 Task: Create a marketing banner template design.
Action: Mouse pressed left at (697, 361)
Screenshot: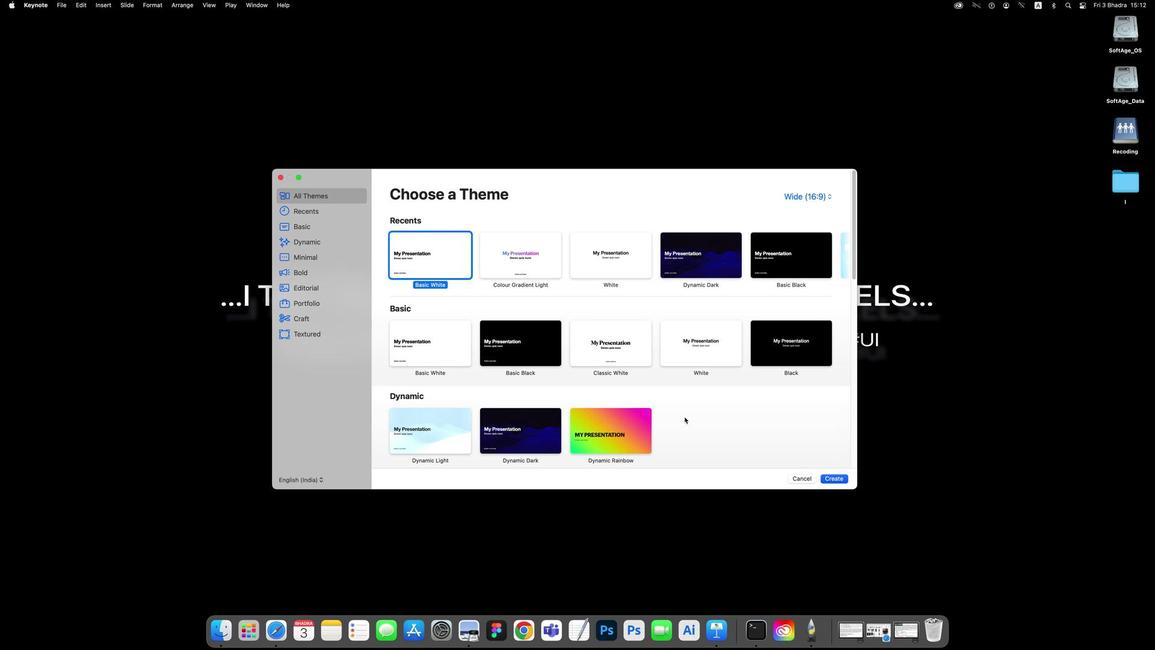 
Action: Mouse moved to (605, 237)
Screenshot: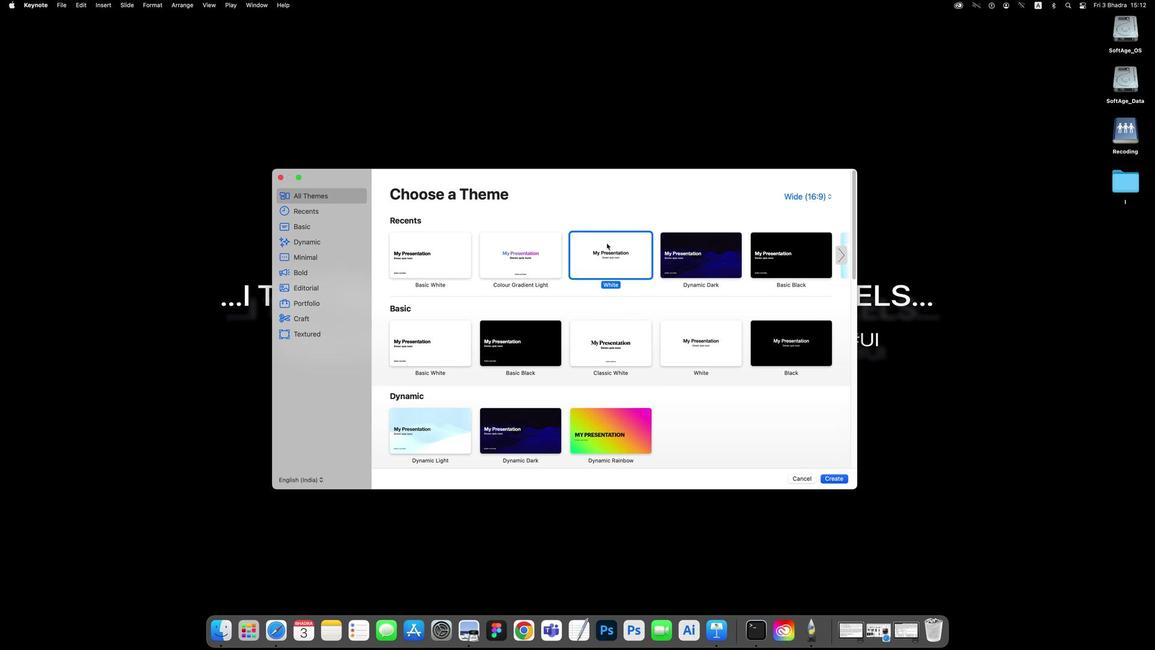 
Action: Mouse pressed left at (605, 237)
Screenshot: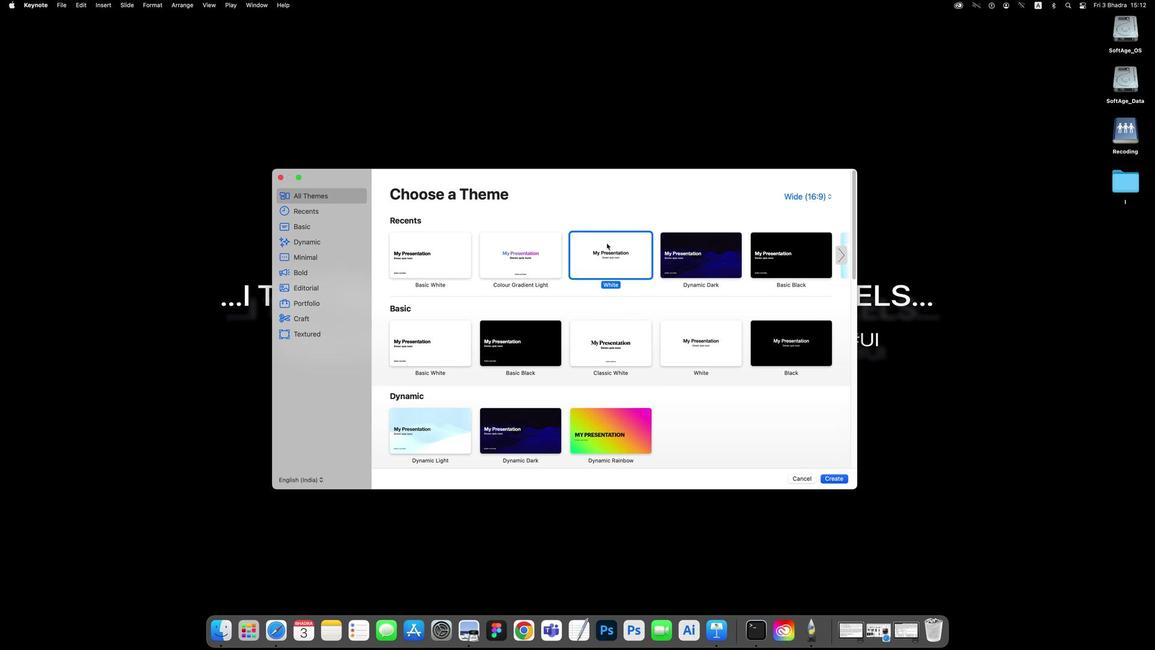 
Action: Mouse moved to (827, 424)
Screenshot: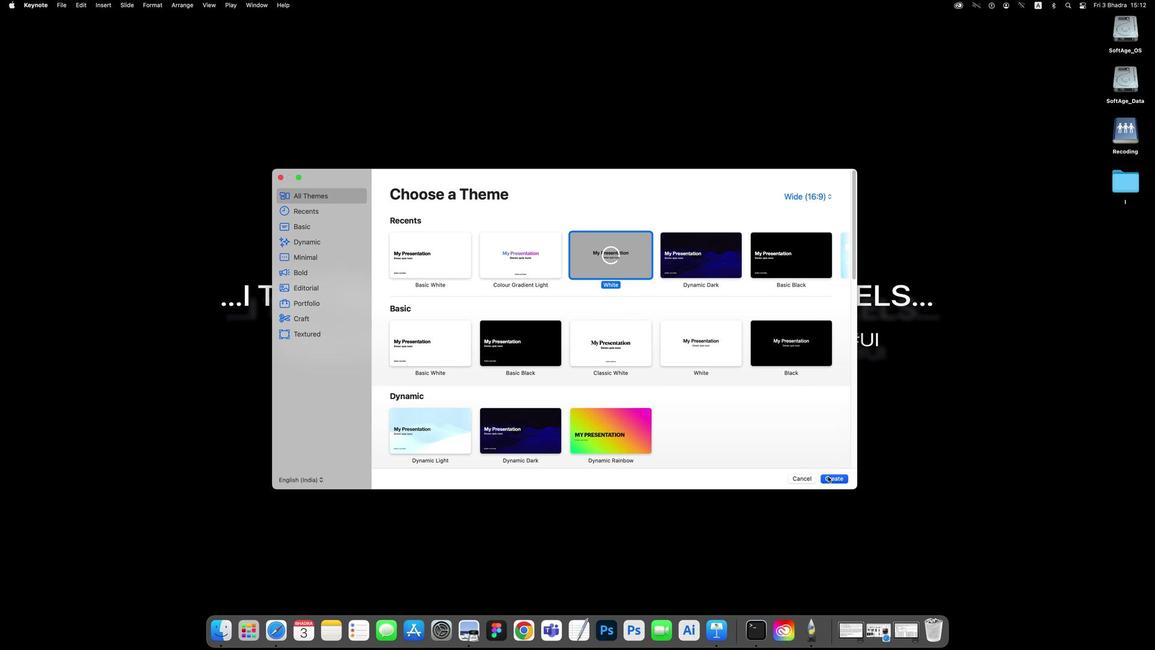 
Action: Mouse pressed left at (827, 424)
Screenshot: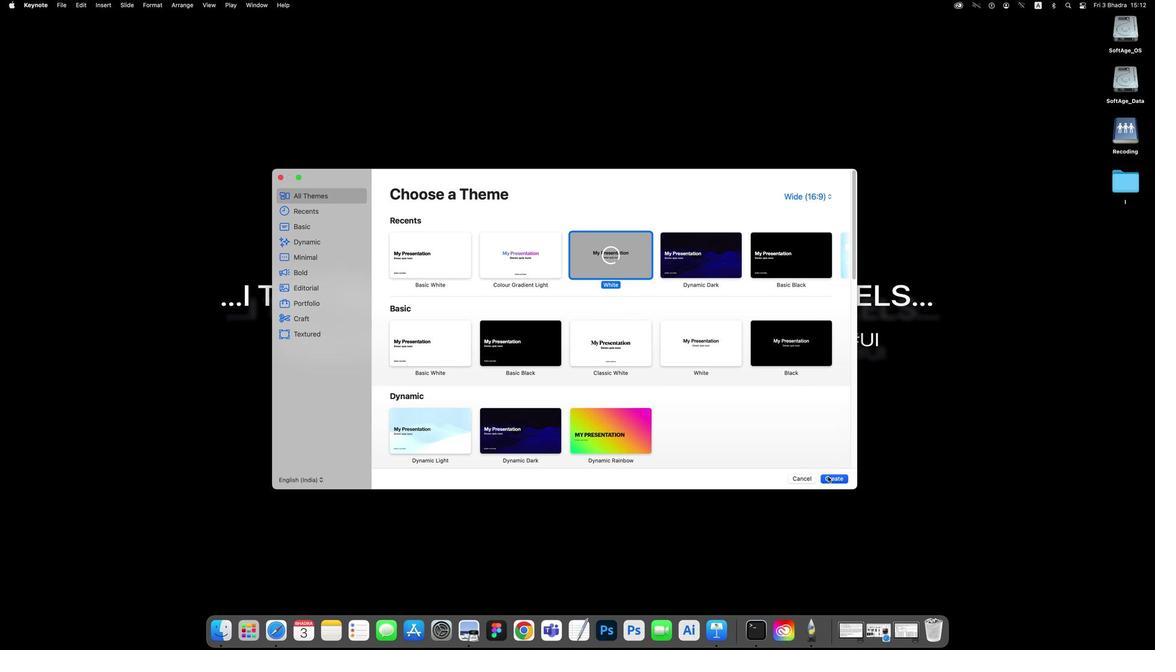 
Action: Mouse moved to (524, 127)
Screenshot: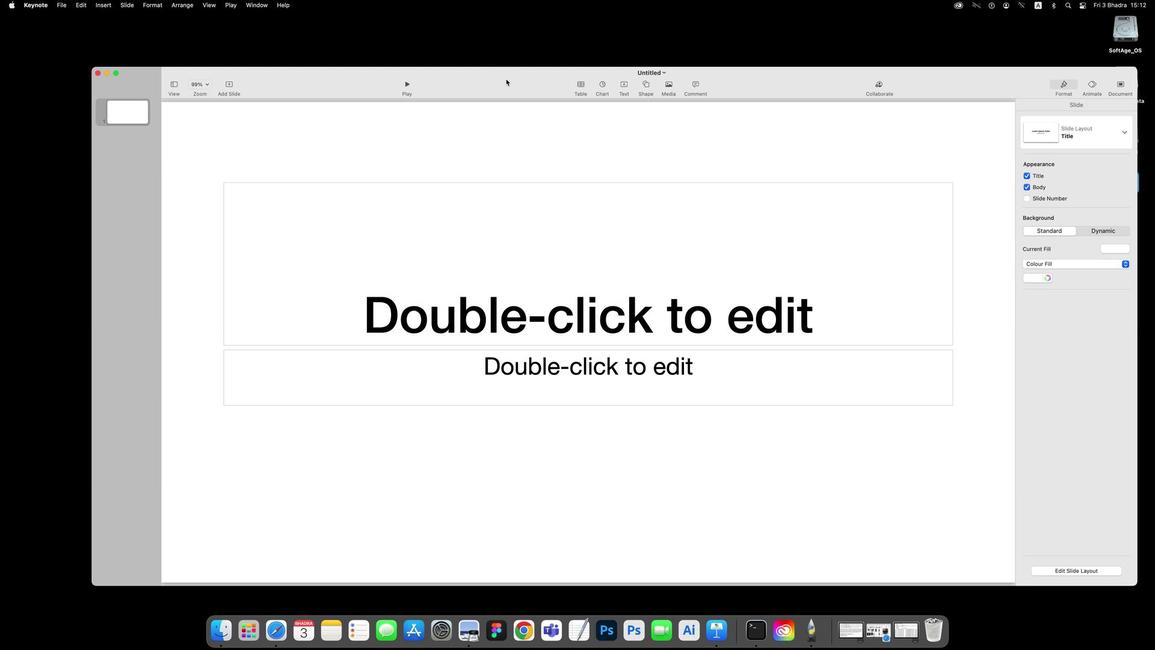
Action: Mouse pressed left at (524, 127)
Screenshot: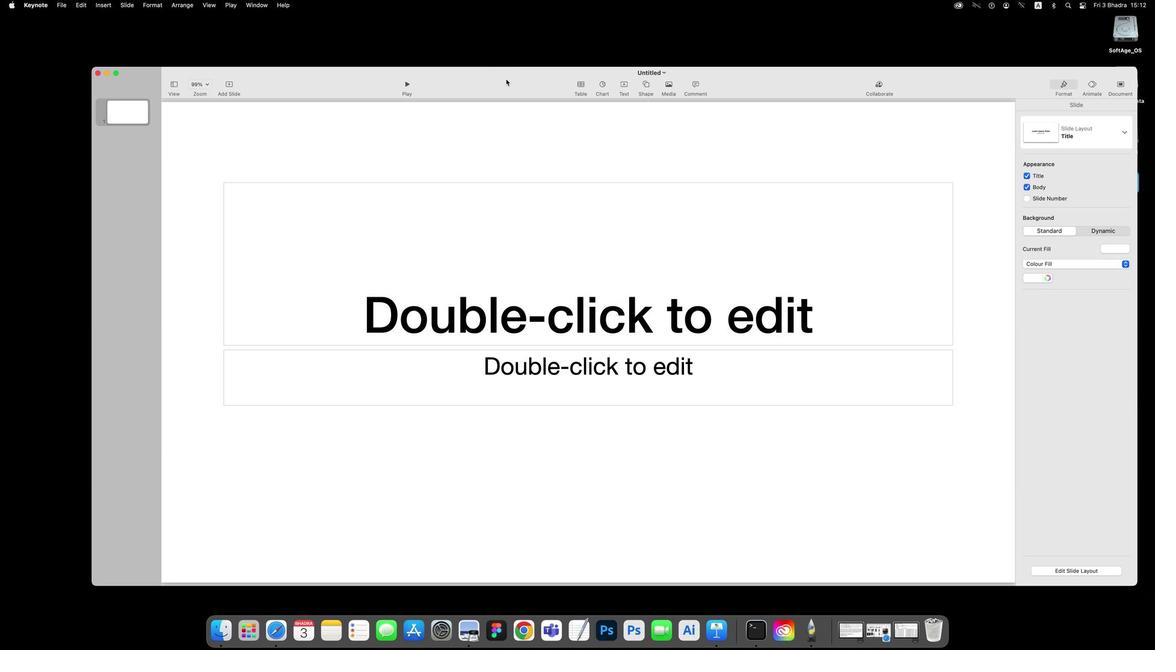 
Action: Mouse moved to (92, 97)
Screenshot: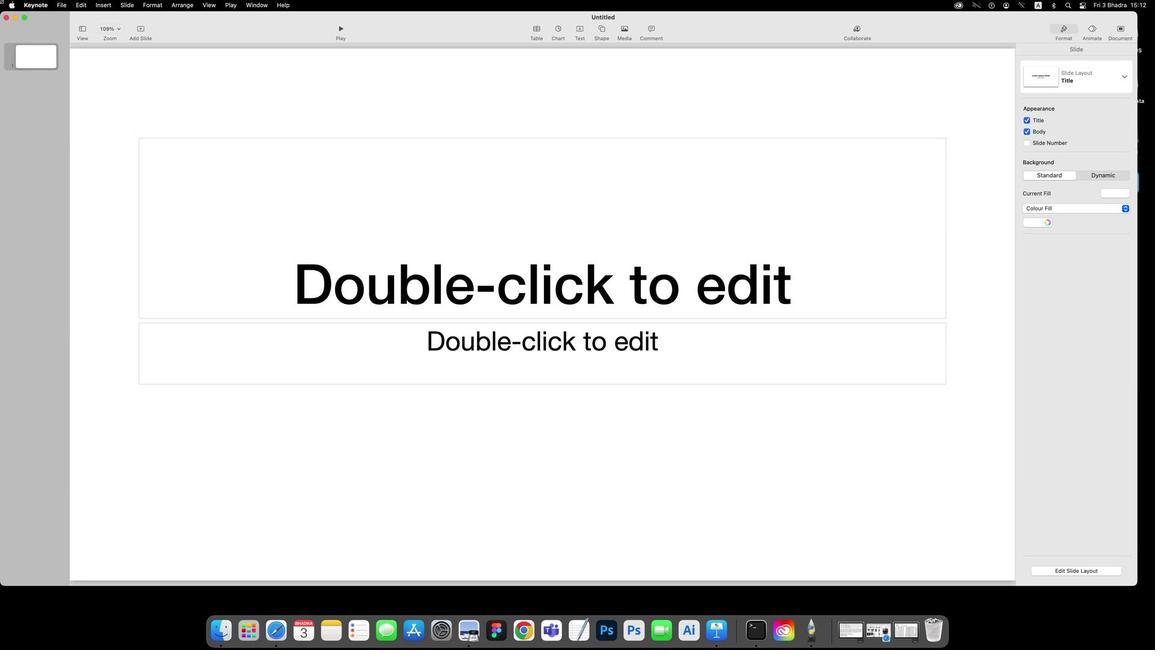 
Action: Mouse pressed left at (92, 97)
Screenshot: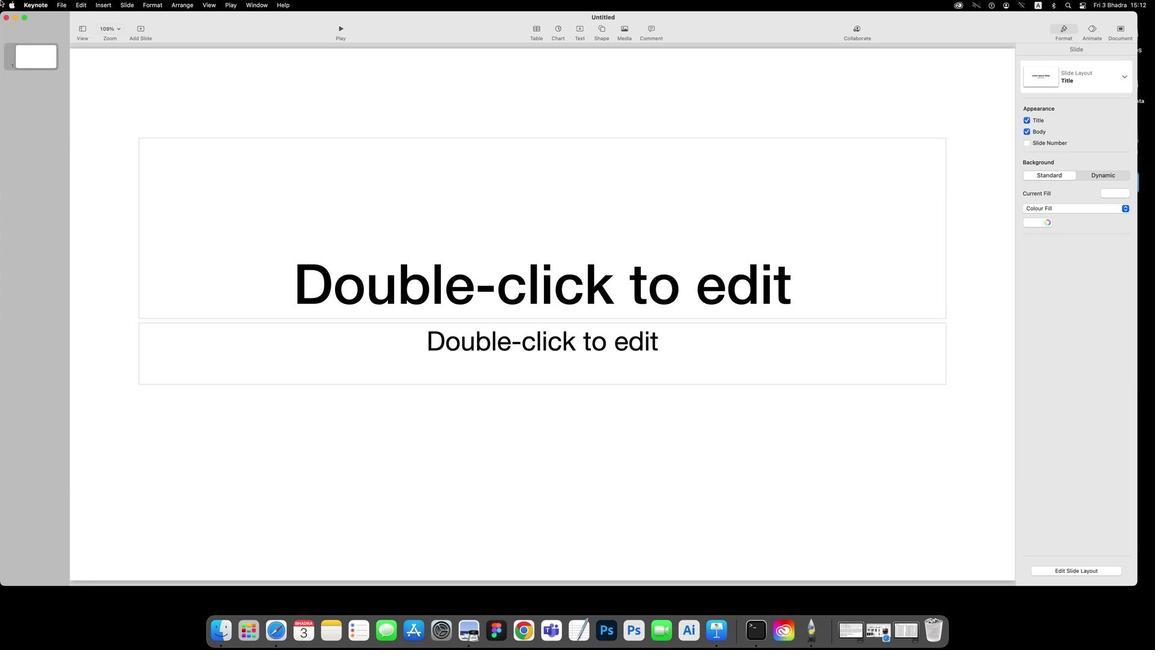 
Action: Mouse moved to (1132, 512)
Screenshot: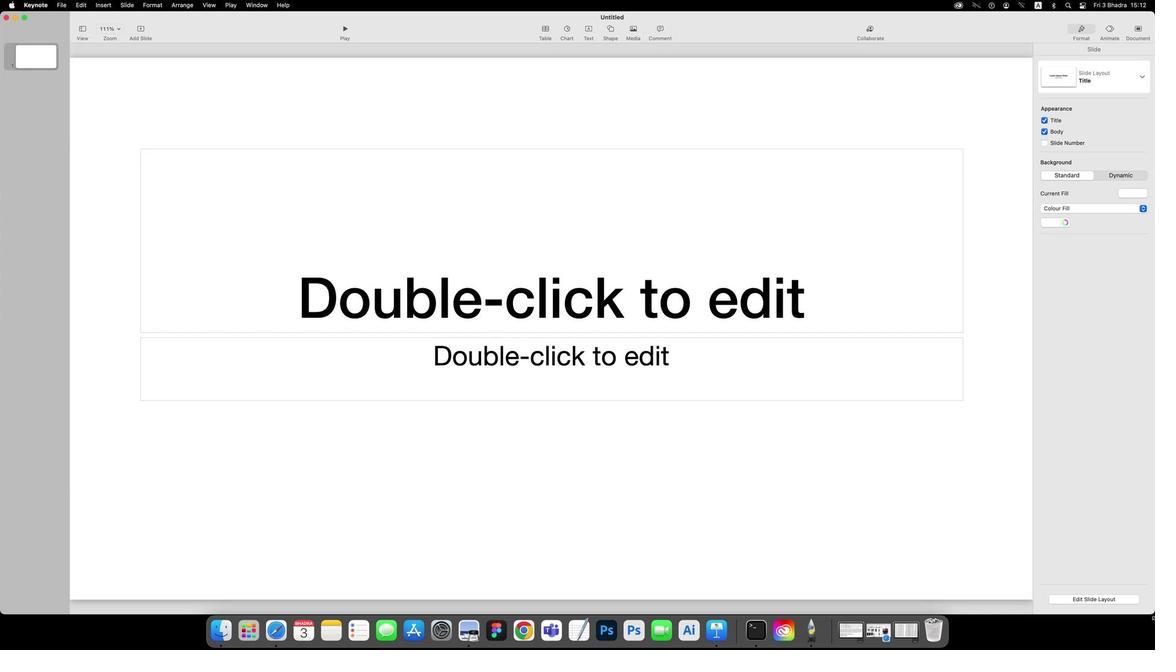 
Action: Mouse pressed left at (1132, 512)
Screenshot: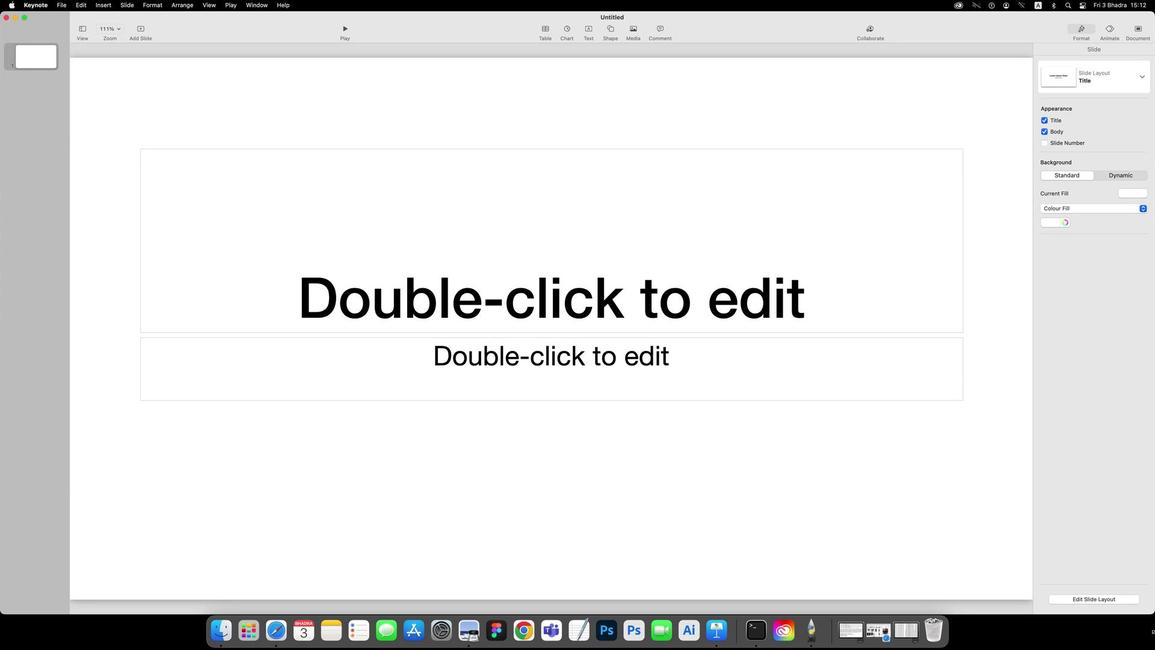
Action: Mouse moved to (710, 374)
Screenshot: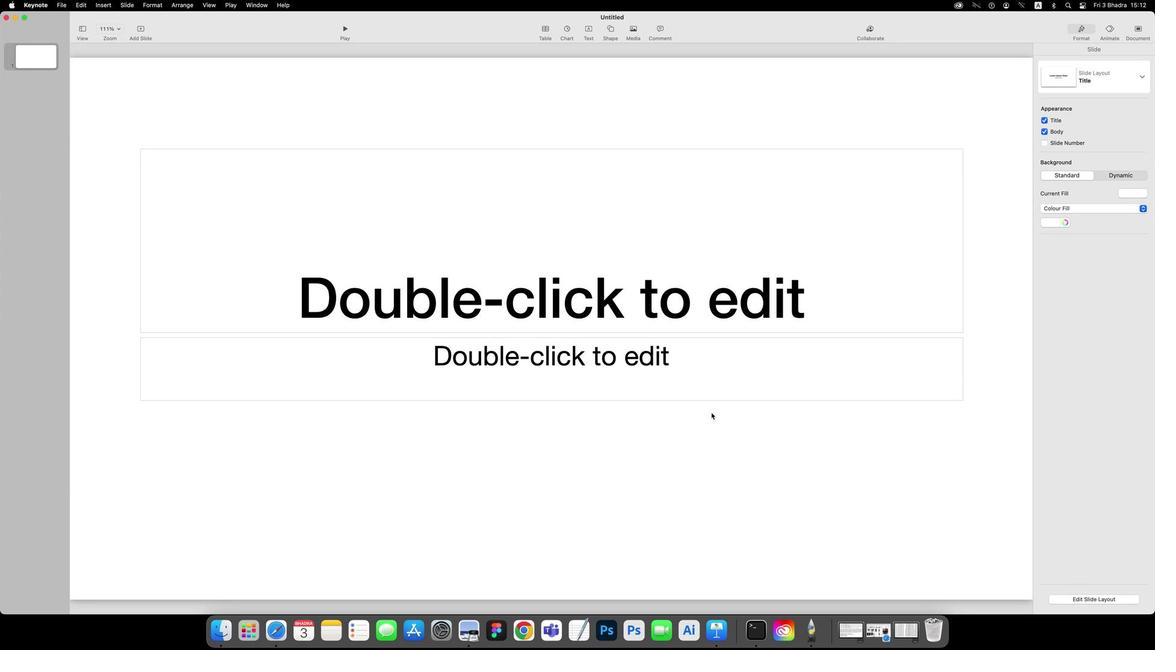 
Action: Mouse pressed left at (710, 374)
Screenshot: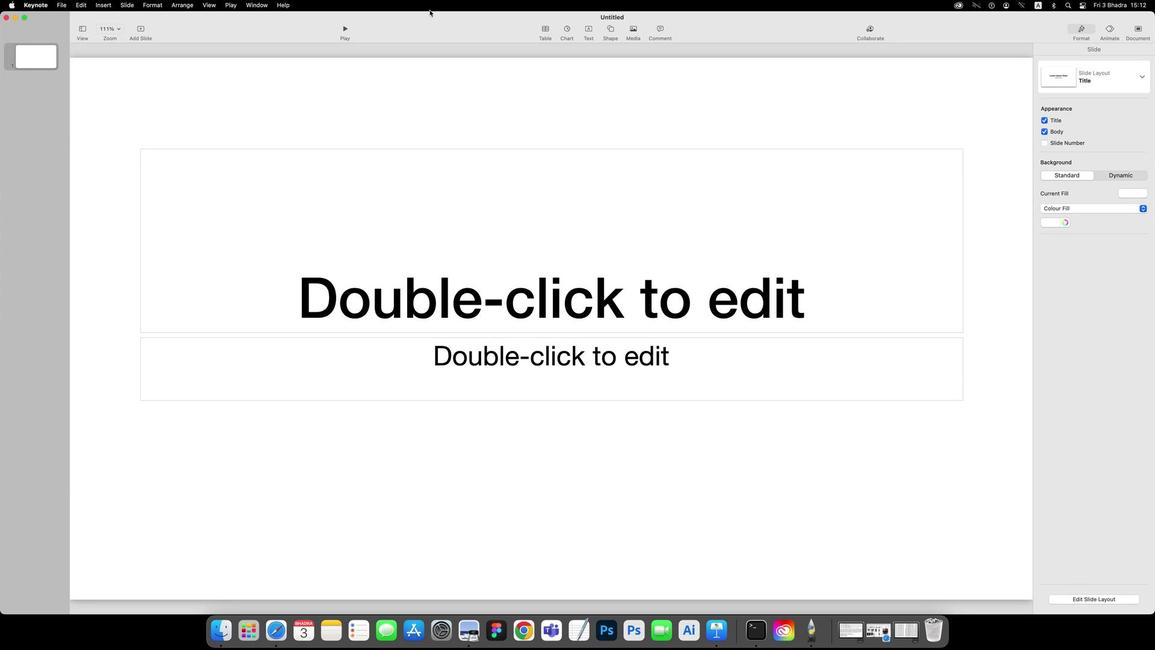 
Action: Mouse moved to (439, 120)
Screenshot: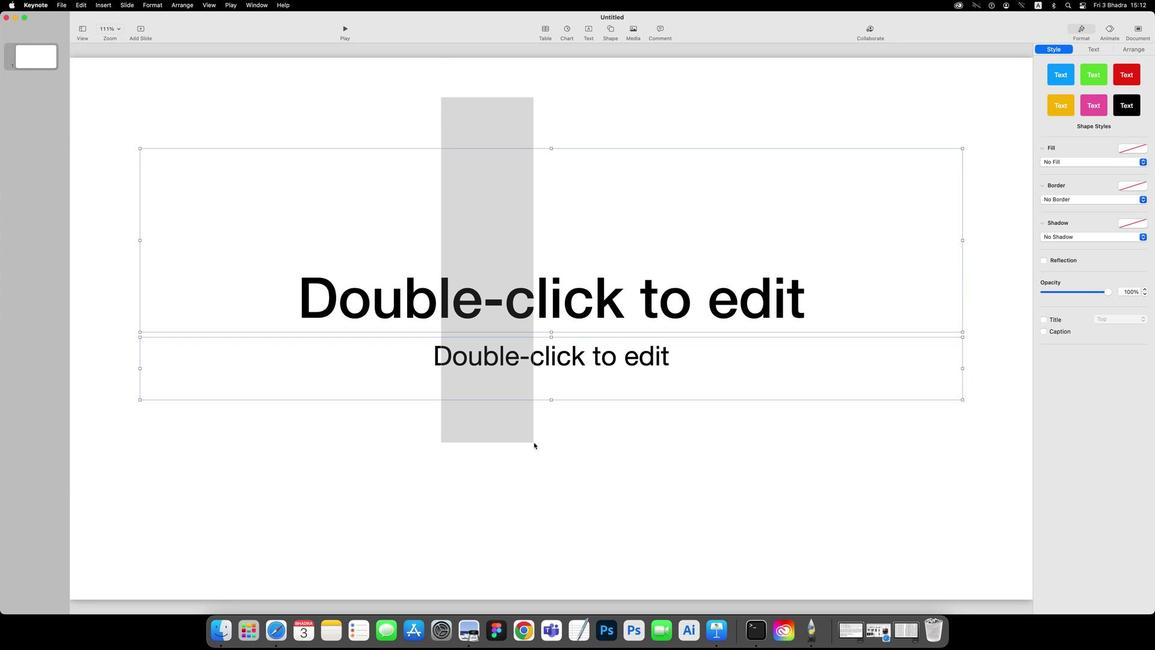 
Action: Mouse pressed left at (439, 120)
Screenshot: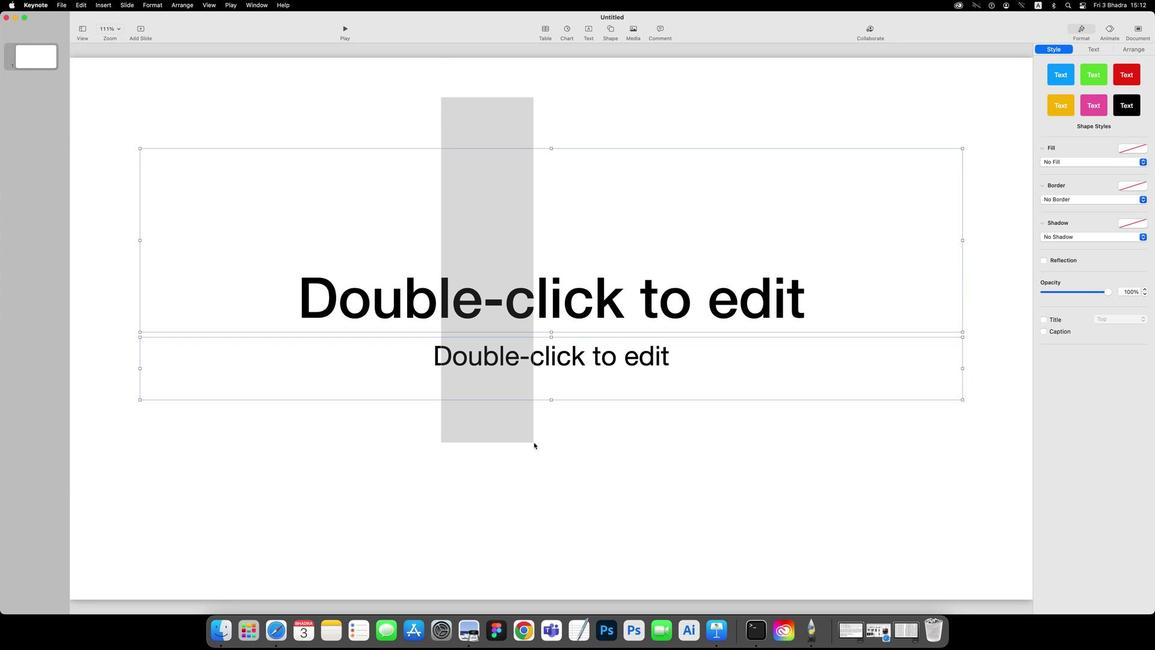 
Action: Mouse moved to (532, 397)
Screenshot: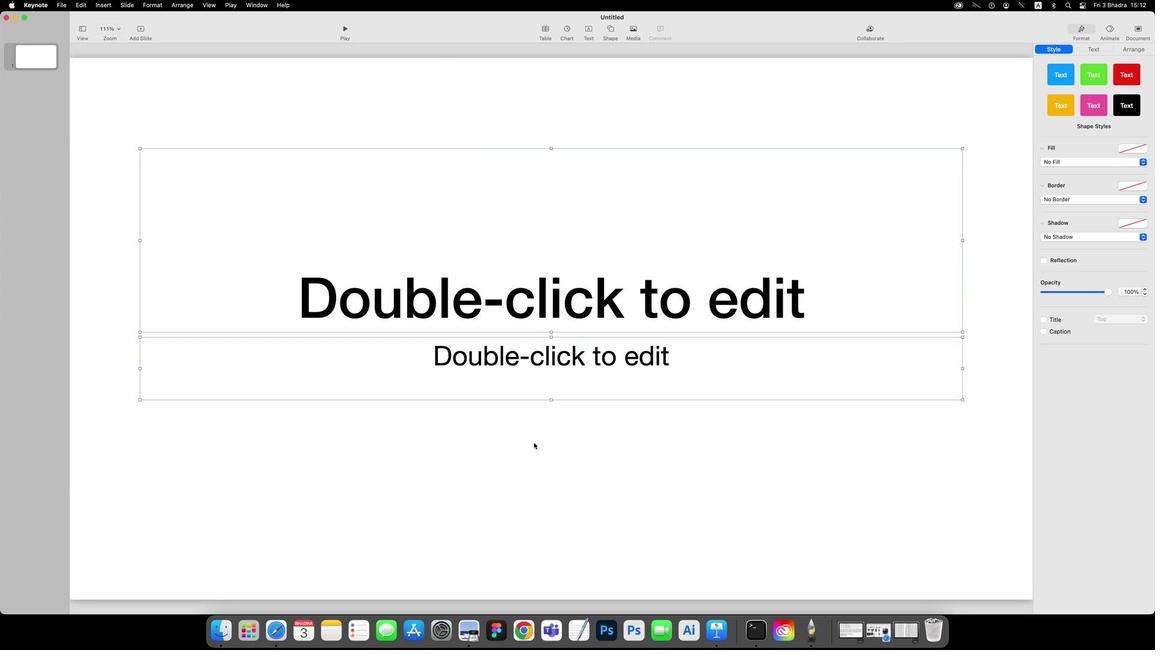 
Action: Key pressed Key.backspace
Screenshot: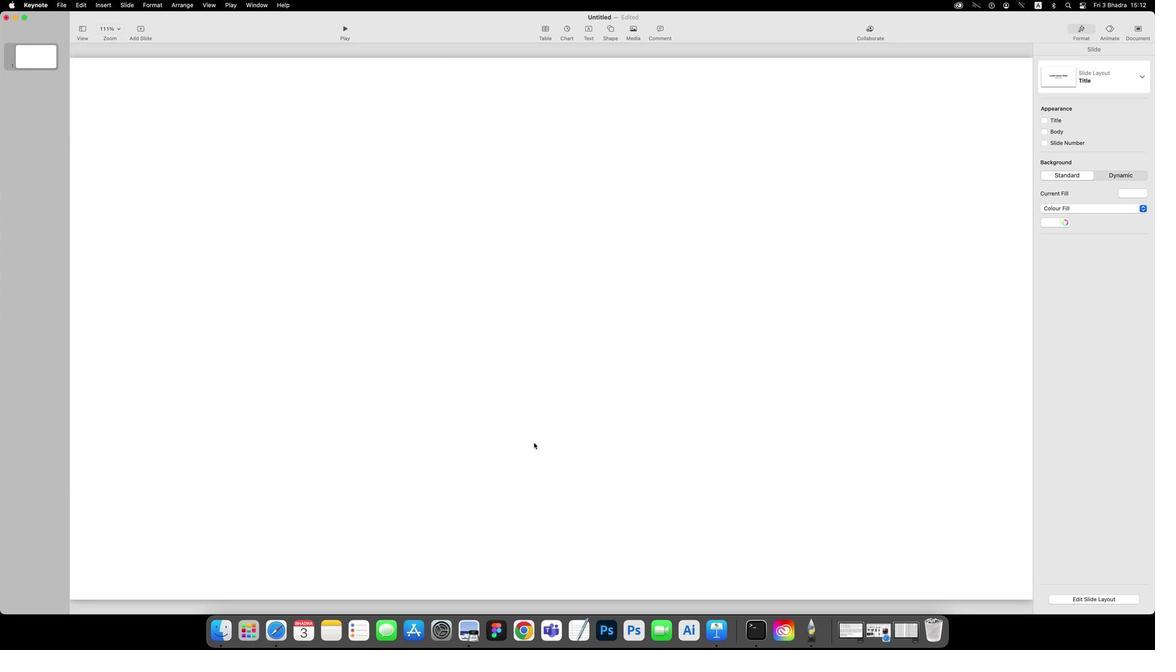 
Action: Mouse moved to (433, 294)
Screenshot: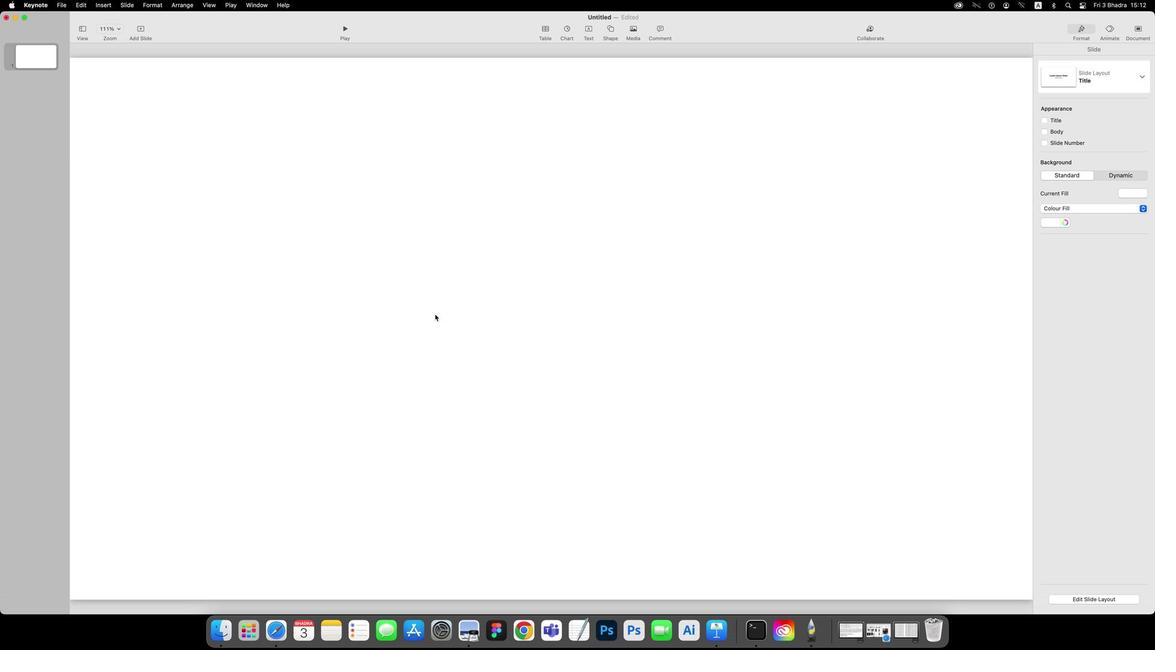 
Action: Mouse pressed left at (433, 294)
Screenshot: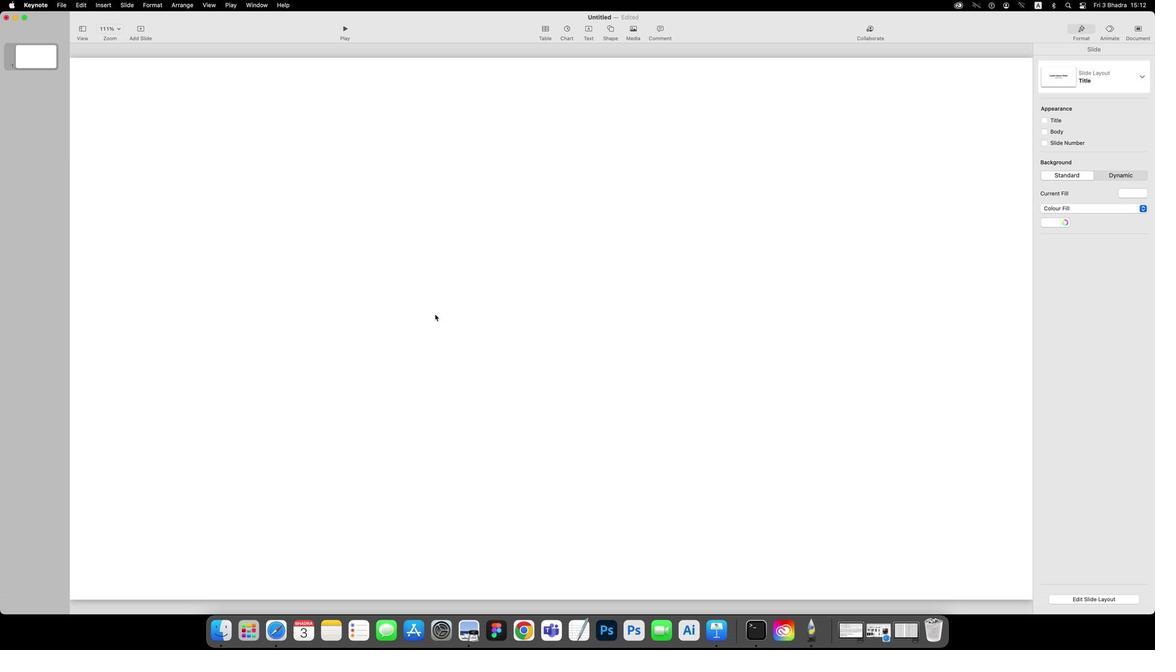 
Action: Mouse moved to (228, 191)
Screenshot: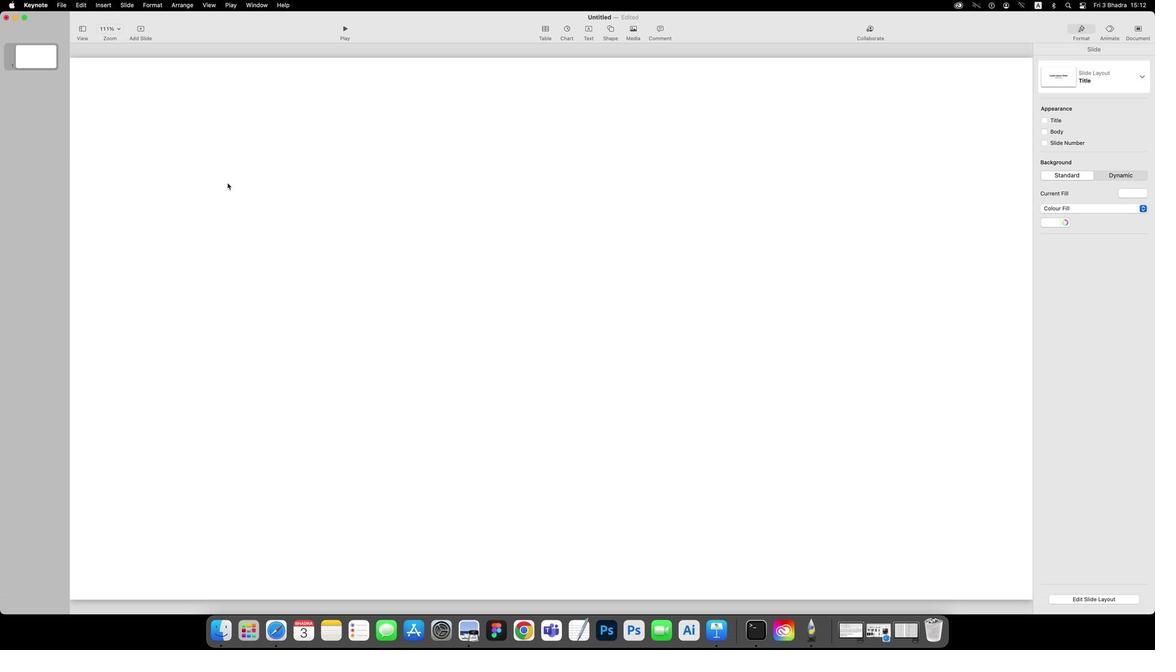 
Action: Mouse pressed left at (228, 191)
Screenshot: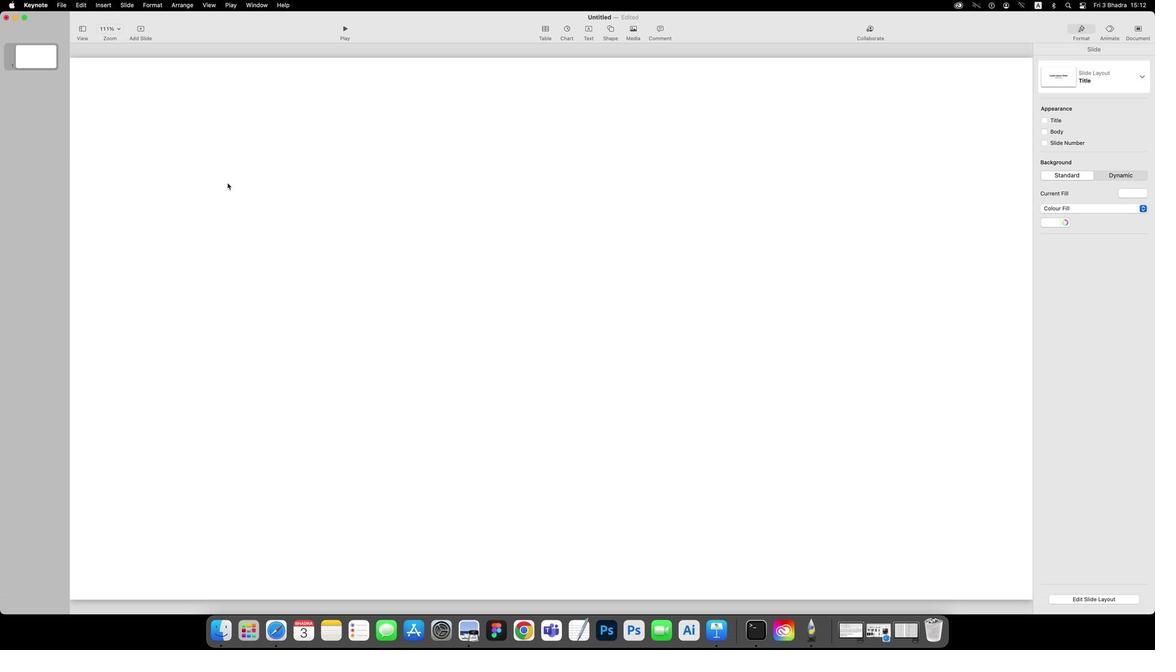 
Action: Mouse moved to (111, 64)
Screenshot: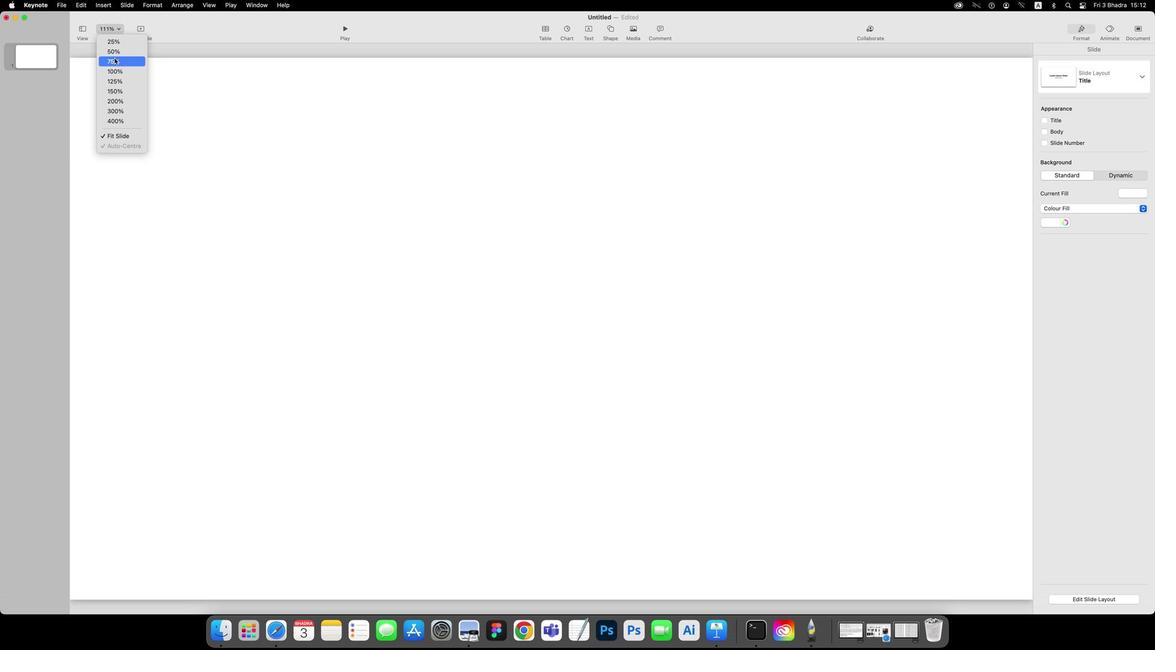 
Action: Mouse pressed left at (111, 64)
Screenshot: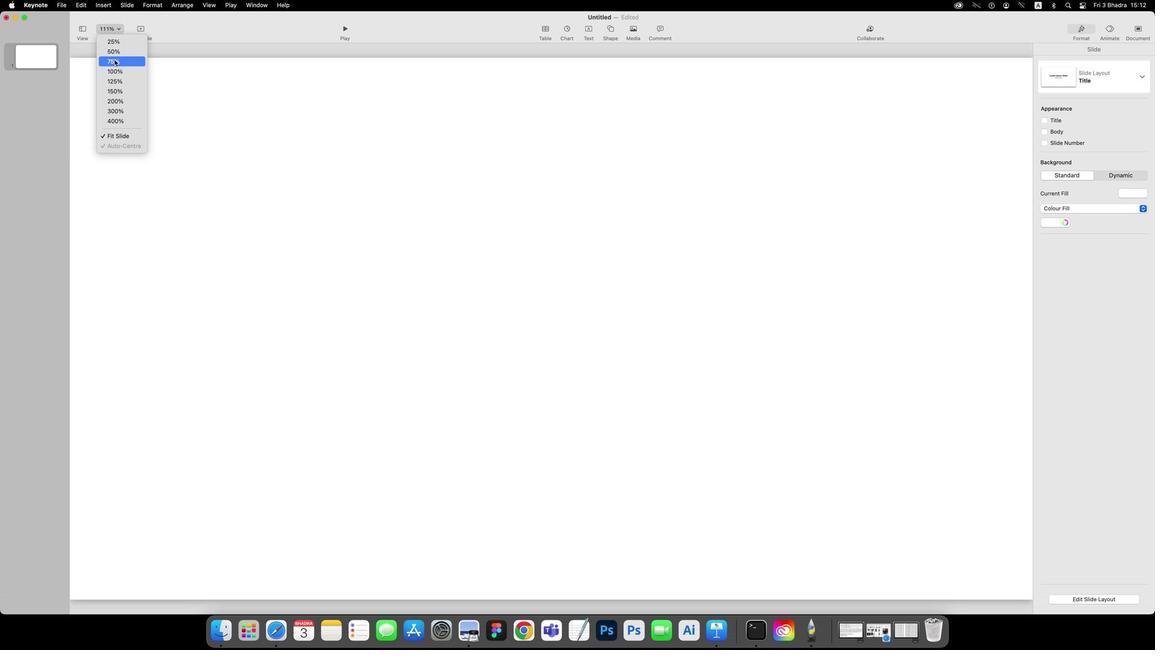 
Action: Mouse moved to (111, 90)
Screenshot: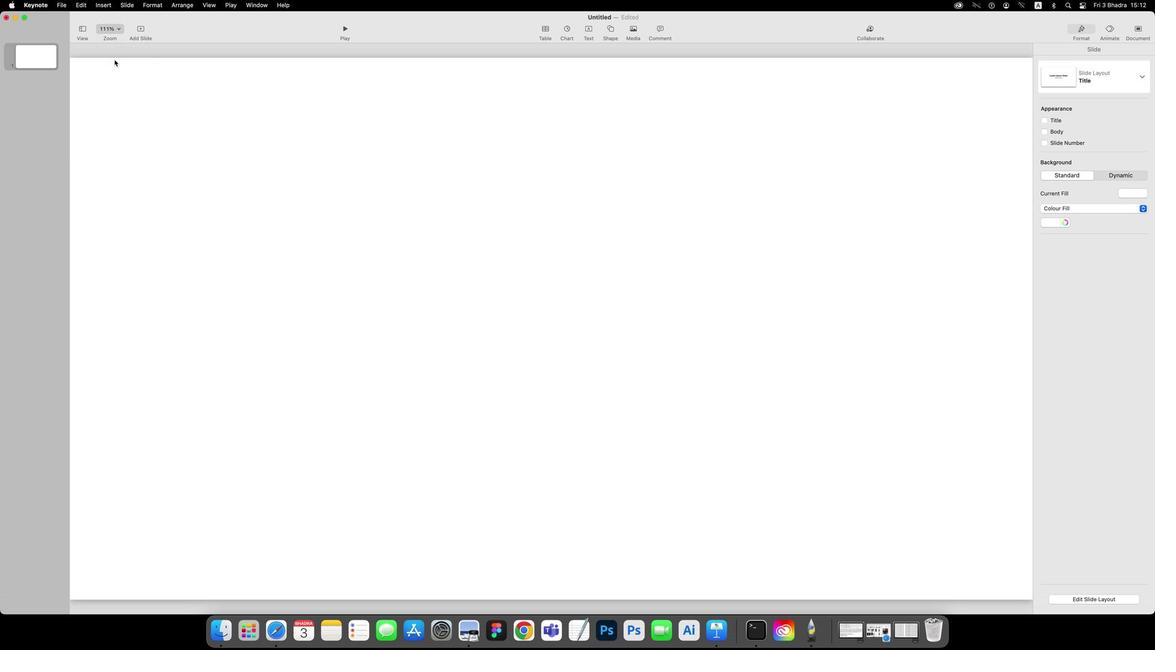 
Action: Mouse pressed left at (111, 90)
Screenshot: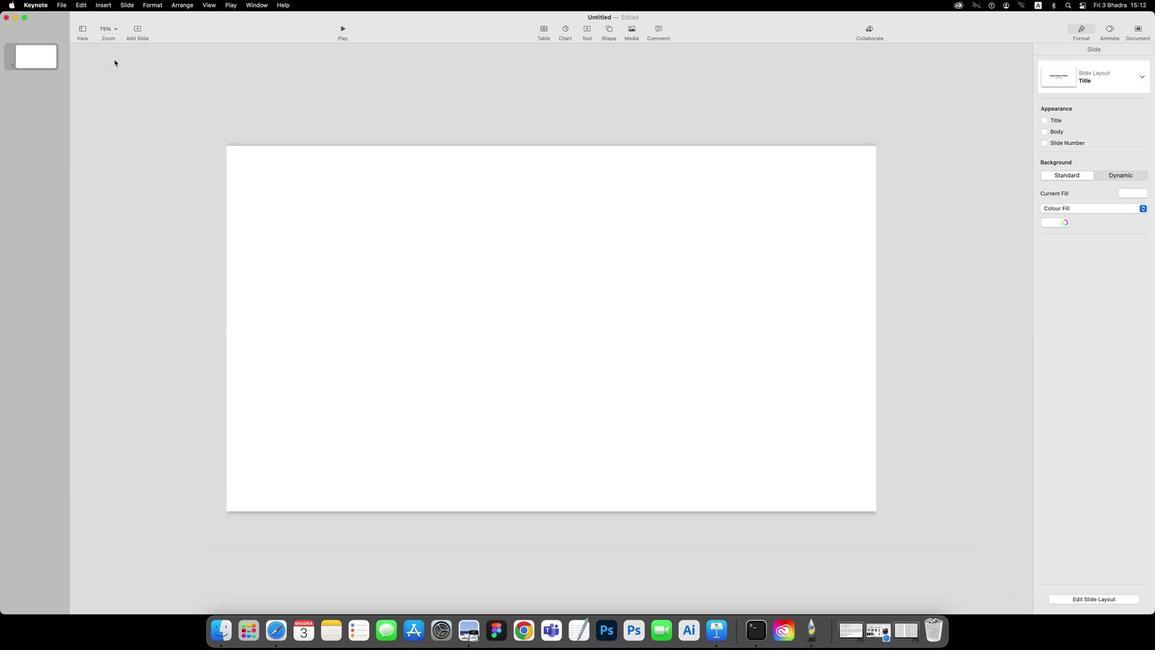 
Action: Mouse moved to (366, 204)
Screenshot: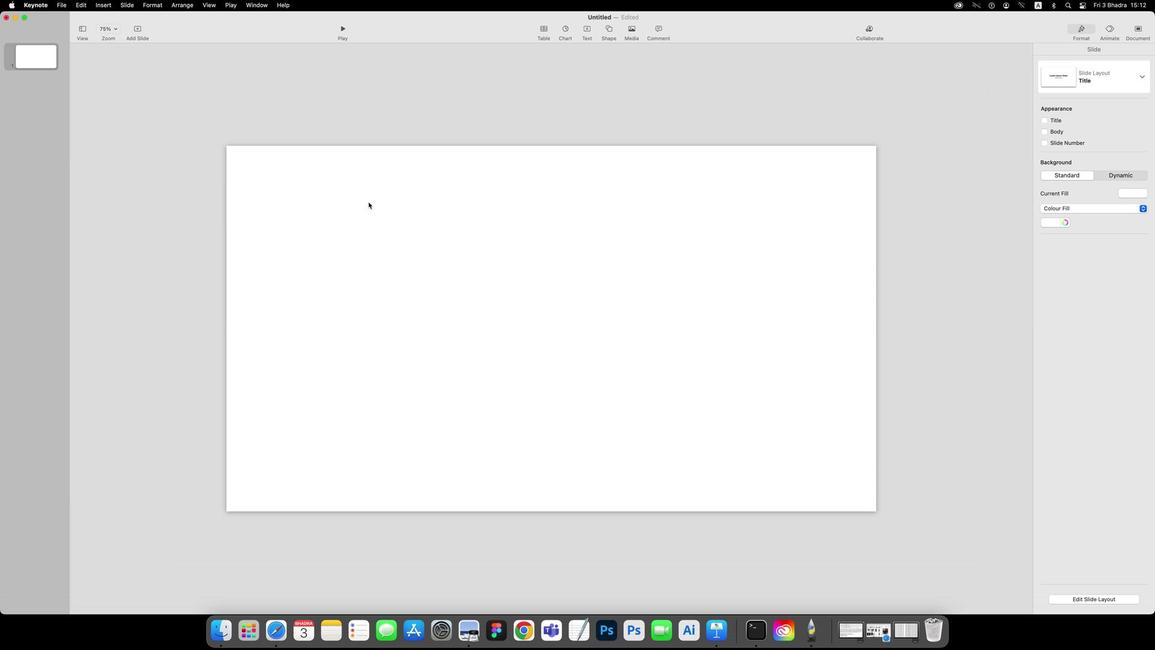 
Action: Mouse pressed left at (366, 204)
Screenshot: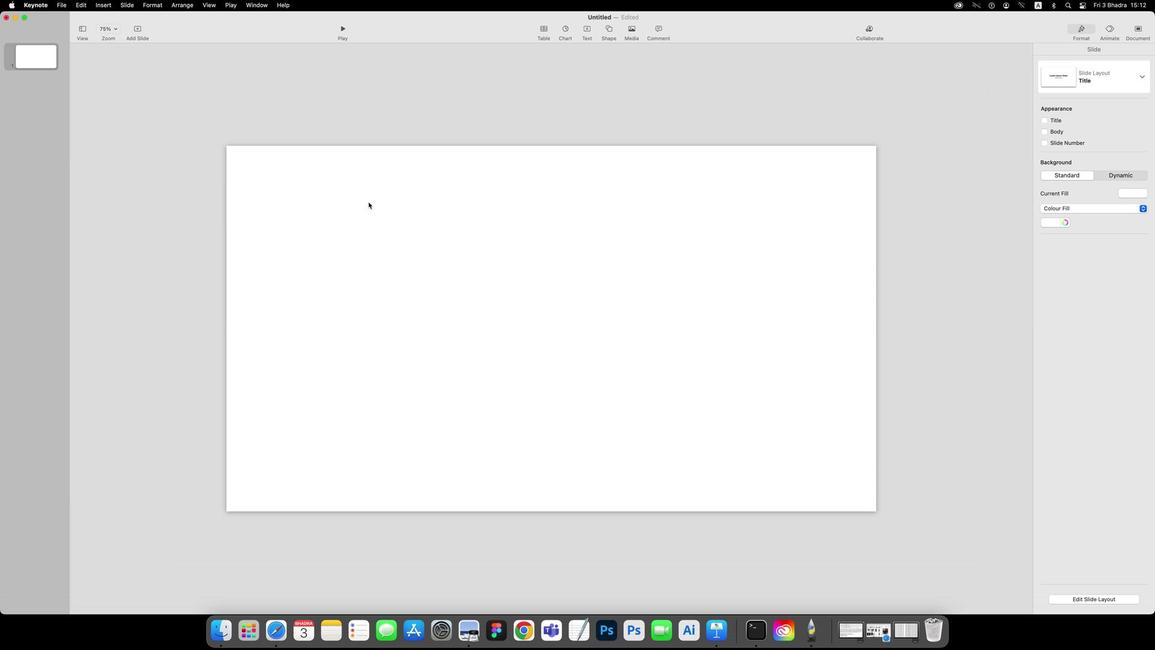 
Action: Mouse moved to (583, 65)
Screenshot: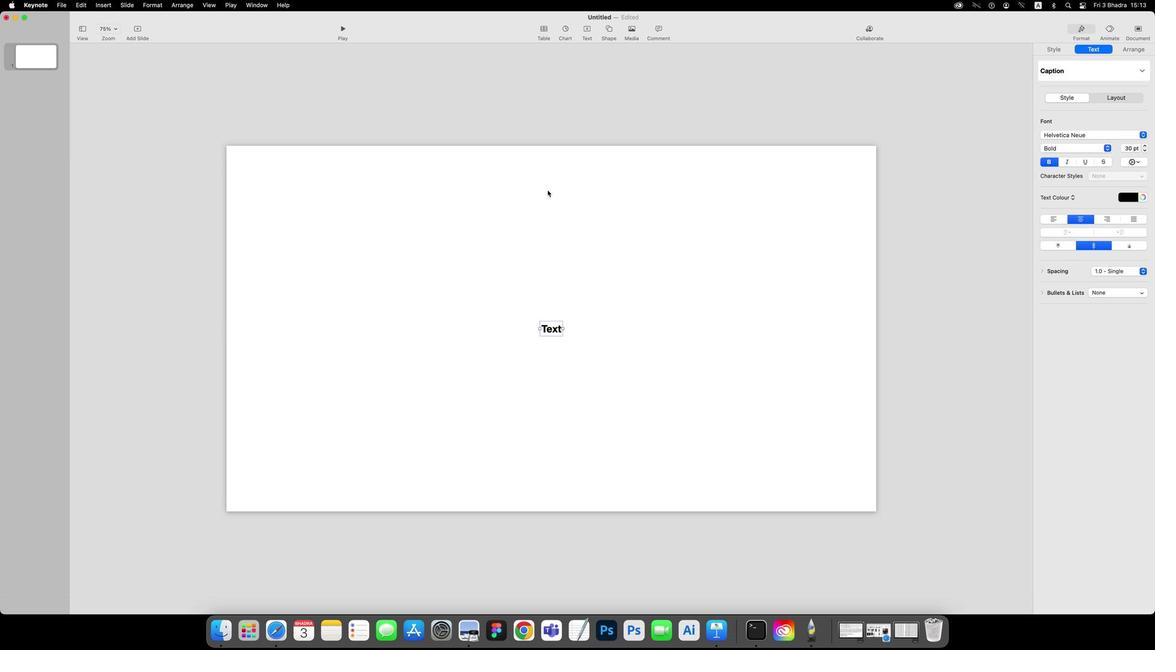 
Action: Mouse pressed left at (583, 65)
Screenshot: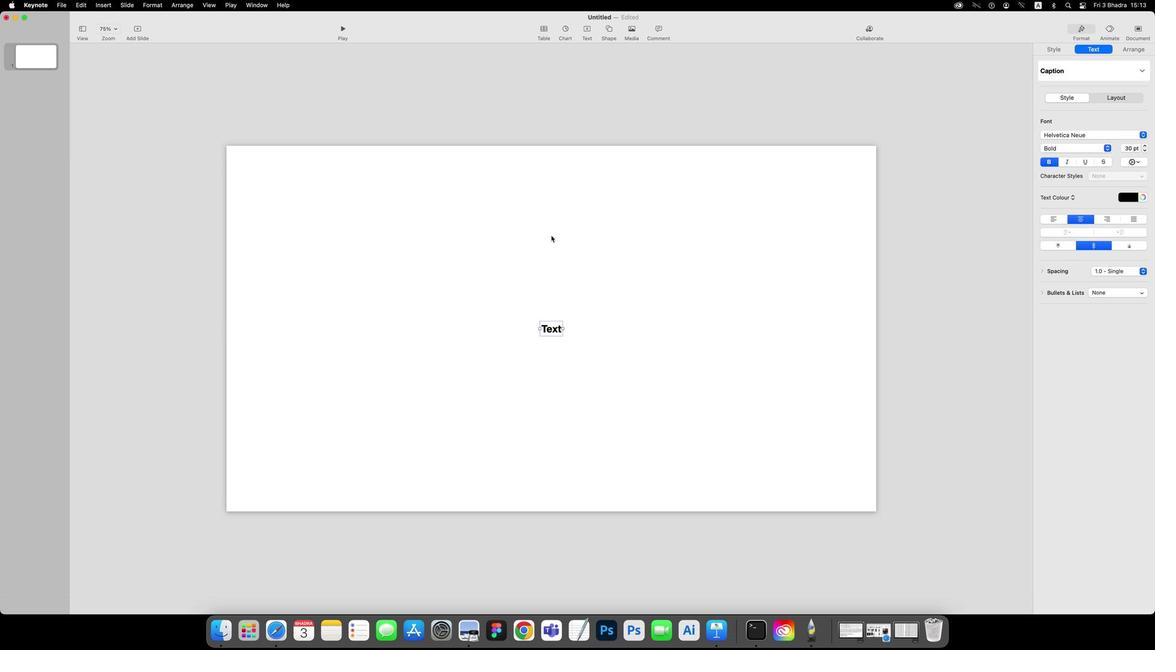
Action: Mouse moved to (553, 302)
Screenshot: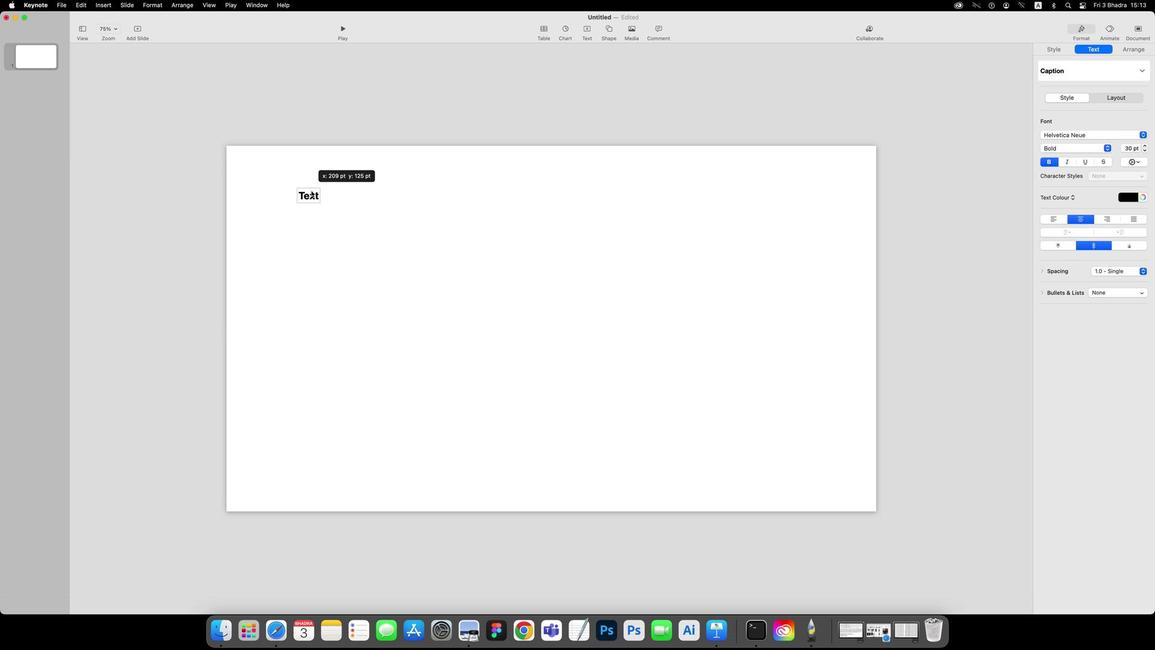 
Action: Mouse pressed left at (553, 302)
Screenshot: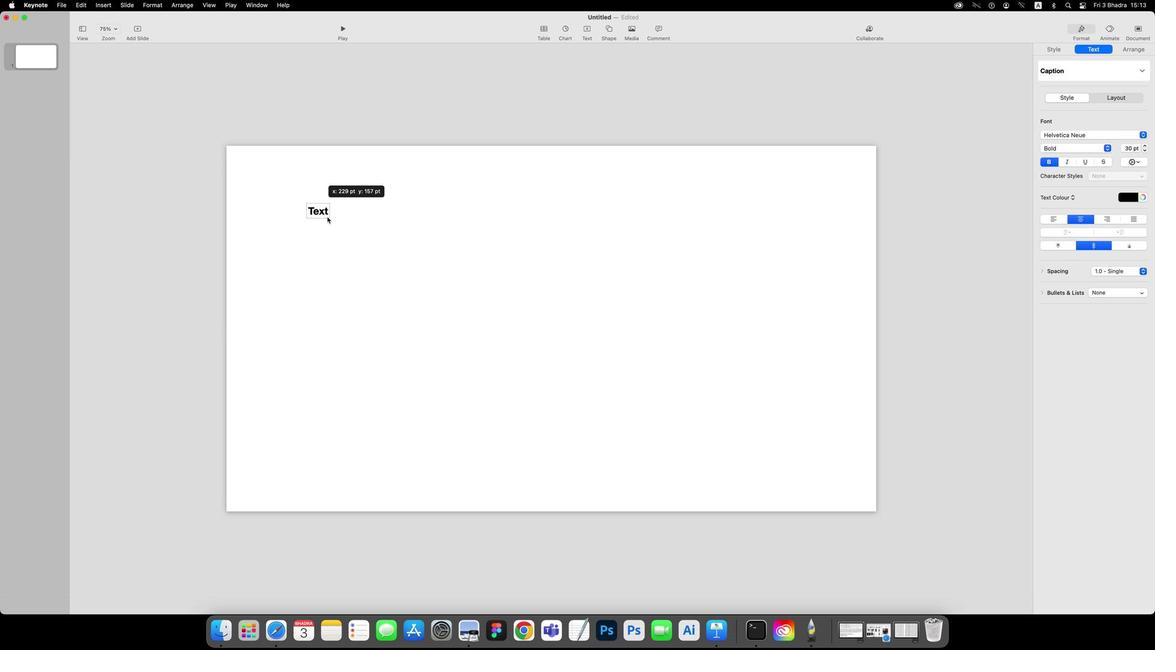 
Action: Mouse moved to (328, 228)
Screenshot: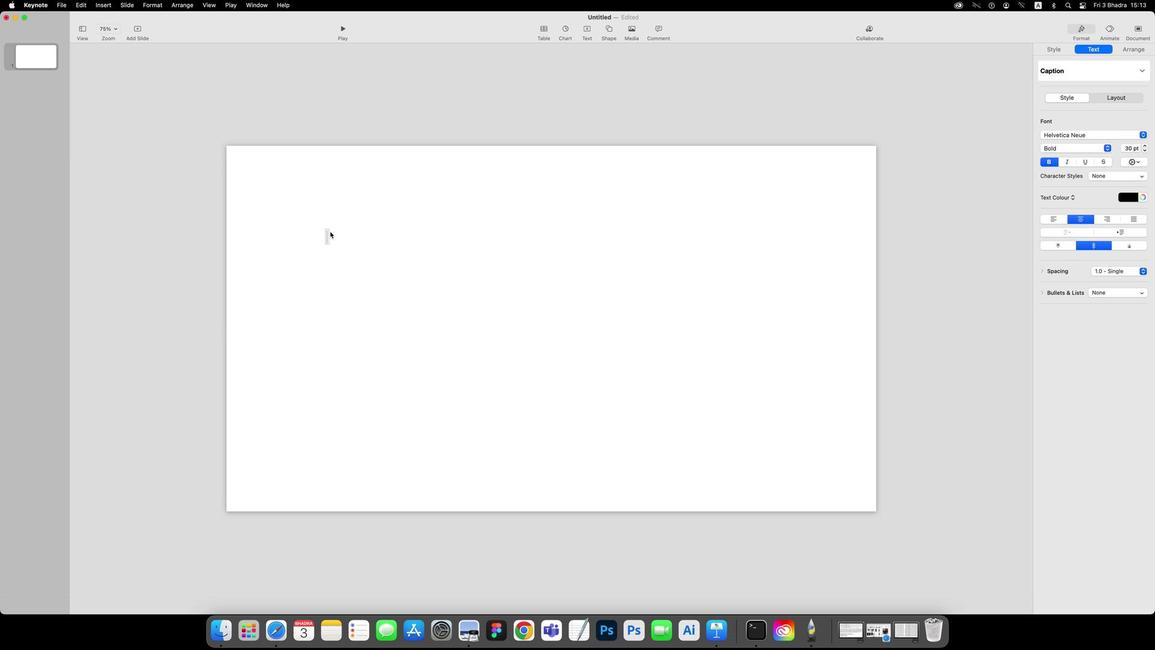 
Action: Mouse pressed left at (328, 228)
Screenshot: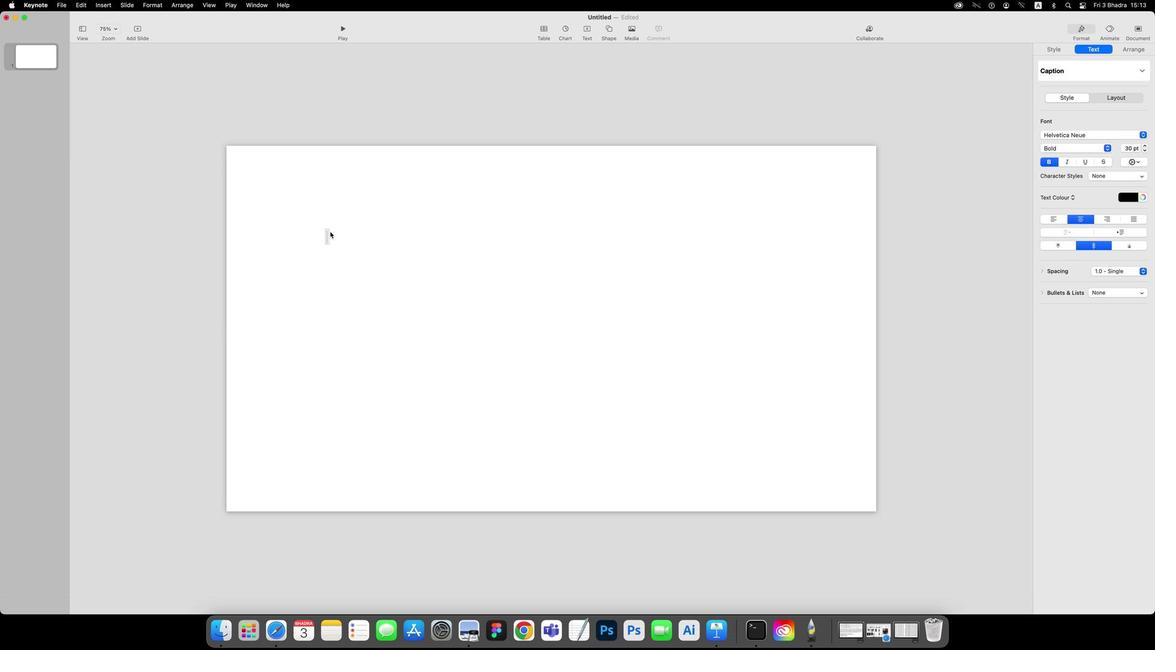 
Action: Key pressed 'W''E'Key.backspaceKey.caps_lockKey.spaceKey.caps_lock'A'Key.caps_lock'r''e'Key.esc
Screenshot: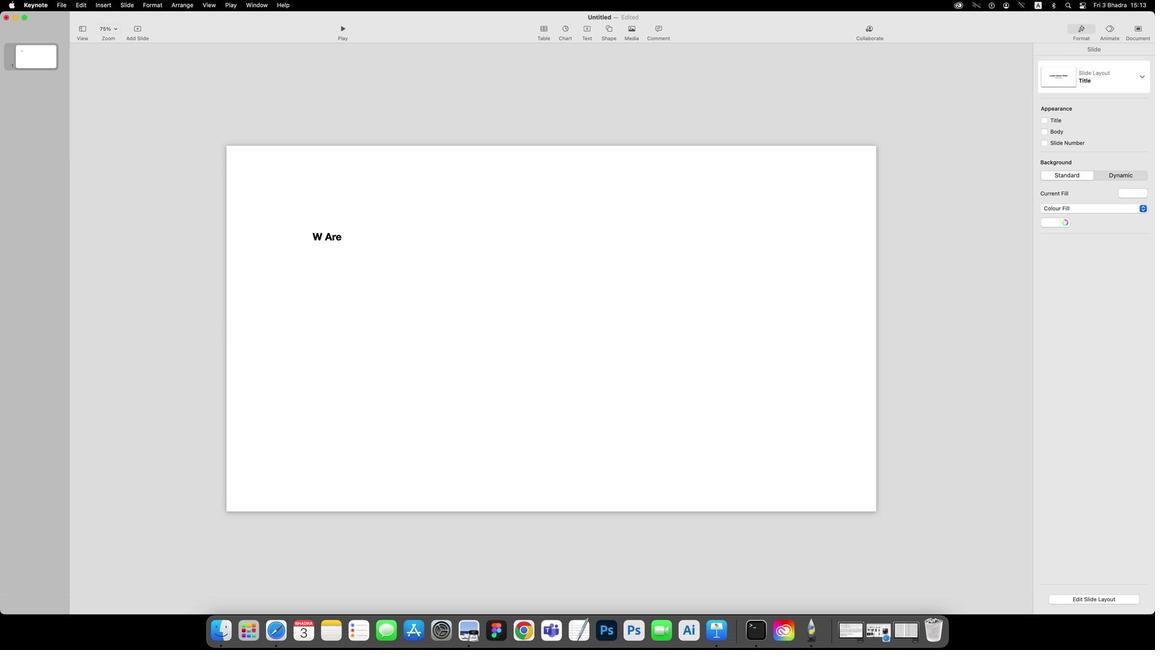 
Action: Mouse moved to (320, 231)
Screenshot: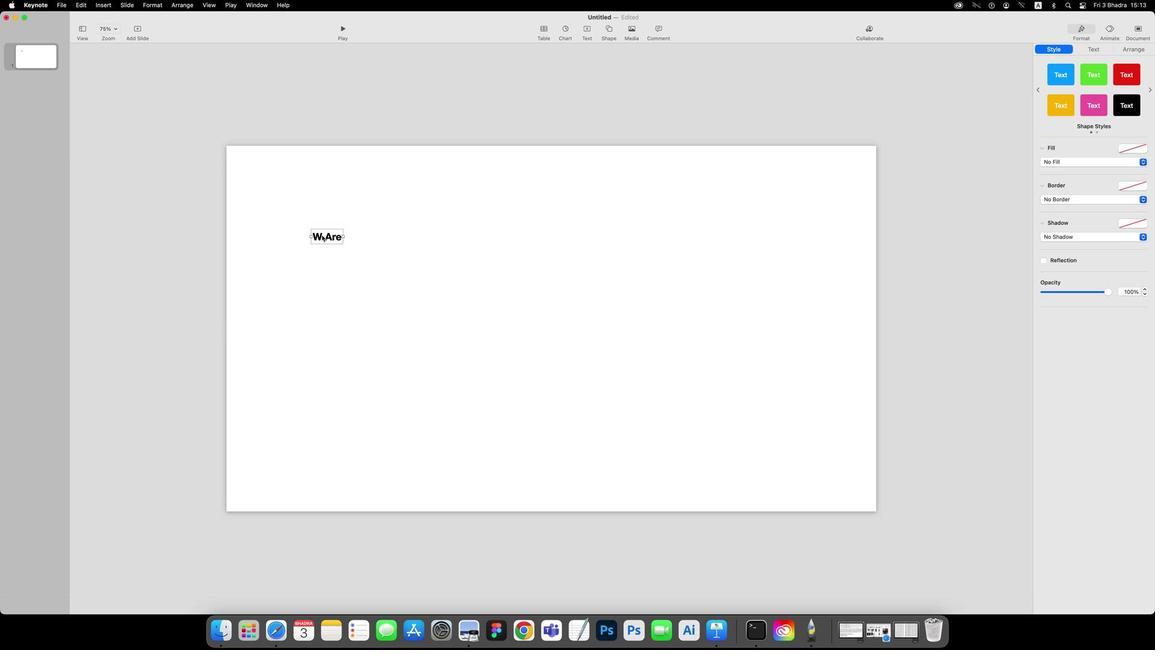 
Action: Mouse pressed left at (320, 231)
Screenshot: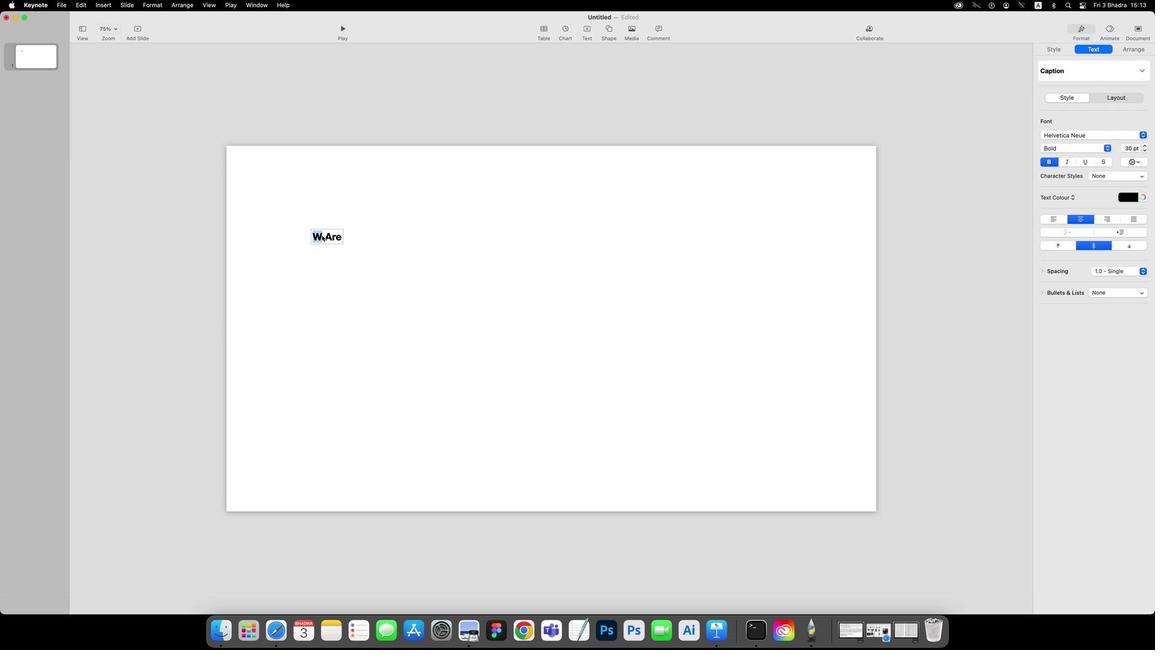 
Action: Mouse pressed left at (320, 231)
Screenshot: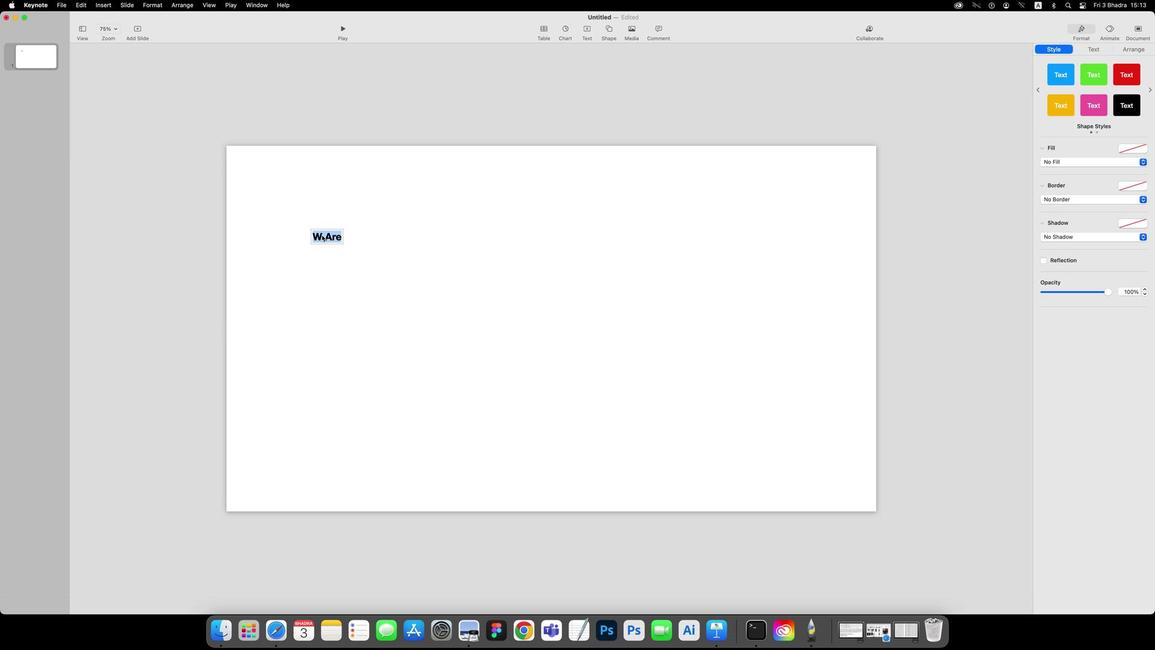 
Action: Mouse pressed left at (320, 231)
Screenshot: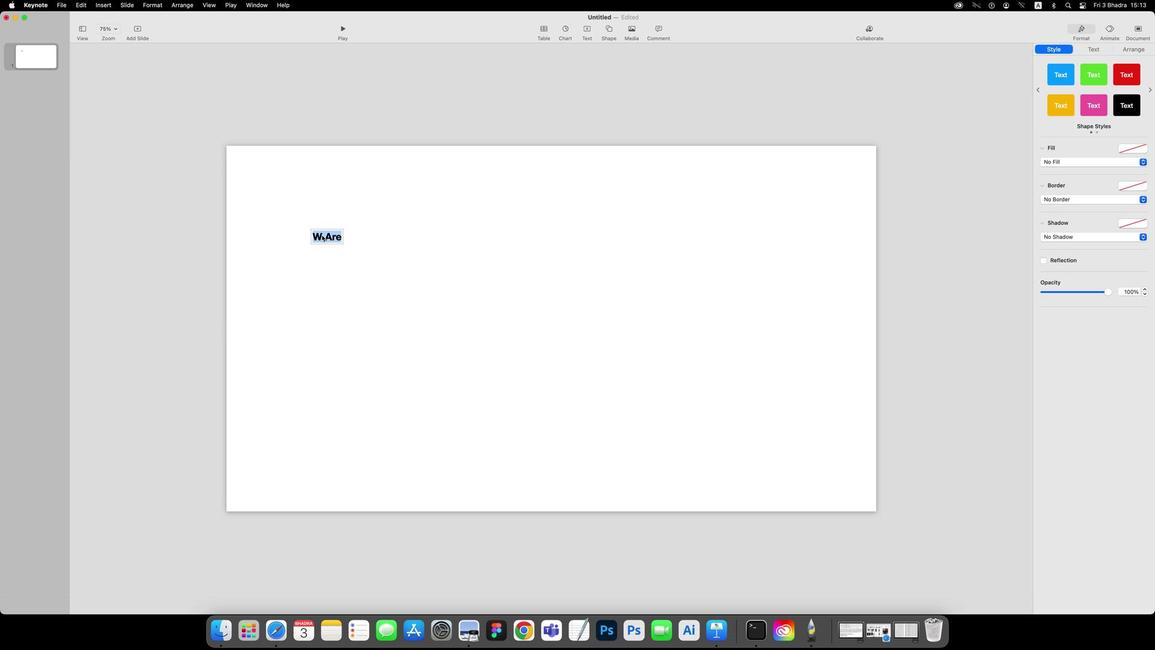 
Action: Key pressed Key.leftKey.right'e'Key.esc
Screenshot: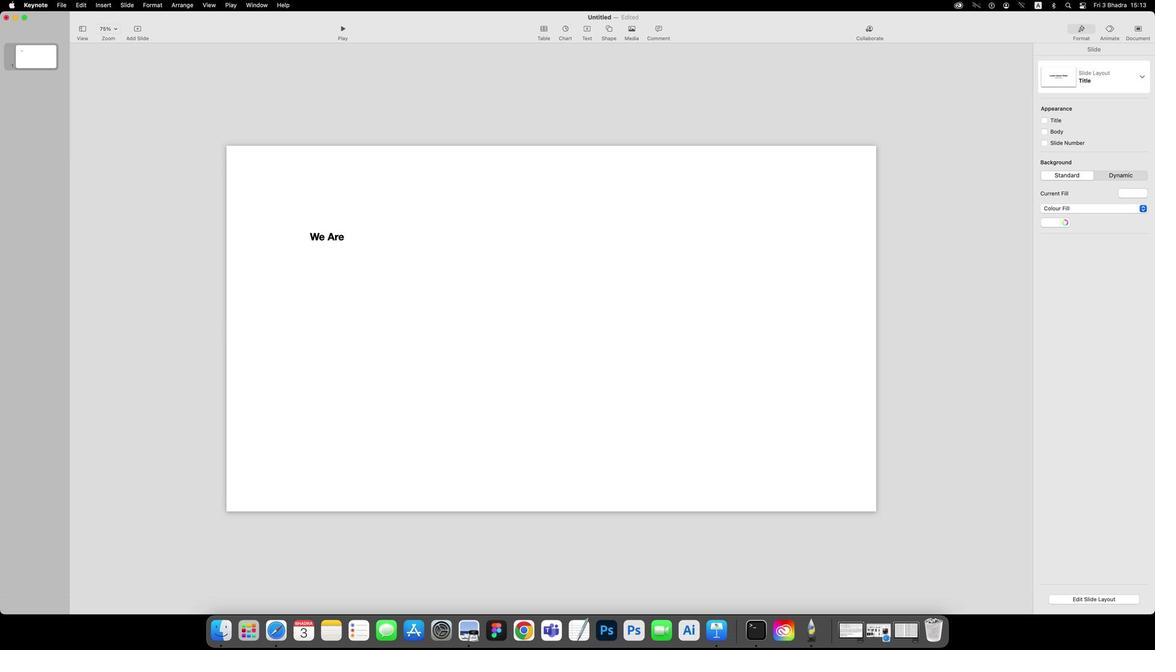 
Action: Mouse moved to (323, 230)
Screenshot: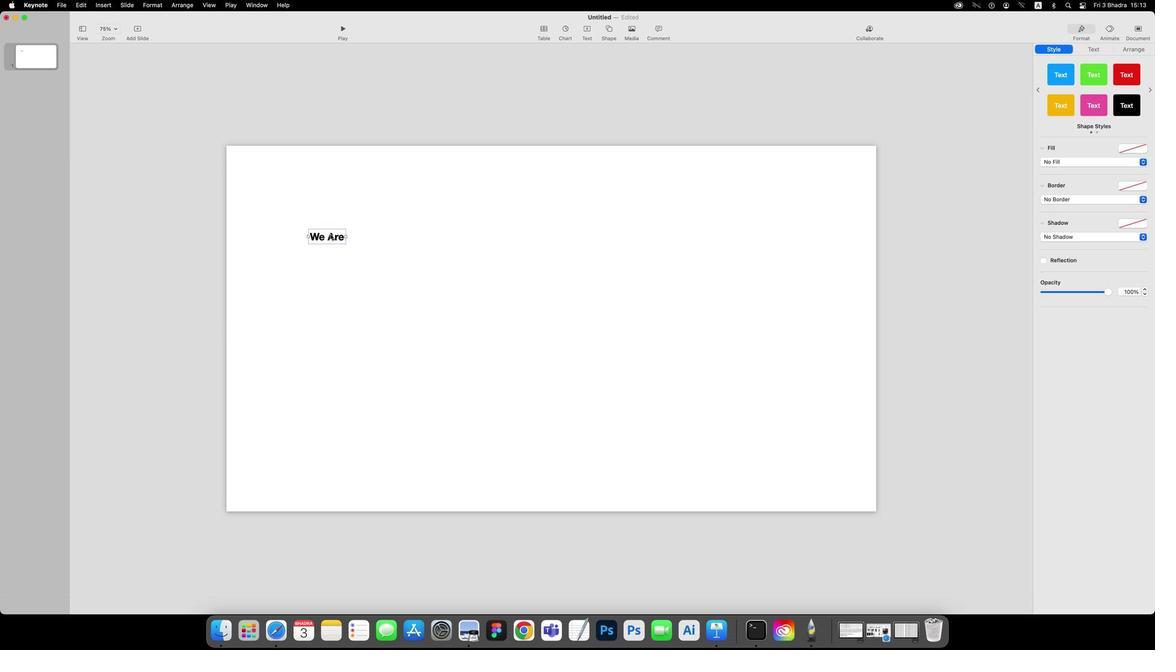 
Action: Mouse pressed left at (323, 230)
Screenshot: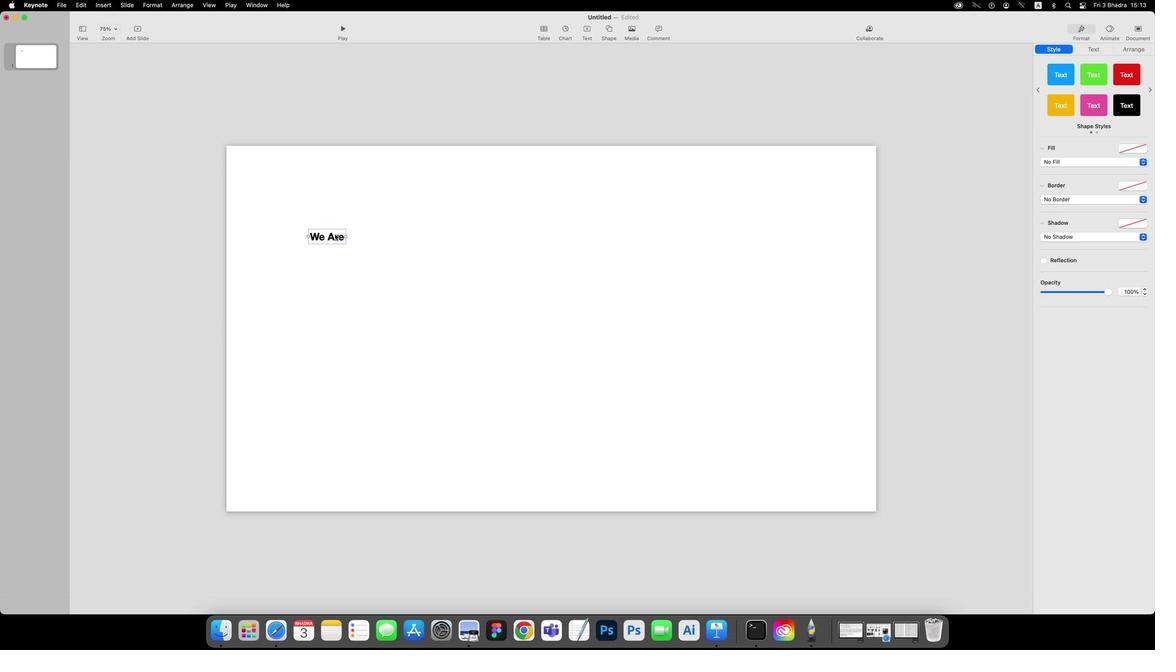 
Action: Mouse moved to (1081, 83)
Screenshot: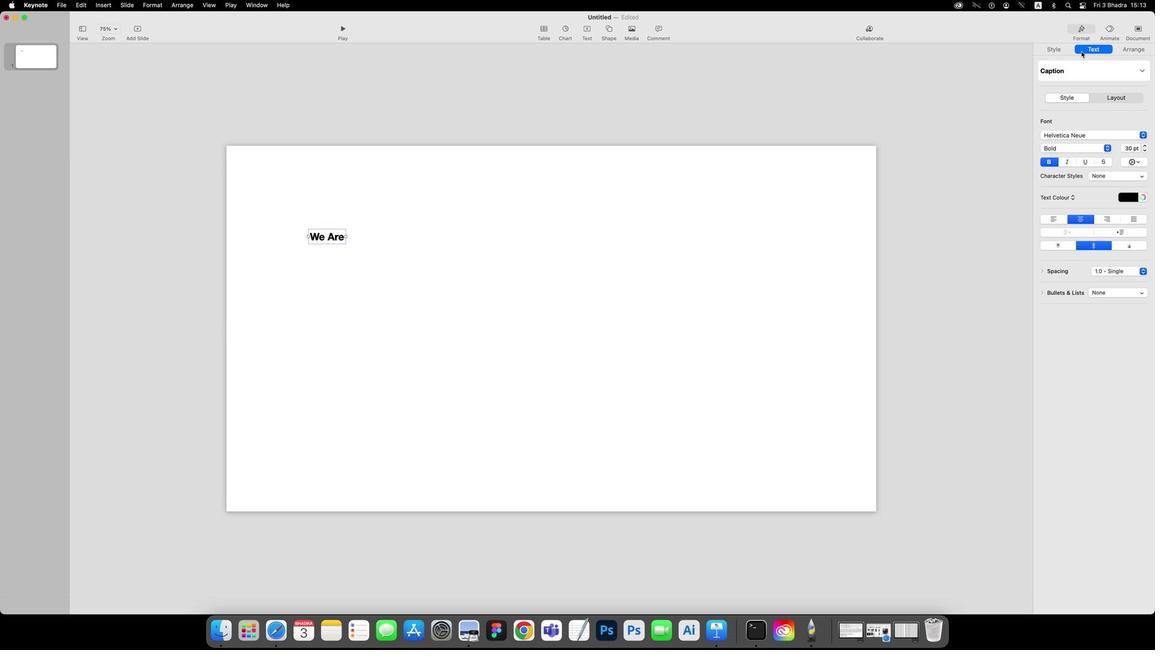 
Action: Mouse pressed left at (1081, 83)
Screenshot: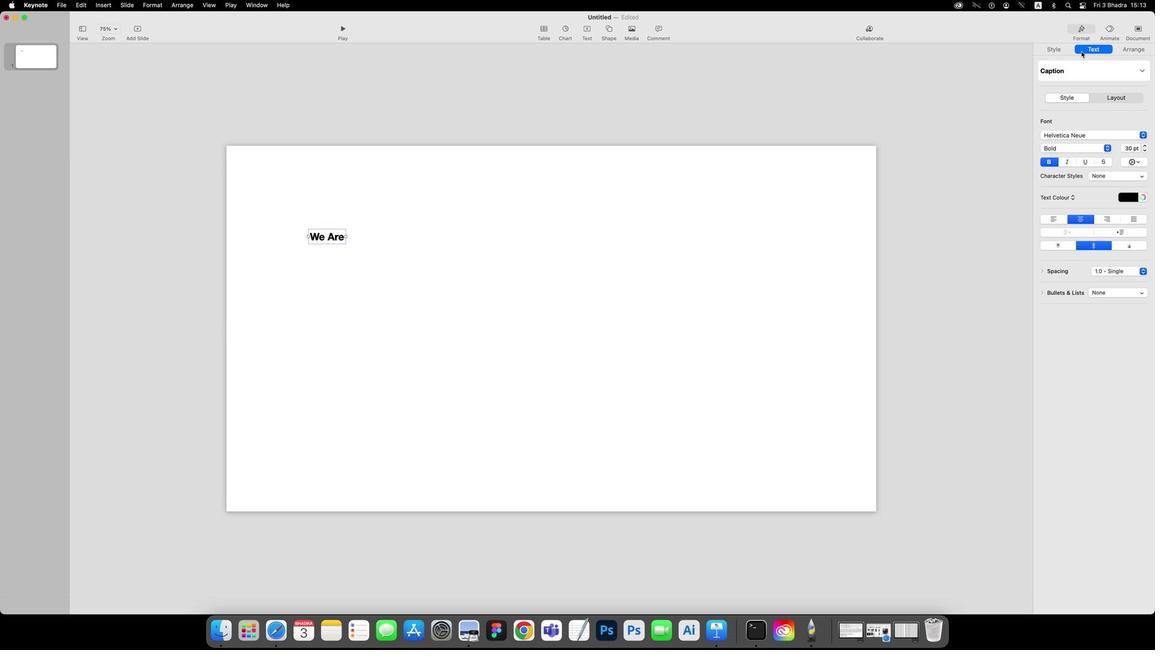 
Action: Mouse moved to (1067, 146)
Screenshot: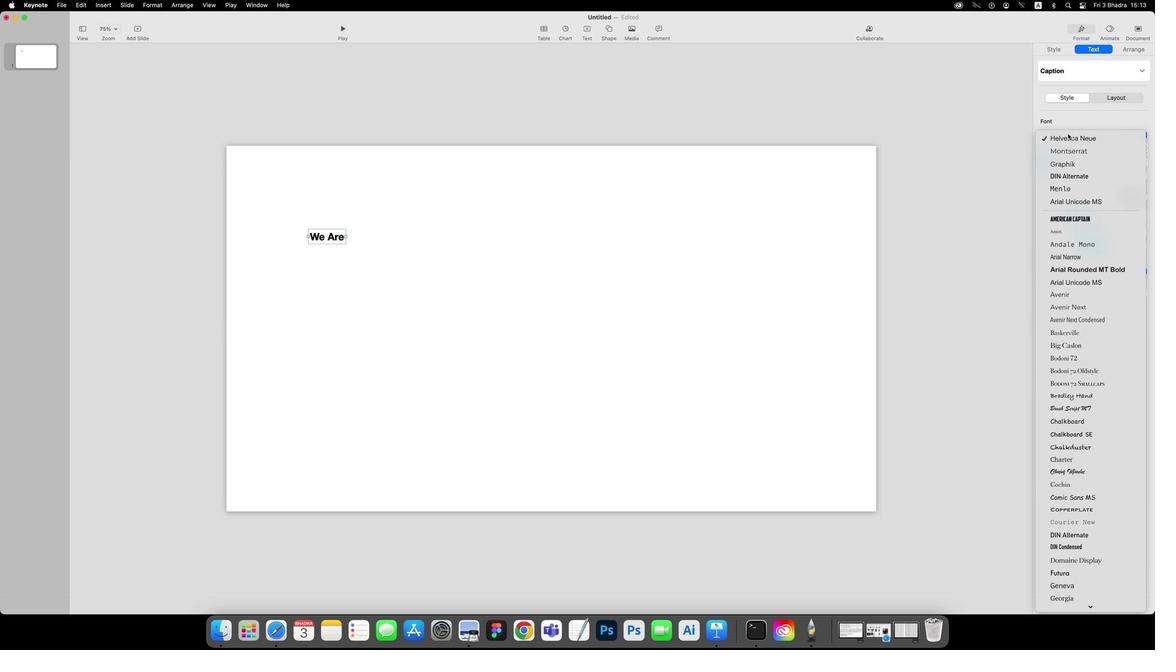 
Action: Mouse pressed left at (1067, 146)
Screenshot: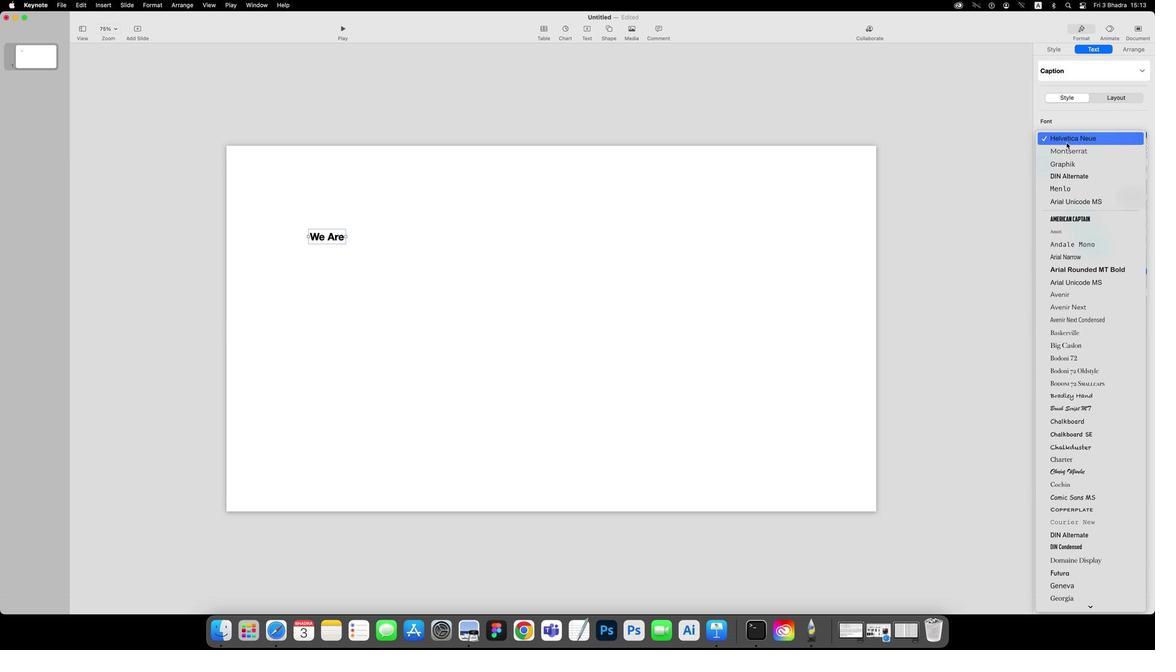 
Action: Mouse moved to (1064, 165)
Screenshot: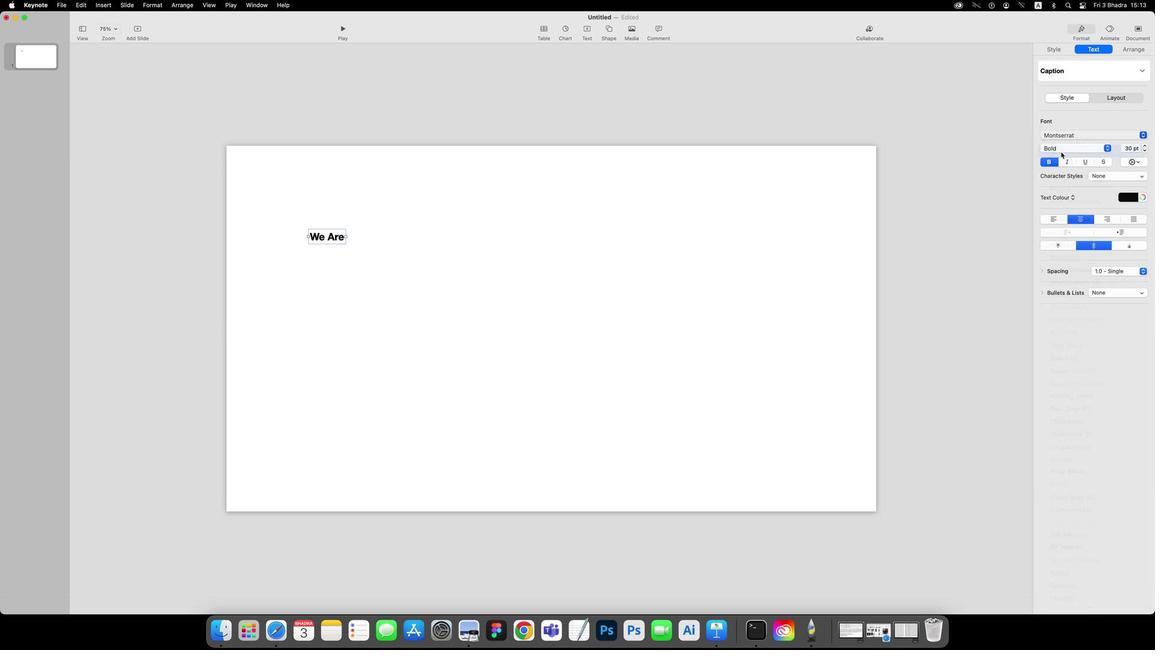 
Action: Mouse pressed left at (1064, 165)
Screenshot: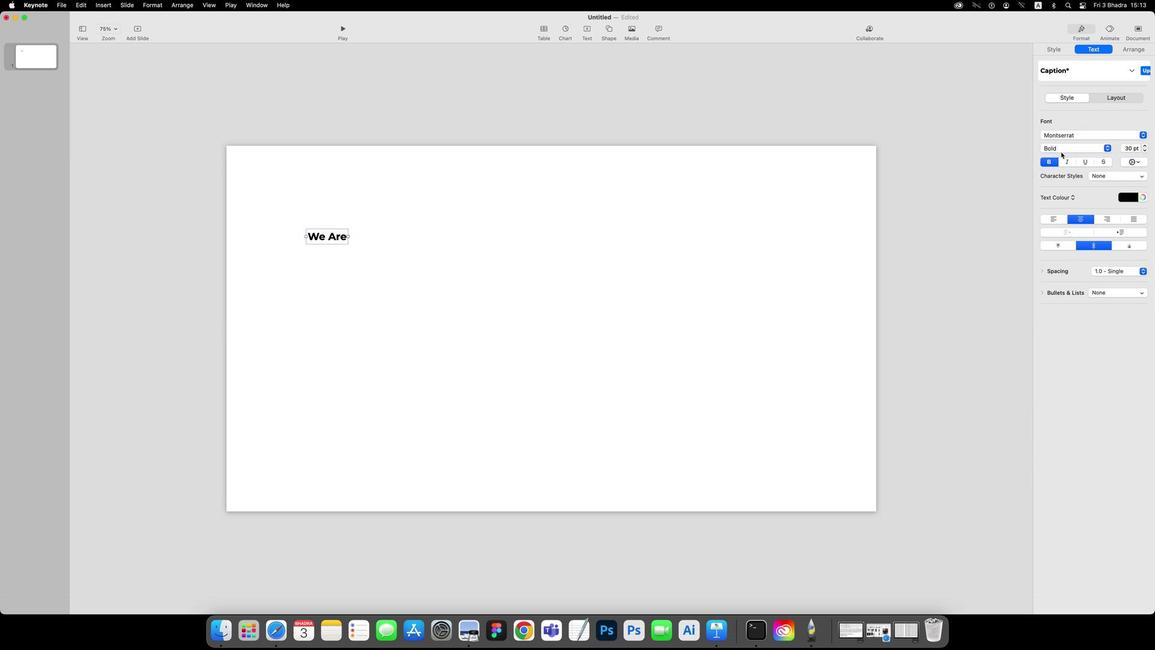 
Action: Mouse moved to (1075, 161)
Screenshot: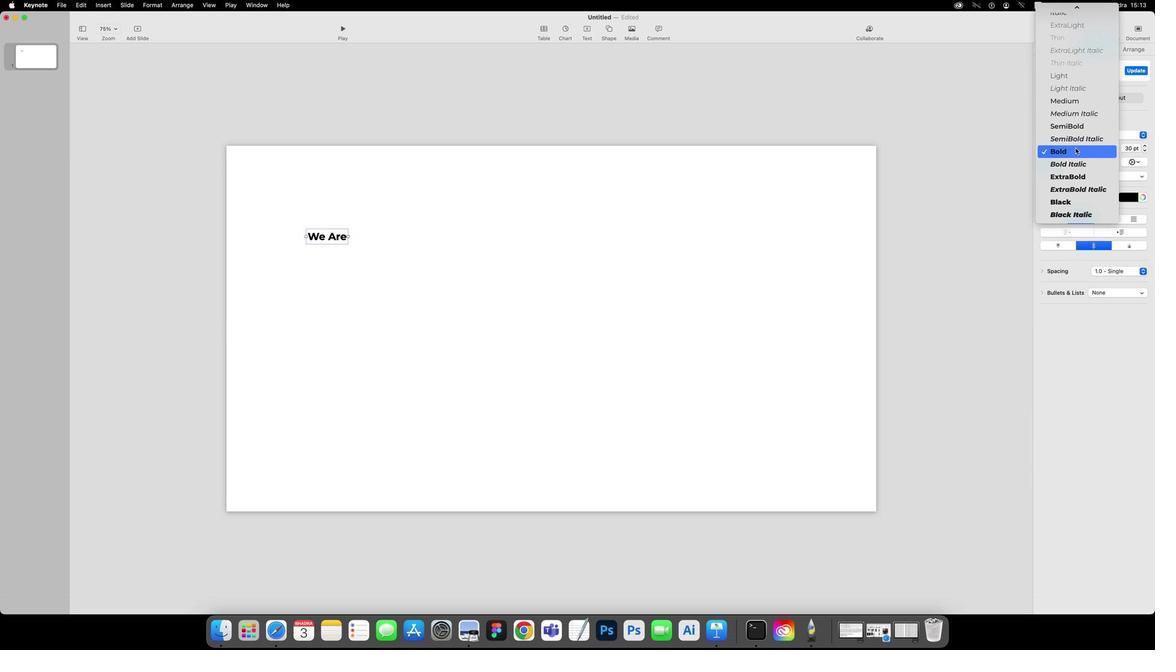 
Action: Mouse pressed left at (1075, 161)
Screenshot: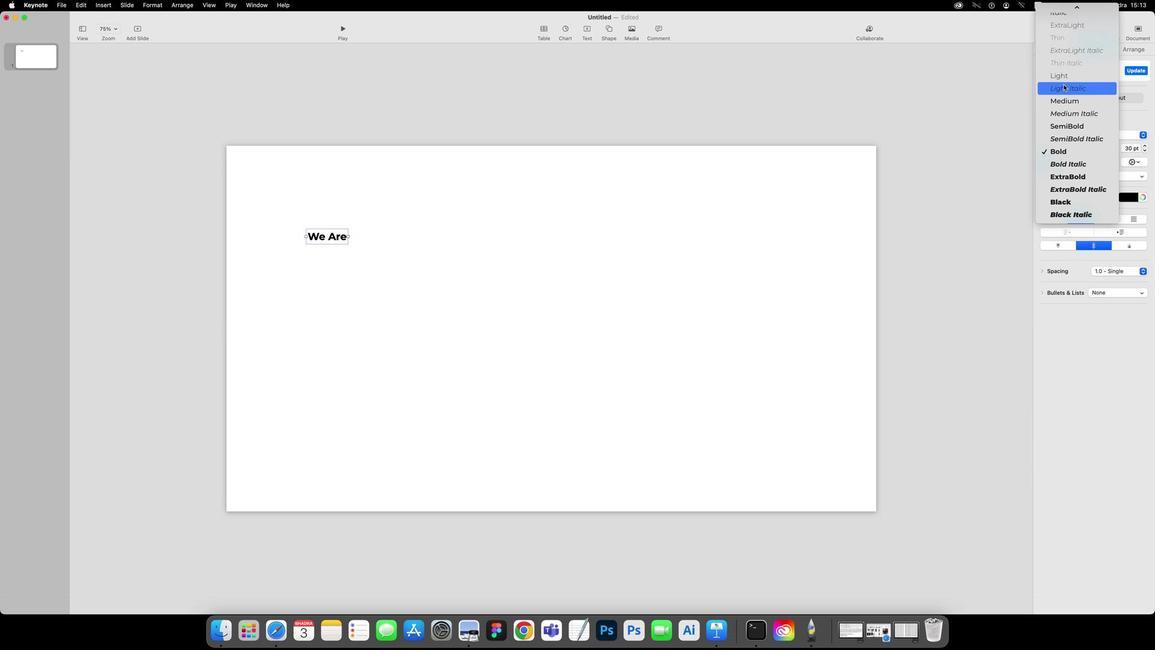 
Action: Mouse moved to (1063, 108)
Screenshot: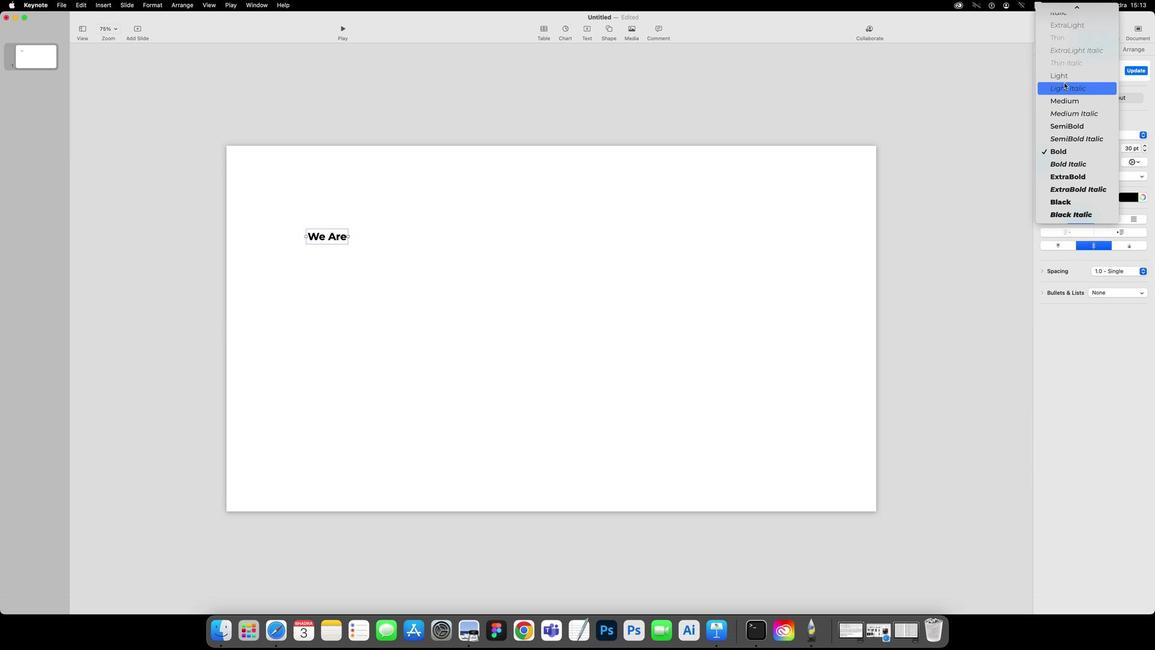 
Action: Mouse scrolled (1063, 108) with delta (-1, 42)
Screenshot: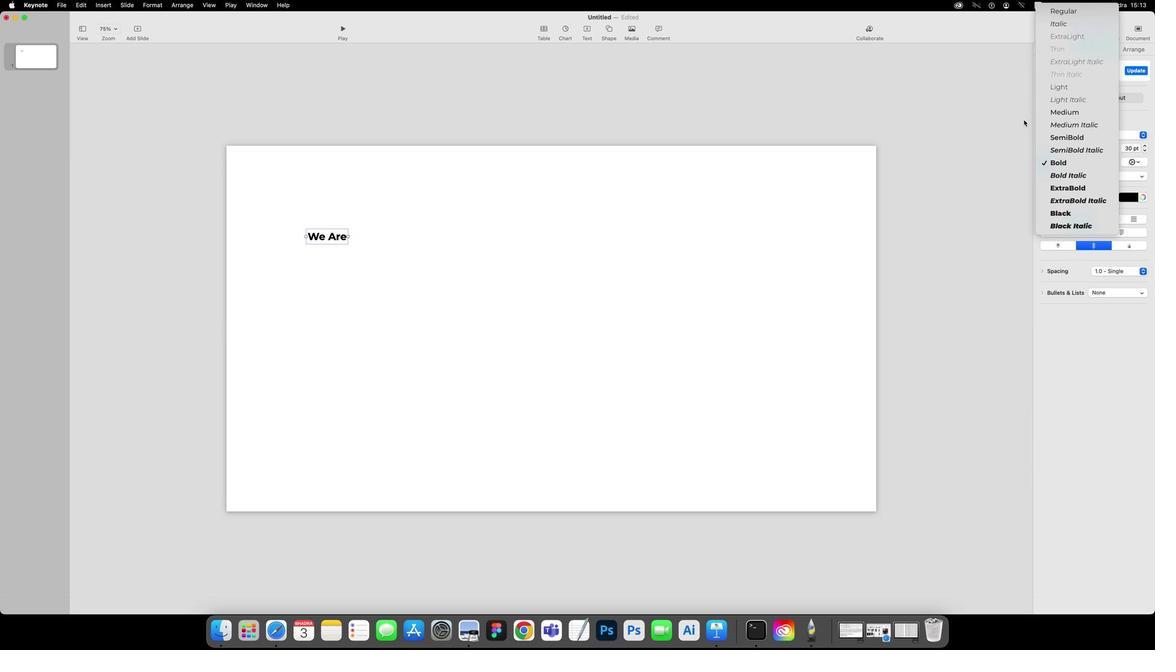 
Action: Mouse scrolled (1063, 108) with delta (-1, 42)
Screenshot: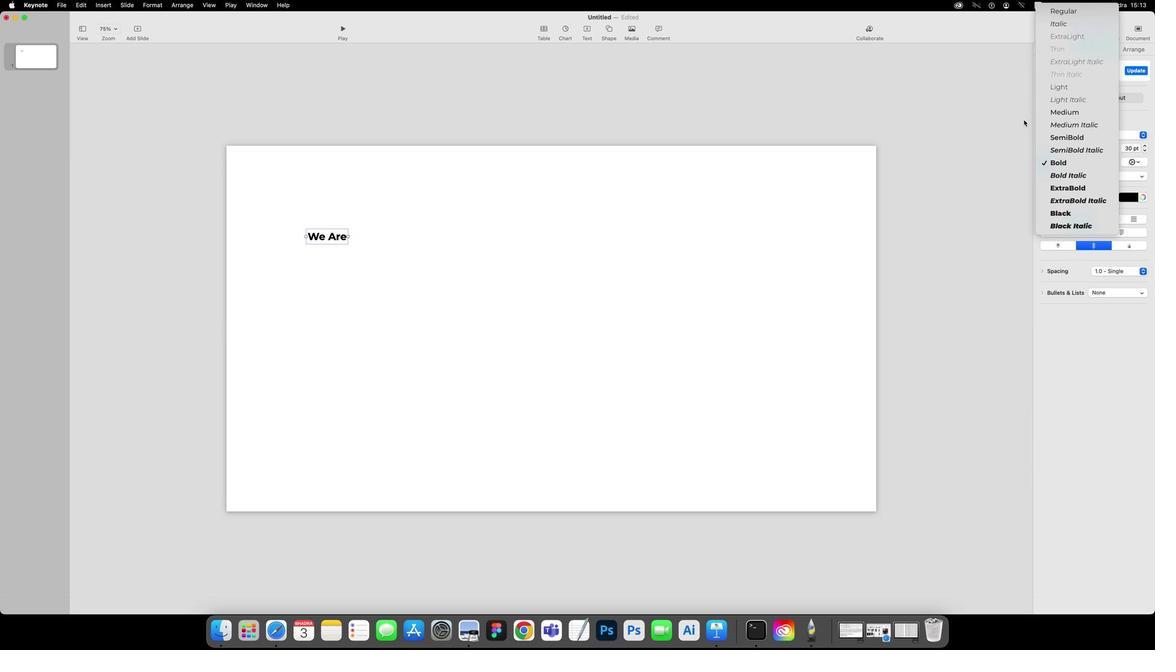 
Action: Mouse scrolled (1063, 108) with delta (-1, 45)
Screenshot: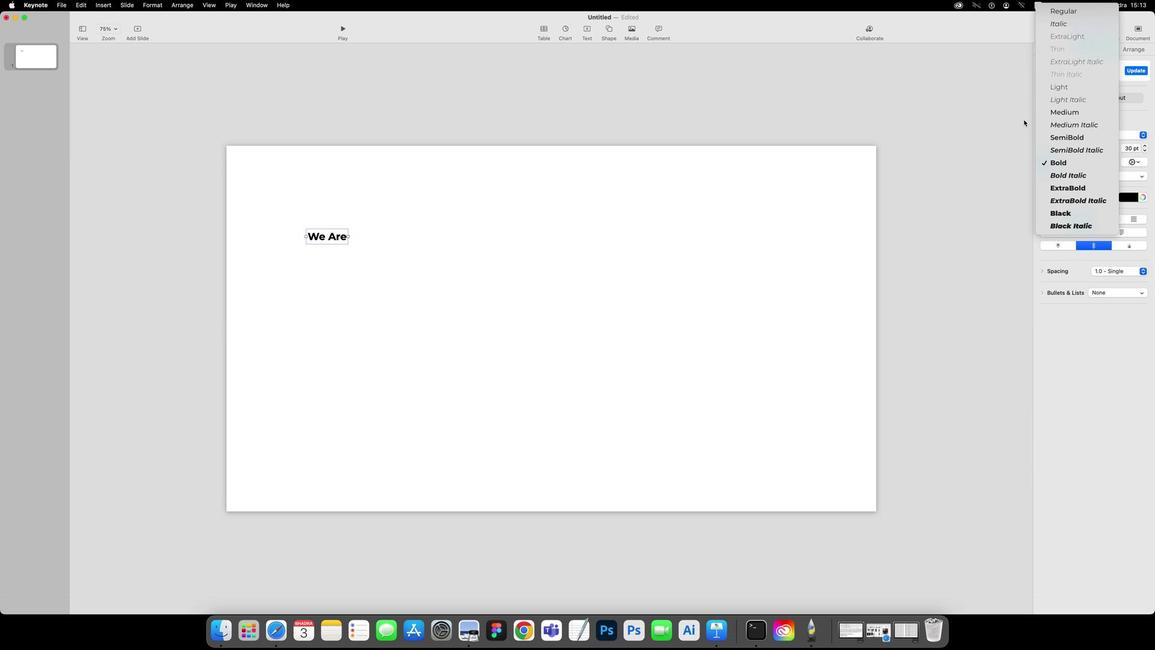 
Action: Mouse scrolled (1063, 108) with delta (-1, 46)
Screenshot: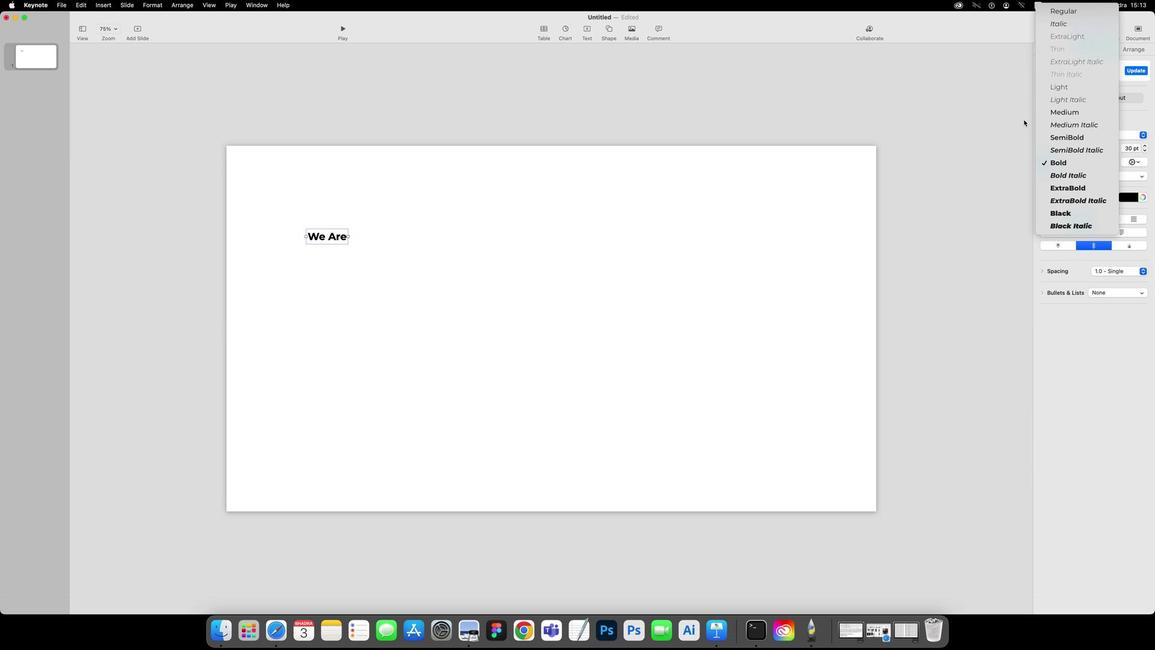 
Action: Mouse moved to (1064, 115)
Screenshot: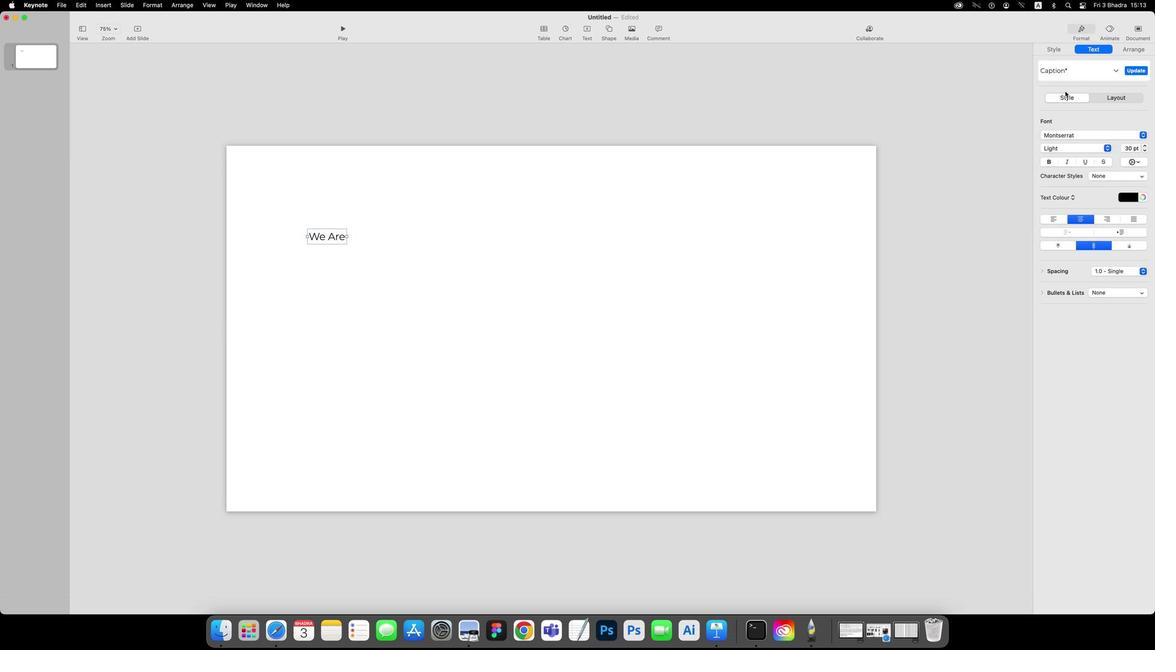 
Action: Mouse pressed left at (1064, 115)
Screenshot: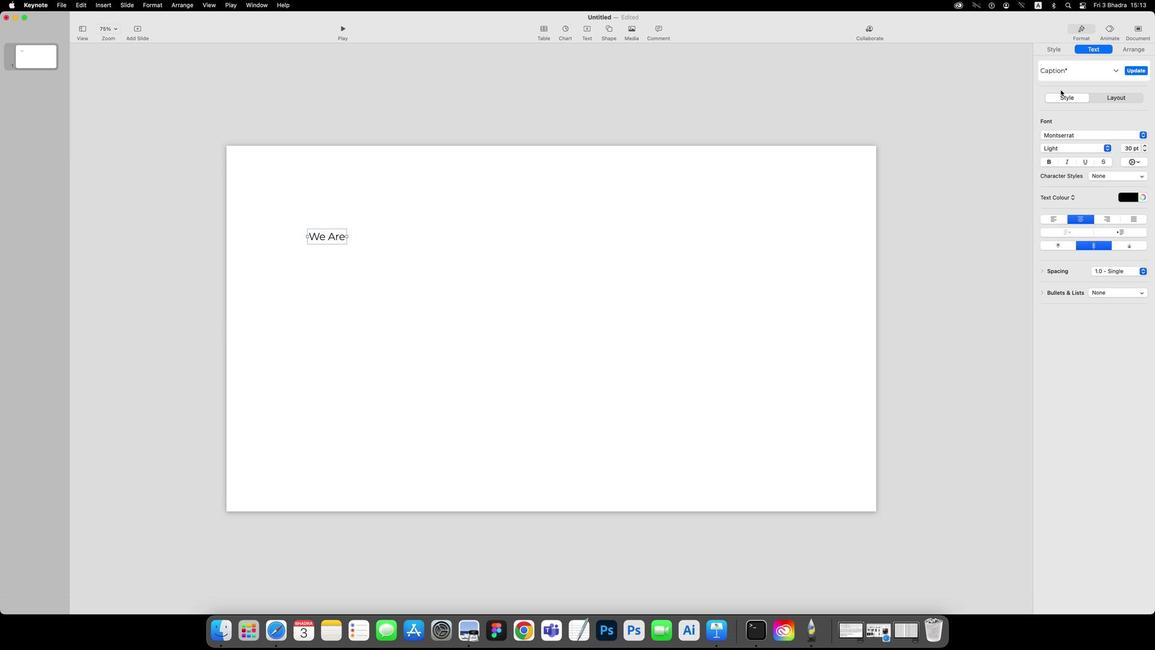 
Action: Mouse moved to (1141, 158)
Screenshot: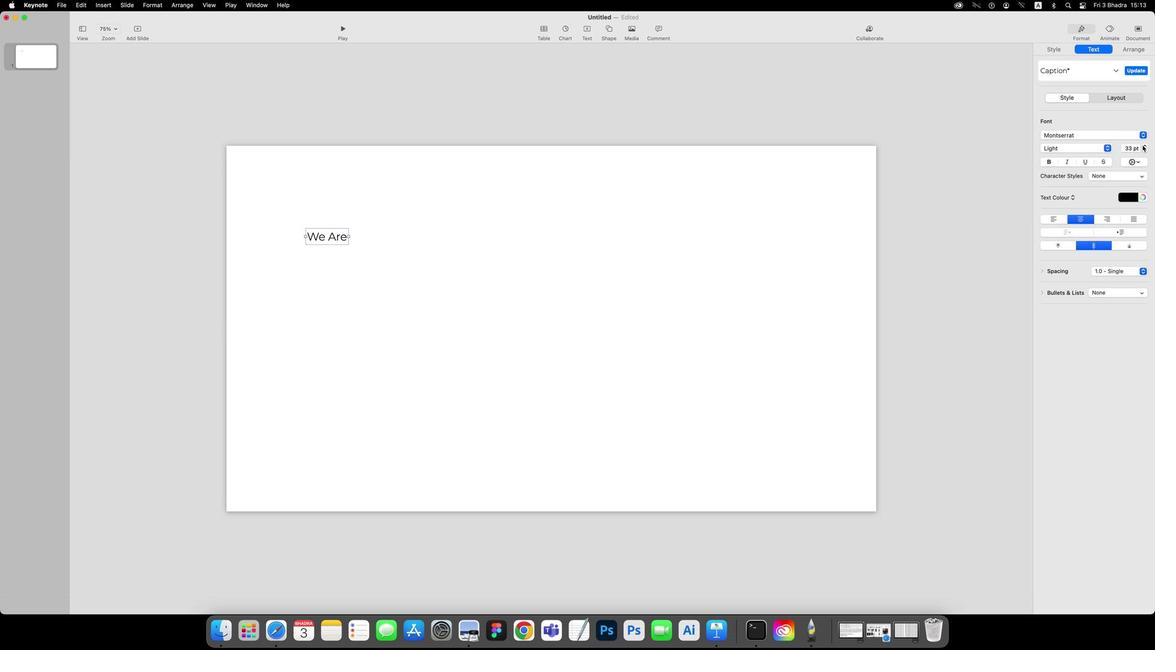 
Action: Mouse pressed left at (1141, 158)
Screenshot: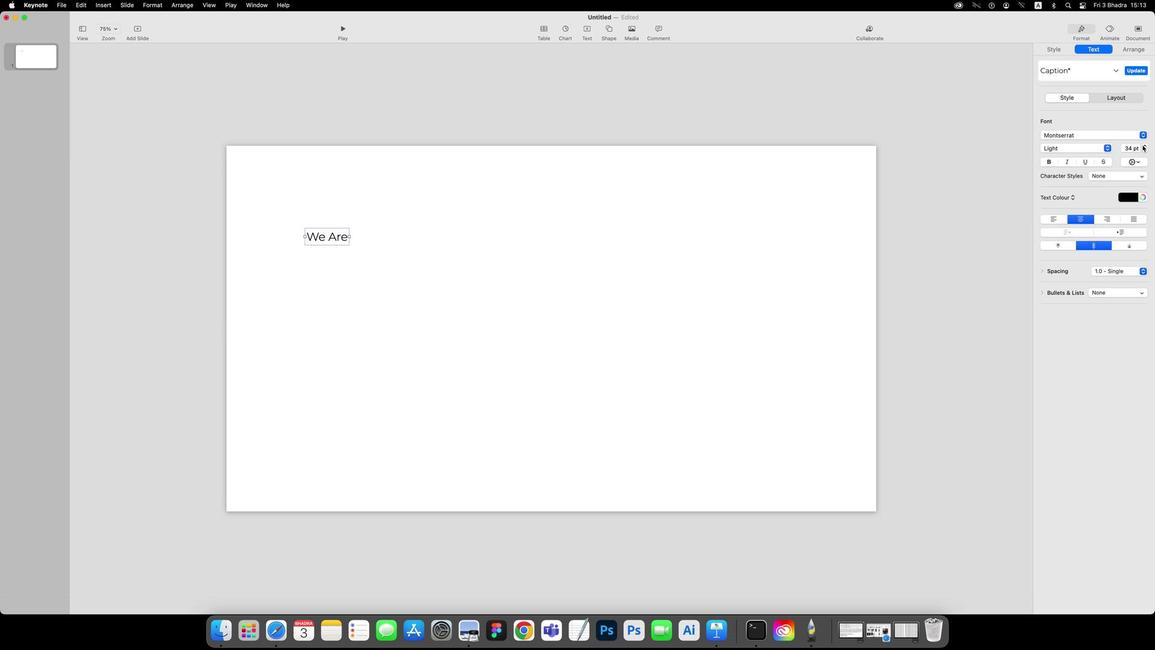 
Action: Mouse pressed left at (1141, 158)
Screenshot: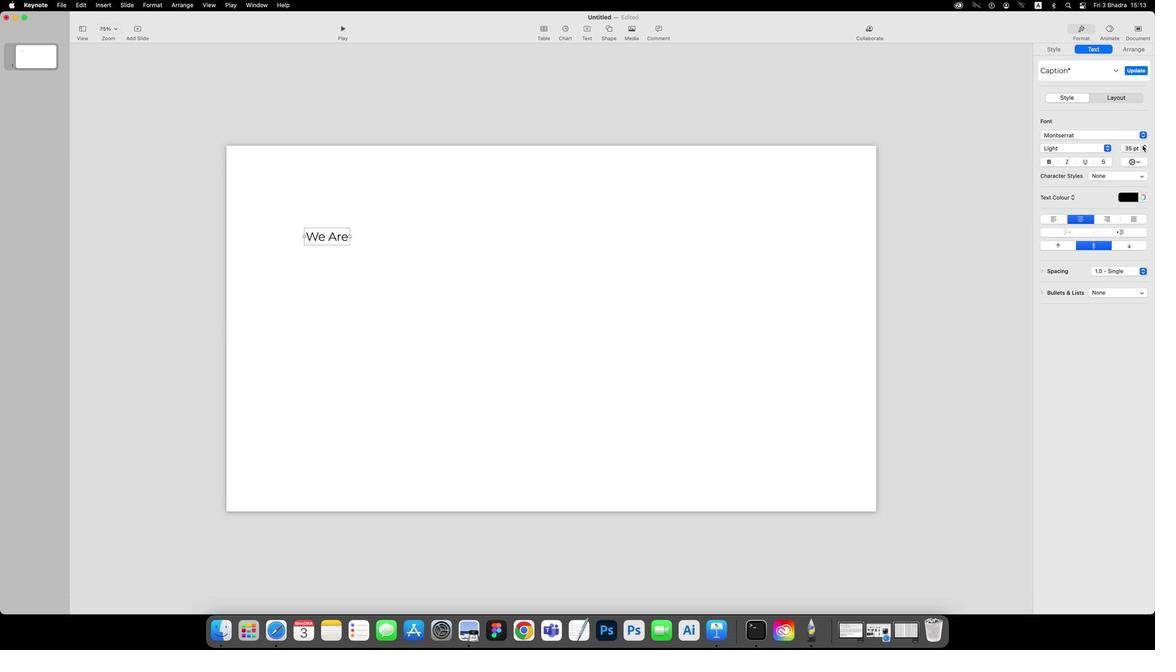 
Action: Mouse pressed left at (1141, 158)
Screenshot: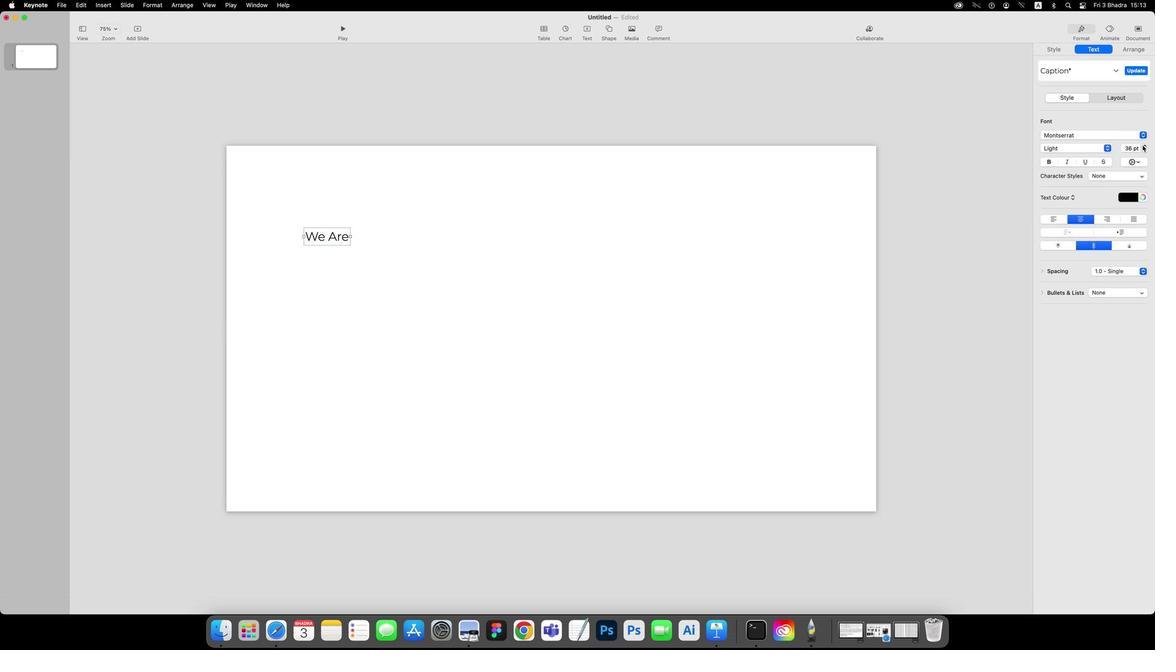 
Action: Mouse moved to (1142, 158)
Screenshot: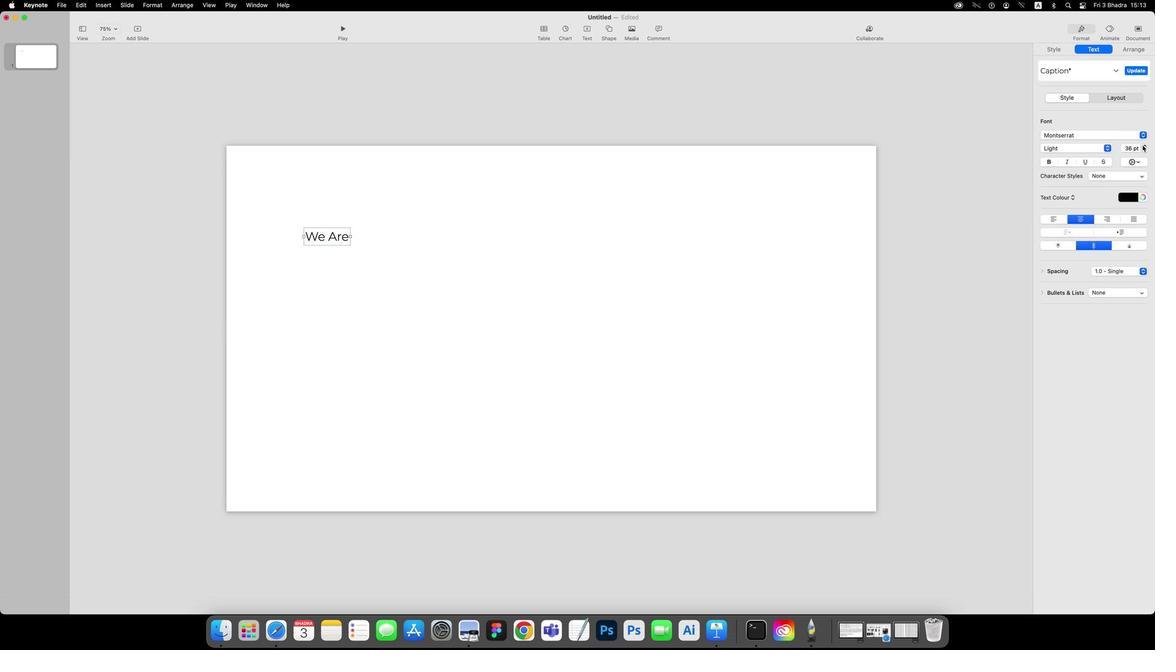 
Action: Mouse pressed left at (1142, 158)
Screenshot: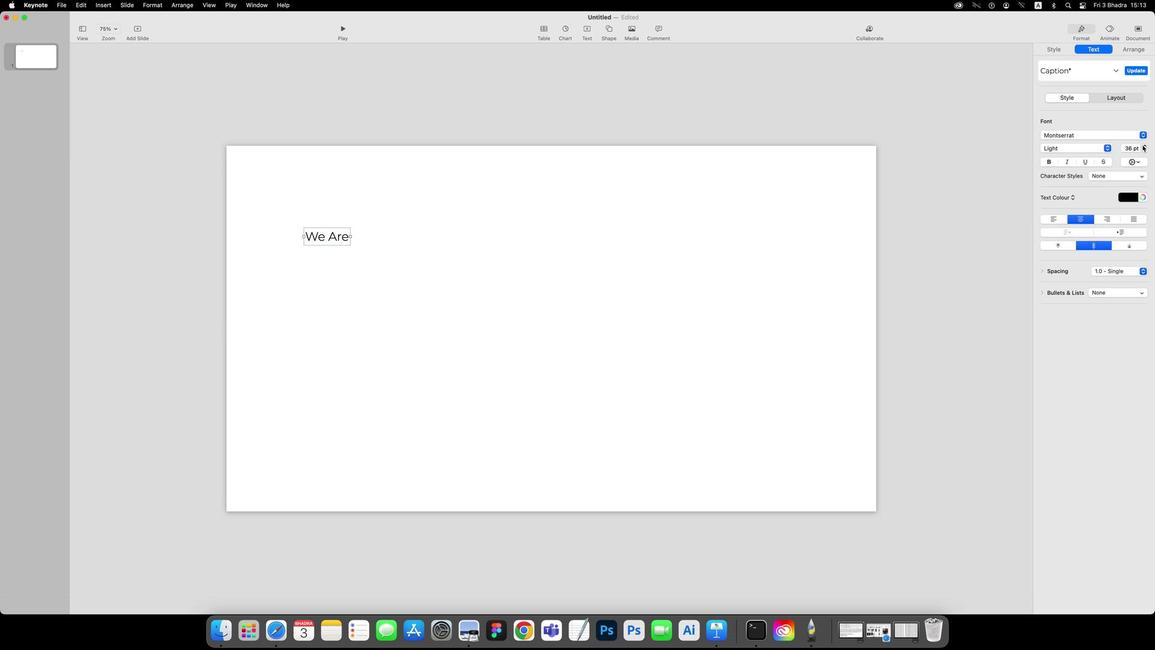 
Action: Mouse pressed left at (1142, 158)
Screenshot: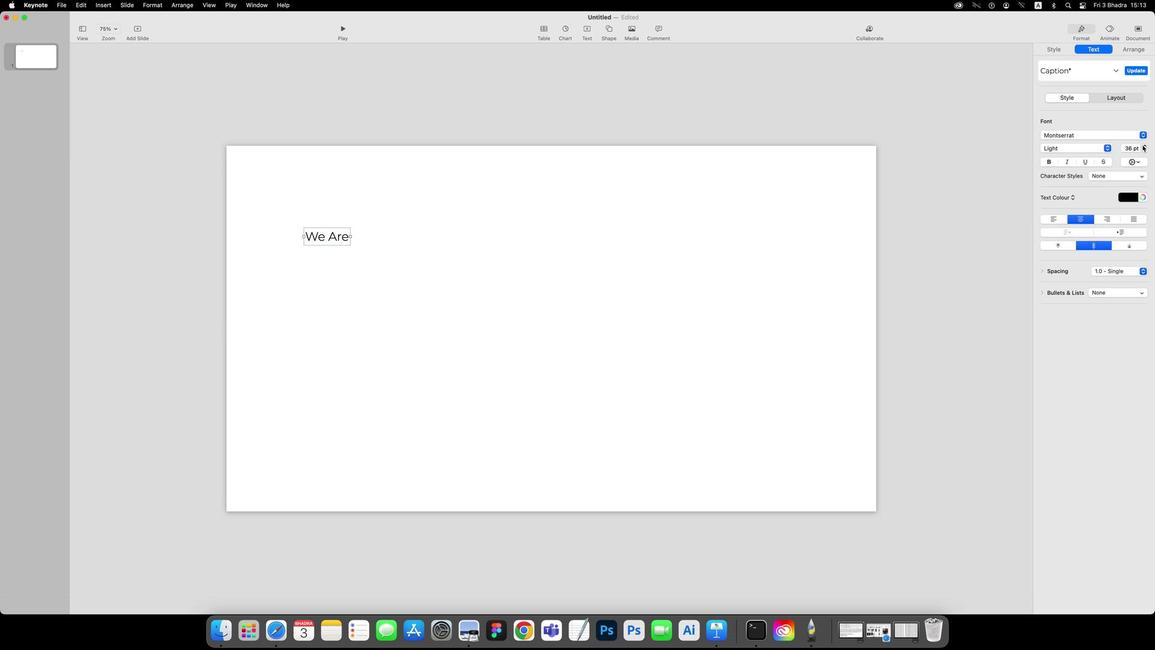 
Action: Mouse pressed left at (1142, 158)
Screenshot: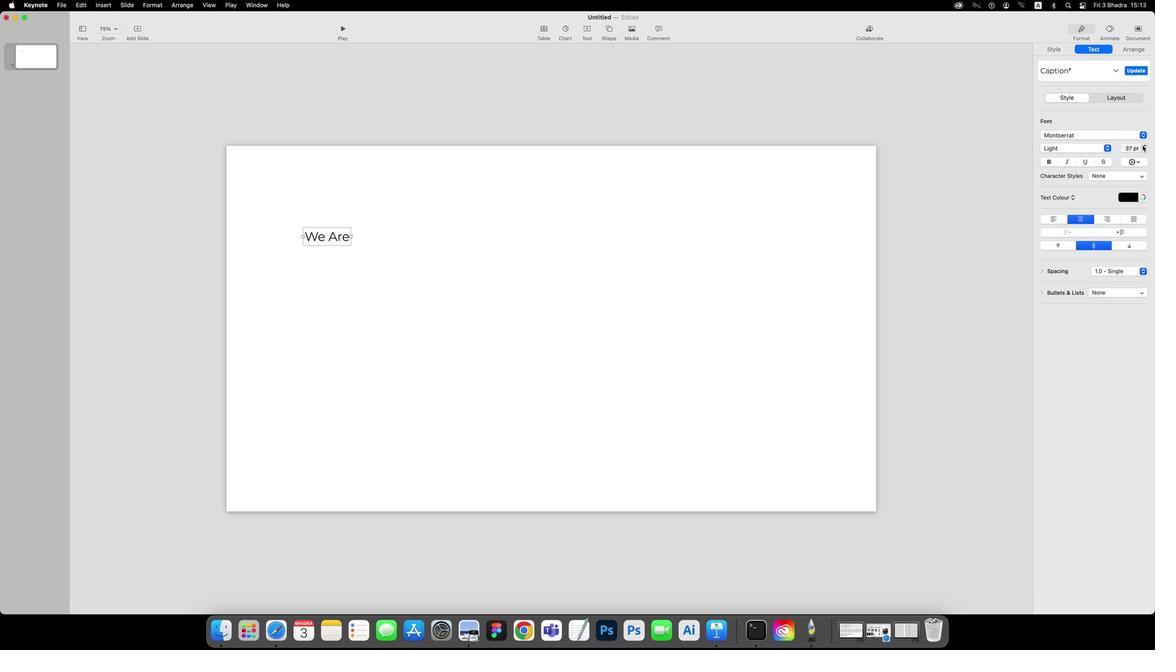 
Action: Mouse moved to (618, 246)
Screenshot: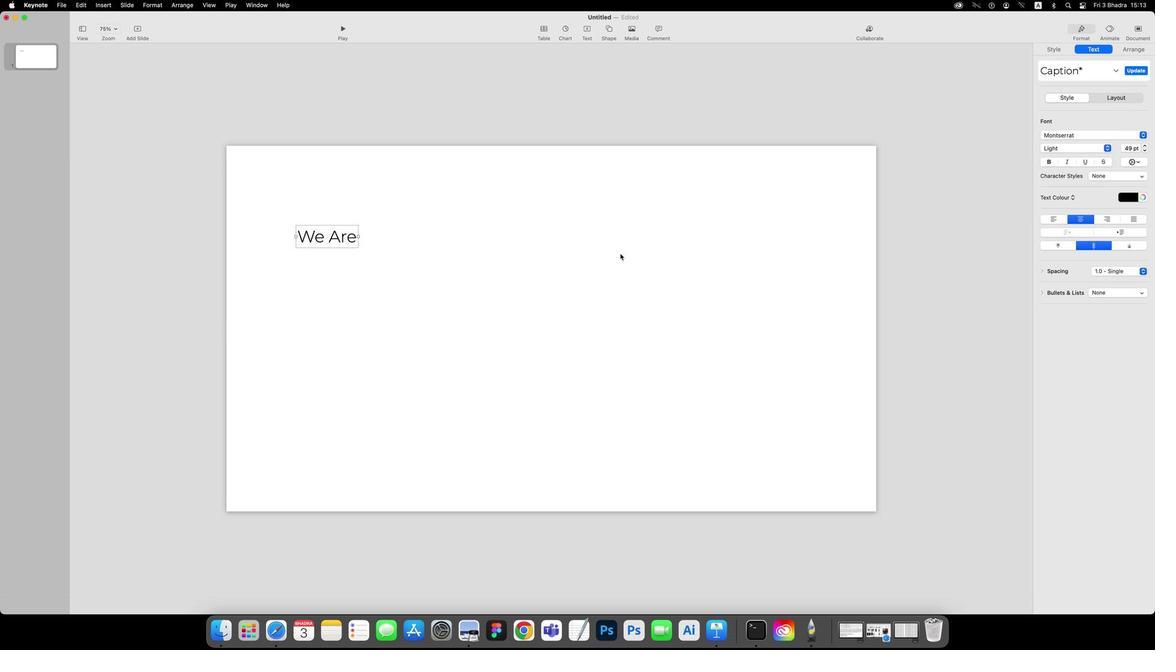 
Action: Mouse pressed left at (618, 246)
Screenshot: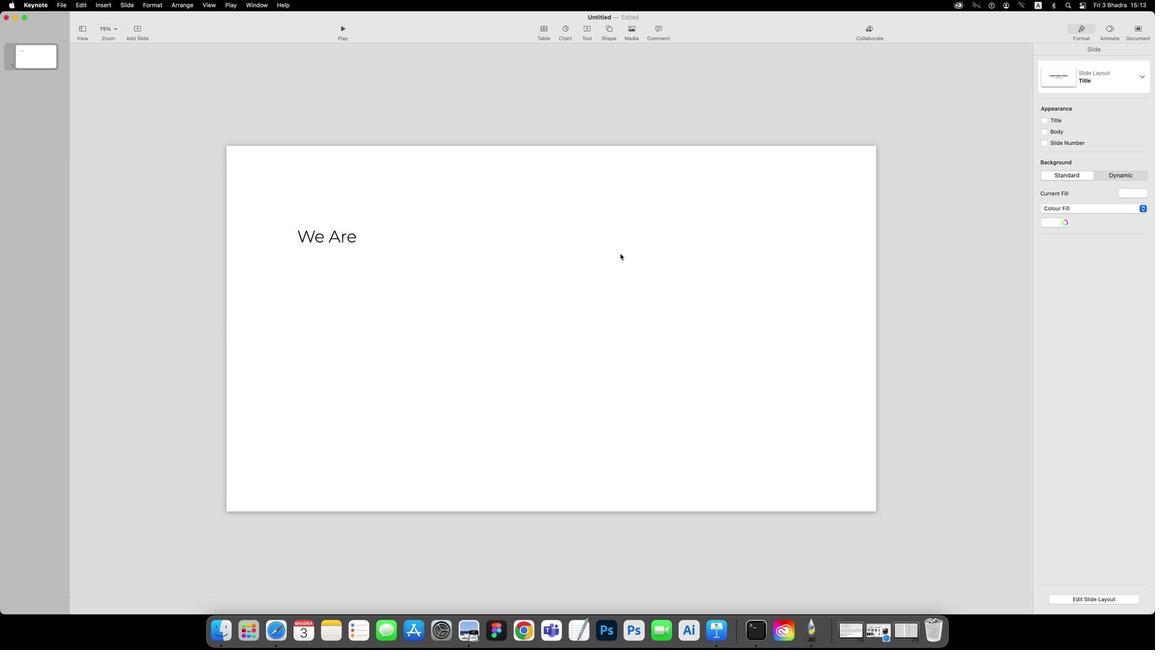 
Action: Mouse moved to (275, 311)
Screenshot: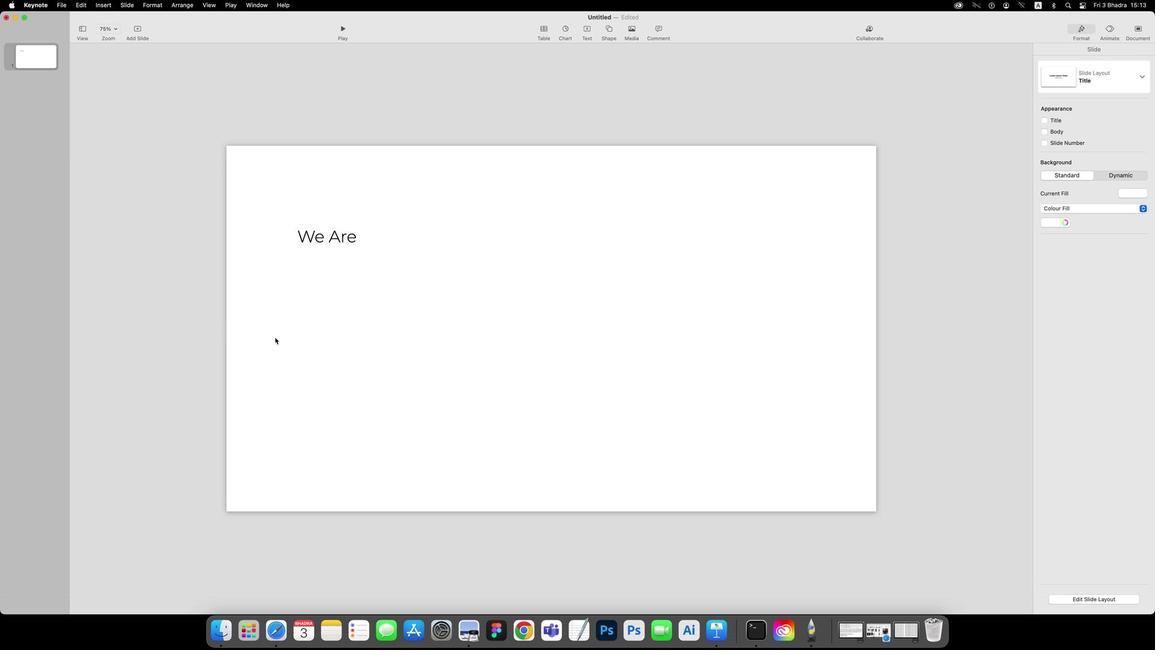 
Action: Mouse pressed left at (275, 311)
Screenshot: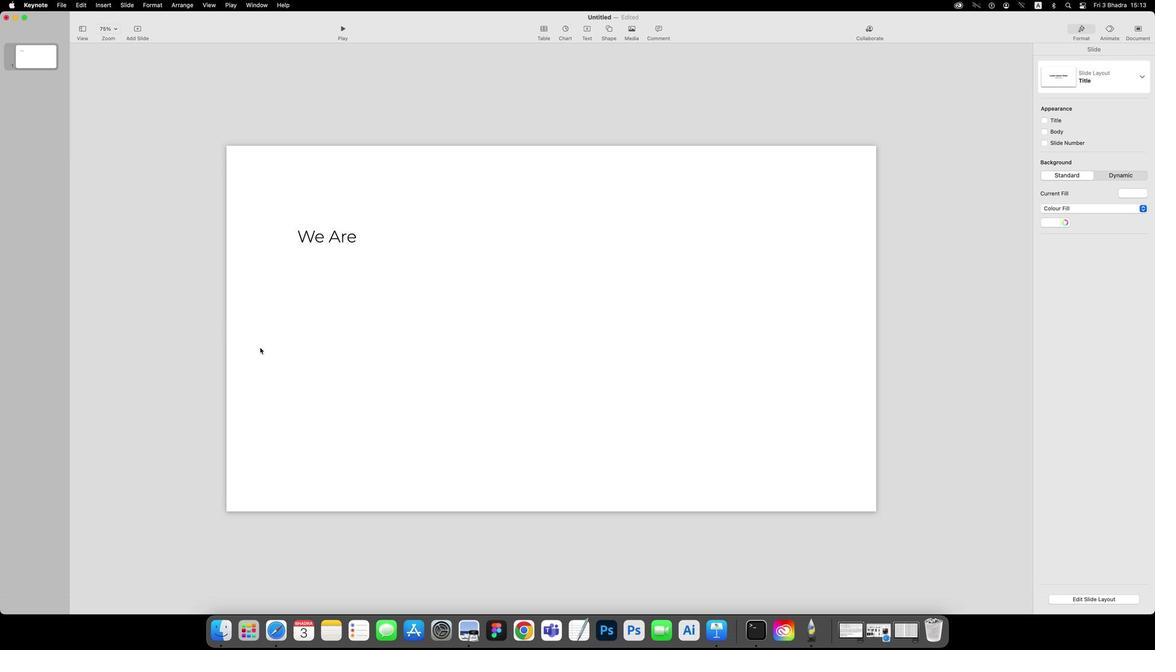 
Action: Mouse moved to (584, 65)
Screenshot: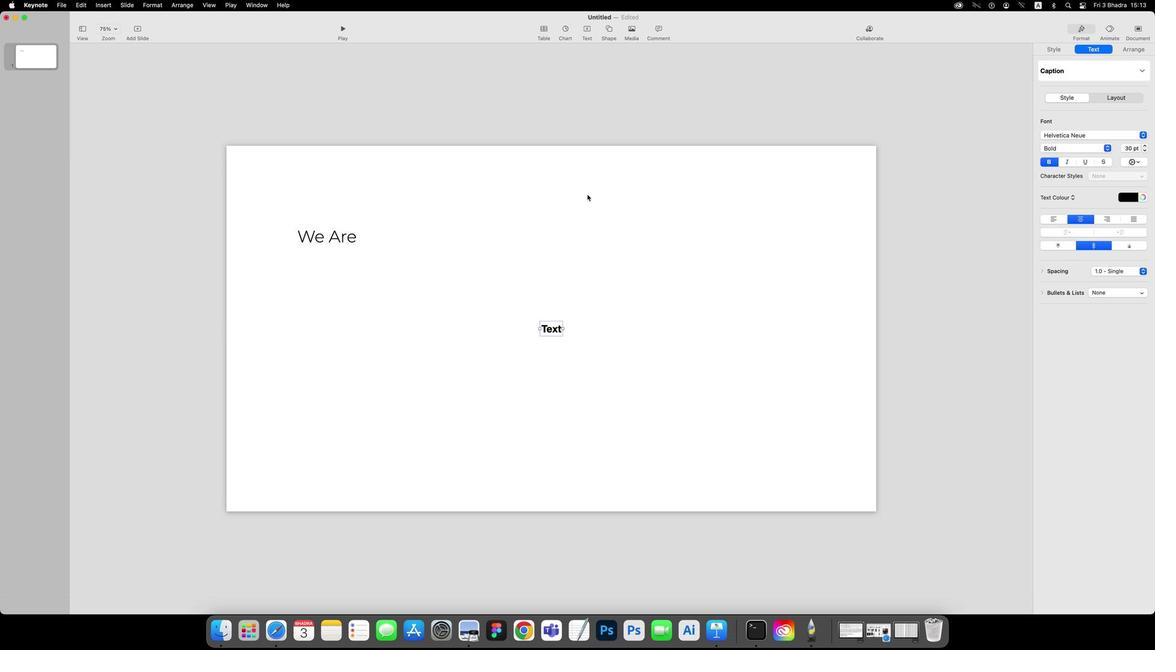 
Action: Mouse pressed left at (584, 65)
Screenshot: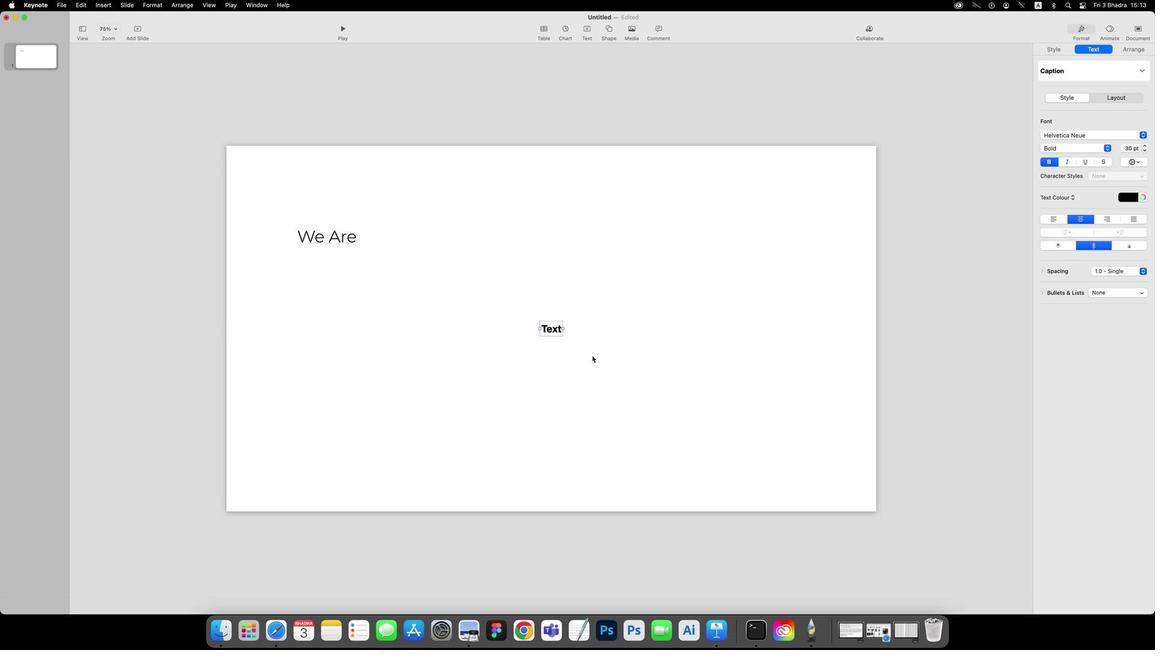 
Action: Mouse moved to (549, 305)
Screenshot: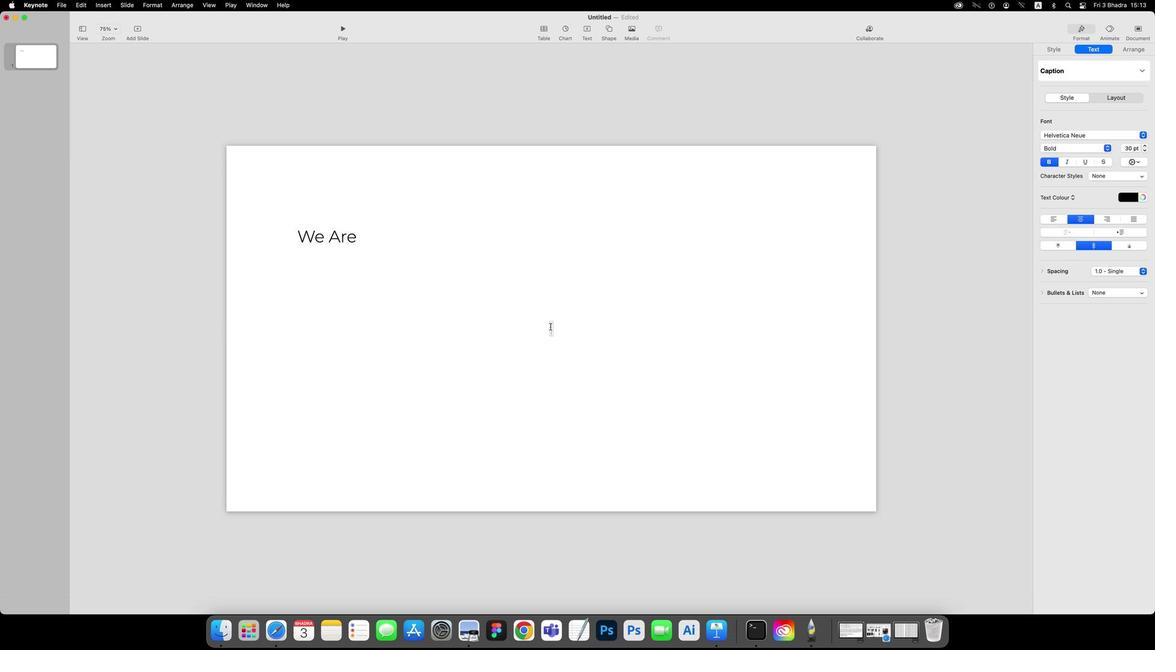 
Action: Mouse pressed left at (549, 305)
Screenshot: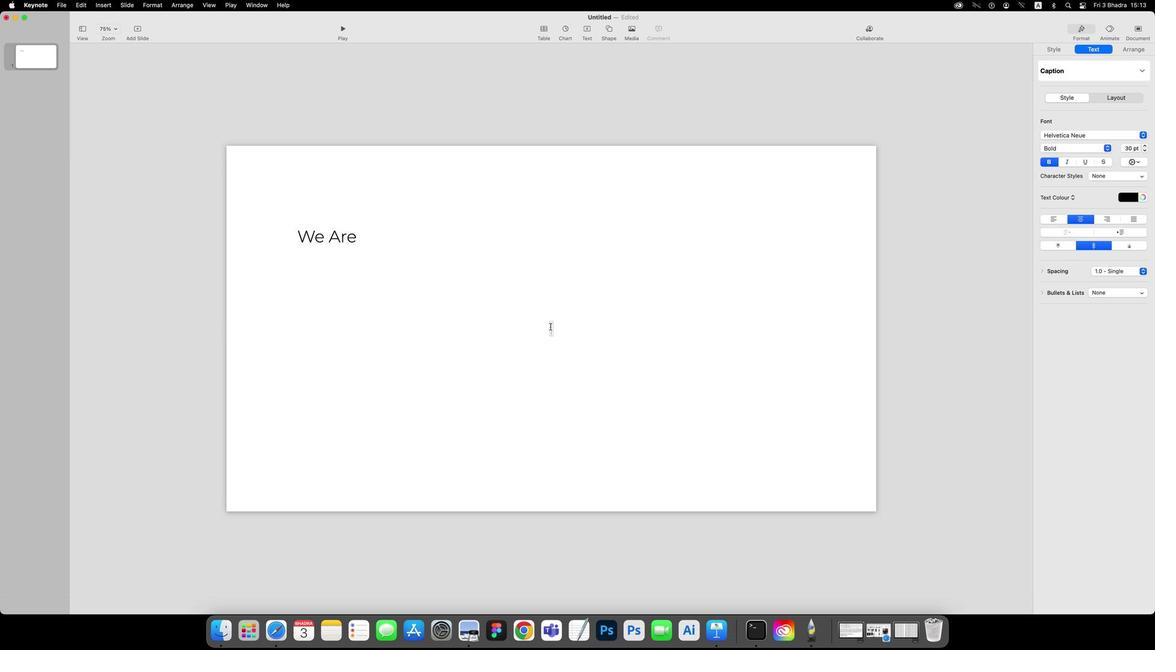 
Action: Key pressed Key.caps_lock'D'Key.caps_lock'i''g''i''t''a''l'Key.esc
Screenshot: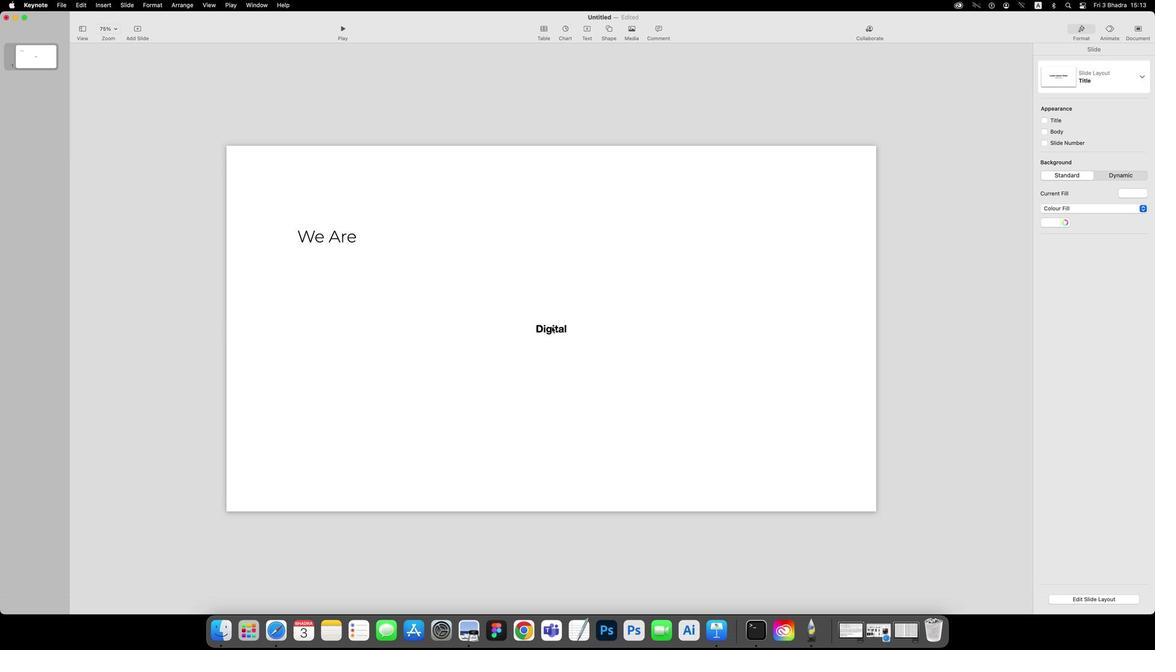 
Action: Mouse moved to (553, 311)
Screenshot: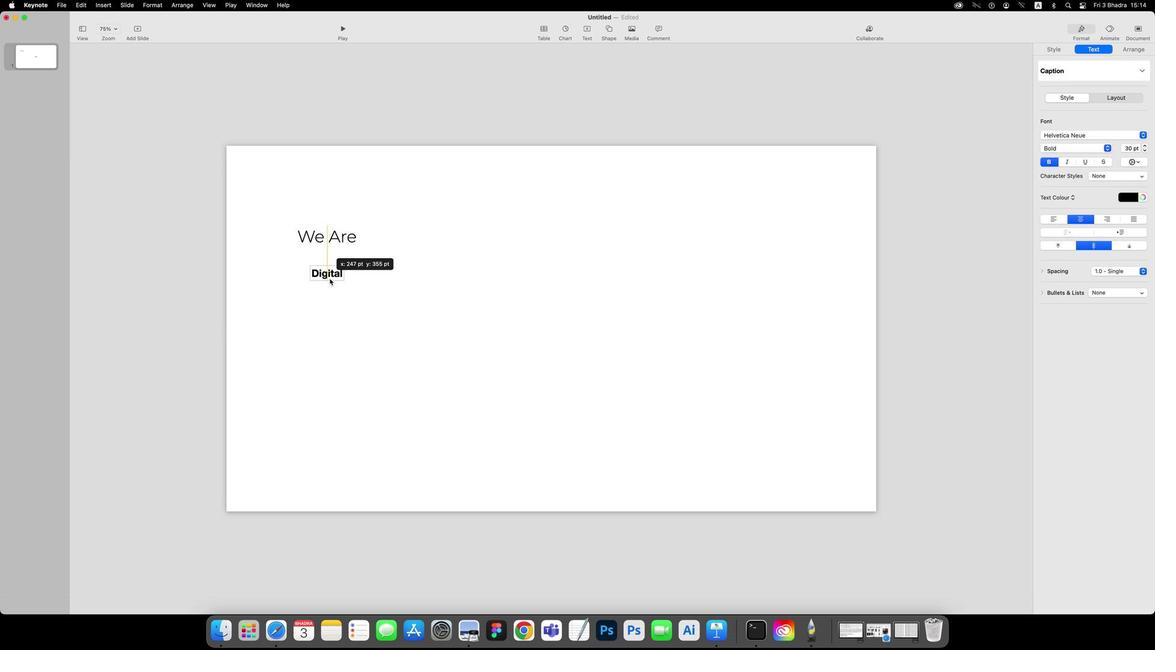 
Action: Mouse pressed left at (553, 311)
Screenshot: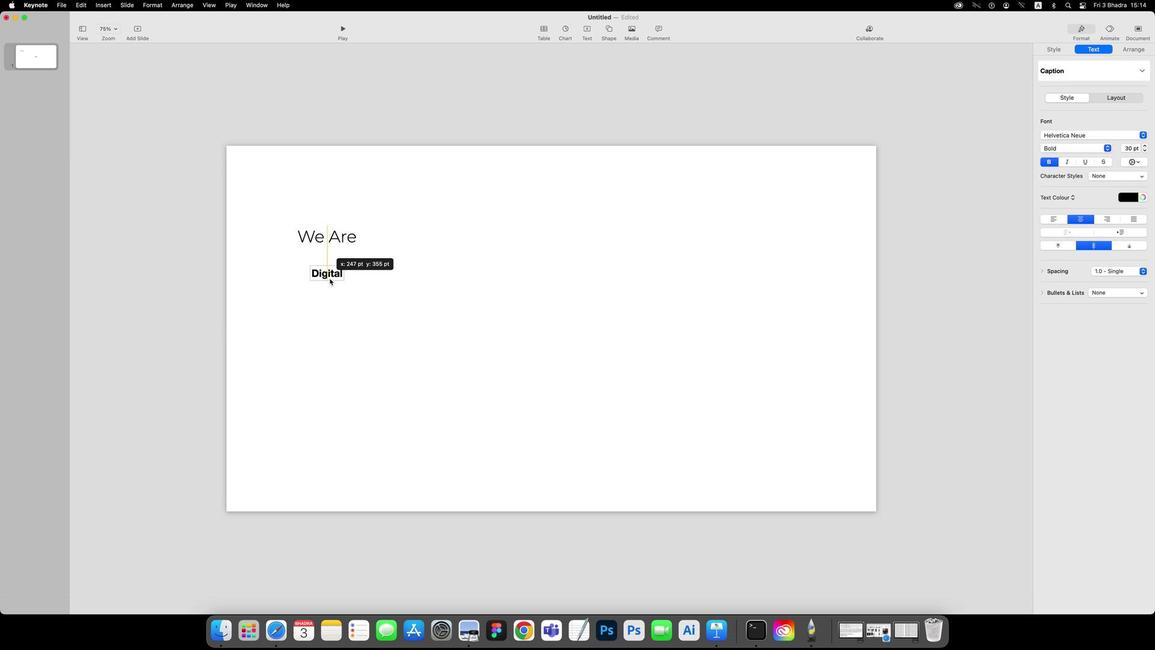 
Action: Mouse moved to (1127, 151)
Screenshot: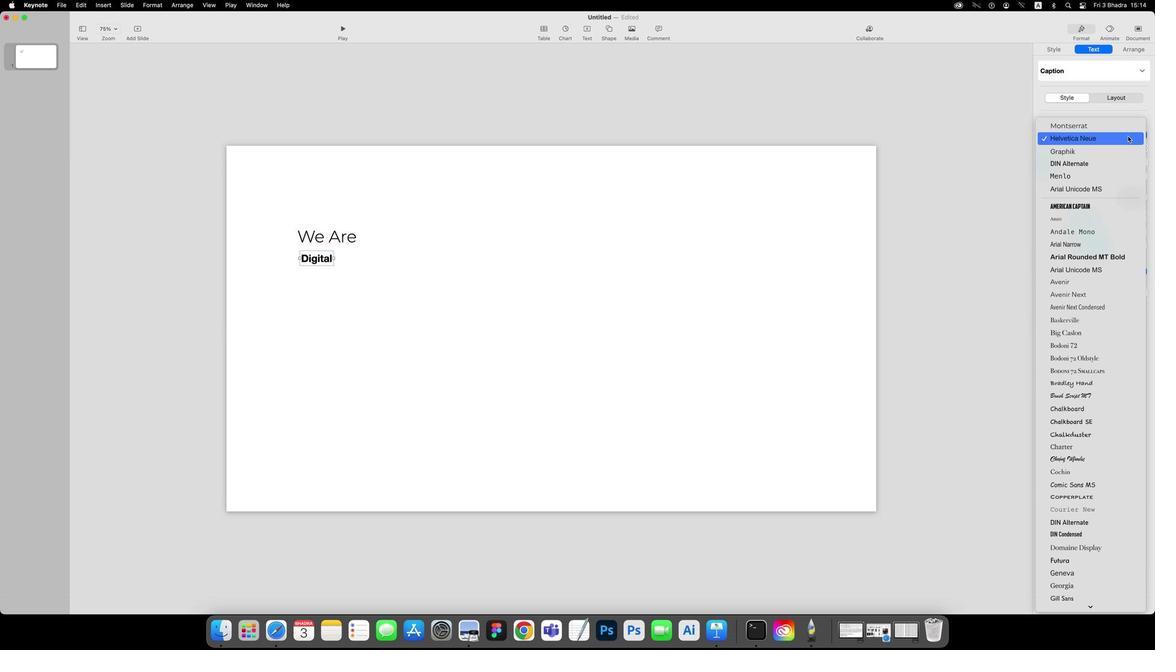 
Action: Mouse pressed left at (1127, 151)
Screenshot: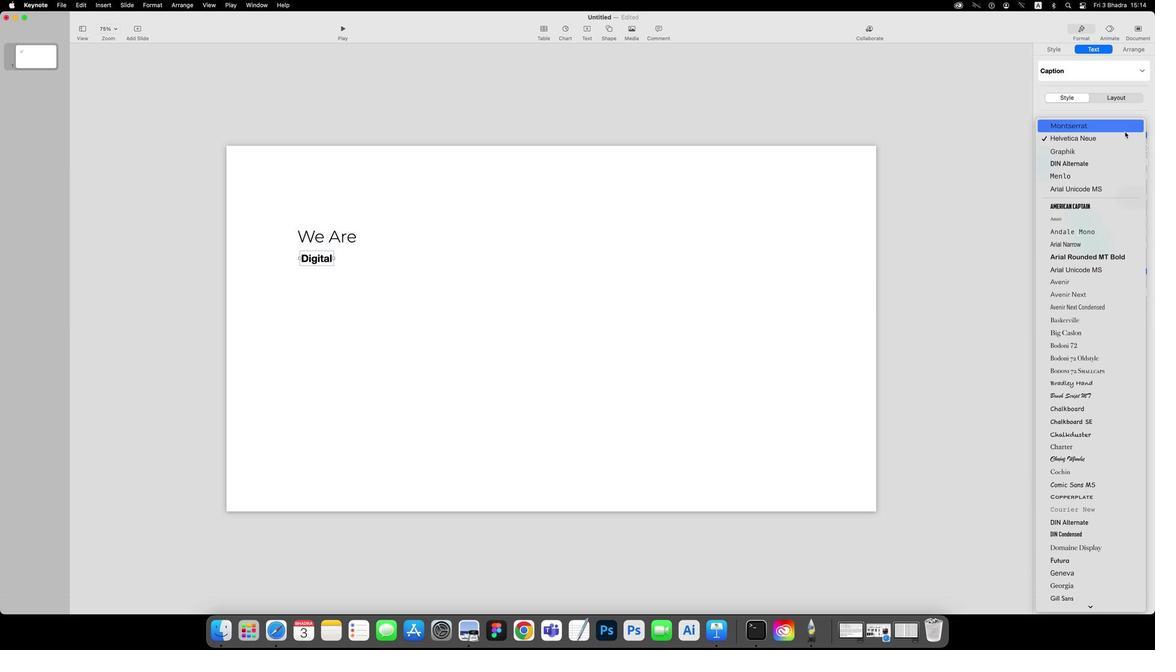 
Action: Mouse moved to (1125, 148)
Screenshot: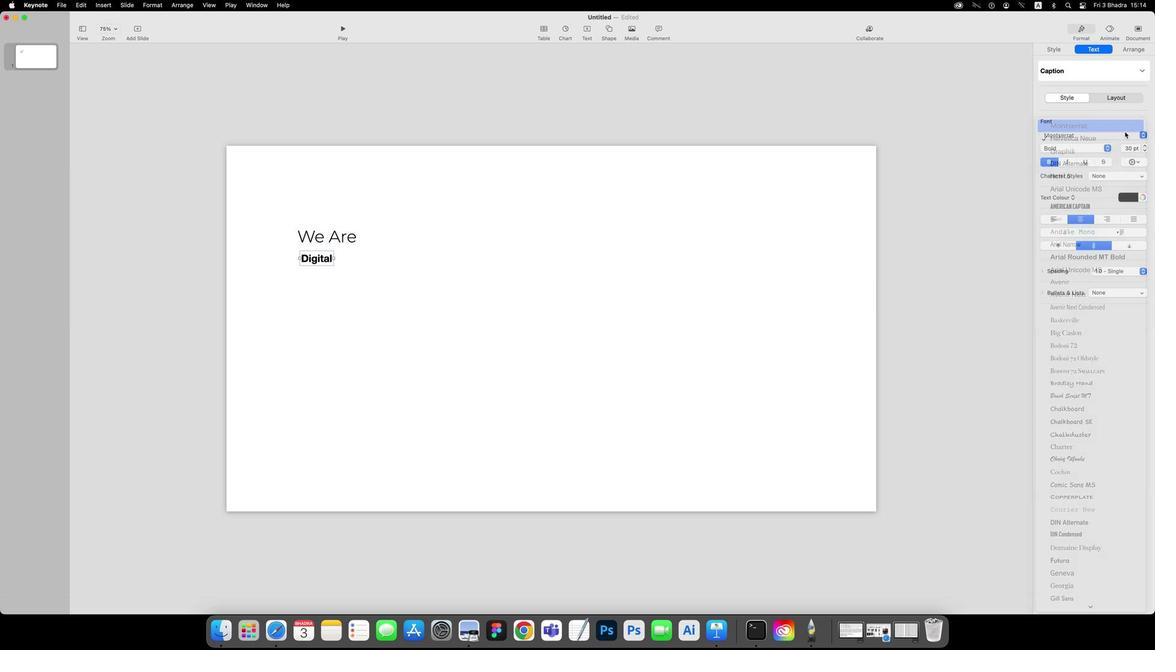 
Action: Mouse pressed left at (1125, 148)
Screenshot: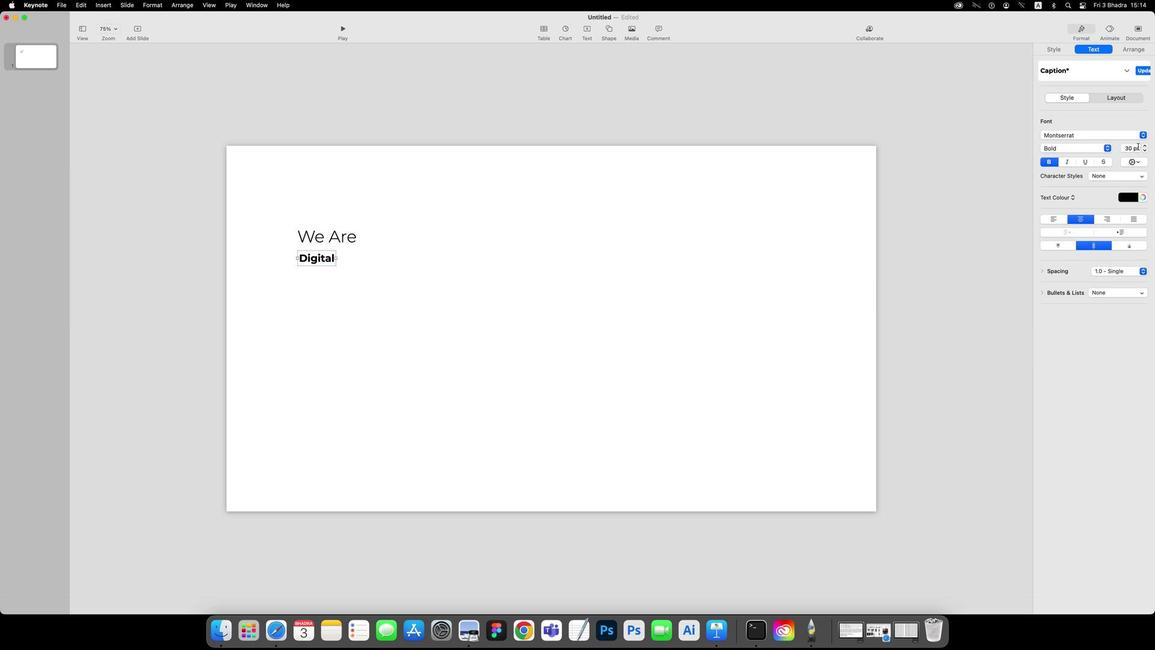 
Action: Mouse moved to (1144, 160)
Screenshot: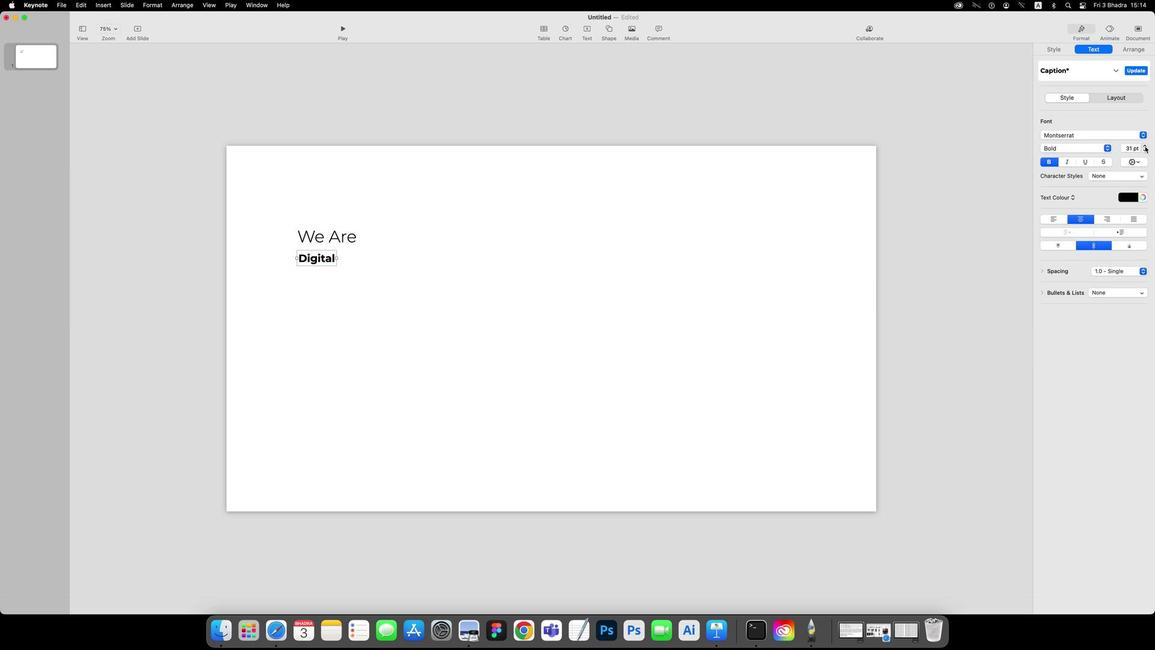 
Action: Mouse pressed left at (1144, 160)
Screenshot: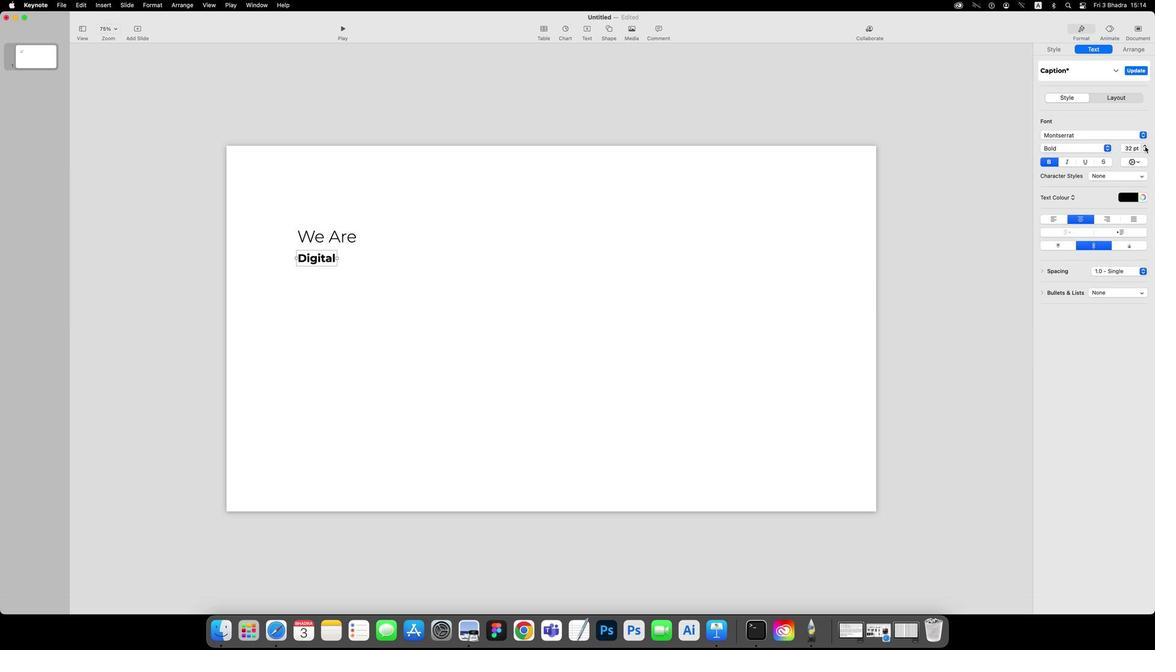 
Action: Mouse moved to (1144, 160)
Screenshot: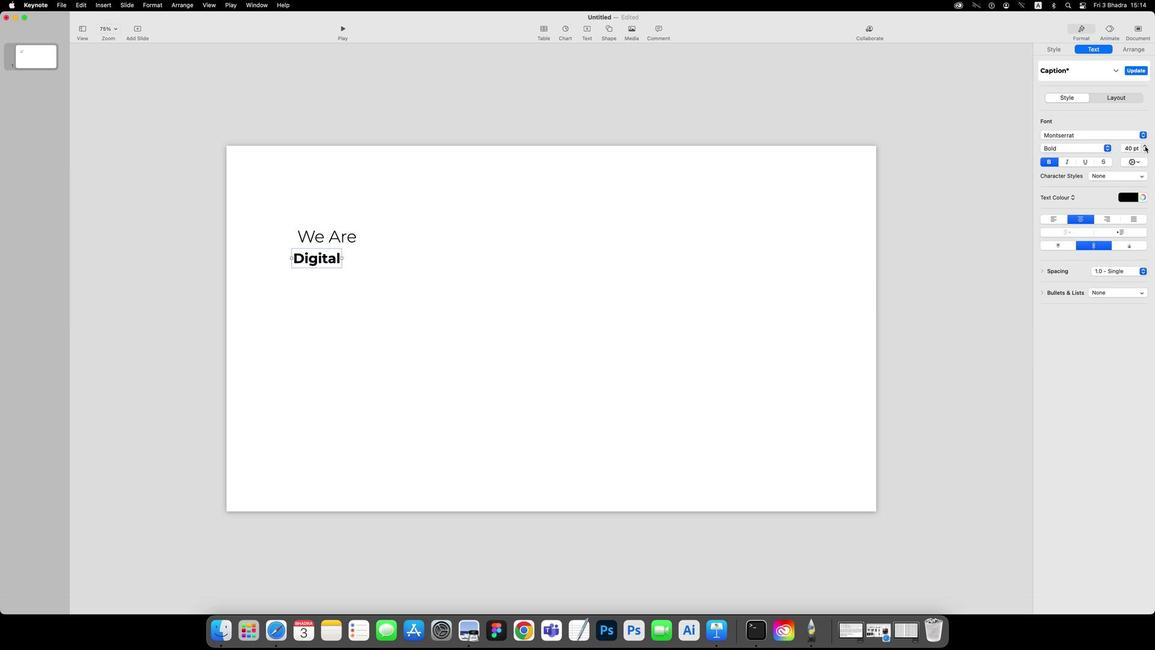 
Action: Mouse pressed left at (1144, 160)
Screenshot: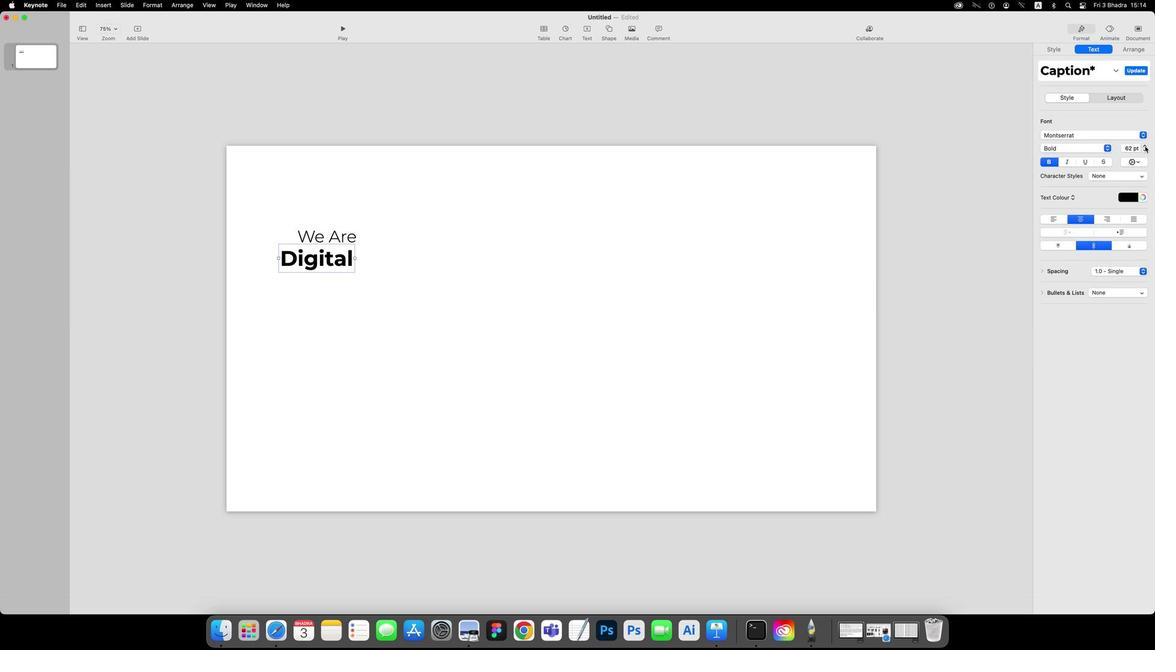 
Action: Mouse pressed left at (1144, 160)
Screenshot: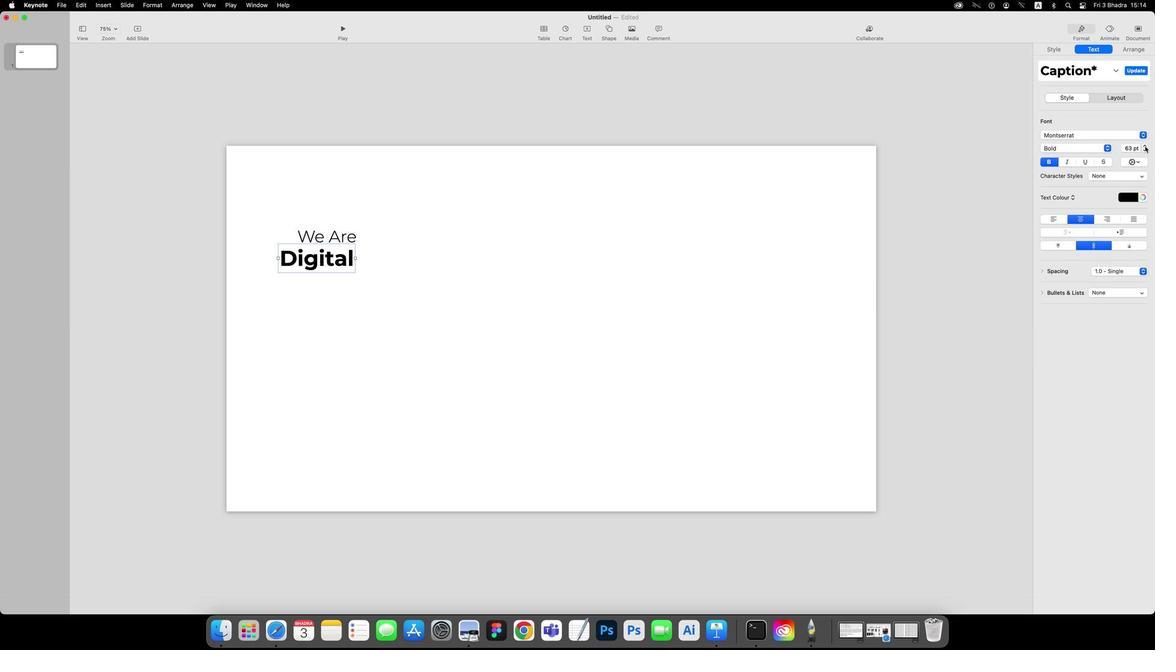 
Action: Mouse pressed left at (1144, 160)
Screenshot: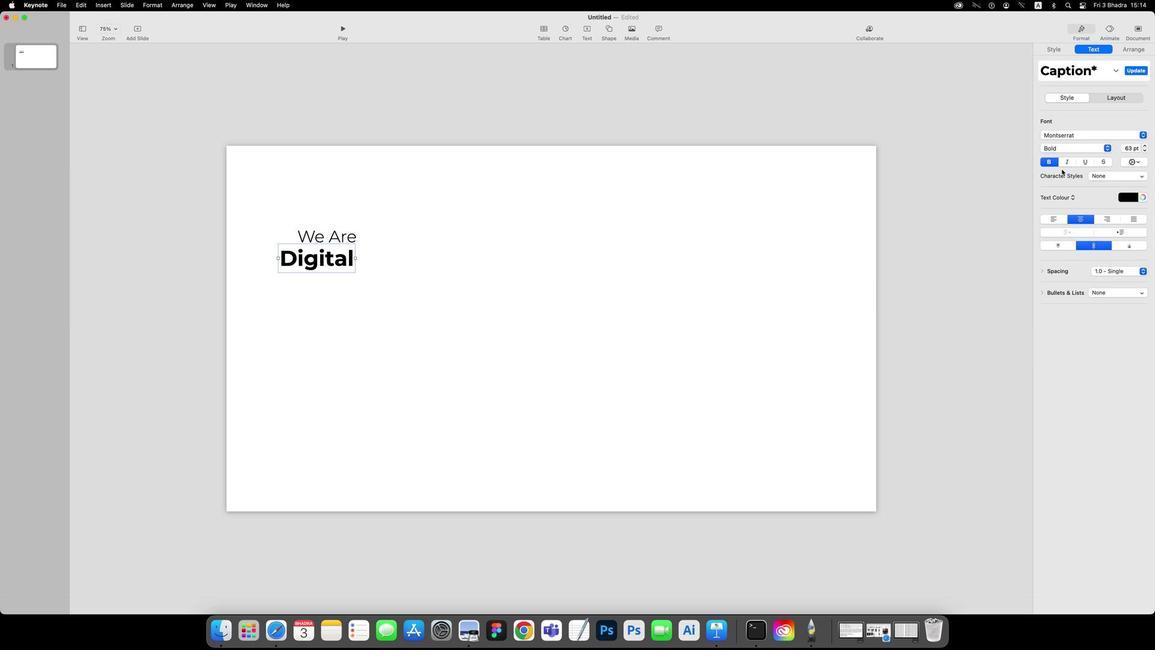 
Action: Mouse pressed left at (1144, 160)
Screenshot: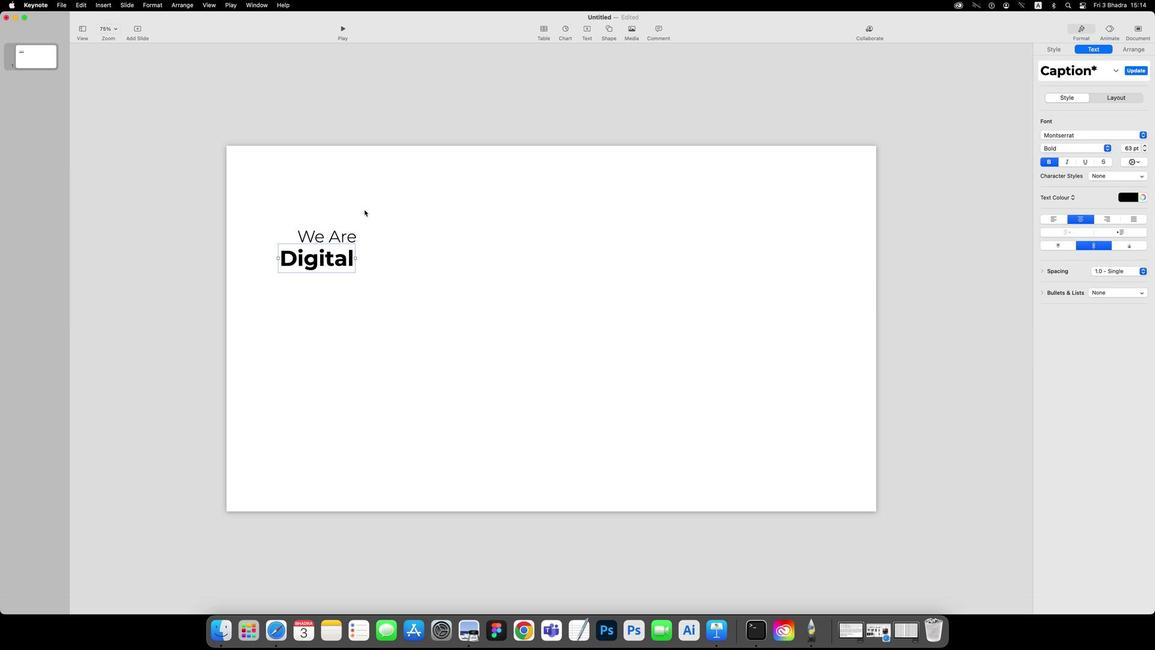
Action: Mouse moved to (334, 246)
Screenshot: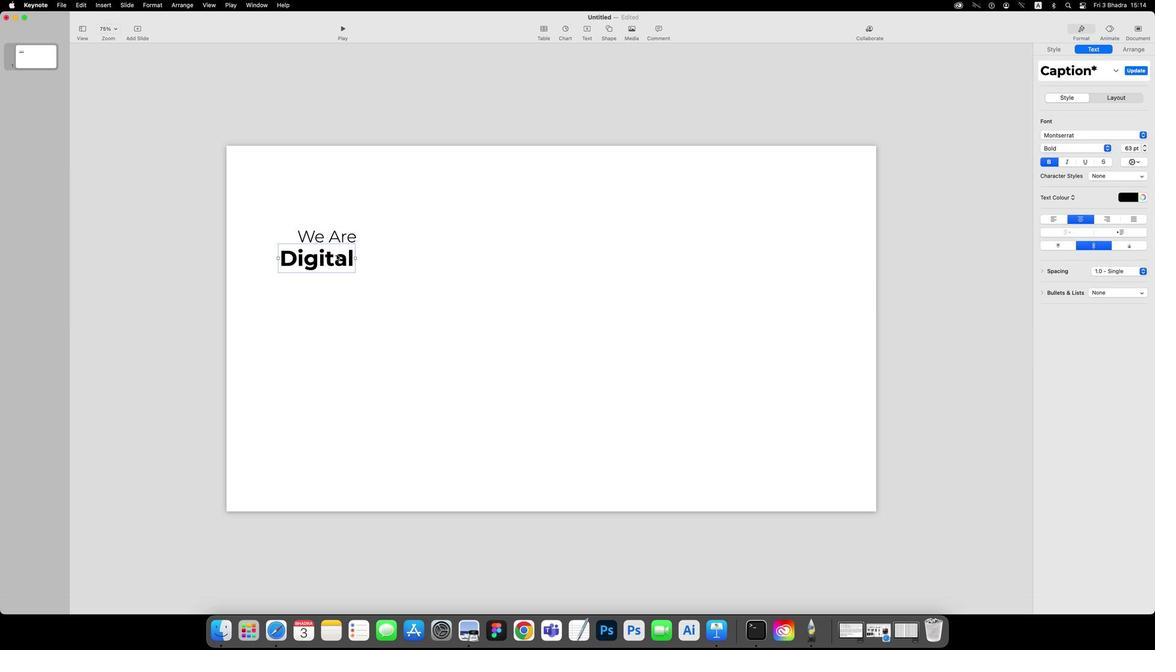 
Action: Mouse pressed left at (334, 246)
Screenshot: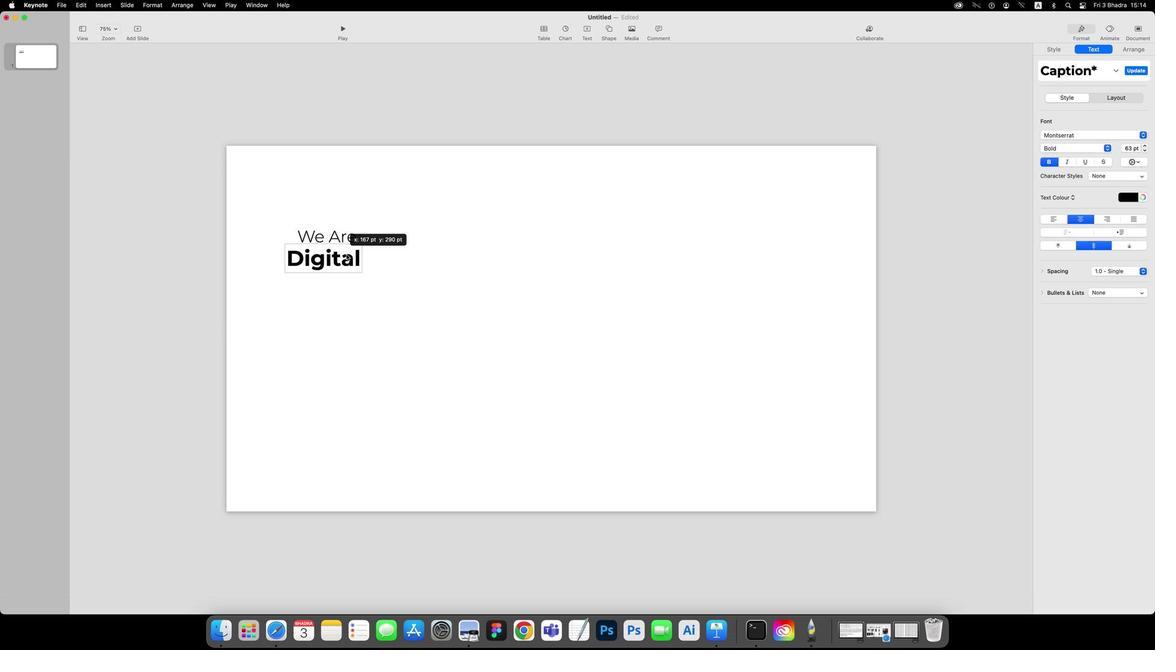 
Action: Mouse moved to (349, 249)
Screenshot: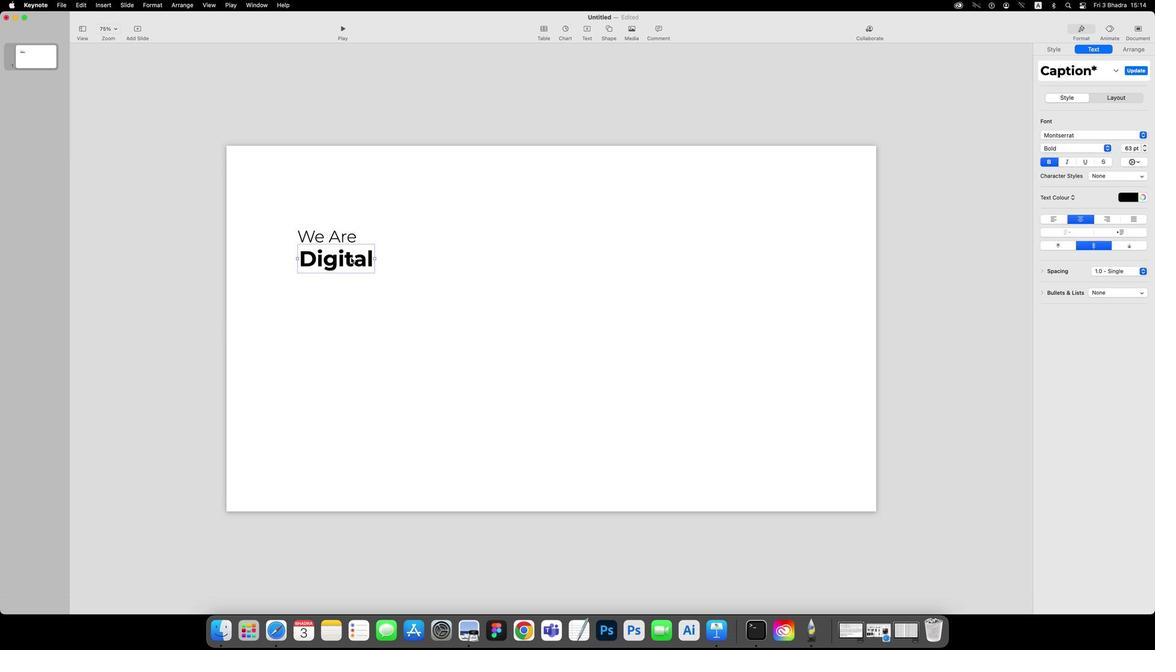 
Action: Mouse pressed left at (349, 249)
Screenshot: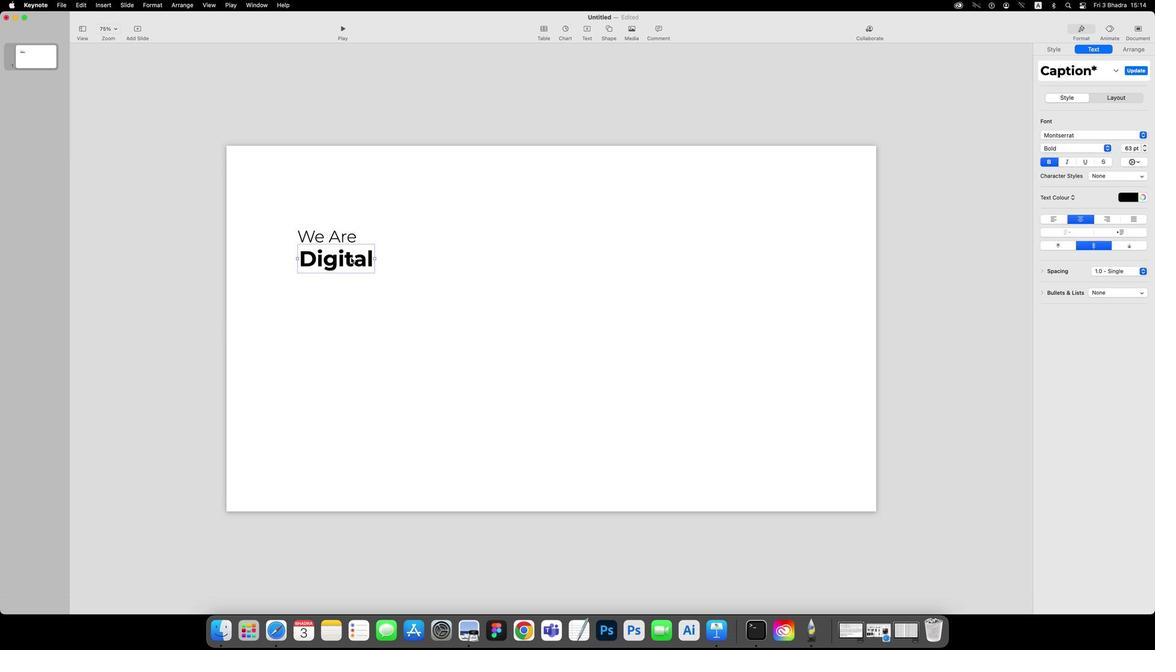 
Action: Mouse moved to (345, 249)
Screenshot: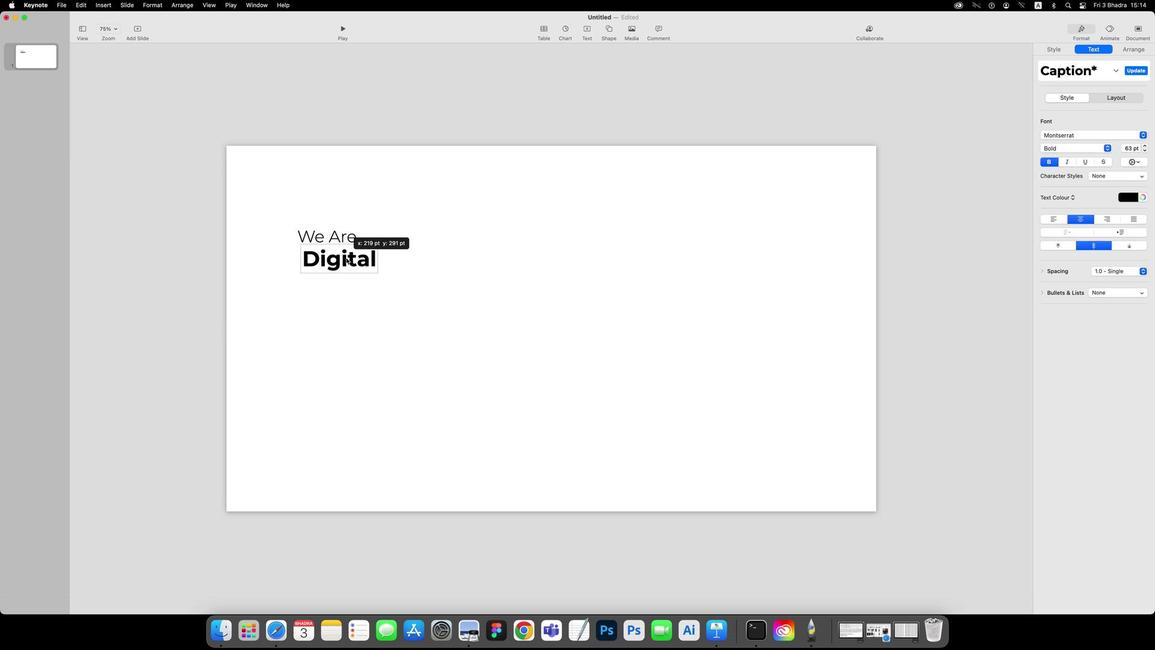 
Action: Mouse pressed left at (345, 249)
Screenshot: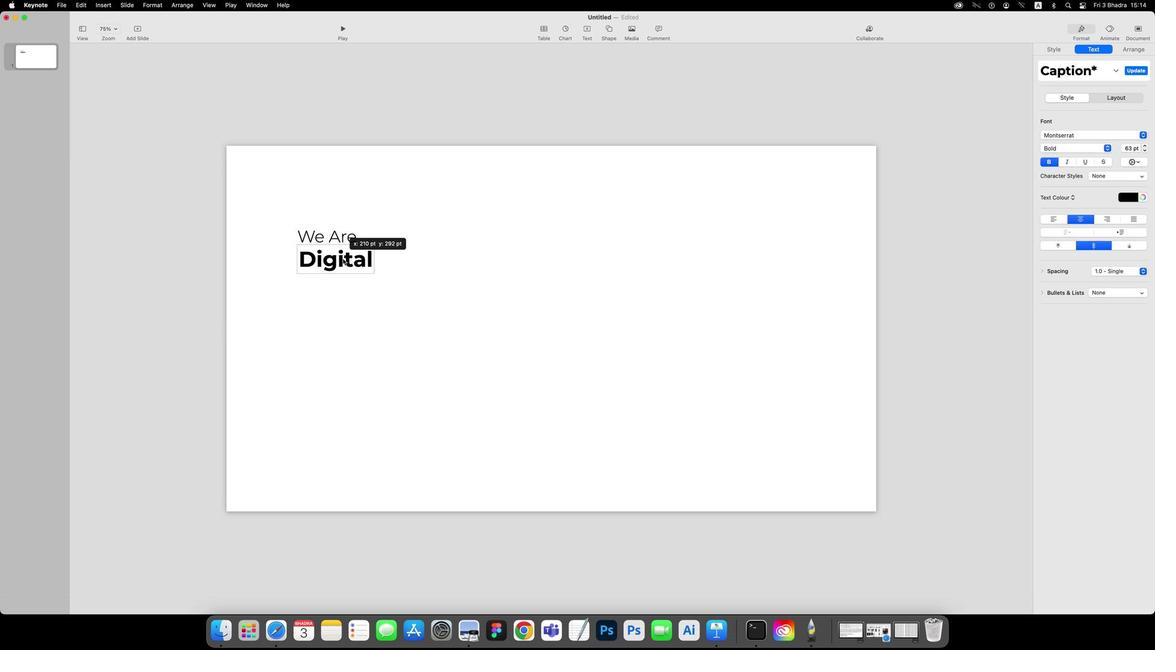 
Action: Mouse moved to (338, 274)
Screenshot: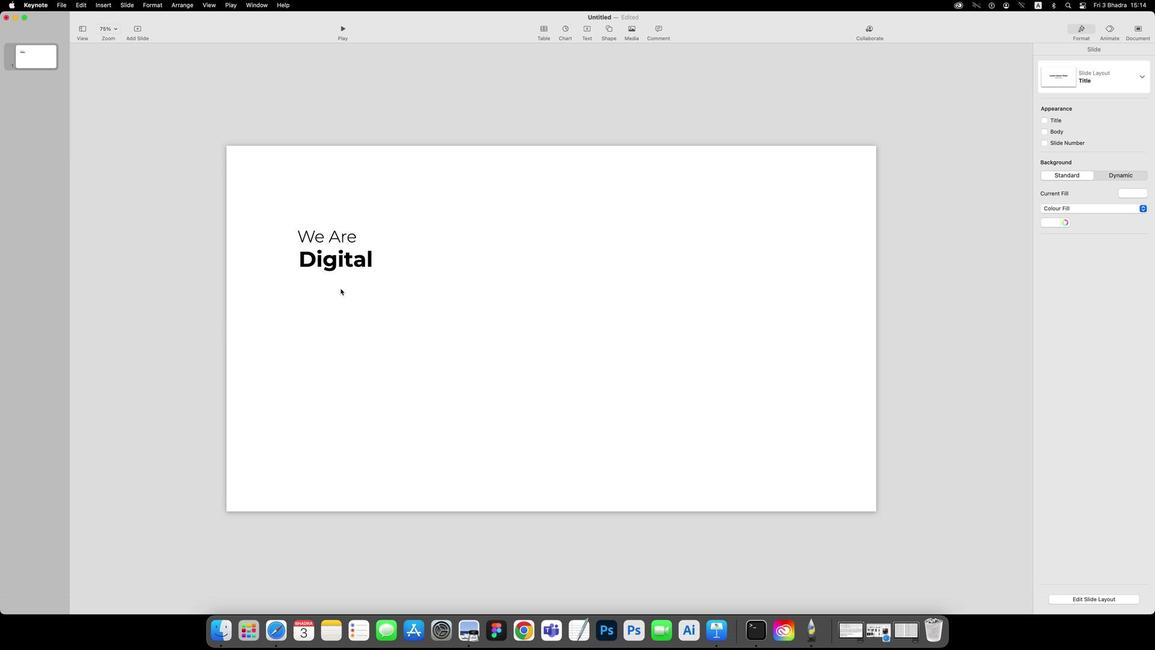 
Action: Mouse pressed left at (338, 274)
Screenshot: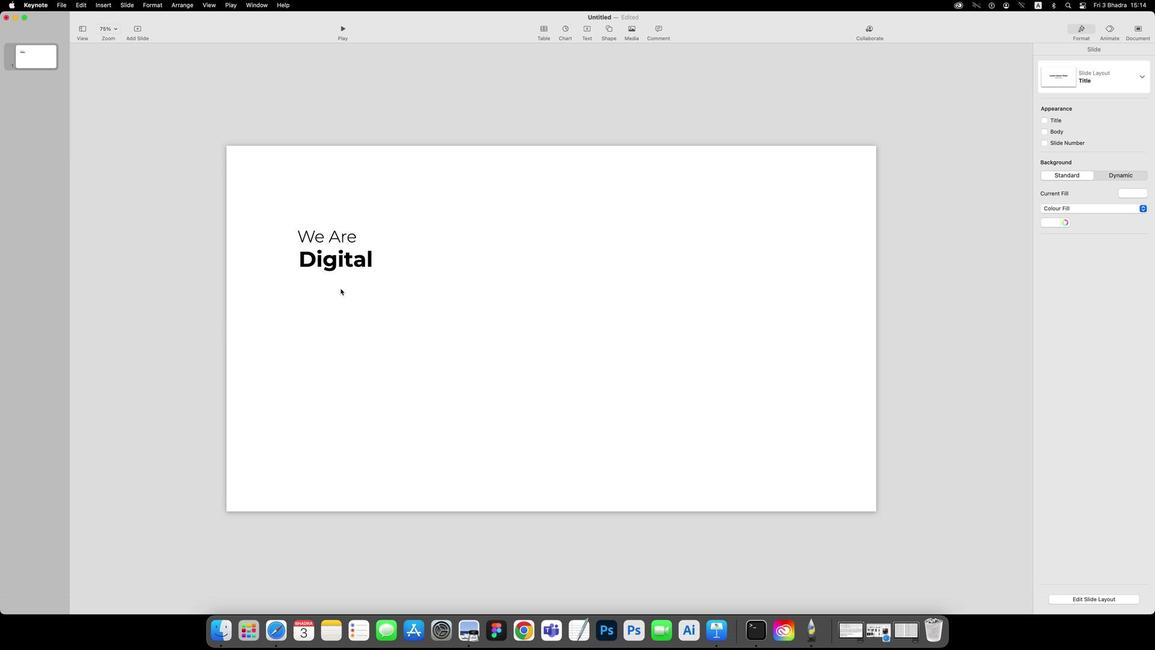 
Action: Mouse moved to (338, 281)
Screenshot: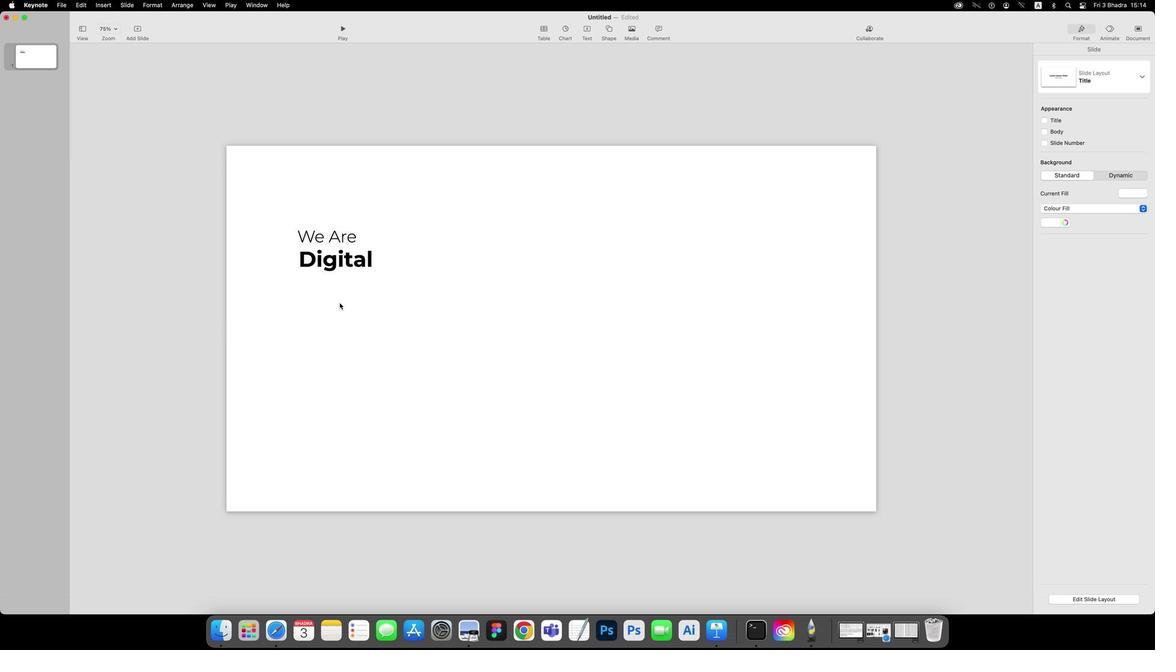 
Action: Mouse pressed left at (338, 281)
Screenshot: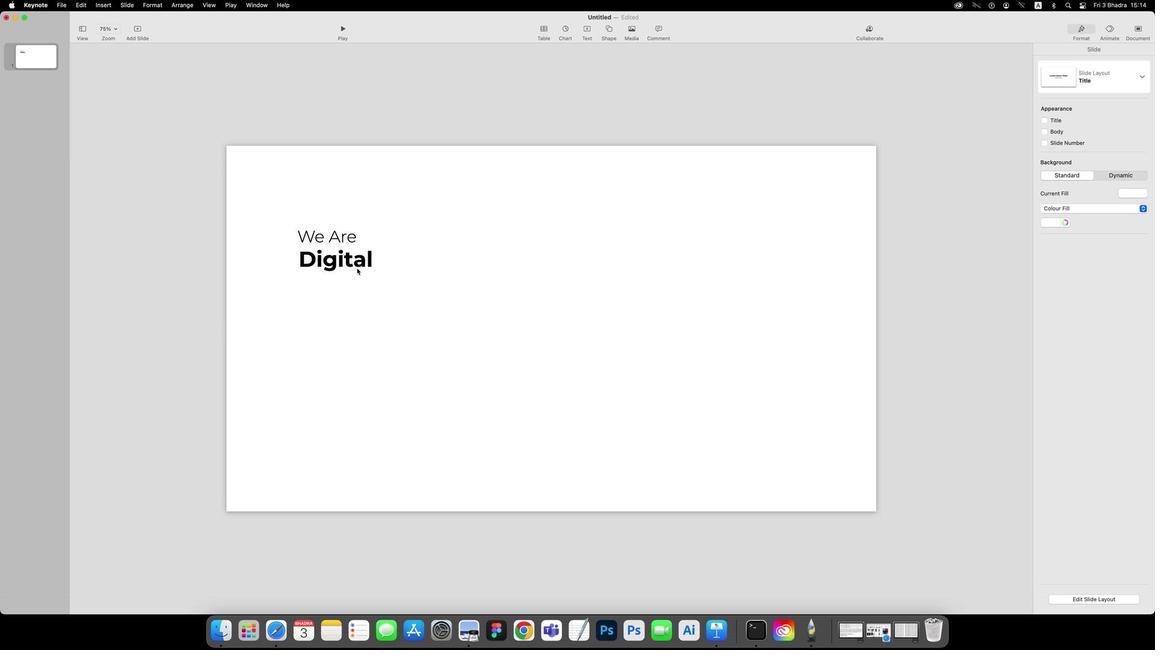 
Action: Mouse moved to (359, 244)
Screenshot: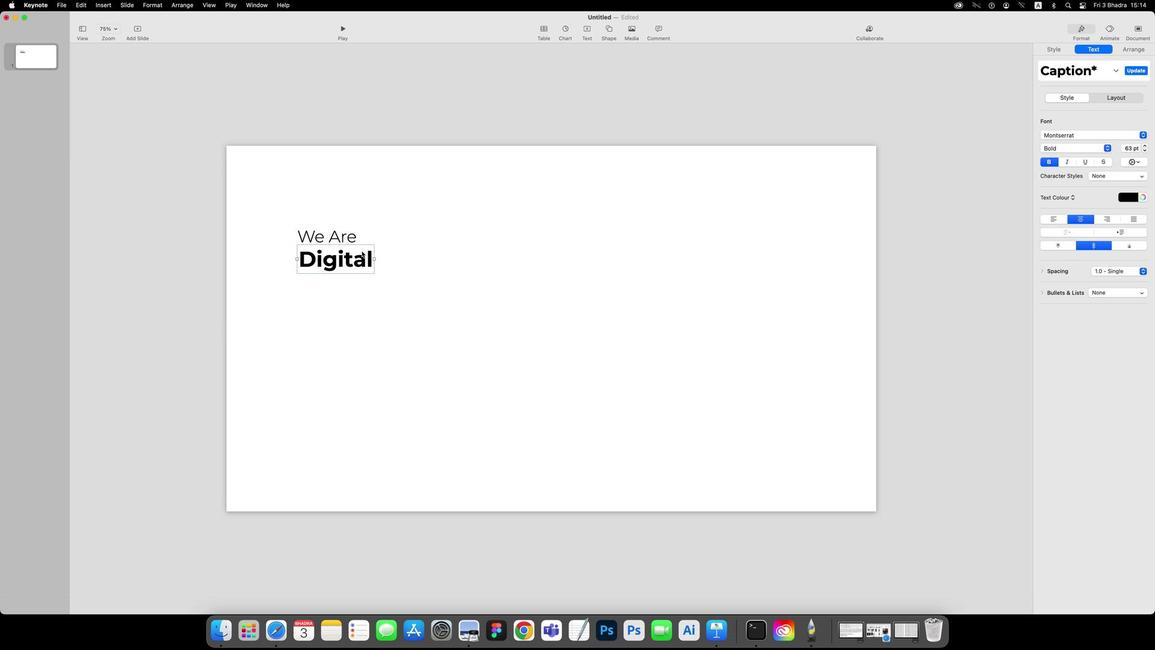 
Action: Mouse pressed left at (359, 244)
Screenshot: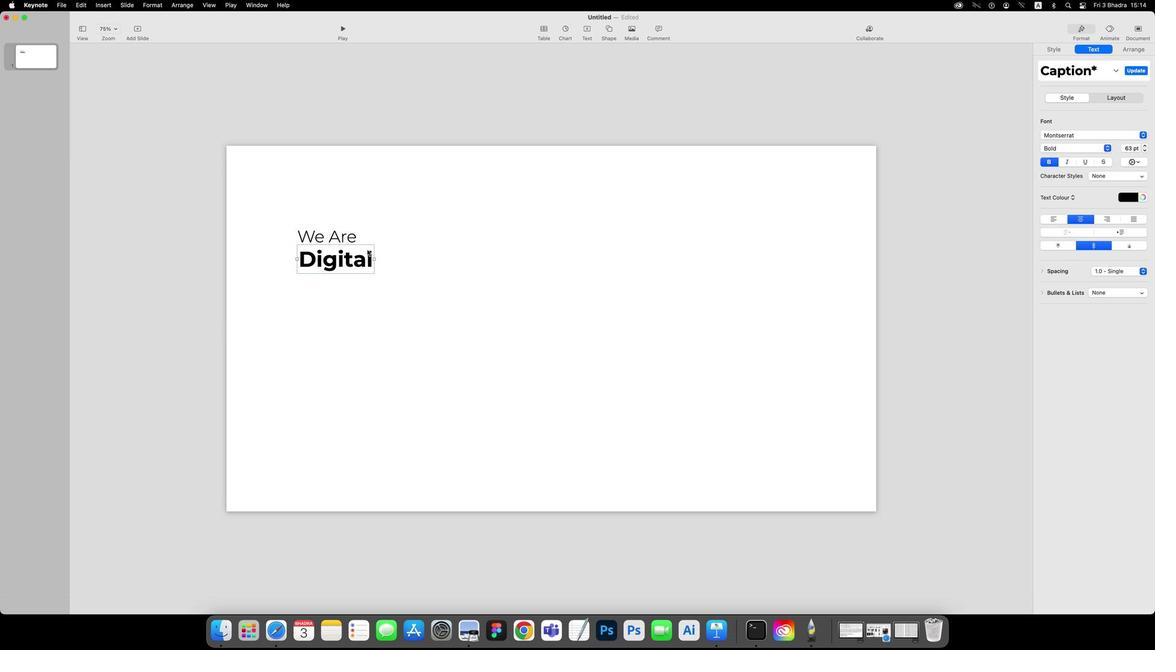 
Action: Mouse moved to (714, 235)
Screenshot: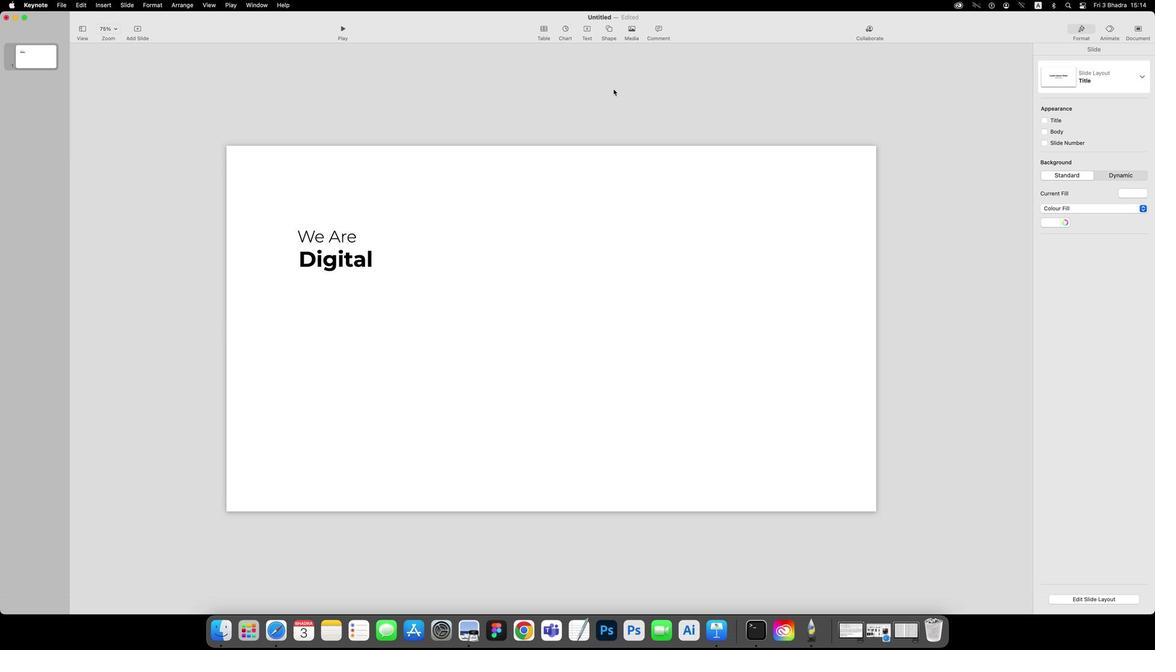 
Action: Mouse pressed left at (714, 235)
Screenshot: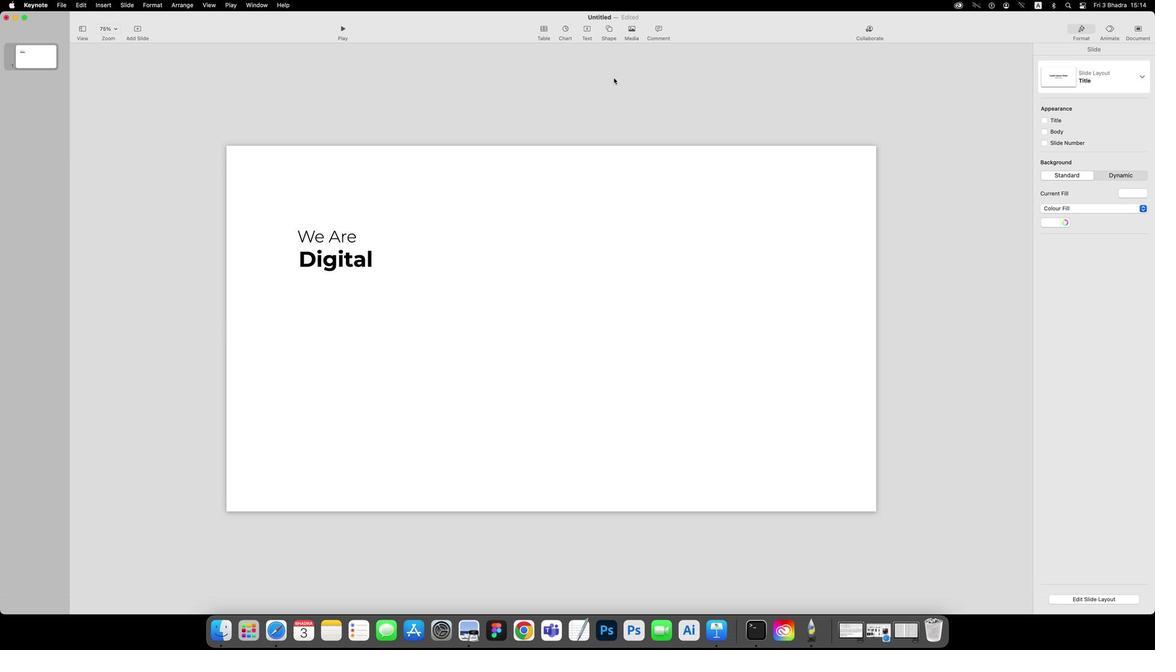 
Action: Mouse moved to (585, 62)
Screenshot: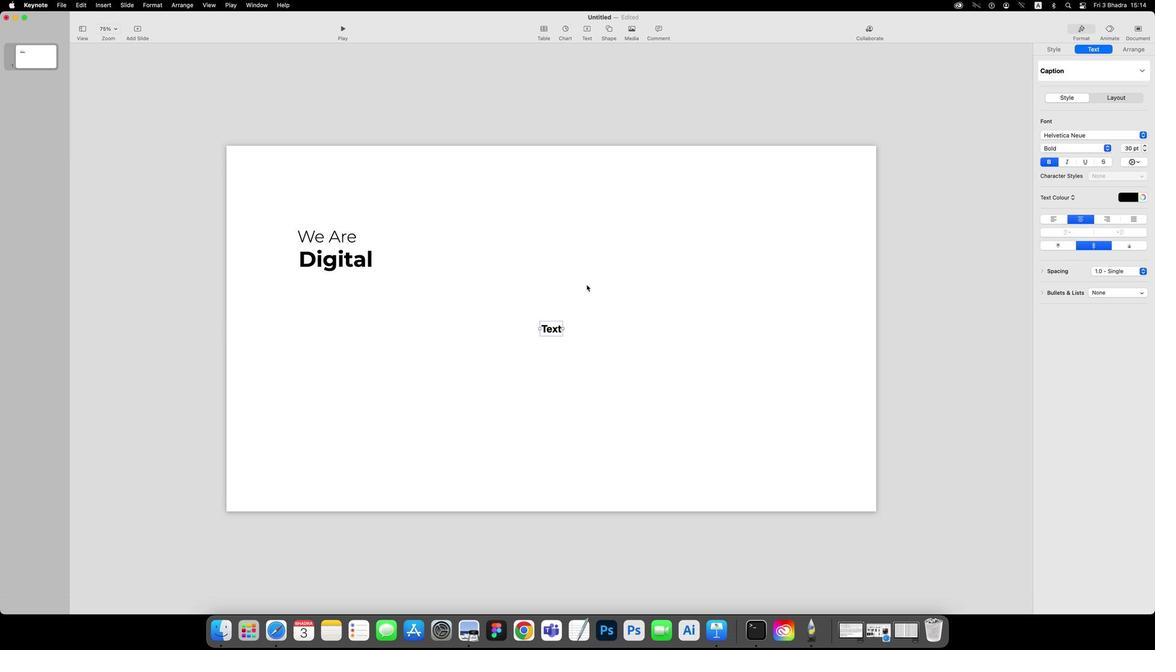 
Action: Mouse pressed left at (585, 62)
Screenshot: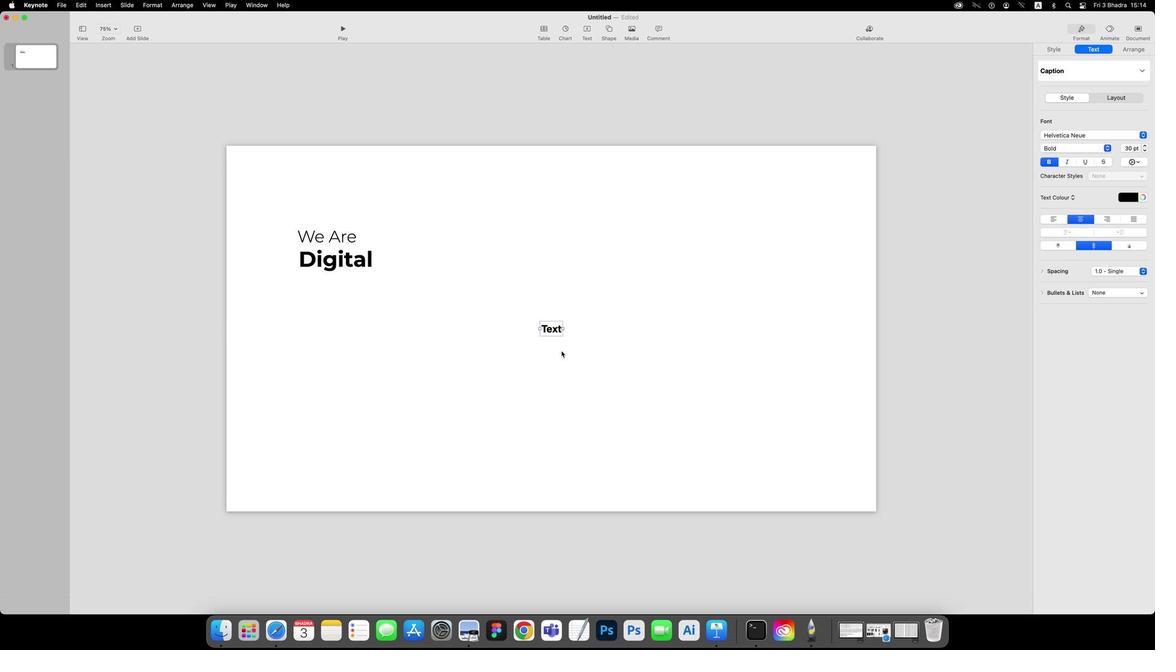 
Action: Mouse moved to (551, 307)
Screenshot: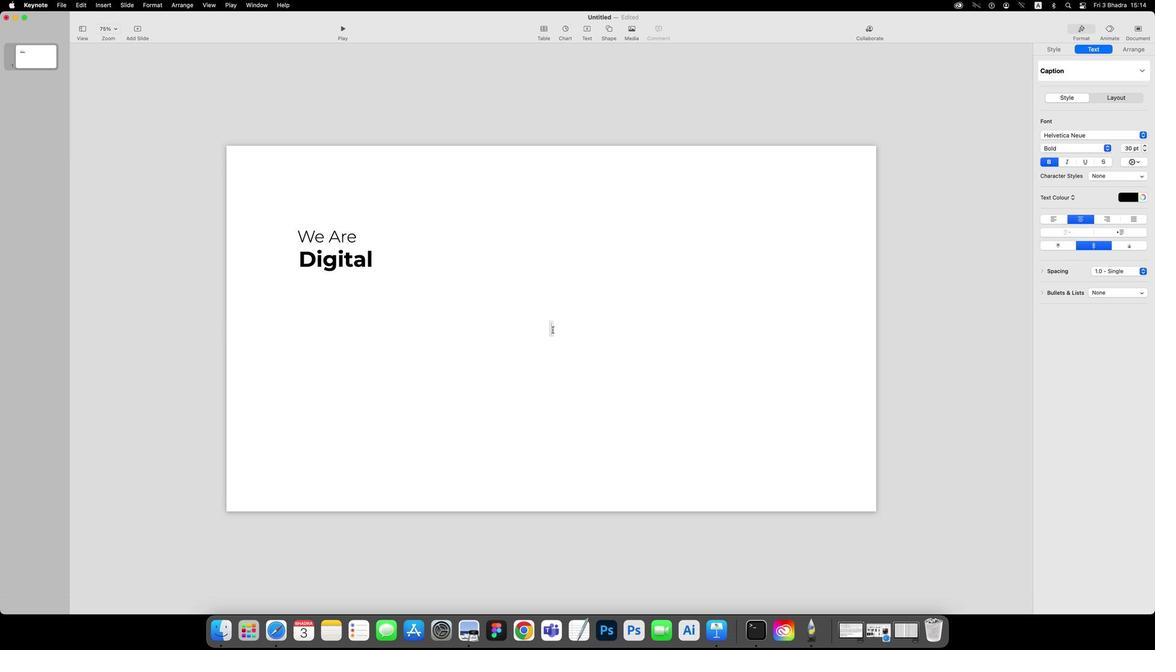 
Action: Mouse pressed left at (551, 307)
Screenshot: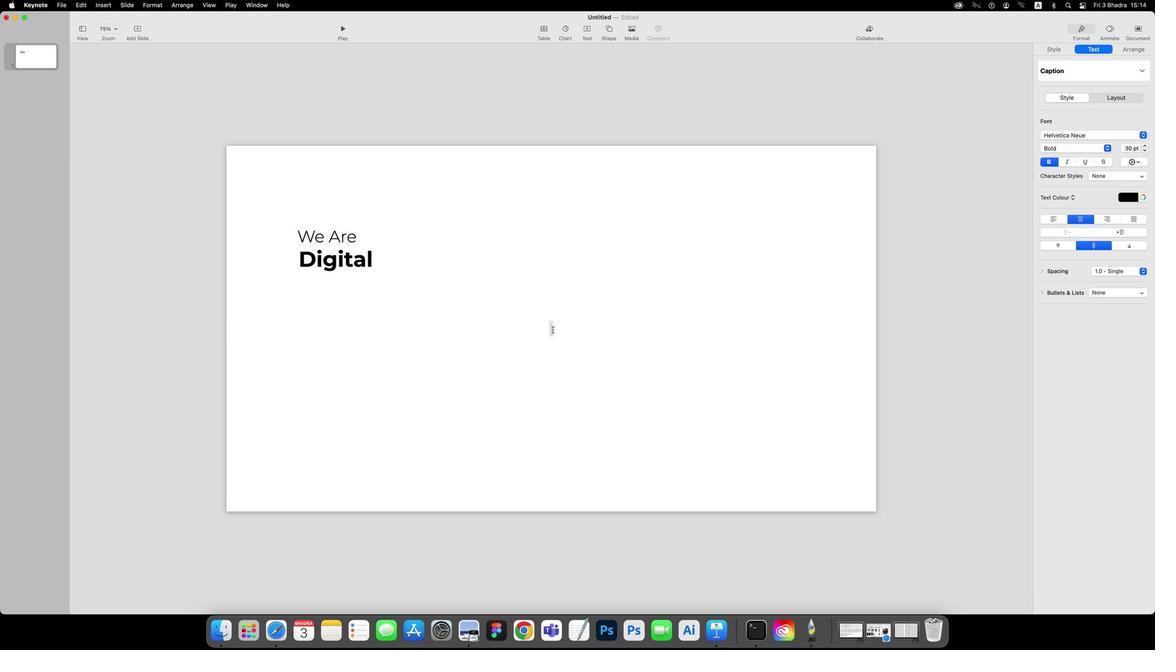 
Action: Key pressed Key.caps_lock'M'Key.caps_lock'a''r''k''e''t''i''n''g'Key.esc
Screenshot: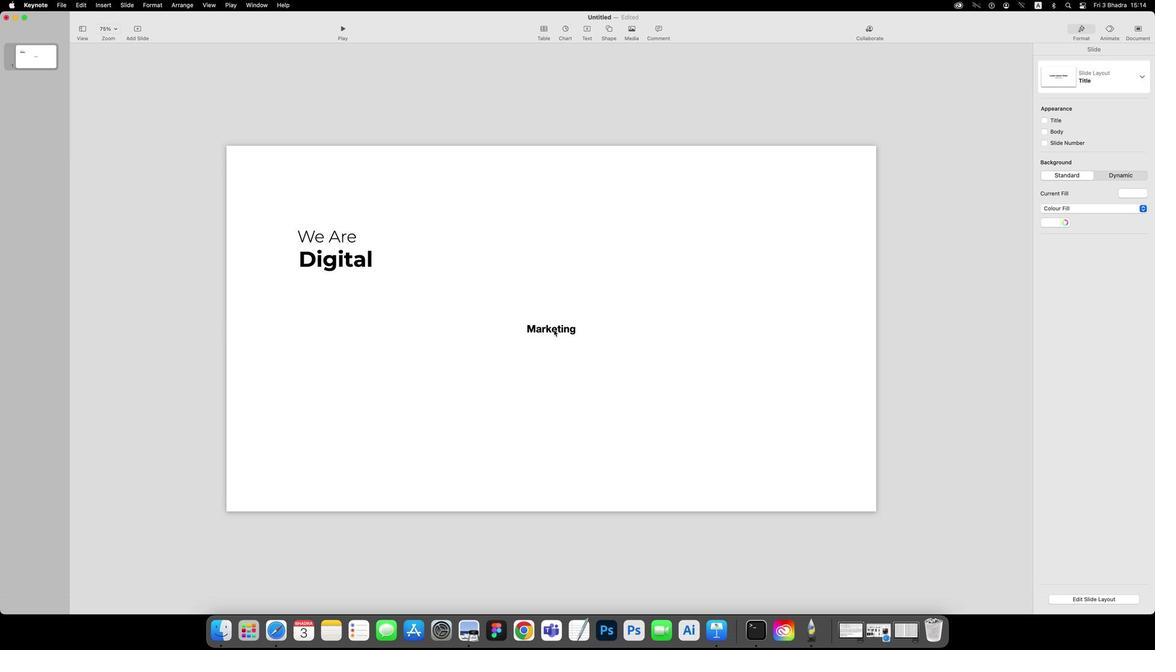 
Action: Mouse moved to (562, 304)
Screenshot: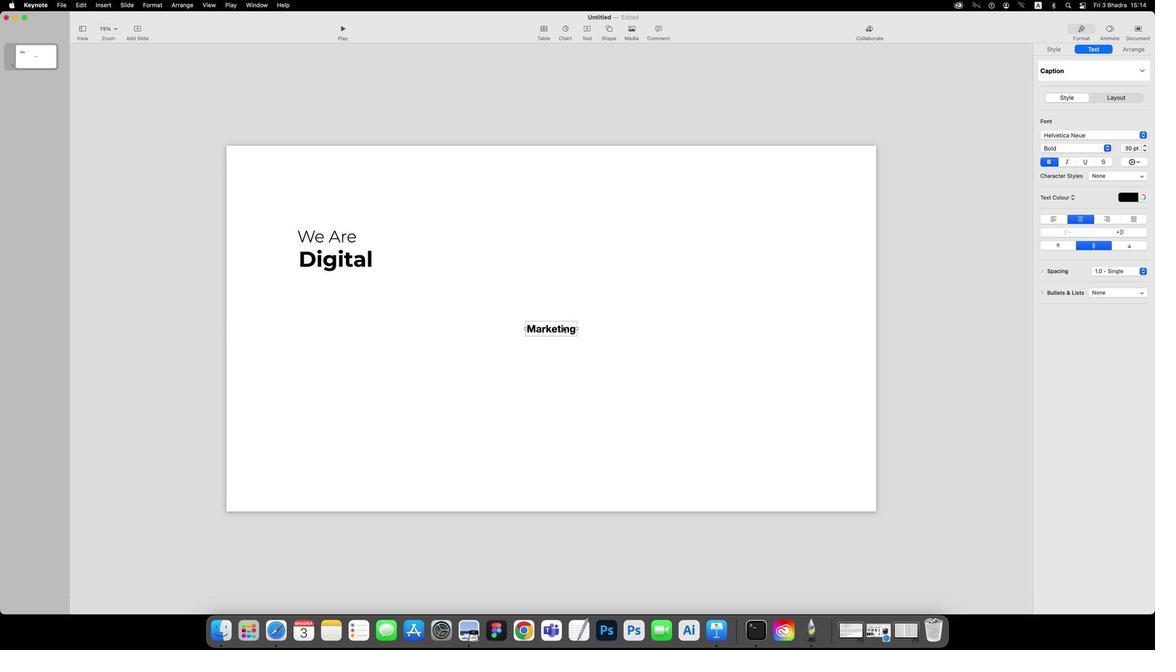
Action: Mouse pressed left at (562, 304)
Screenshot: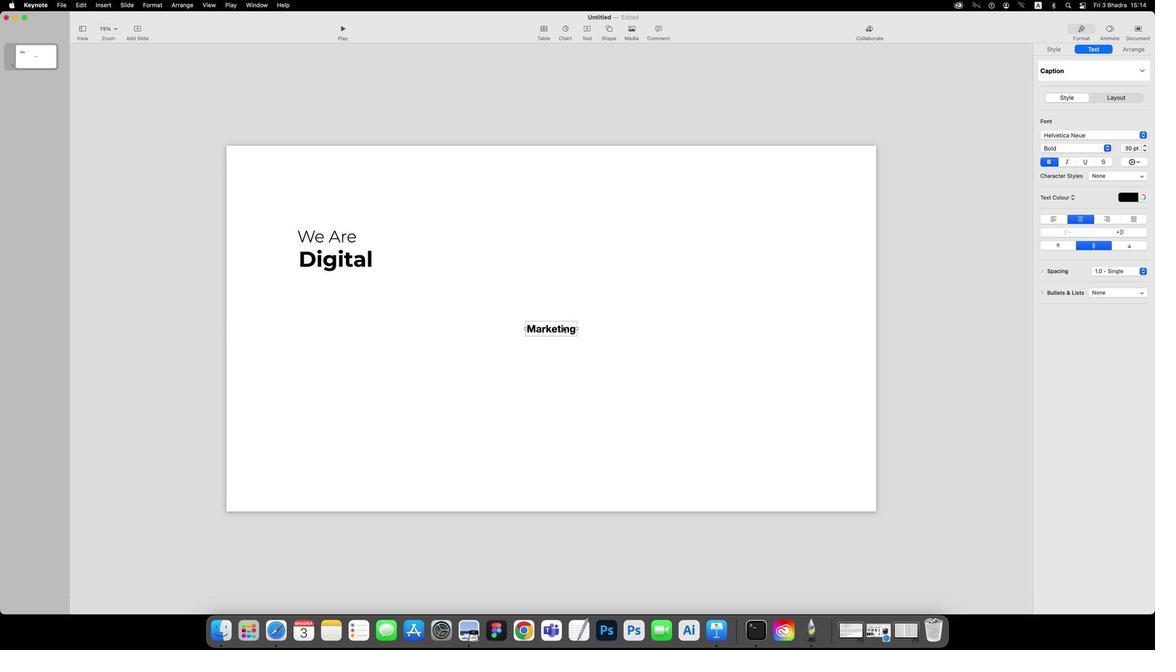 
Action: Mouse moved to (1055, 151)
Screenshot: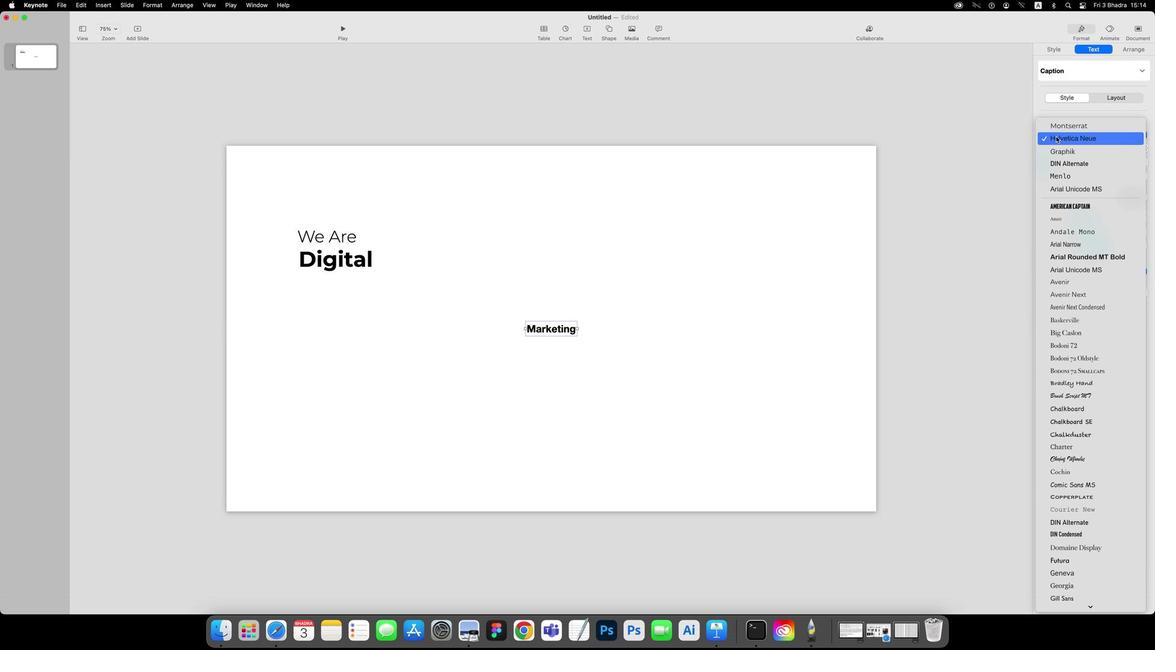 
Action: Mouse pressed left at (1055, 151)
Screenshot: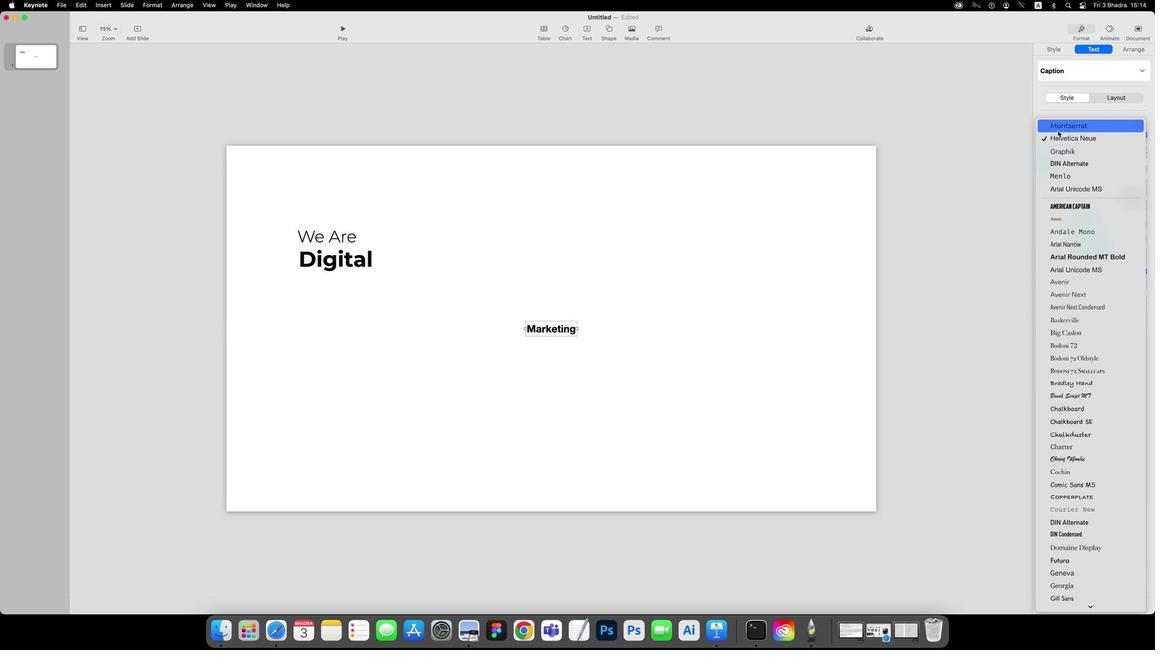 
Action: Mouse moved to (1057, 146)
Screenshot: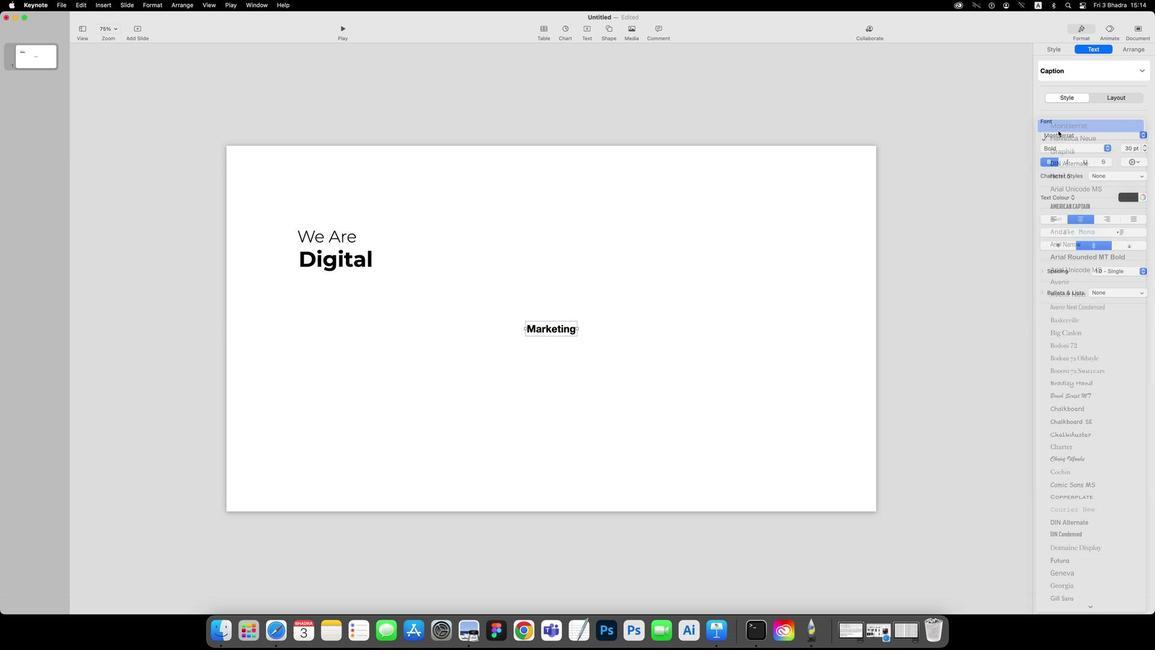 
Action: Mouse pressed left at (1057, 146)
Screenshot: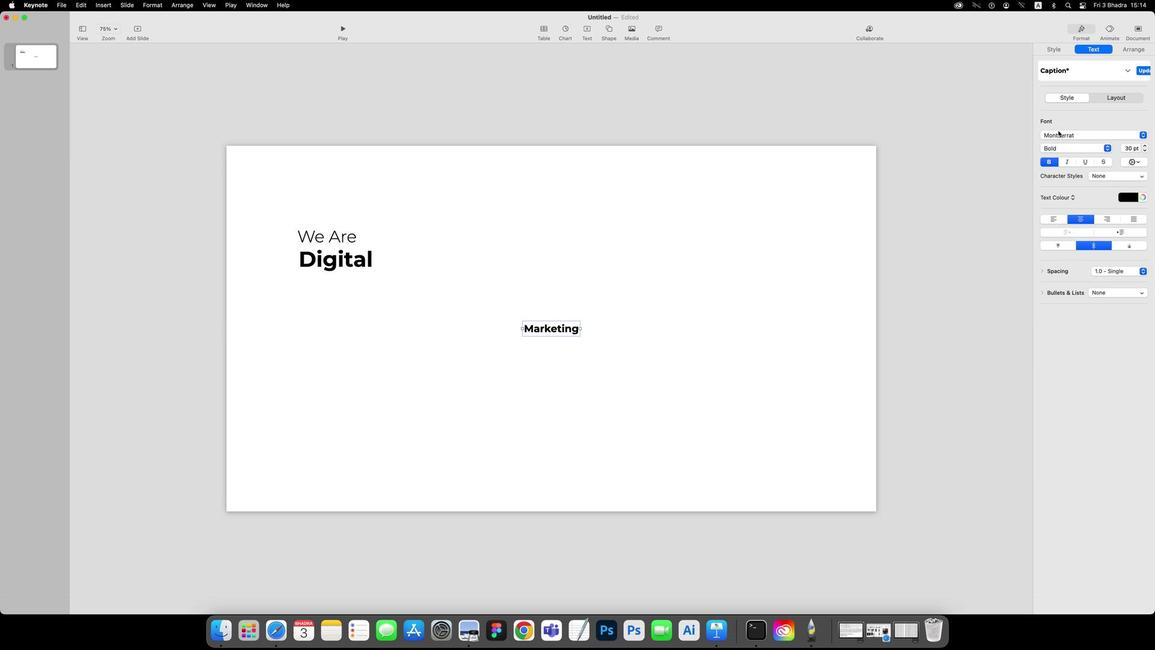 
Action: Mouse moved to (1144, 159)
Screenshot: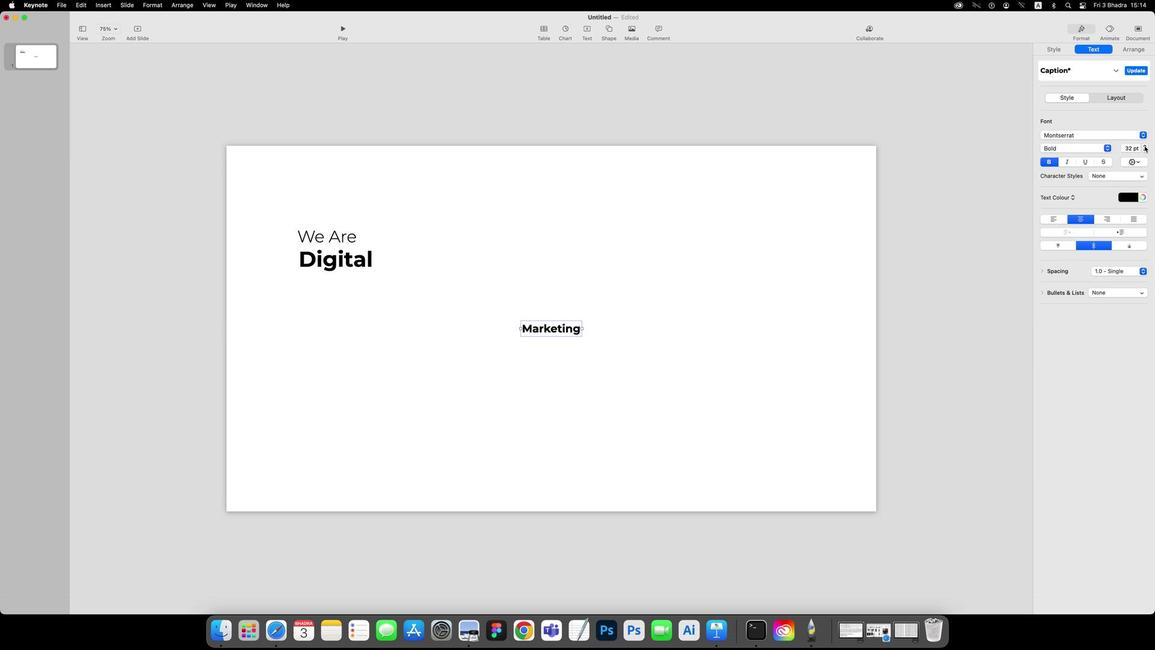 
Action: Mouse pressed left at (1144, 159)
Screenshot: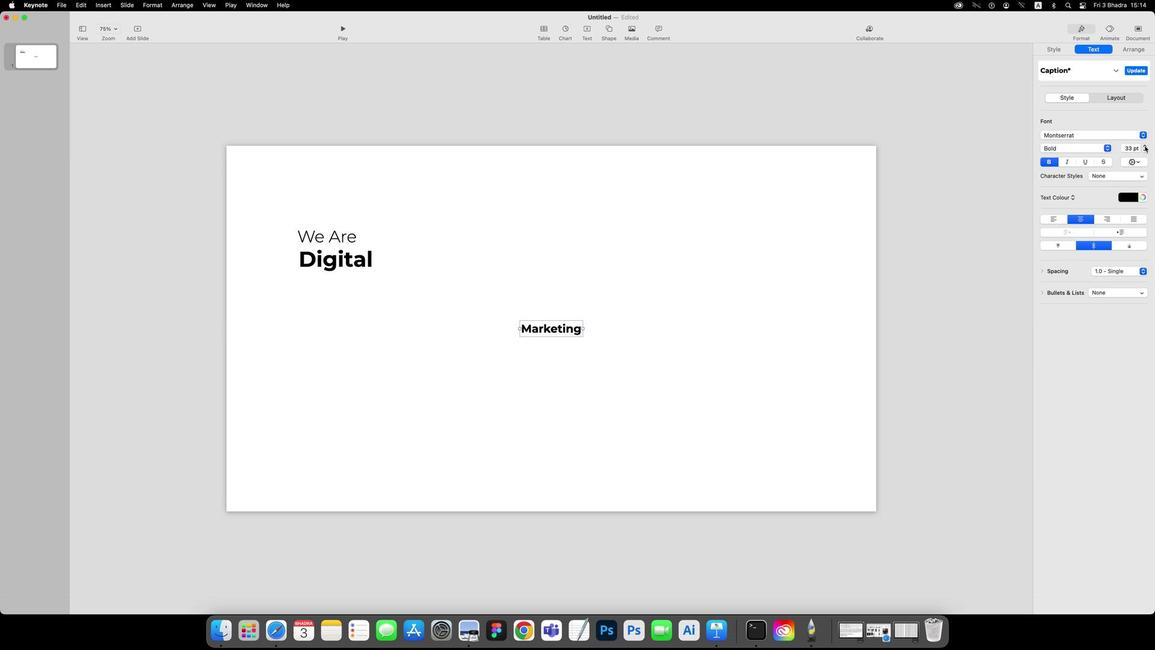 
Action: Mouse pressed left at (1144, 159)
Screenshot: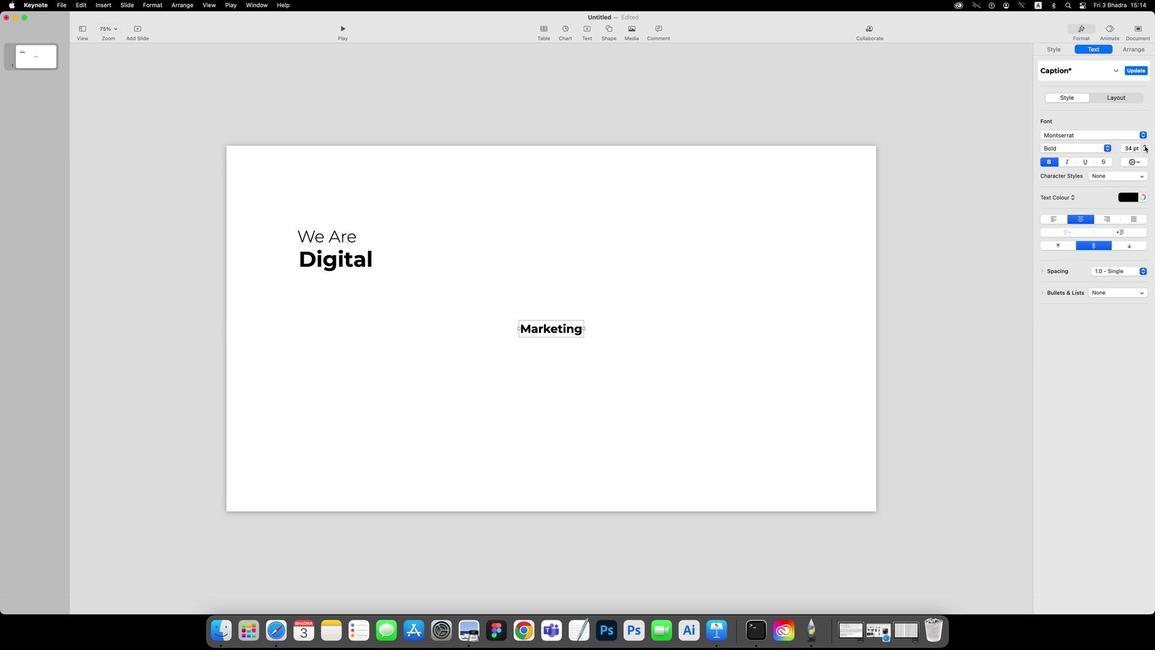 
Action: Mouse pressed left at (1144, 159)
Screenshot: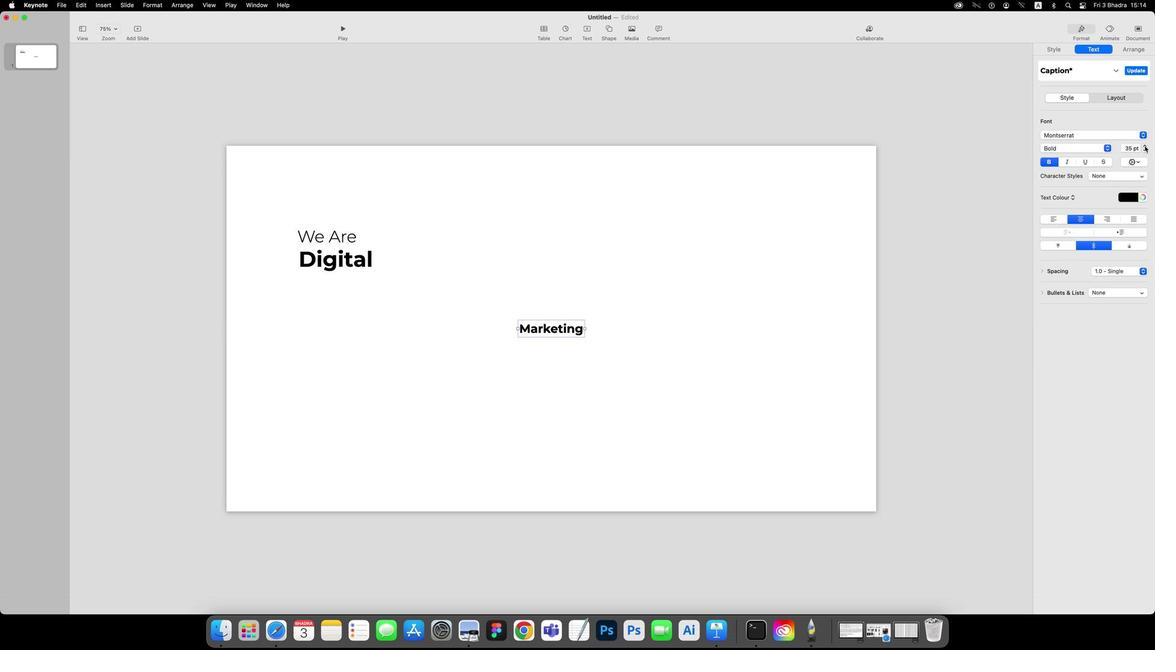 
Action: Mouse moved to (1144, 159)
Screenshot: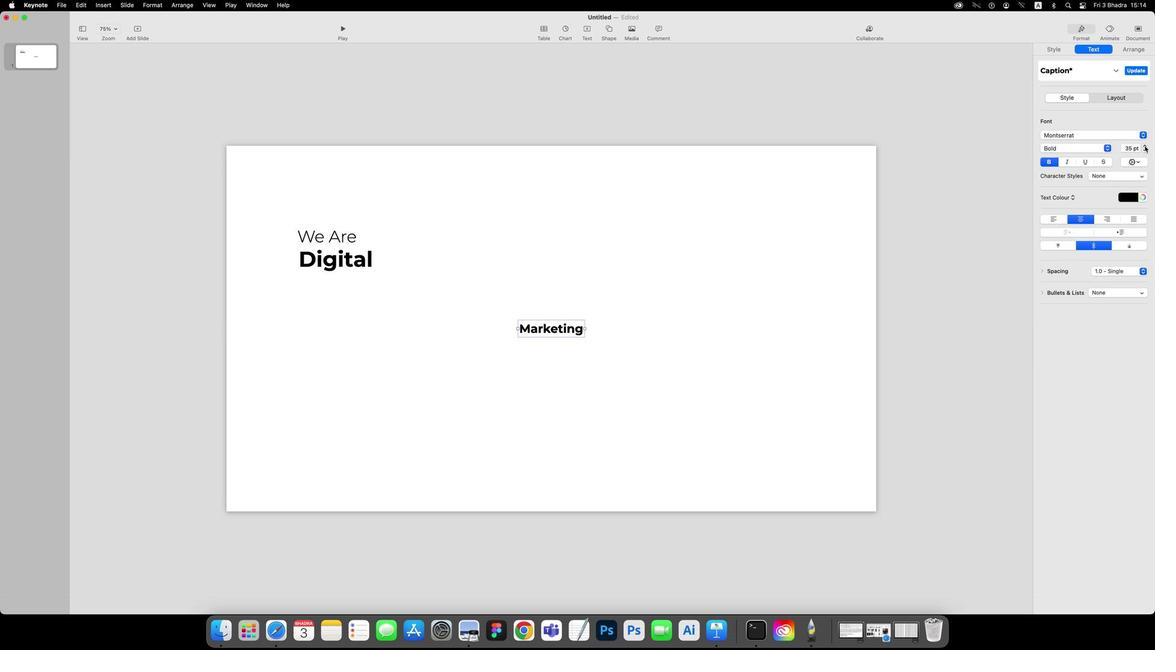 
Action: Mouse pressed left at (1144, 159)
Screenshot: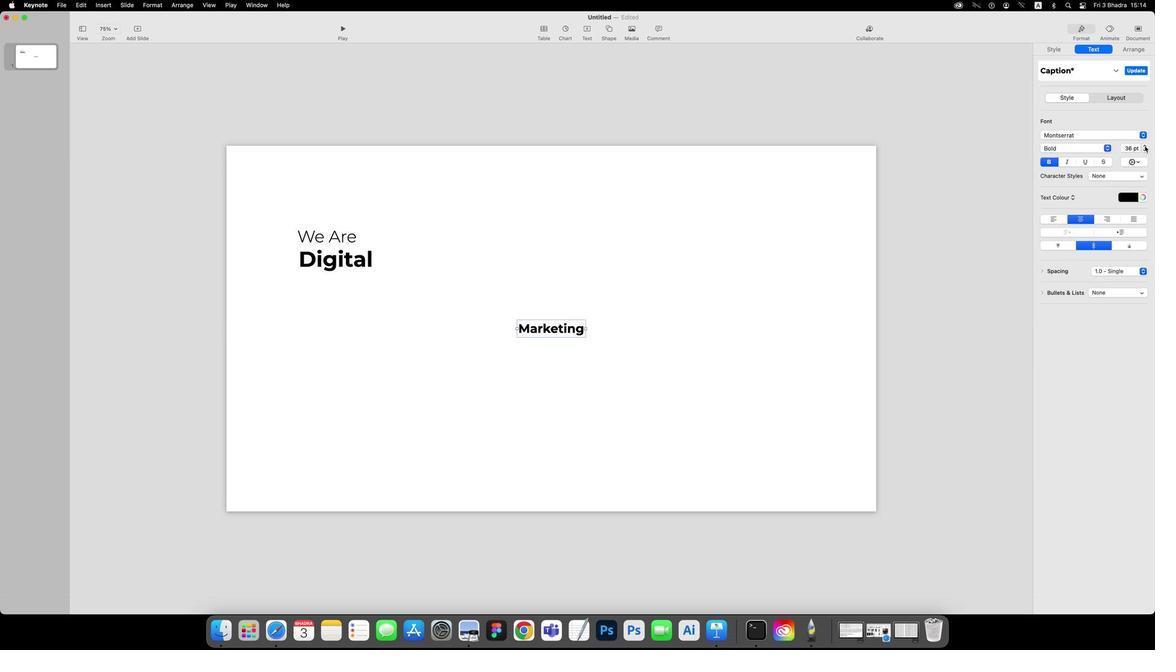 
Action: Mouse pressed left at (1144, 159)
Screenshot: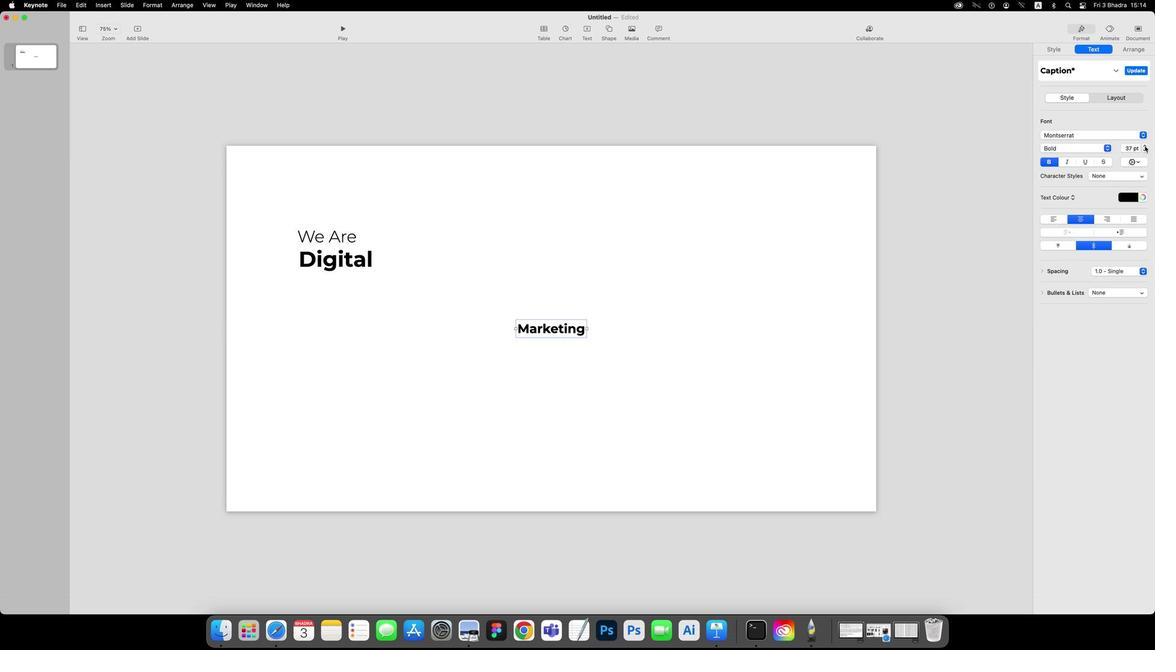 
Action: Mouse pressed left at (1144, 159)
Screenshot: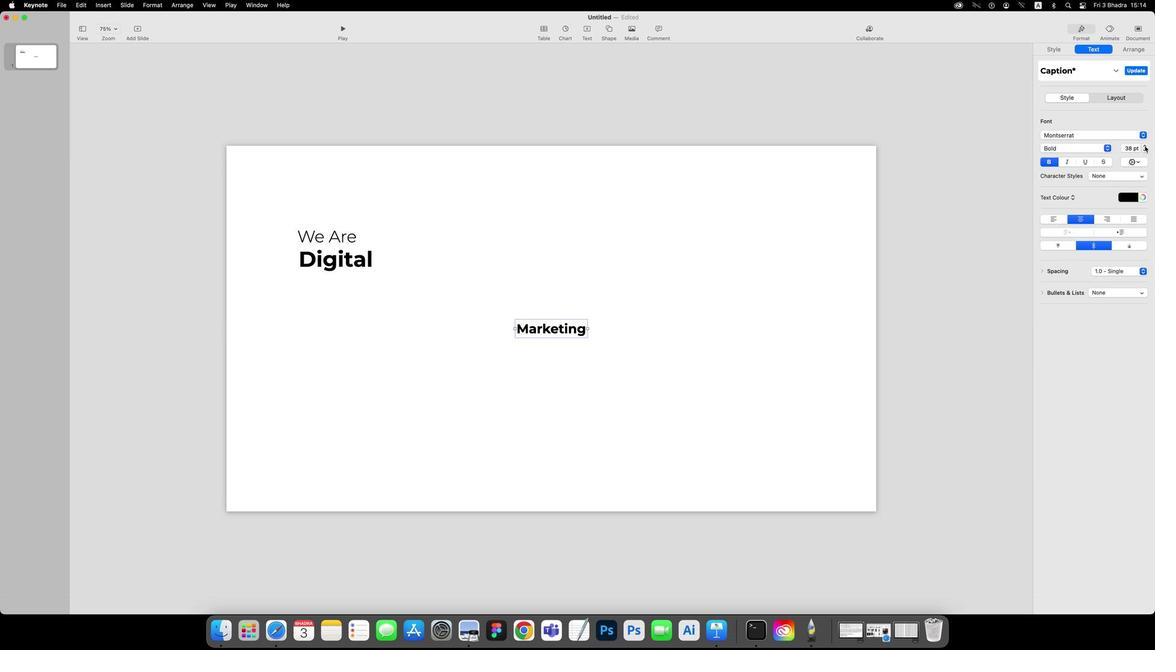 
Action: Mouse pressed left at (1144, 159)
Screenshot: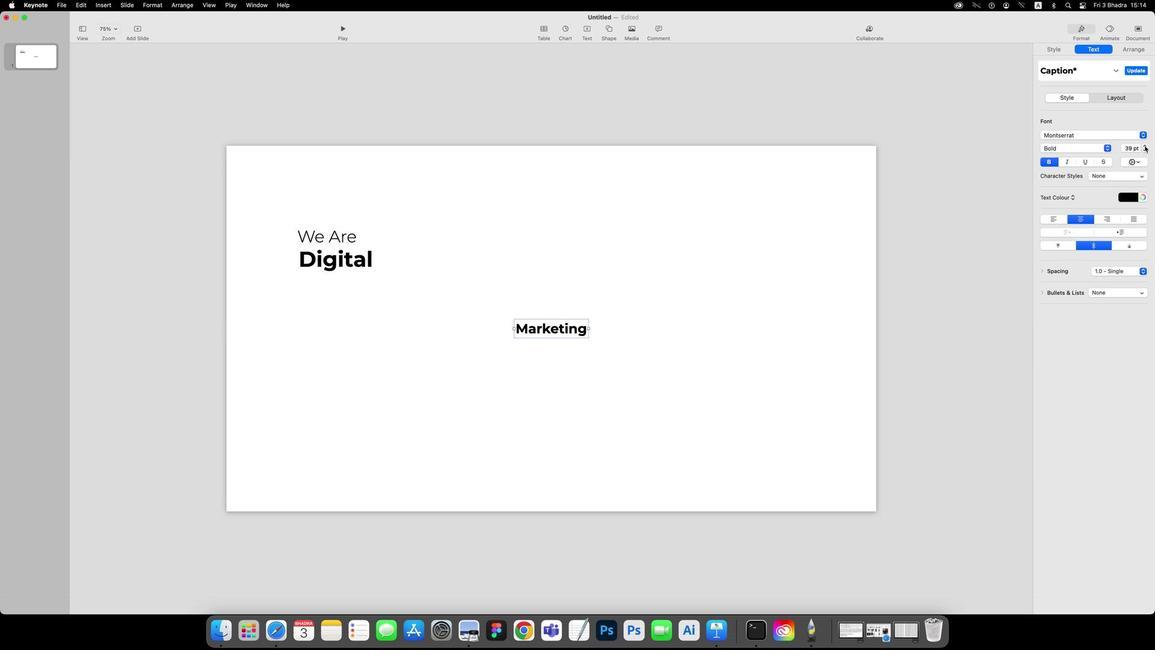 
Action: Mouse pressed left at (1144, 159)
Screenshot: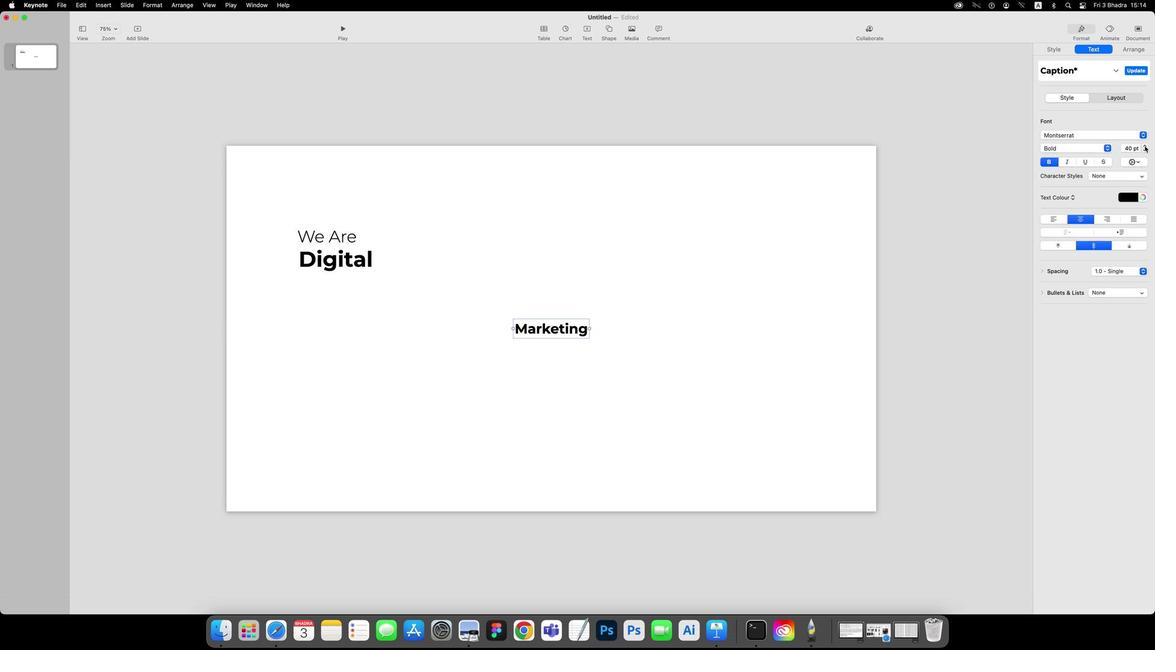 
Action: Mouse pressed left at (1144, 159)
Screenshot: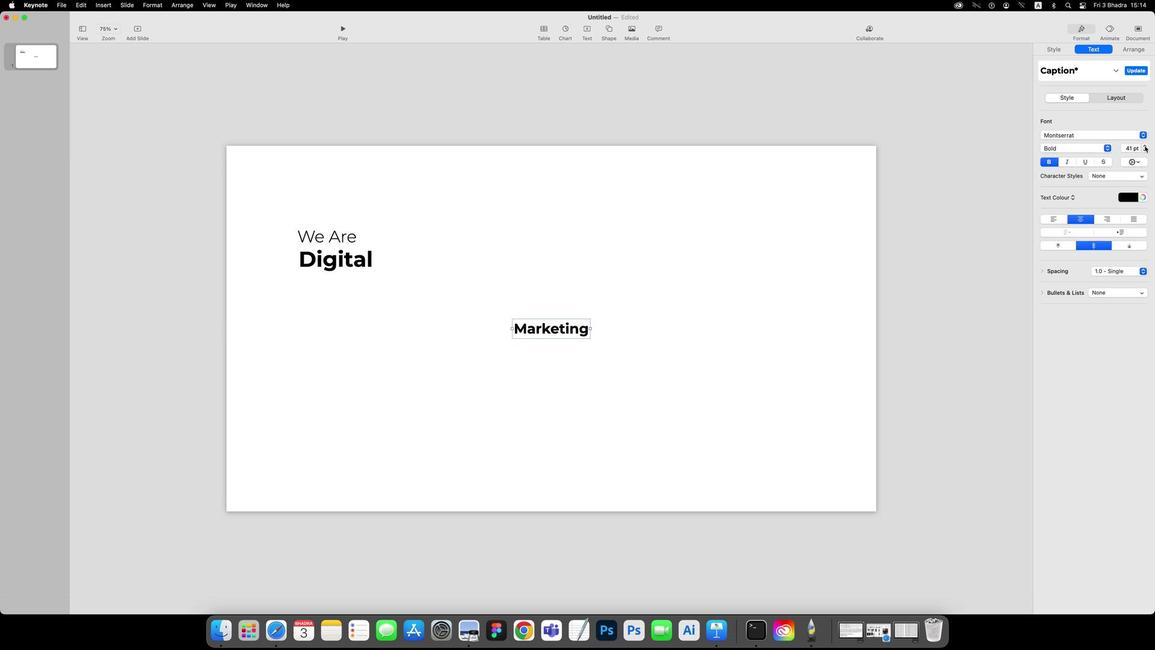 
Action: Mouse pressed left at (1144, 159)
Screenshot: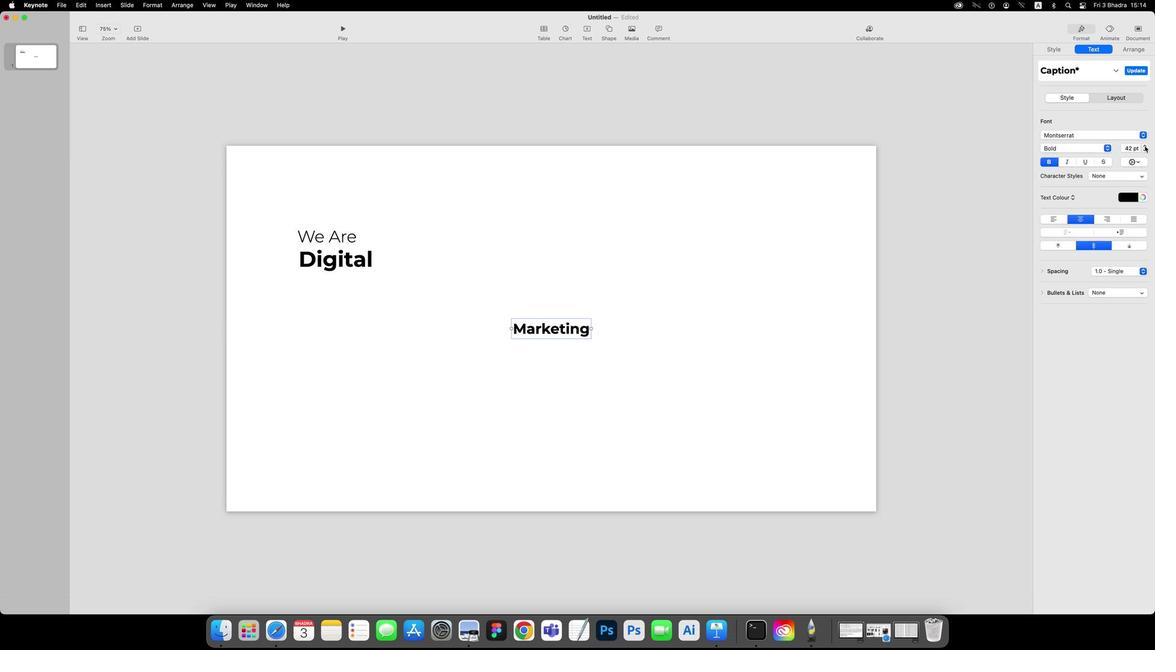 
Action: Mouse pressed left at (1144, 159)
Screenshot: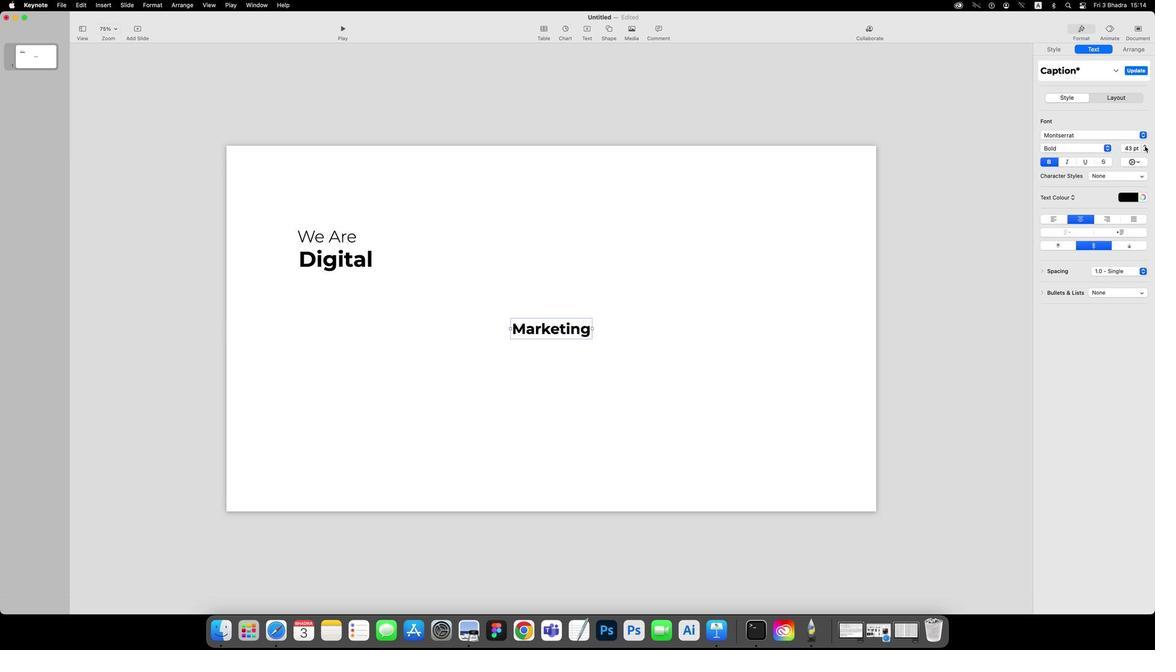 
Action: Mouse pressed left at (1144, 159)
Screenshot: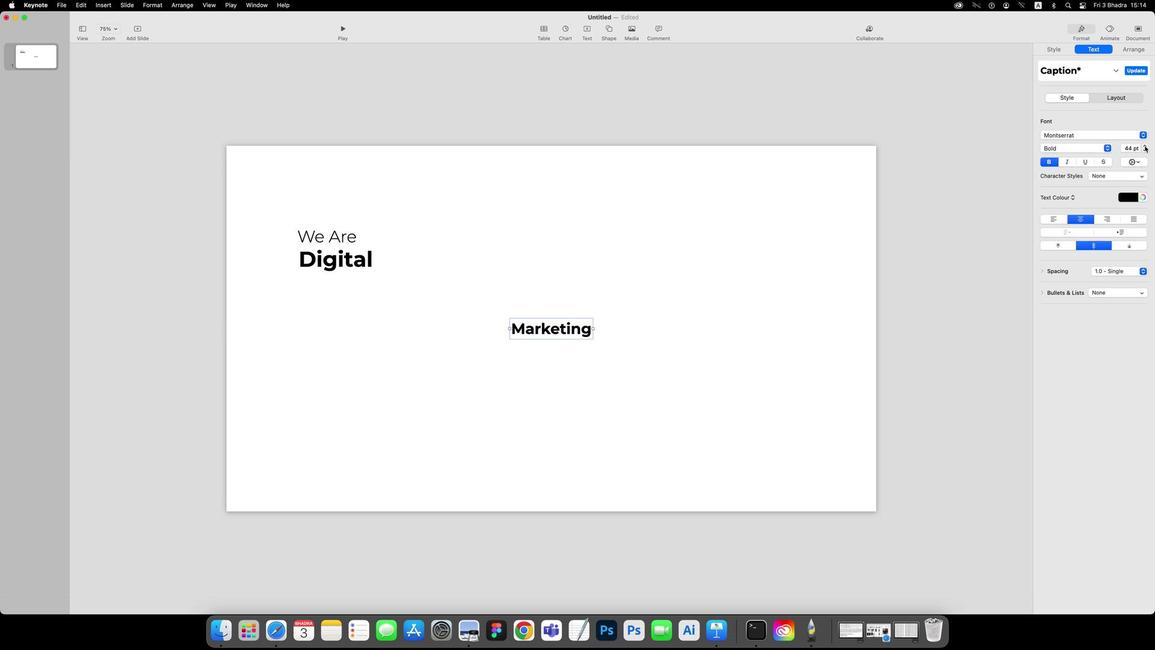 
Action: Mouse pressed left at (1144, 159)
Screenshot: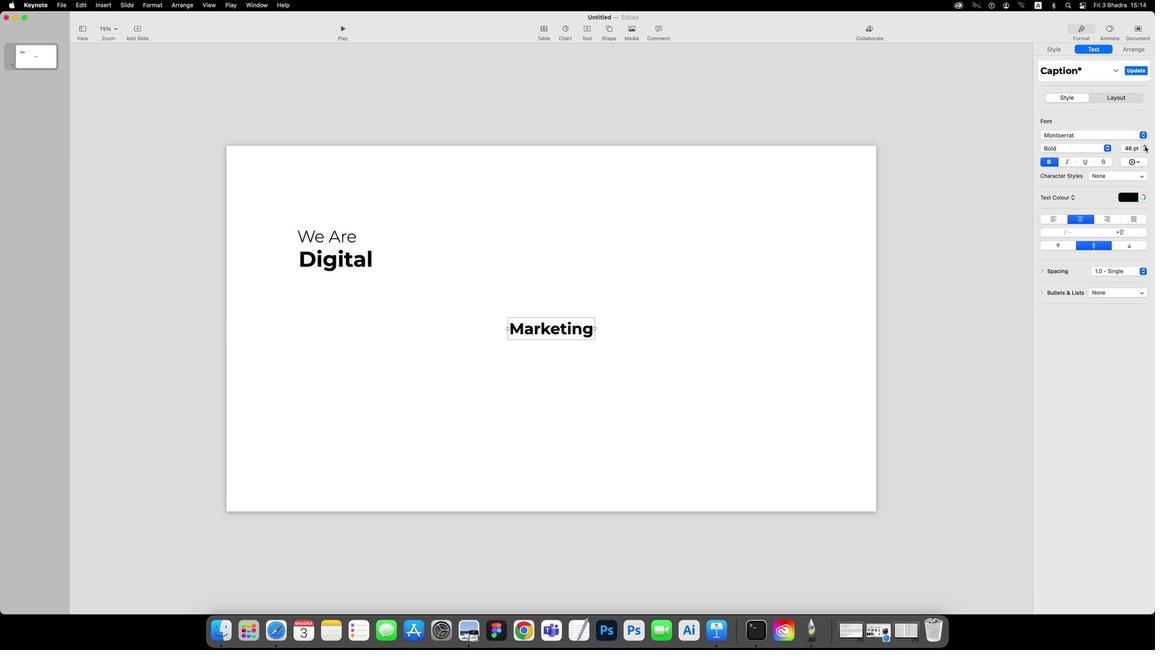 
Action: Mouse pressed left at (1144, 159)
Screenshot: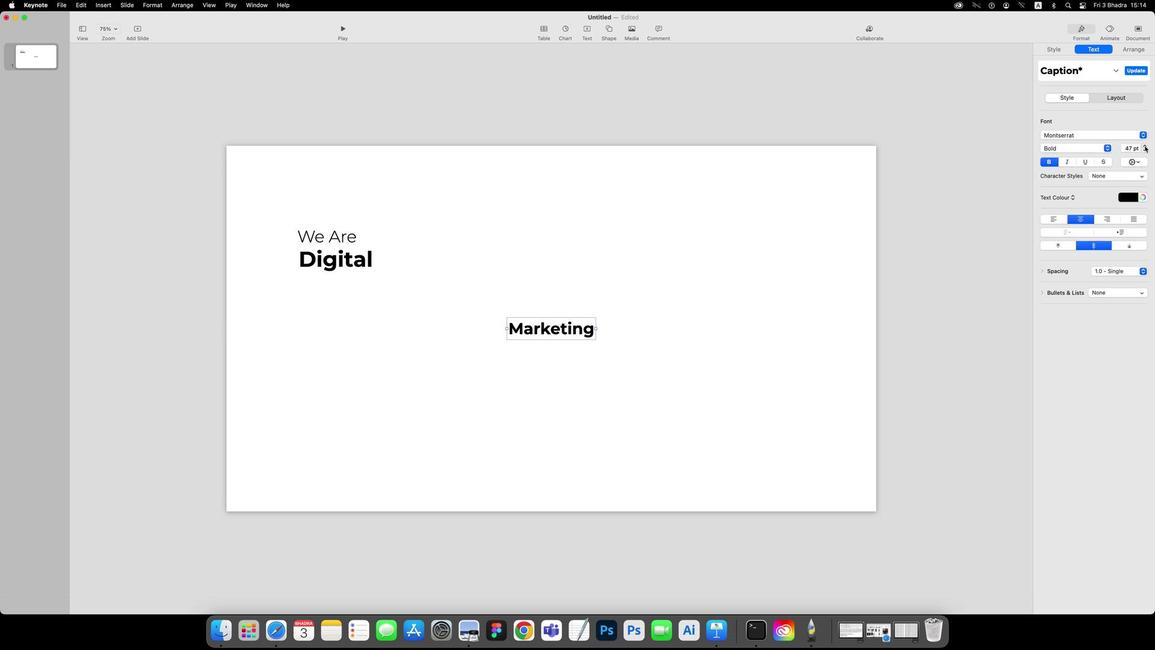 
Action: Mouse pressed left at (1144, 159)
Screenshot: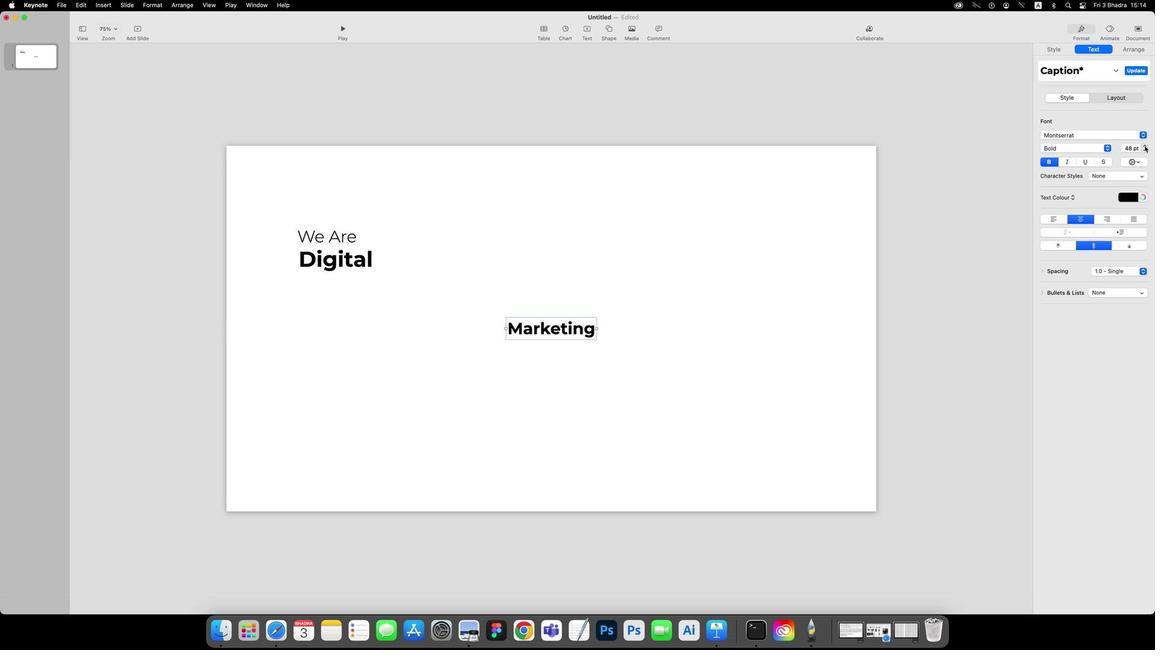 
Action: Mouse pressed left at (1144, 159)
Screenshot: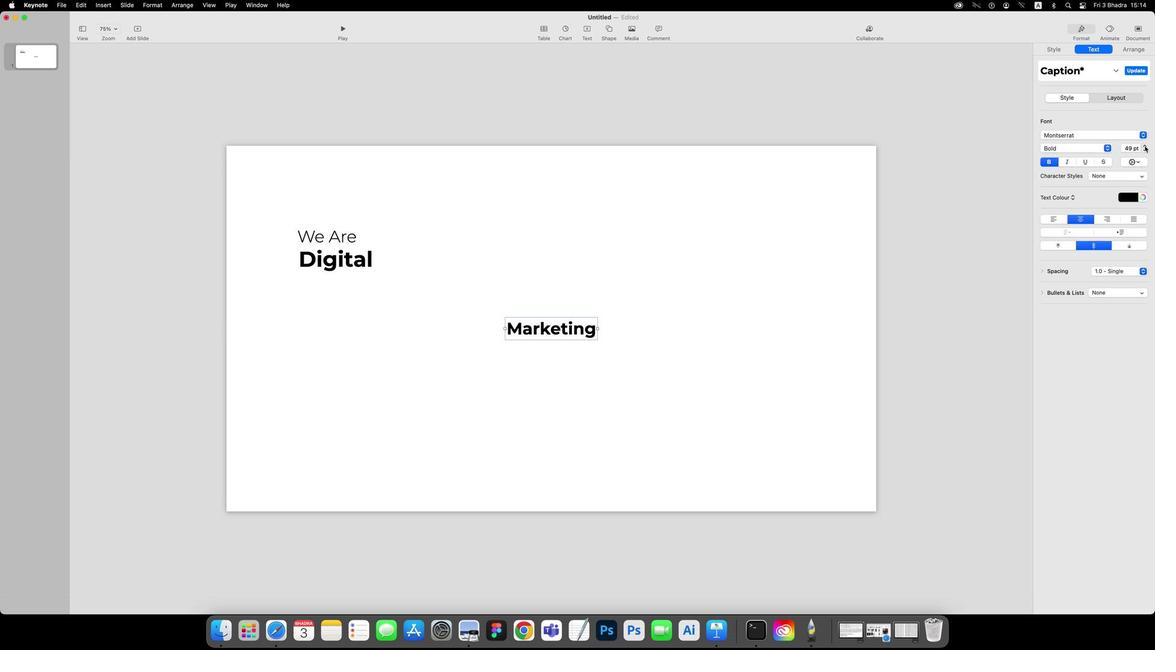 
Action: Mouse pressed left at (1144, 159)
Screenshot: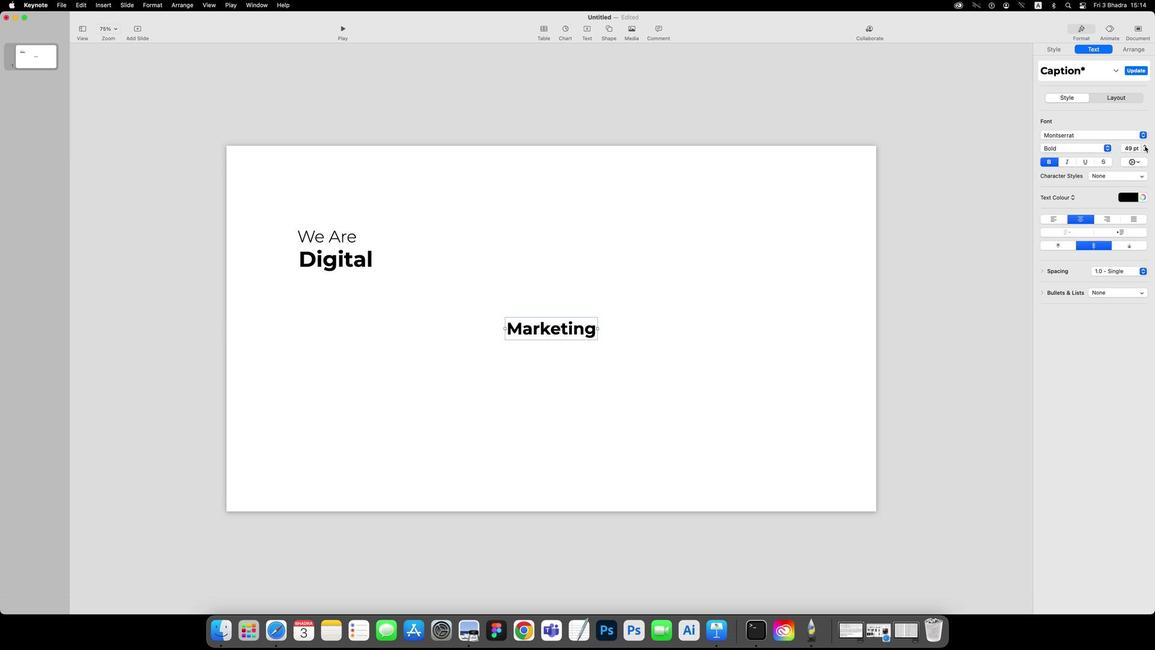 
Action: Mouse pressed left at (1144, 159)
Screenshot: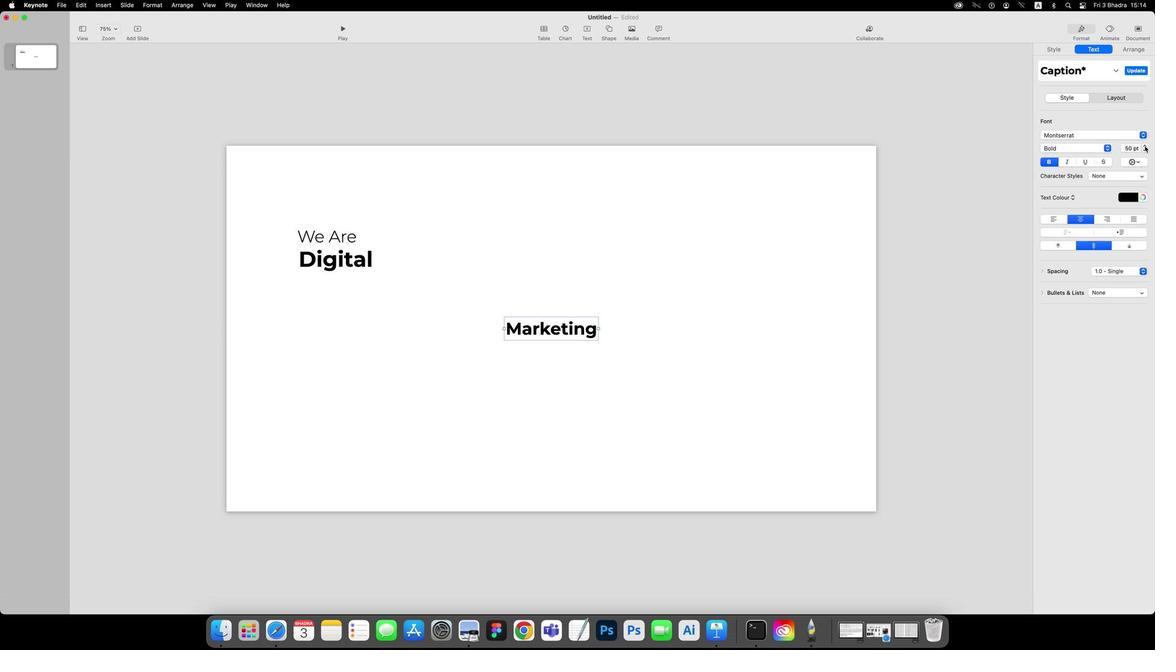 
Action: Mouse pressed left at (1144, 159)
Screenshot: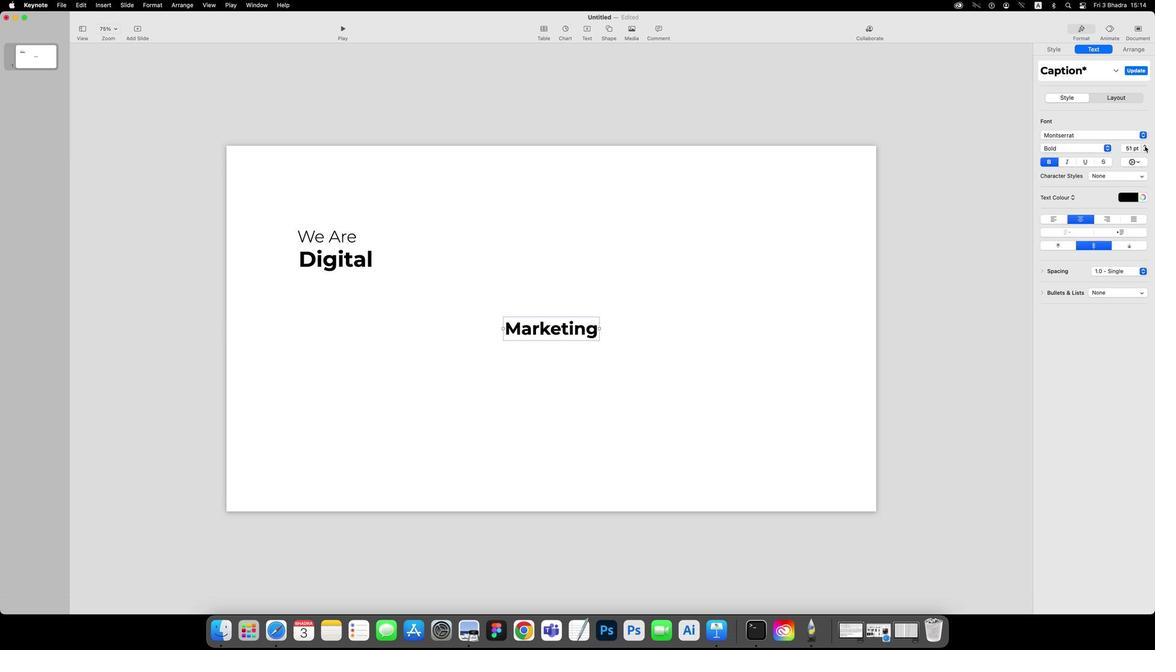 
Action: Mouse pressed left at (1144, 159)
Screenshot: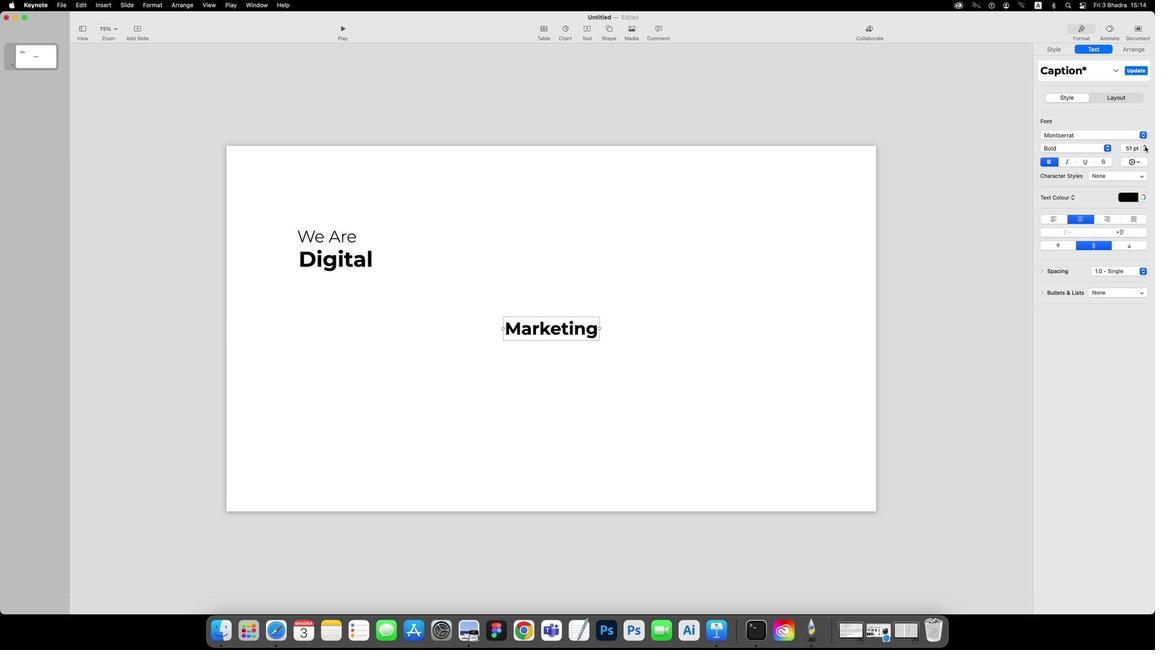 
Action: Mouse pressed left at (1144, 159)
Screenshot: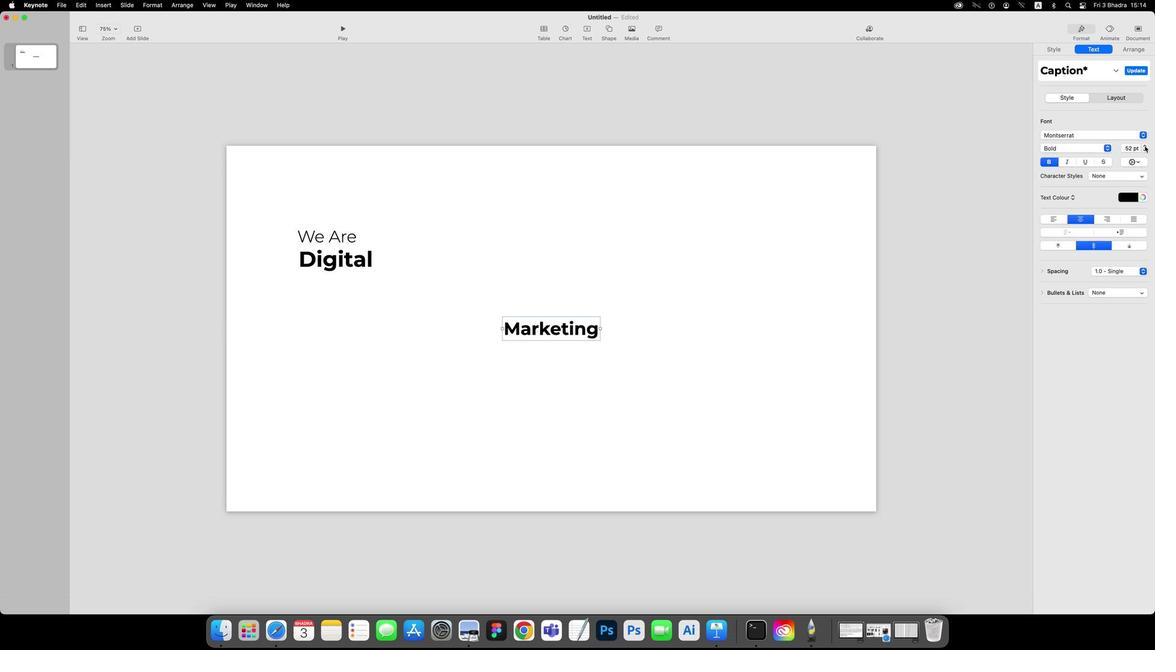 
Action: Mouse pressed left at (1144, 159)
Screenshot: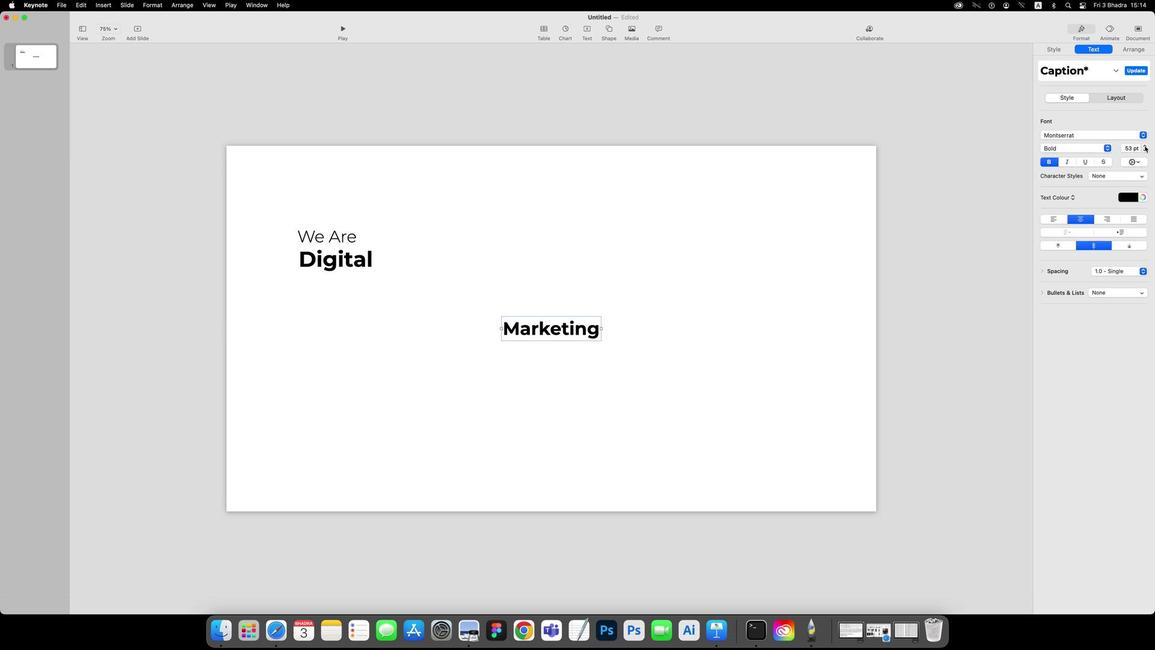 
Action: Mouse pressed left at (1144, 159)
Screenshot: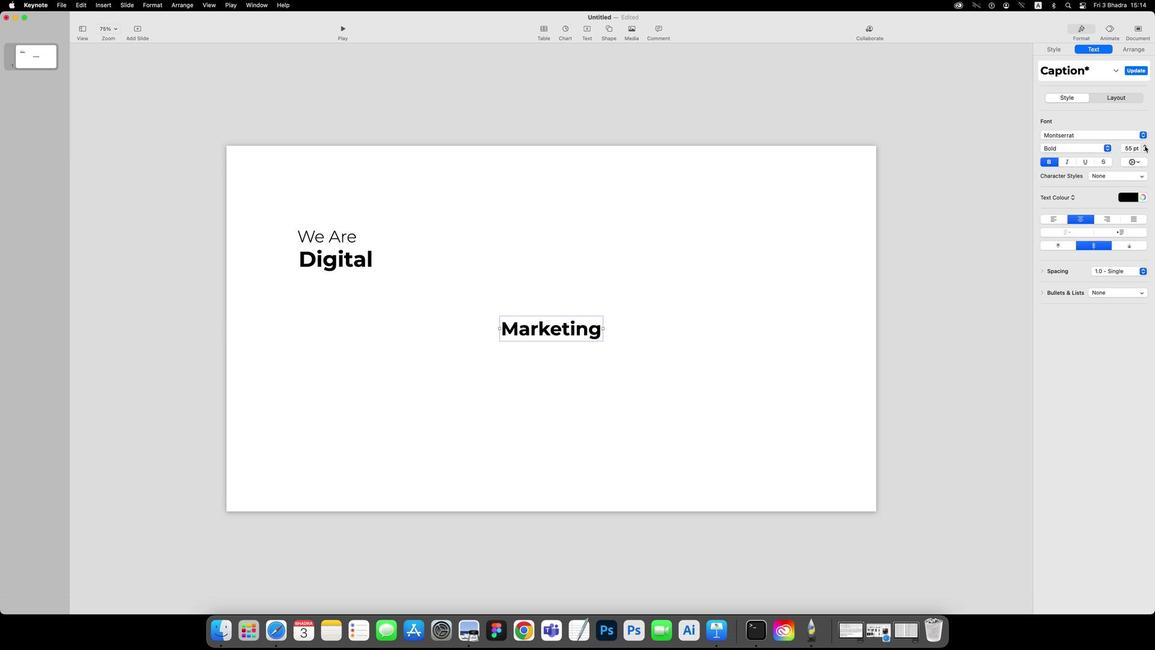 
Action: Mouse pressed left at (1144, 159)
Screenshot: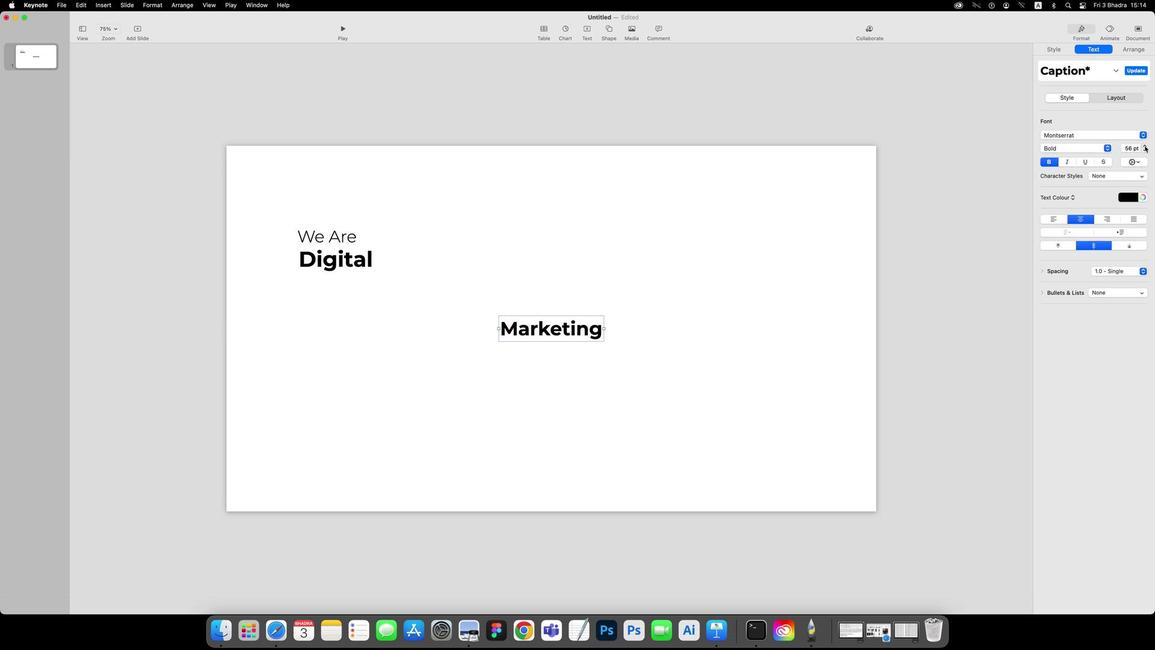
Action: Mouse pressed left at (1144, 159)
Screenshot: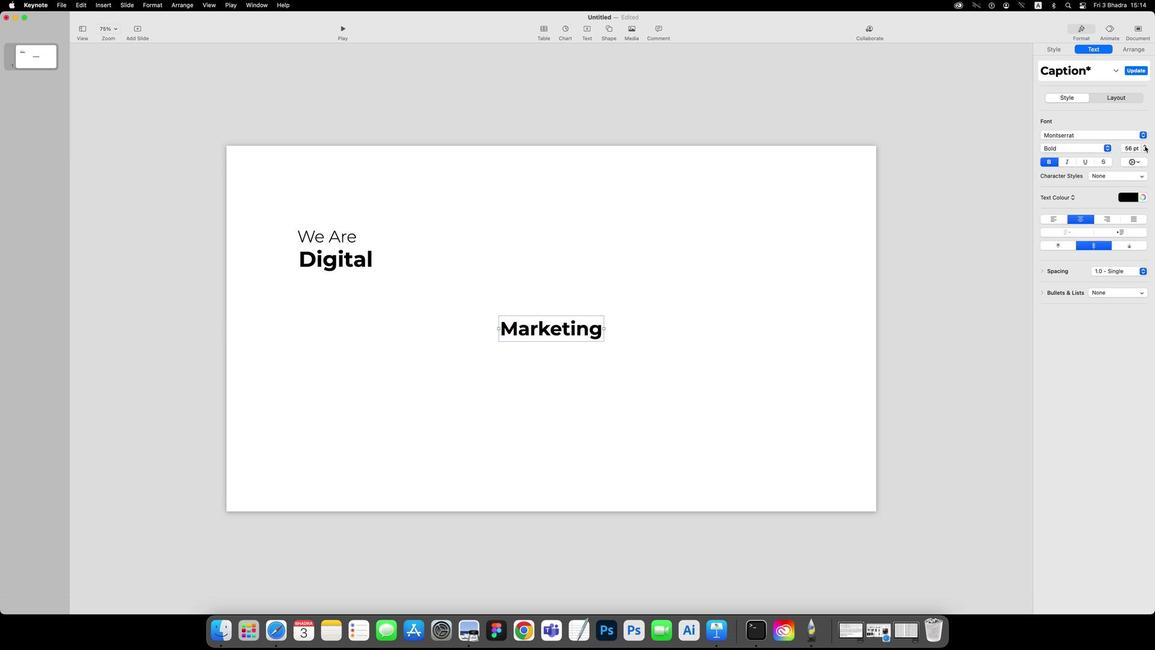 
Action: Mouse pressed left at (1144, 159)
Screenshot: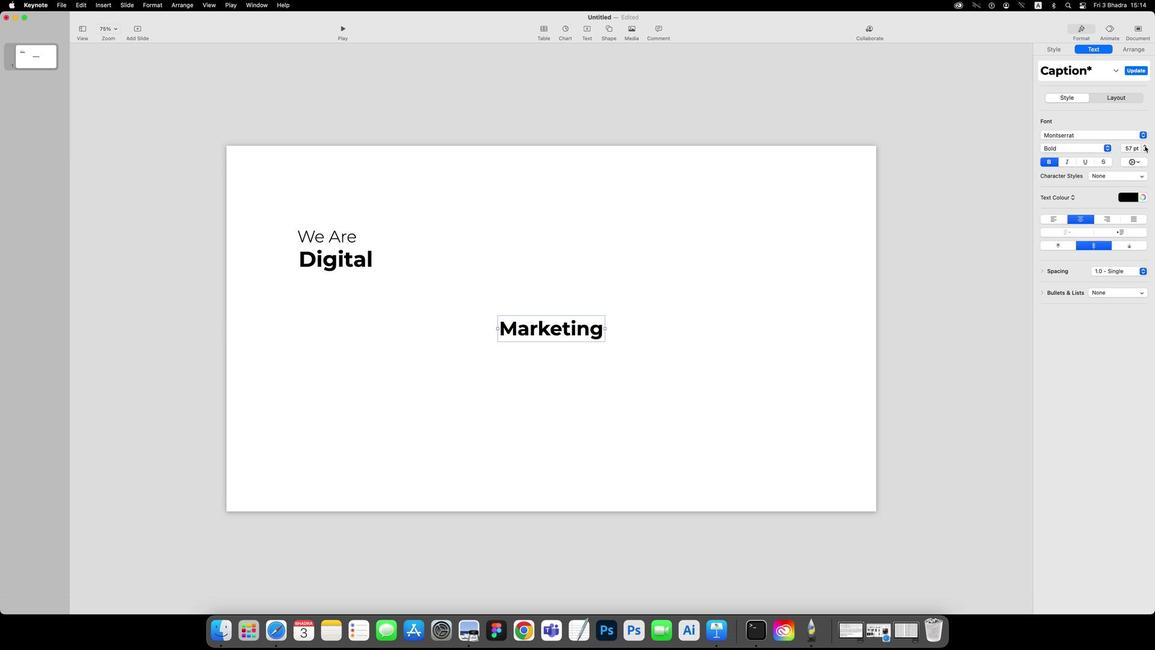 
Action: Mouse pressed left at (1144, 159)
Screenshot: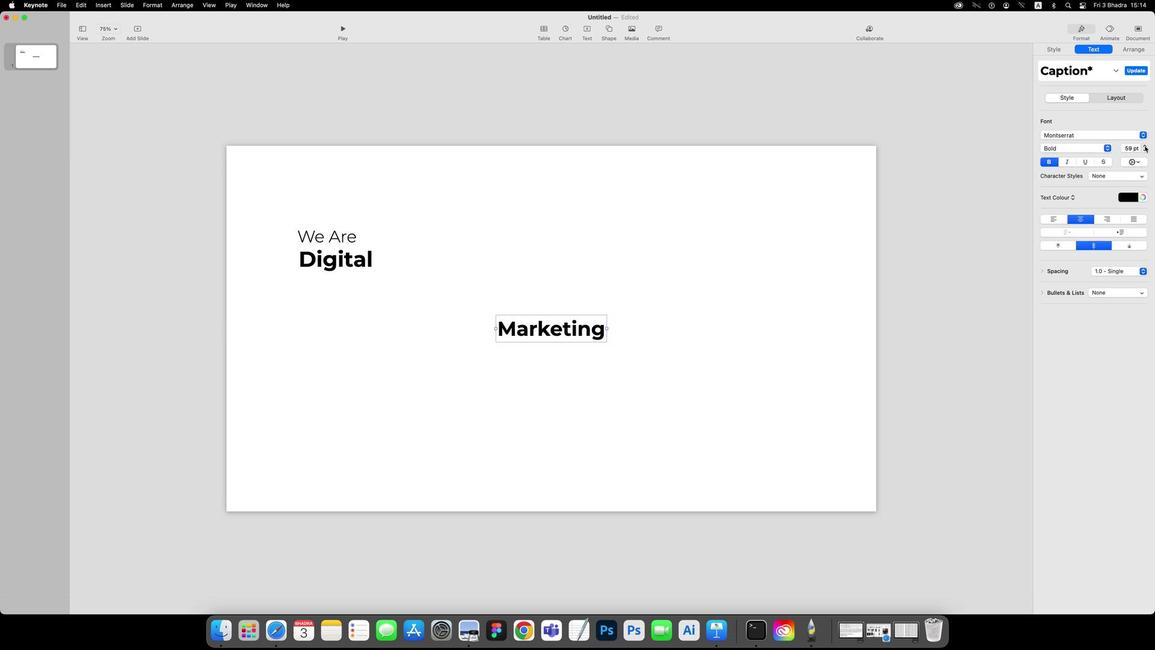 
Action: Mouse pressed left at (1144, 159)
Screenshot: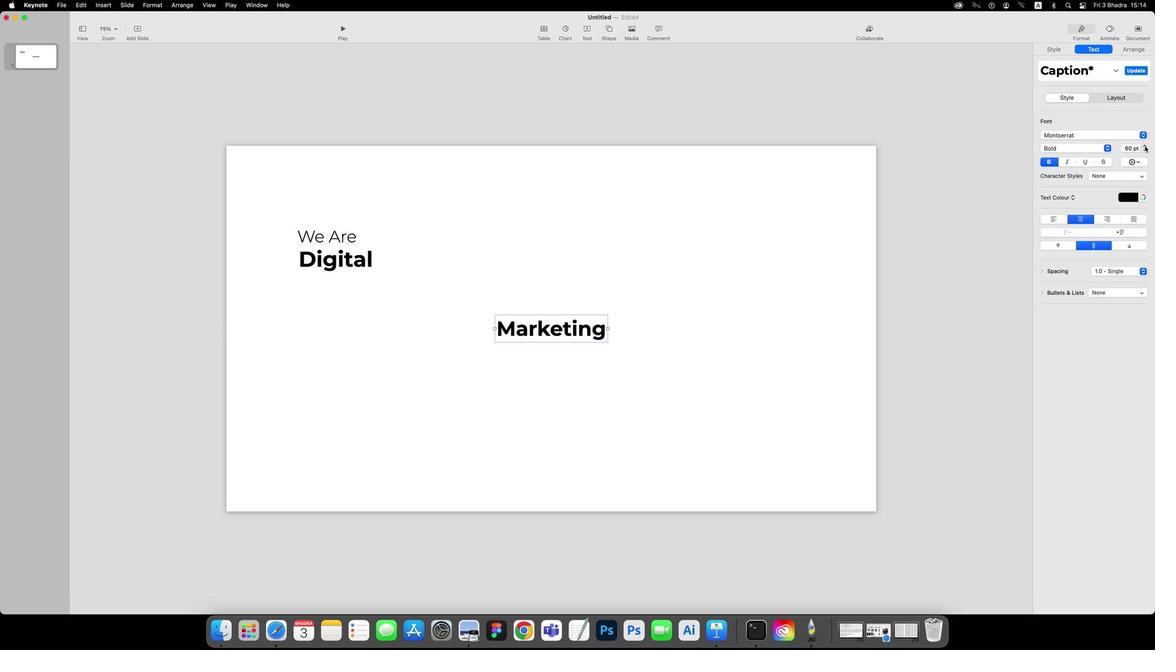 
Action: Mouse pressed left at (1144, 159)
Screenshot: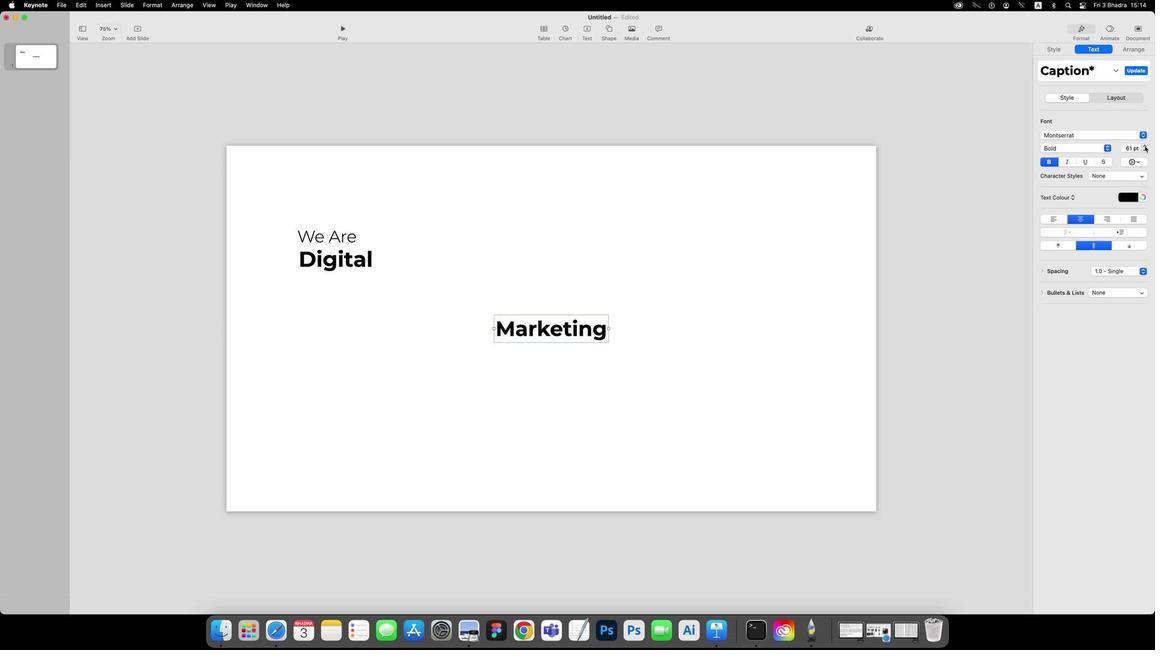 
Action: Mouse pressed left at (1144, 159)
Screenshot: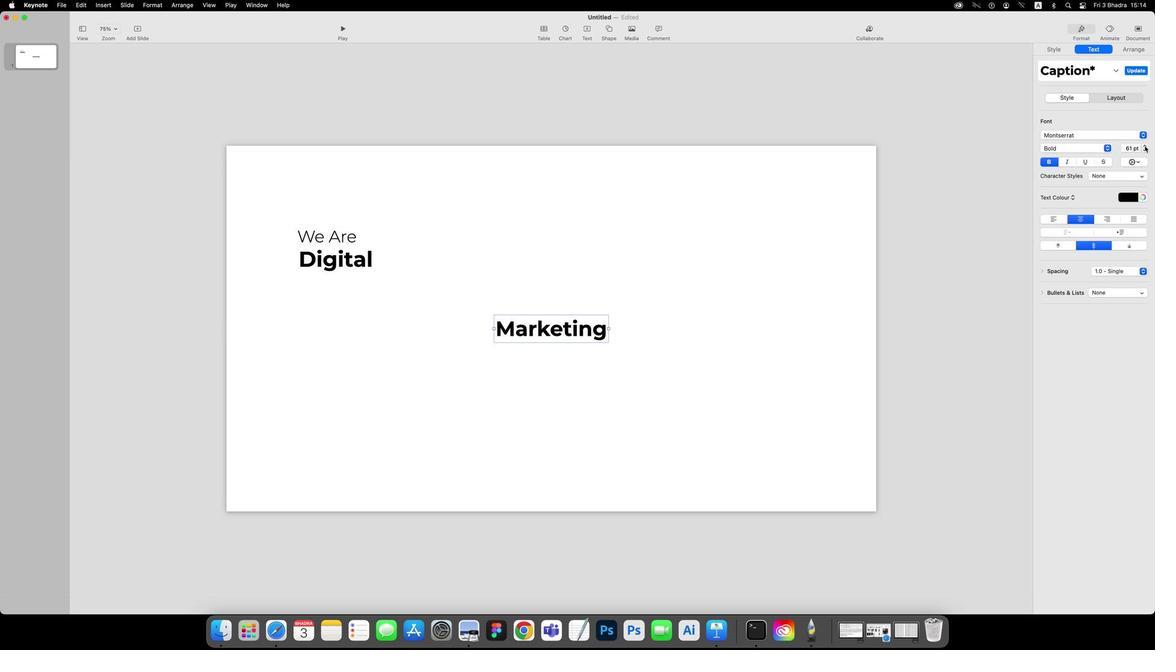 
Action: Mouse pressed left at (1144, 159)
Screenshot: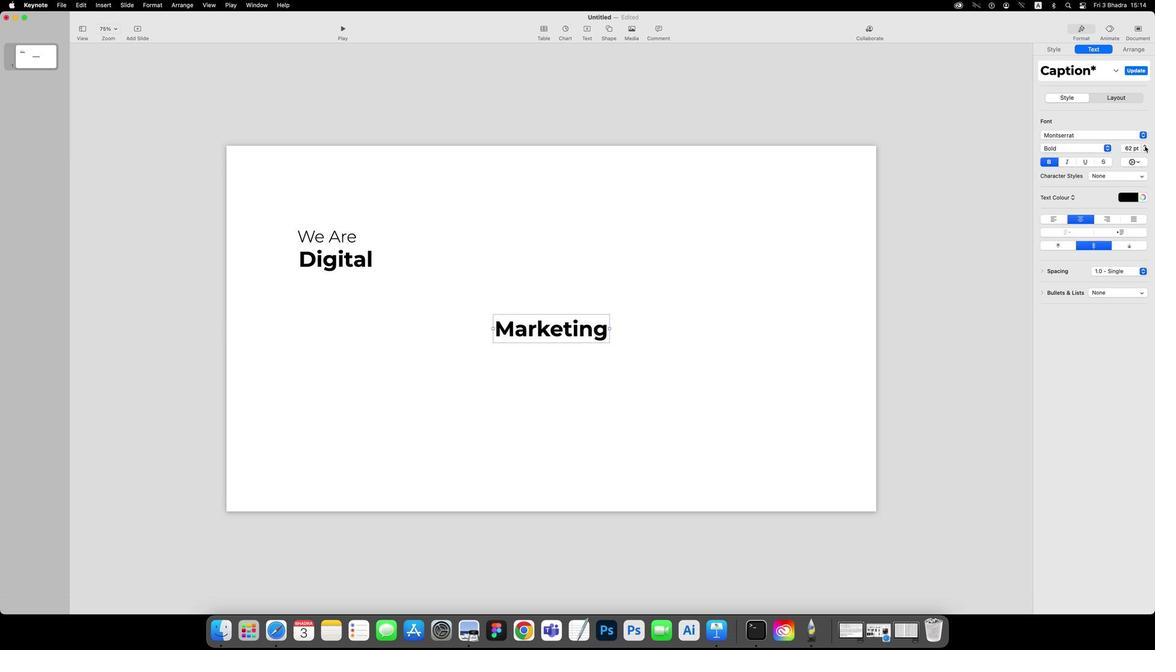 
Action: Mouse pressed left at (1144, 159)
Screenshot: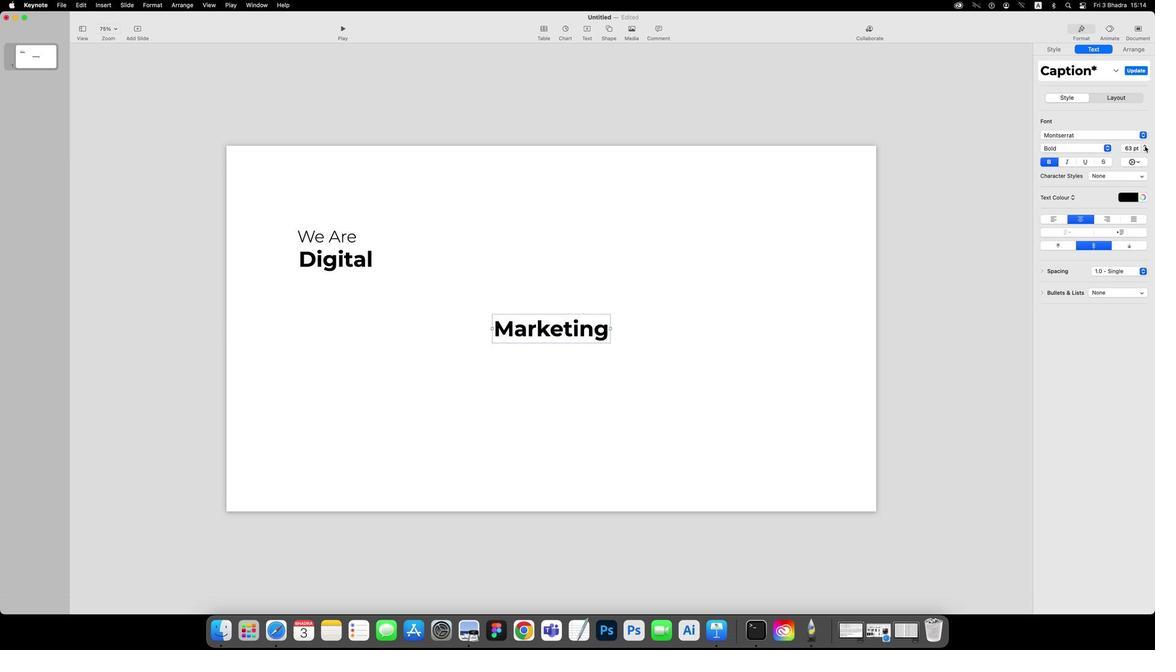 
Action: Mouse pressed left at (1144, 159)
Screenshot: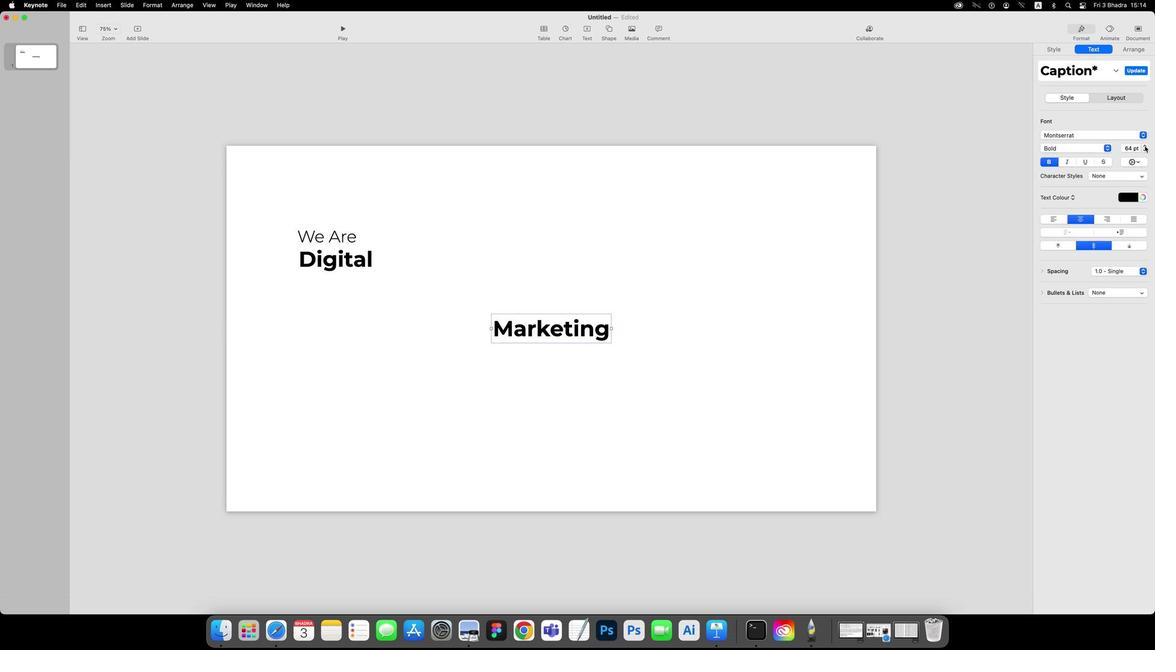 
Action: Mouse pressed left at (1144, 159)
Screenshot: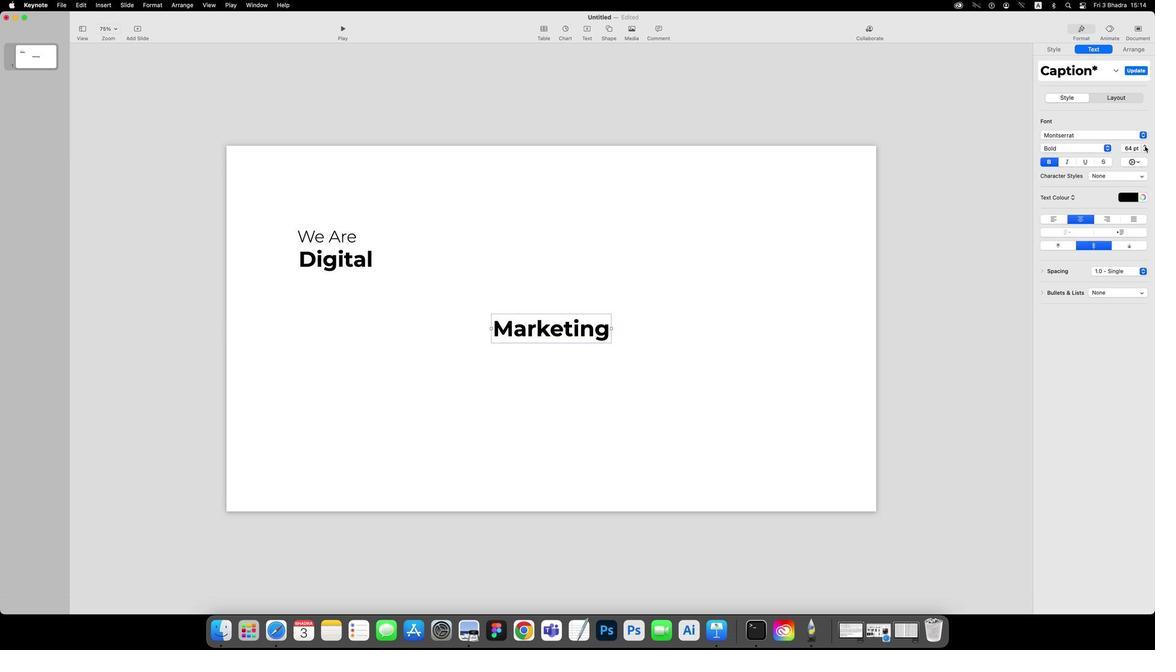
Action: Mouse pressed left at (1144, 159)
Screenshot: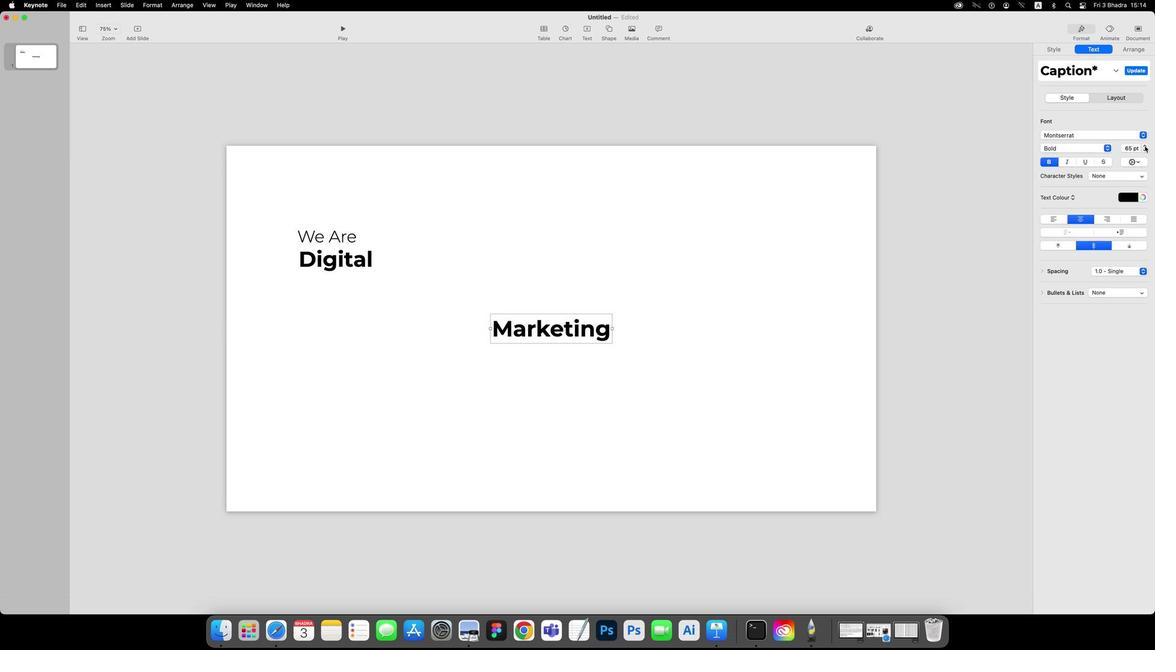 
Action: Mouse moved to (547, 311)
Screenshot: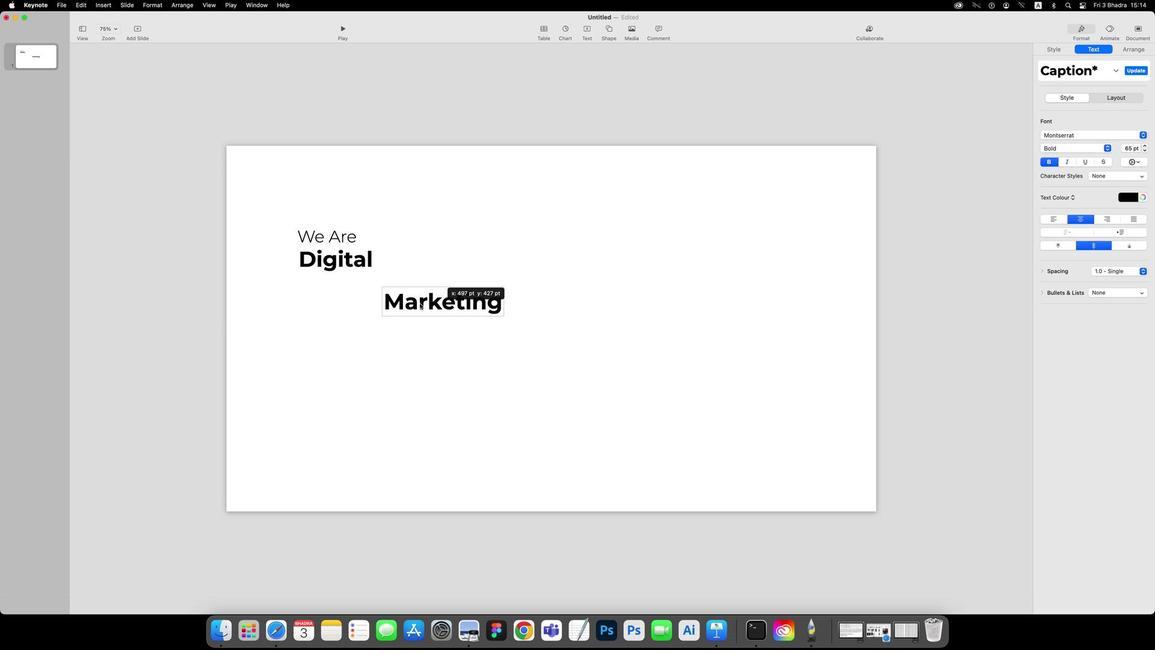 
Action: Mouse pressed left at (547, 311)
Screenshot: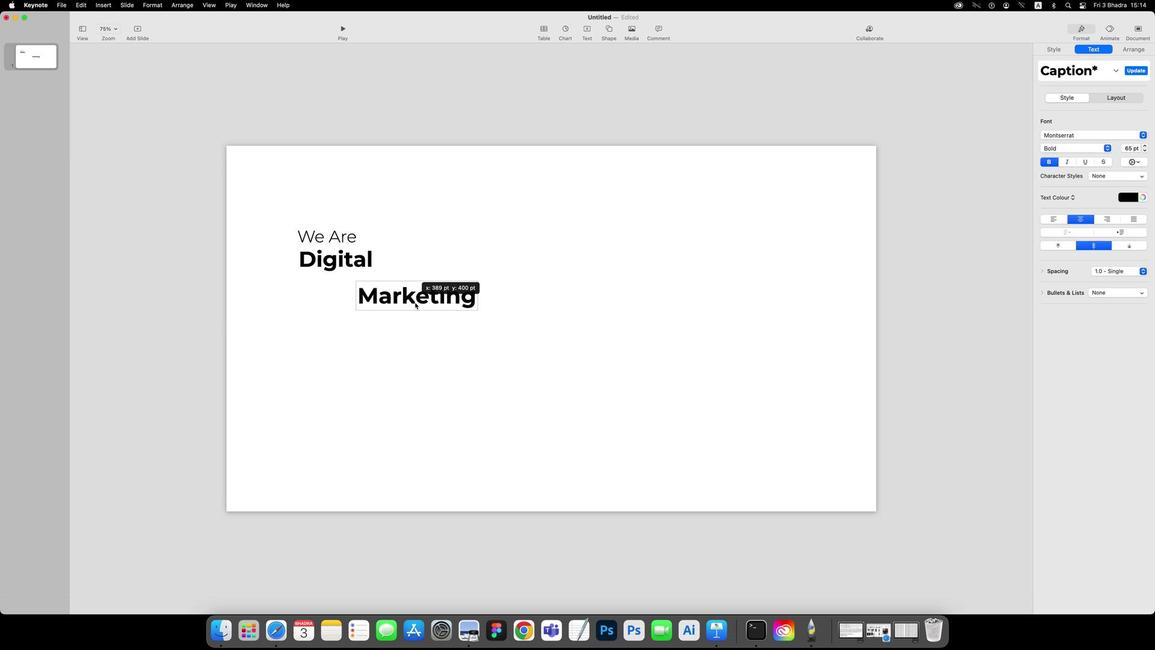 
Action: Mouse moved to (368, 300)
Screenshot: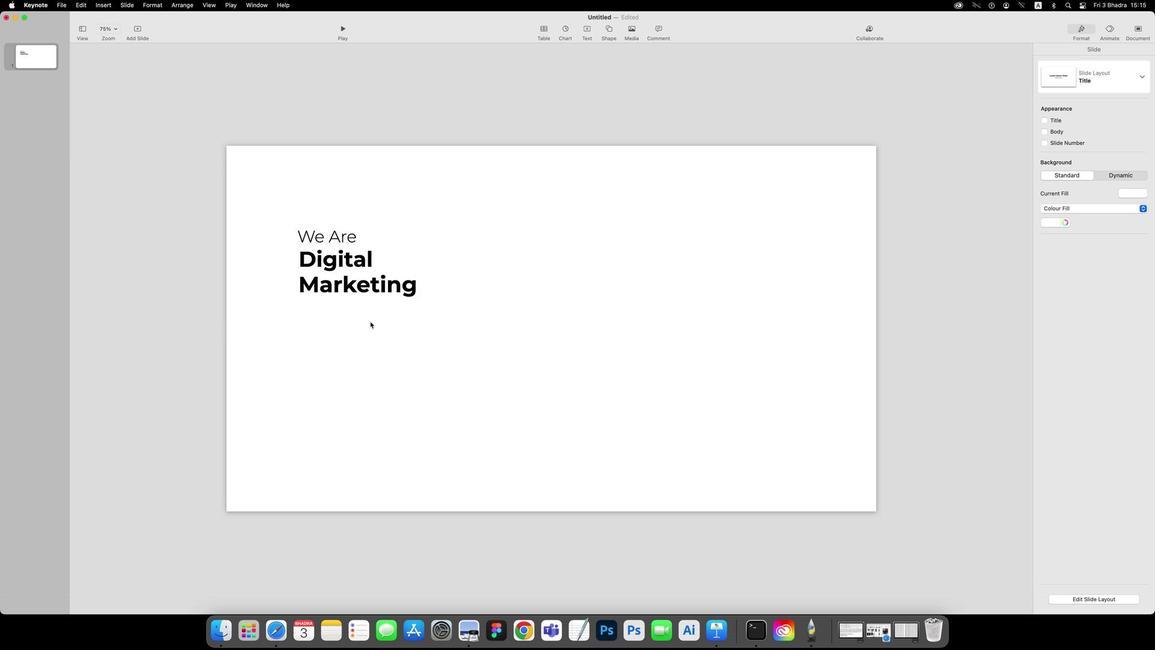 
Action: Mouse pressed left at (368, 300)
Screenshot: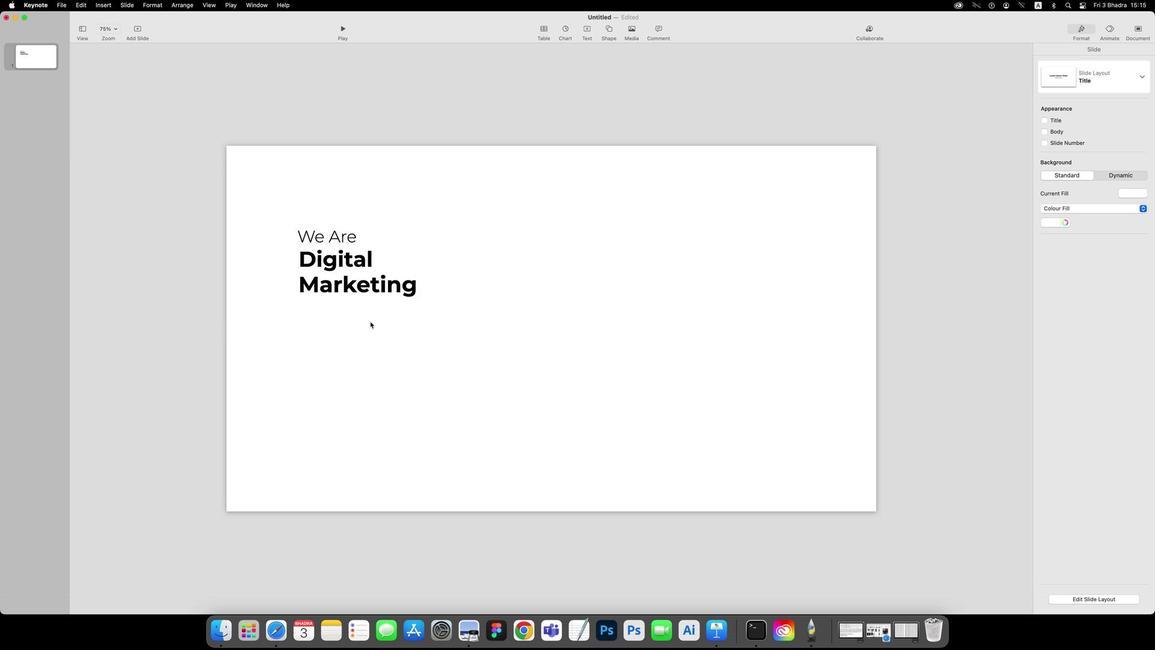 
Action: Mouse moved to (586, 63)
Screenshot: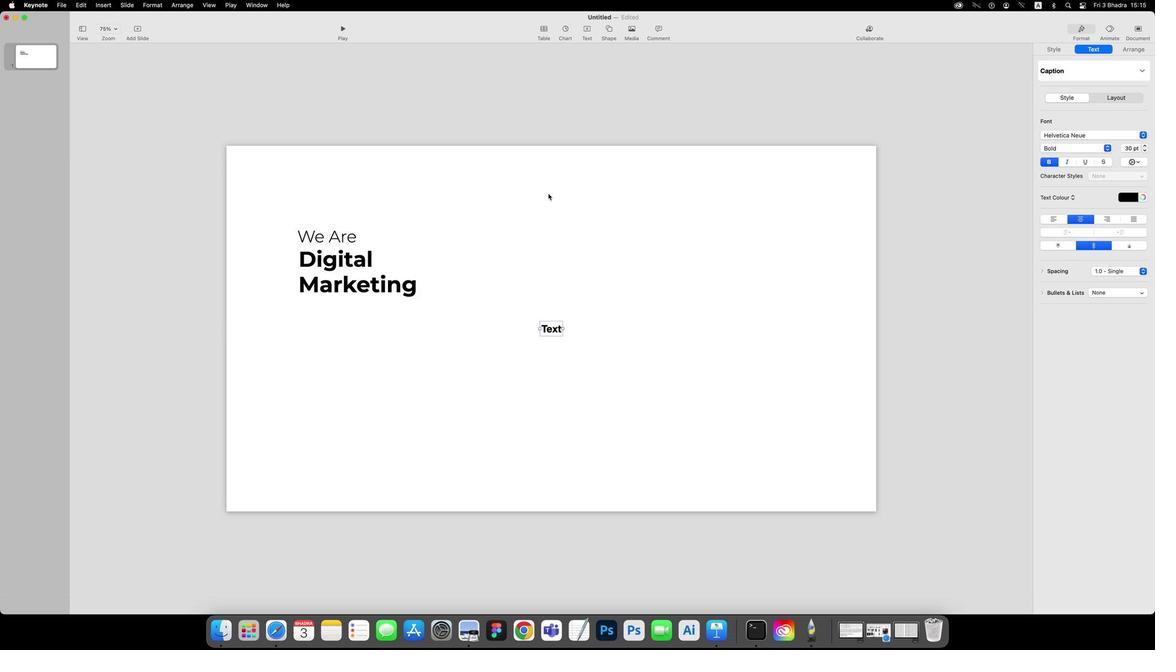 
Action: Mouse pressed left at (586, 63)
Screenshot: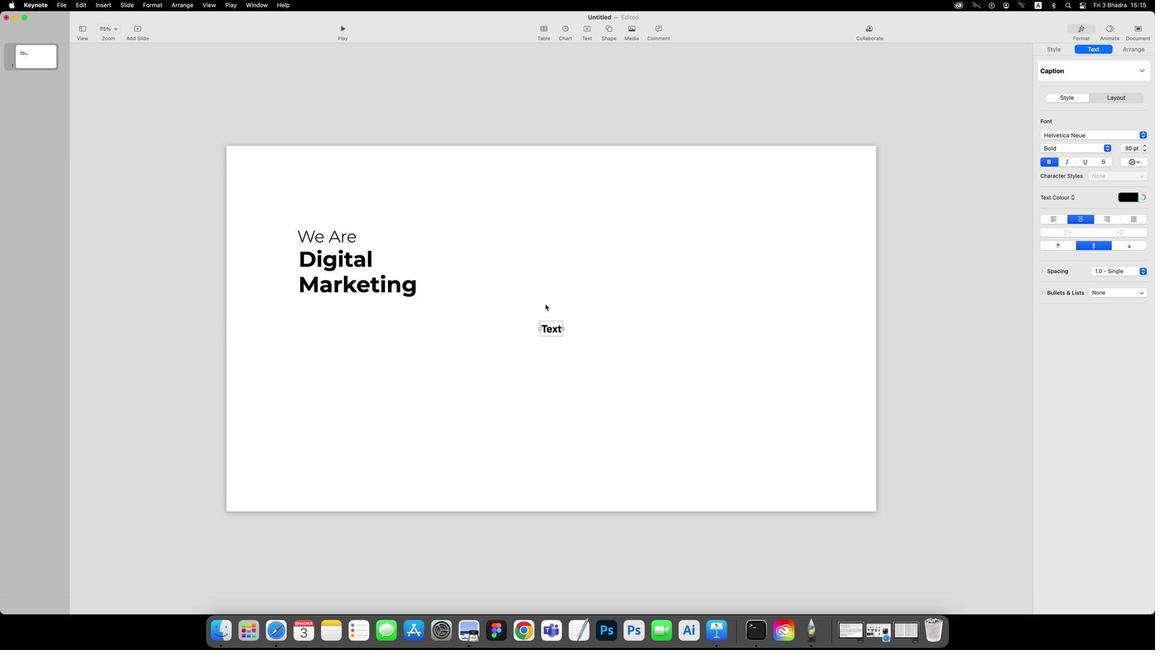 
Action: Mouse moved to (546, 302)
Screenshot: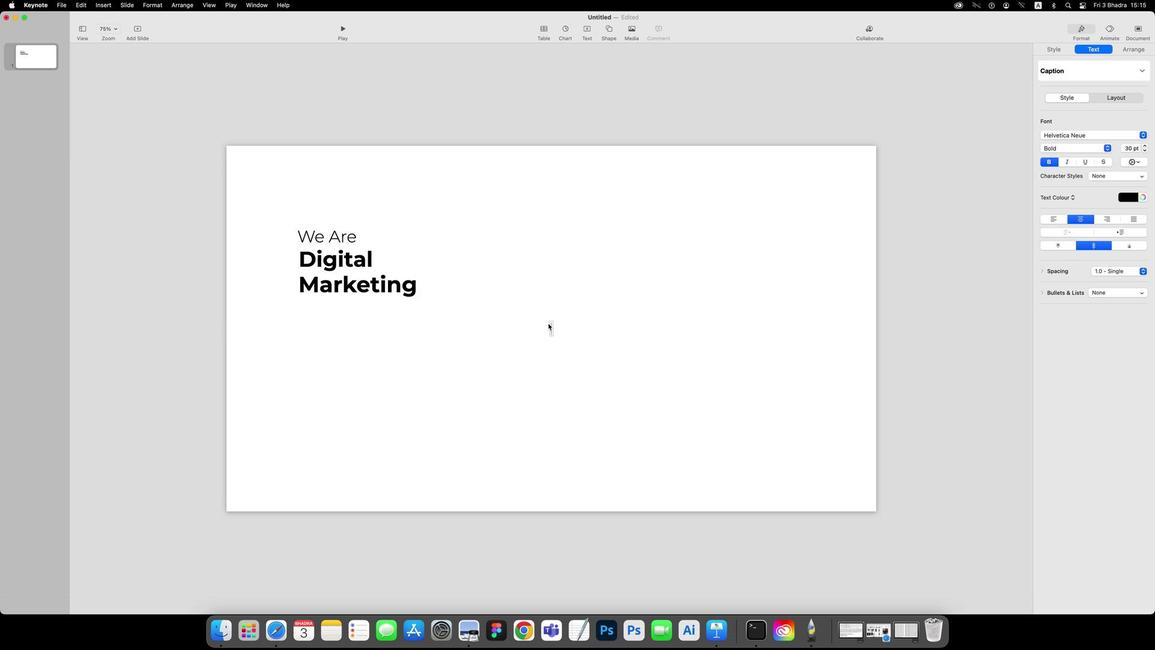 
Action: Mouse pressed left at (546, 302)
Screenshot: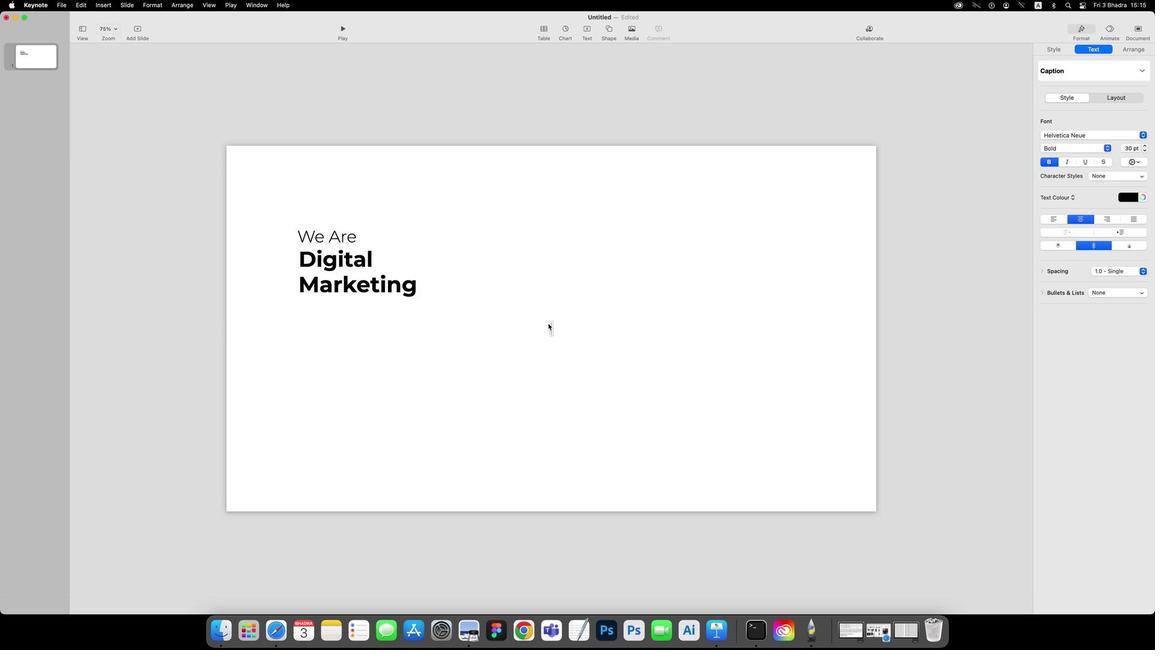
Action: Key pressed Key.caps_lock'A'Key.caps_lock'g''e''n''c''y'Key.esc
Screenshot: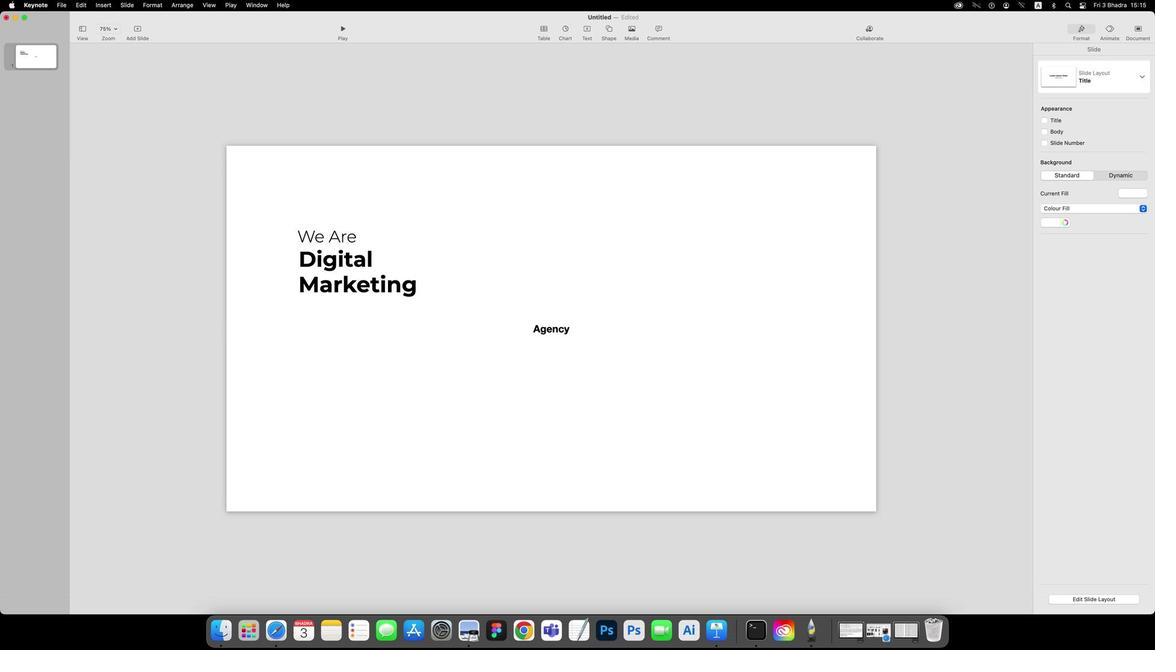 
Action: Mouse moved to (556, 306)
Screenshot: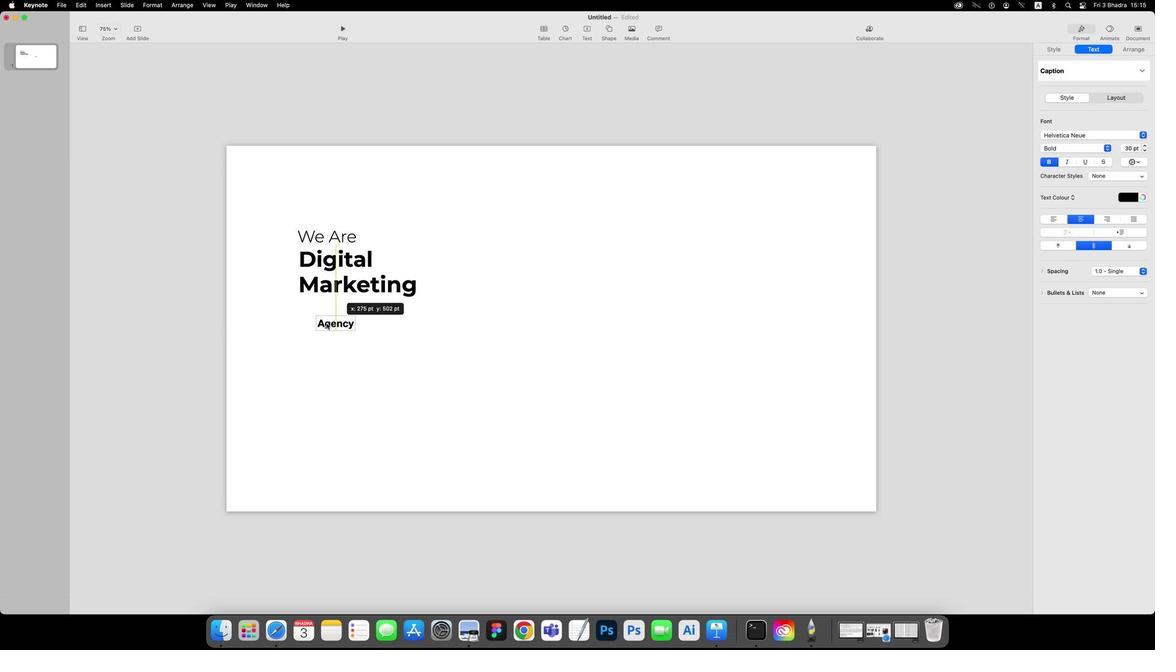 
Action: Mouse pressed left at (556, 306)
Screenshot: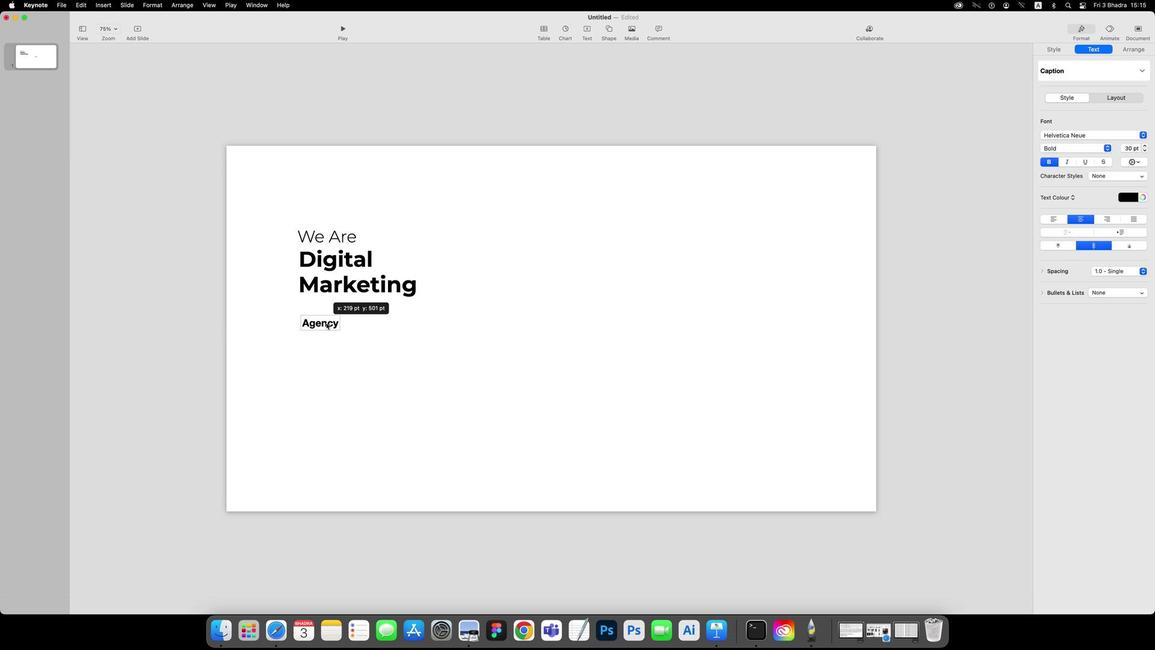 
Action: Mouse moved to (319, 271)
Screenshot: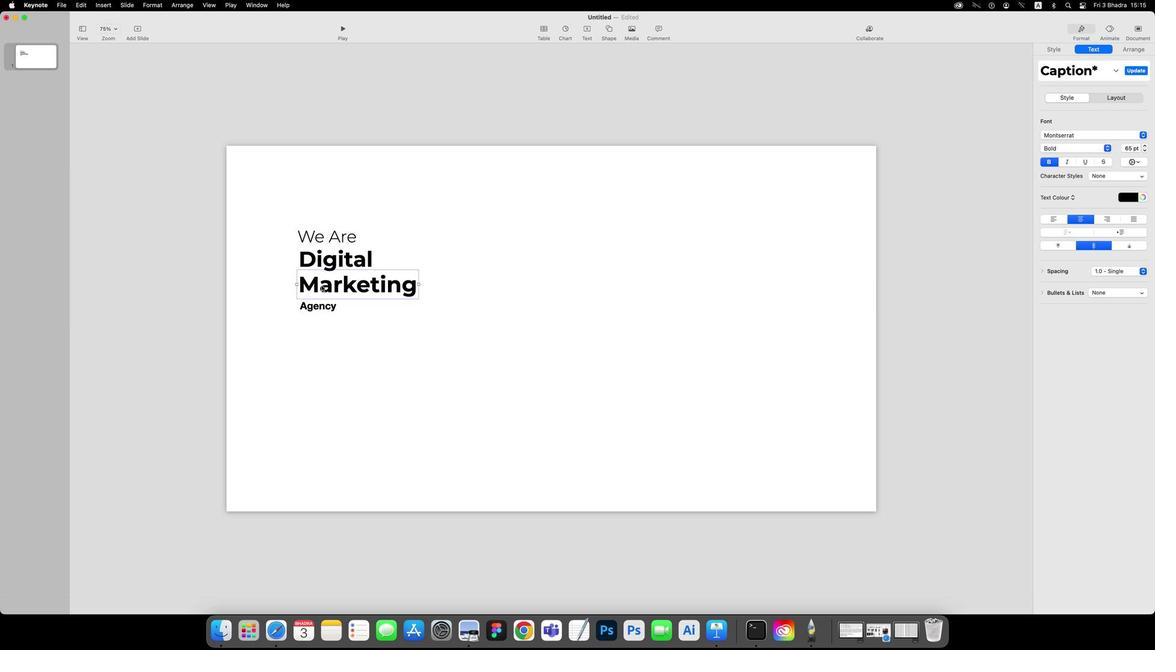 
Action: Mouse pressed left at (319, 271)
Screenshot: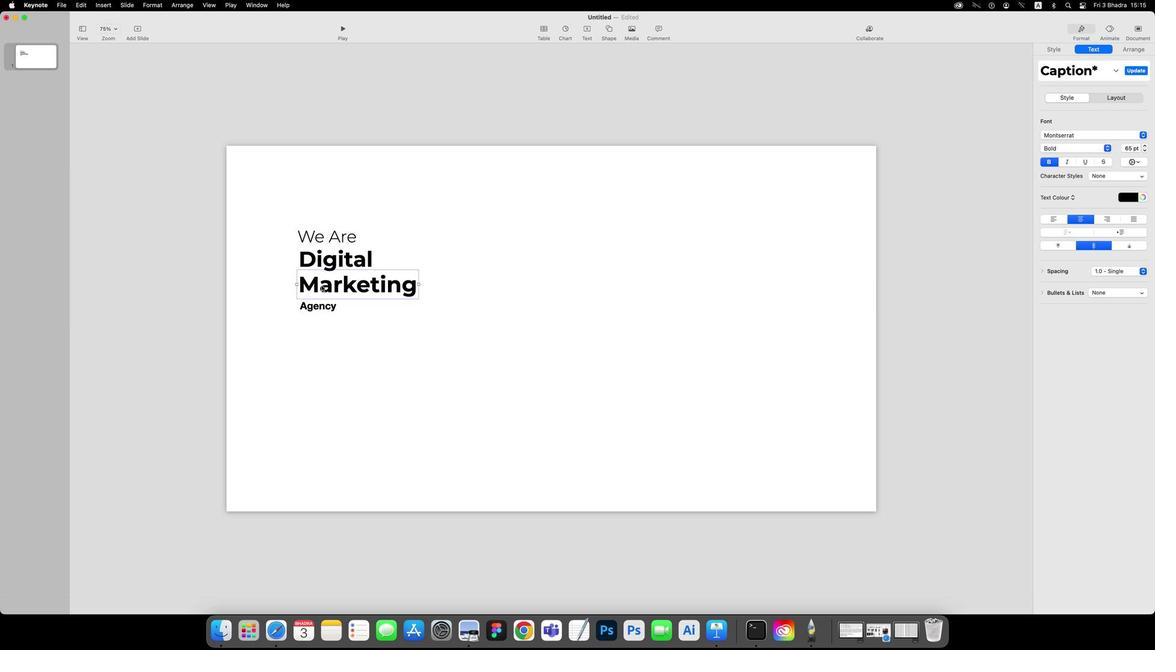 
Action: Mouse moved to (319, 285)
Screenshot: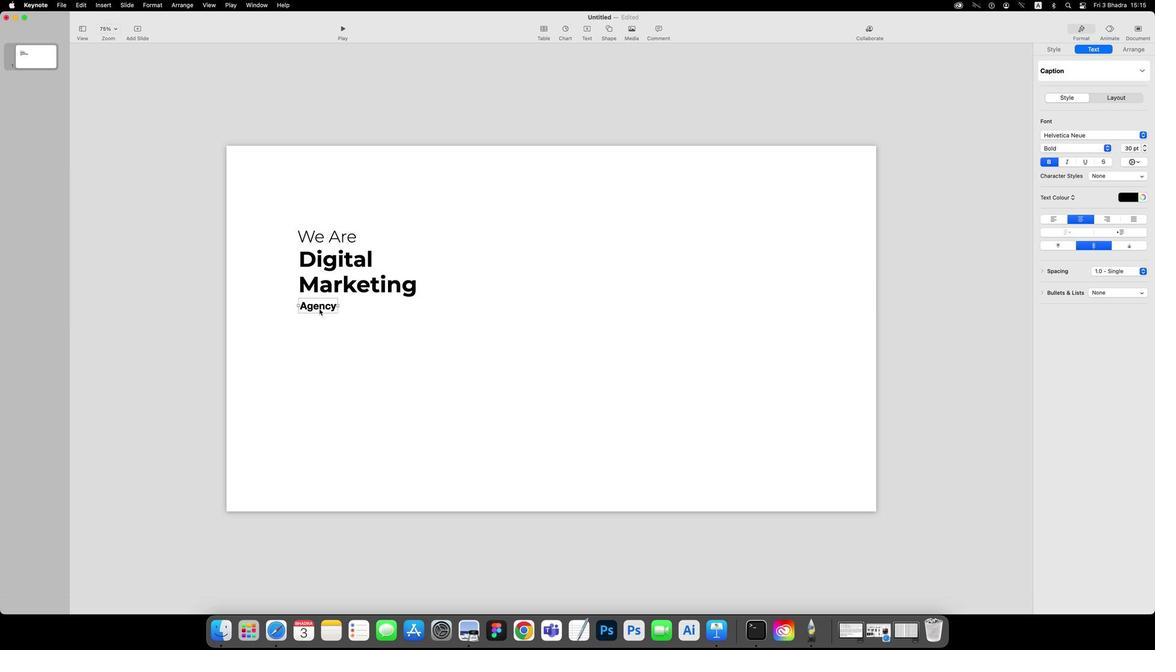 
Action: Mouse pressed left at (319, 285)
Screenshot: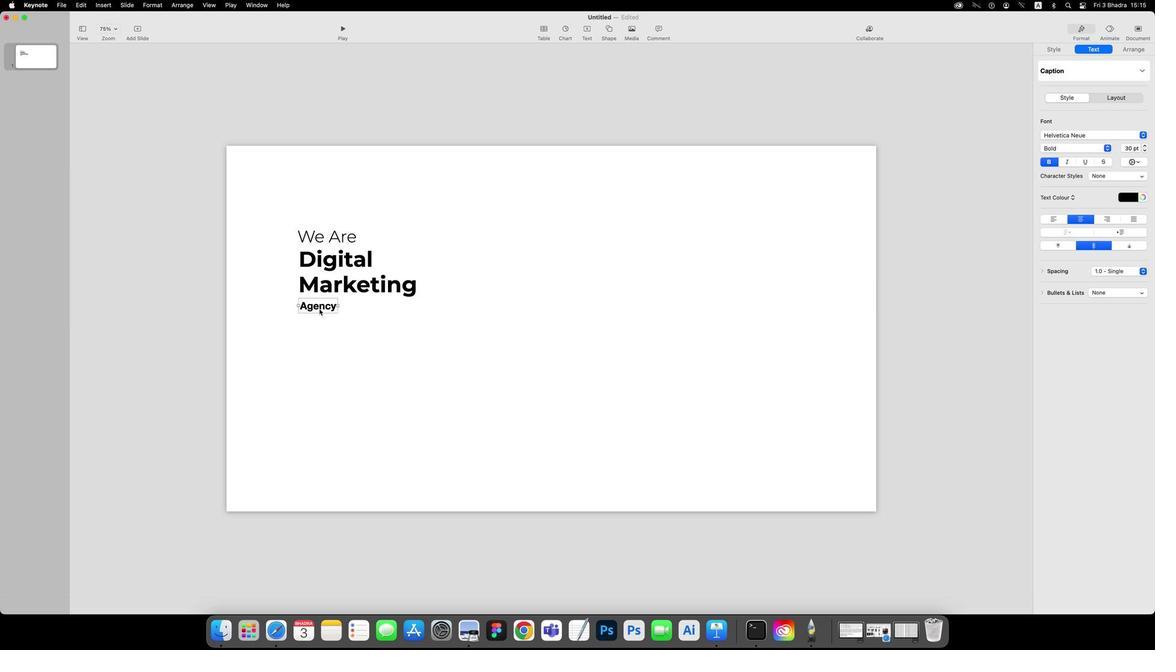 
Action: Mouse moved to (1143, 158)
Screenshot: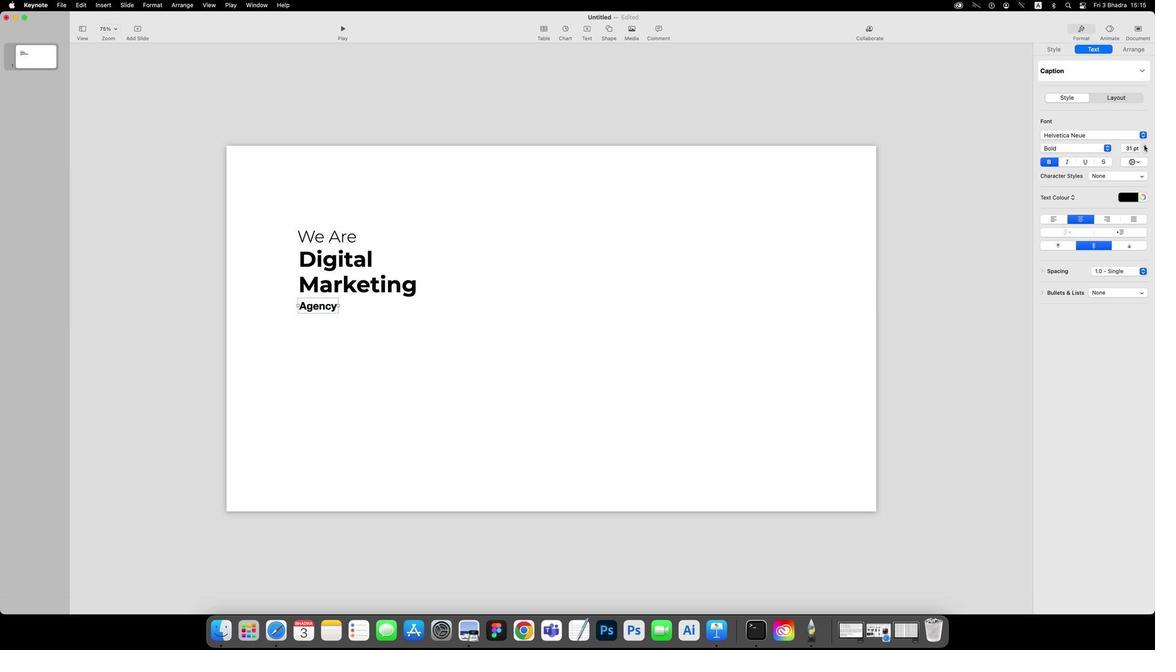 
Action: Mouse pressed left at (1143, 158)
Screenshot: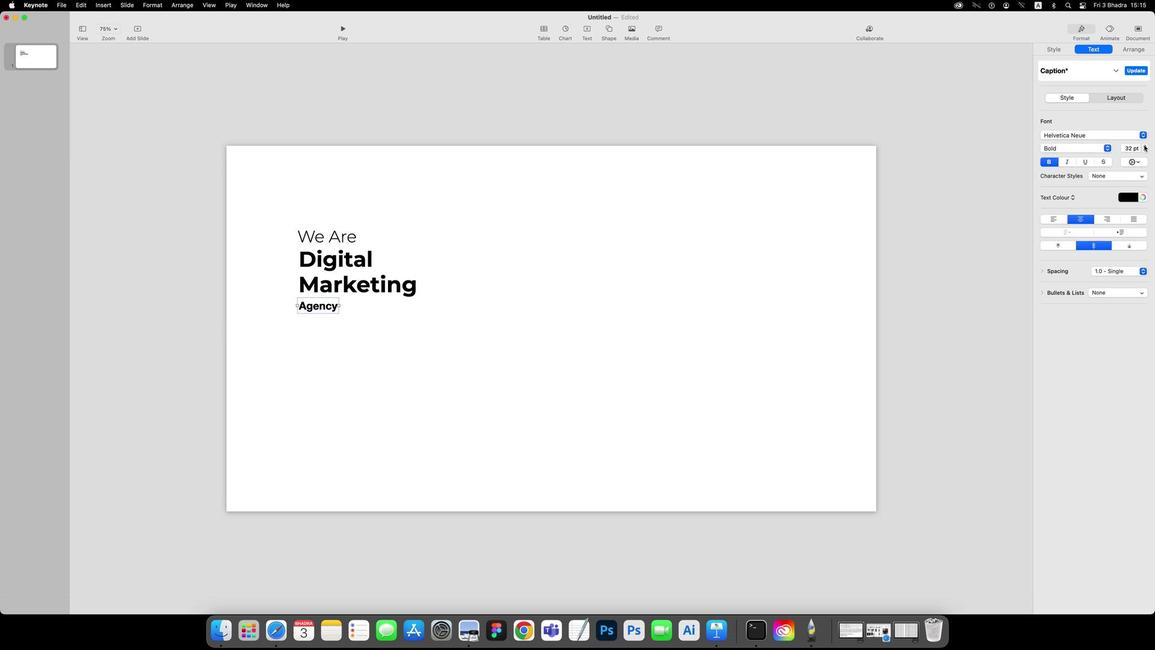
Action: Mouse pressed left at (1143, 158)
Screenshot: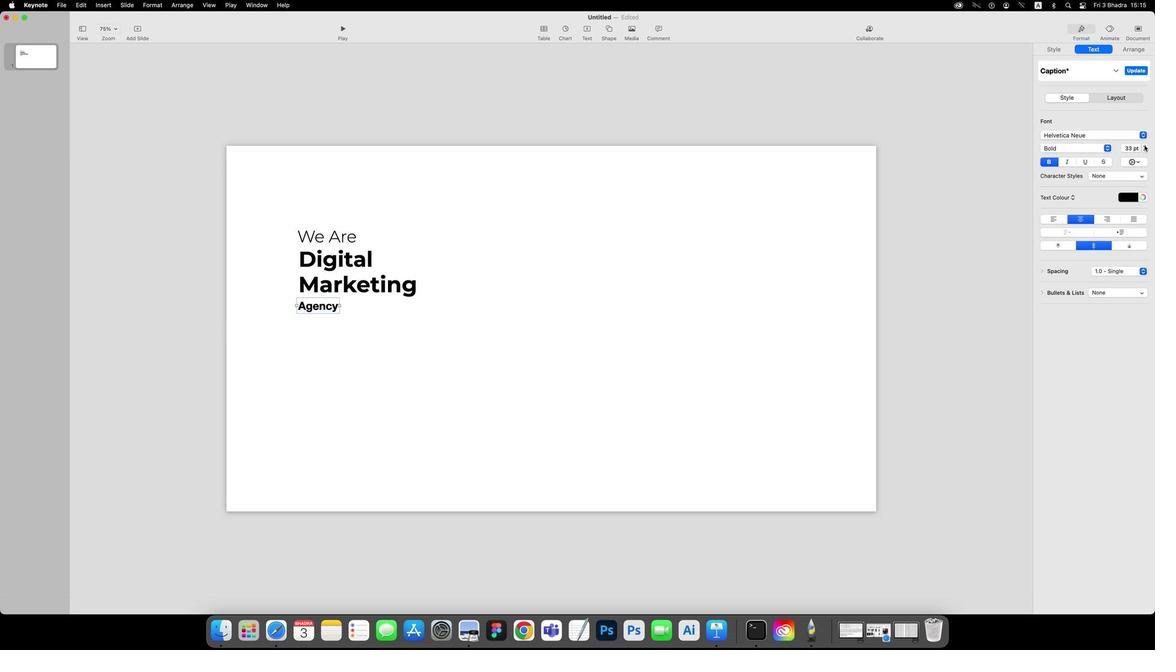 
Action: Mouse pressed left at (1143, 158)
Screenshot: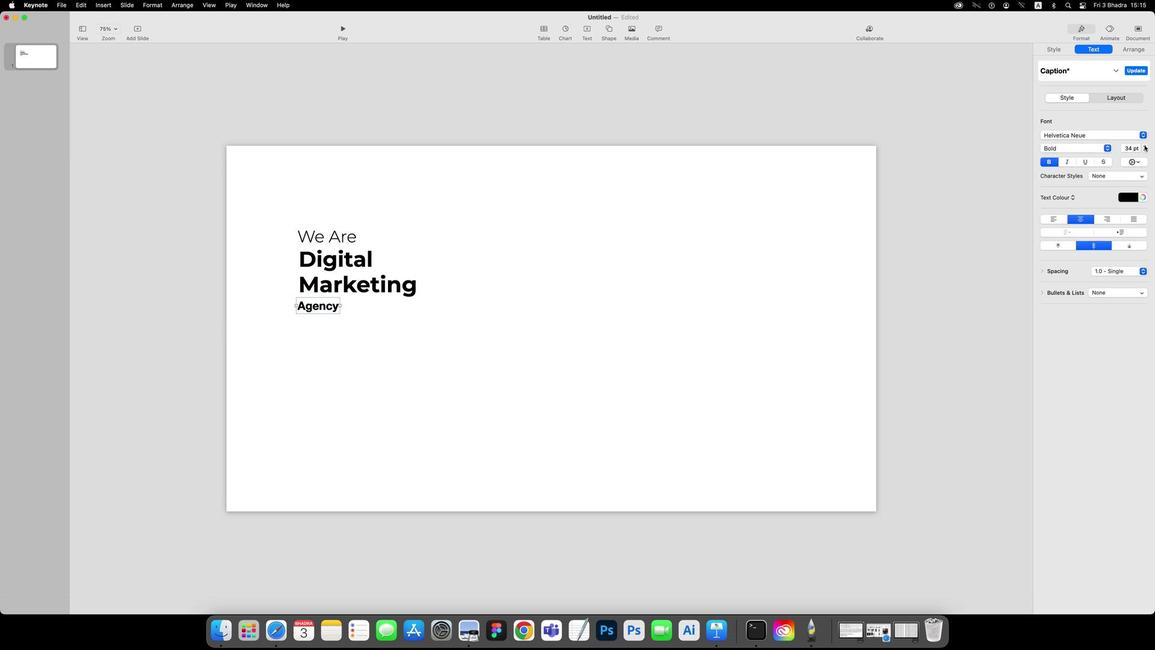 
Action: Mouse moved to (1143, 158)
Screenshot: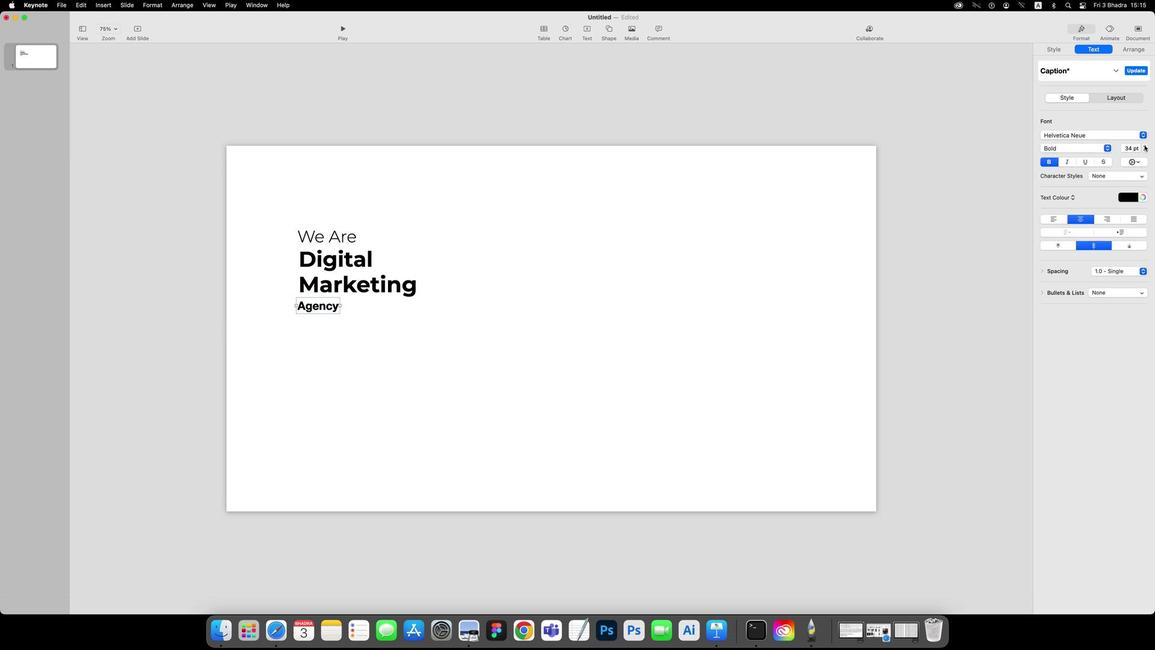 
Action: Mouse pressed left at (1143, 158)
Screenshot: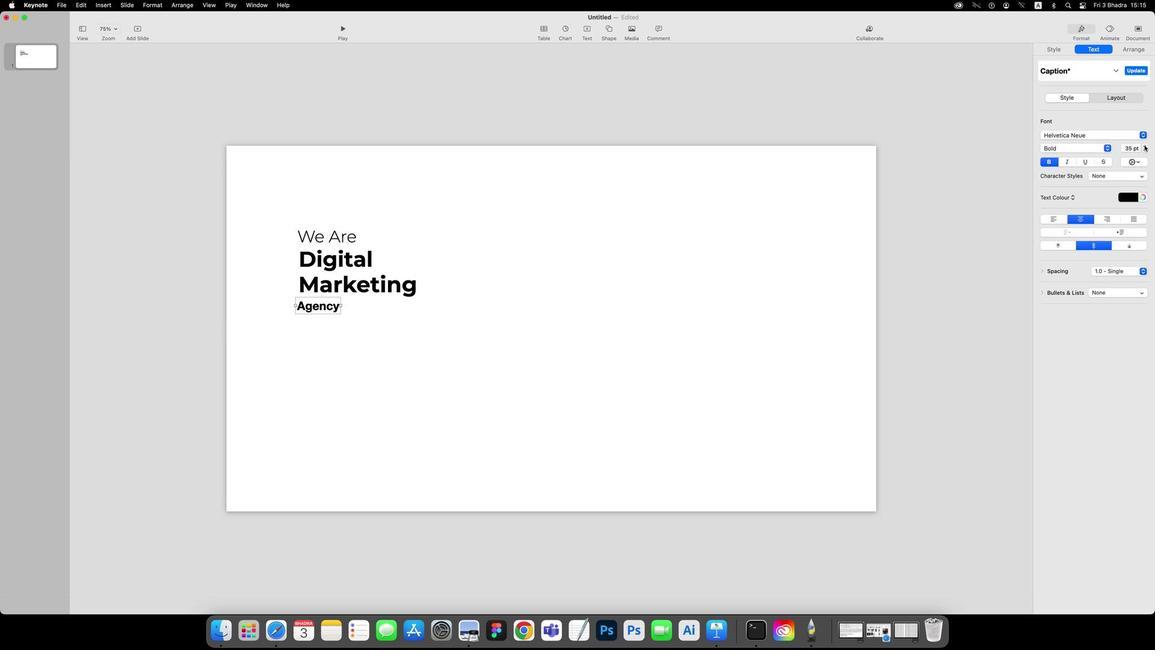 
Action: Mouse pressed left at (1143, 158)
Screenshot: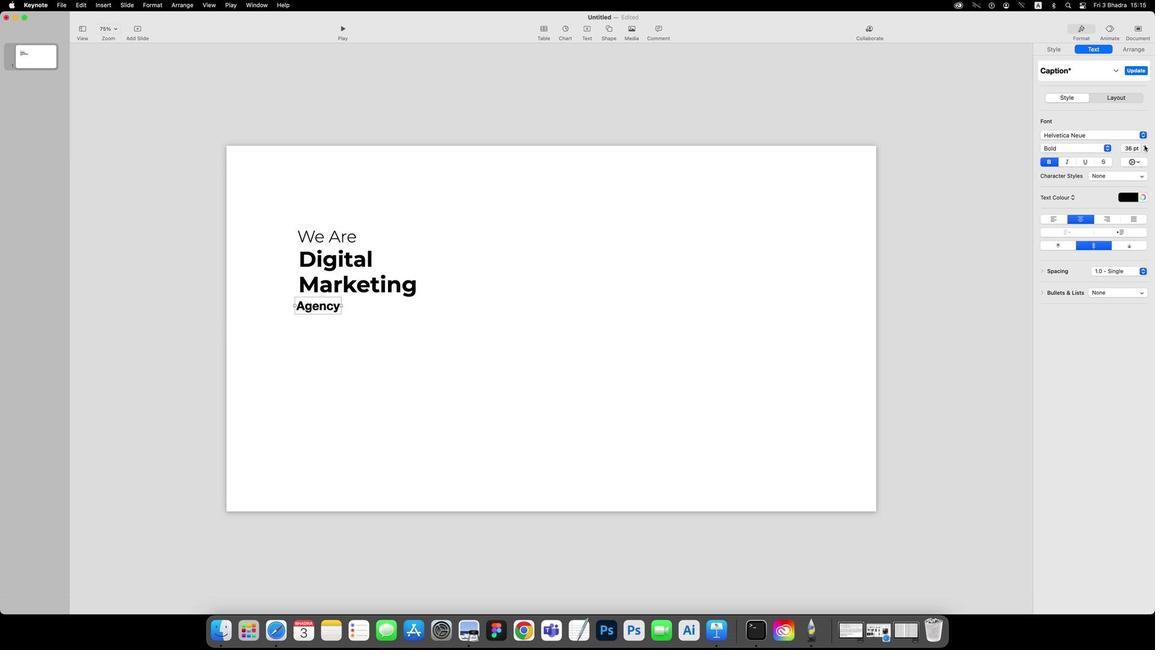
Action: Mouse pressed left at (1143, 158)
Screenshot: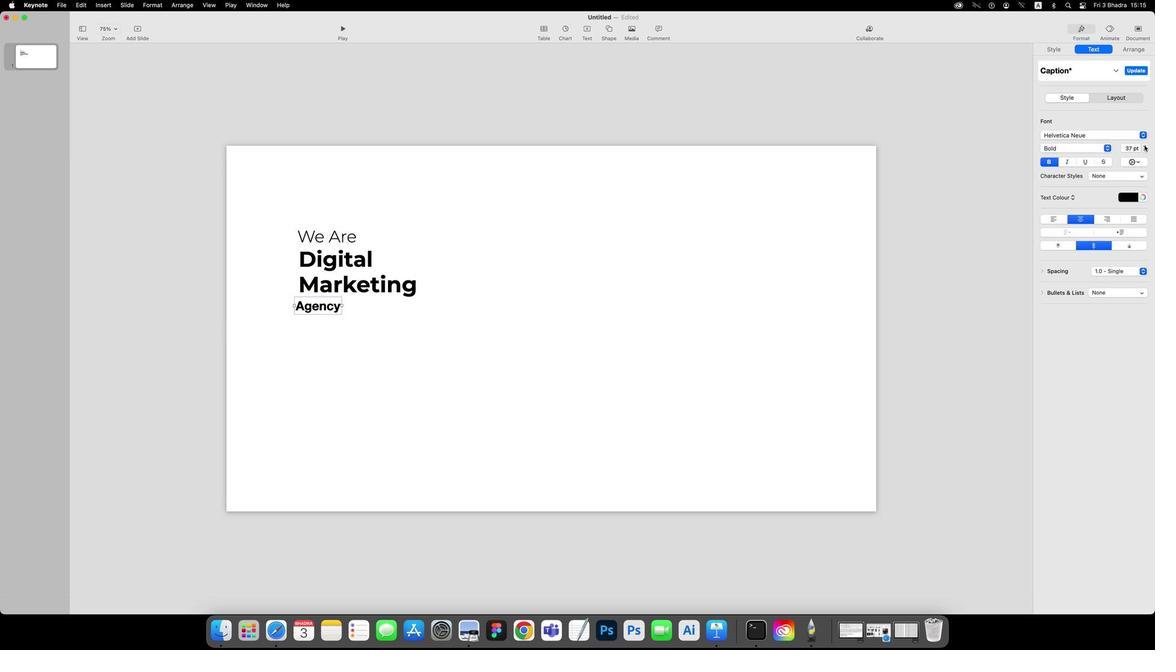 
Action: Mouse pressed left at (1143, 158)
Screenshot: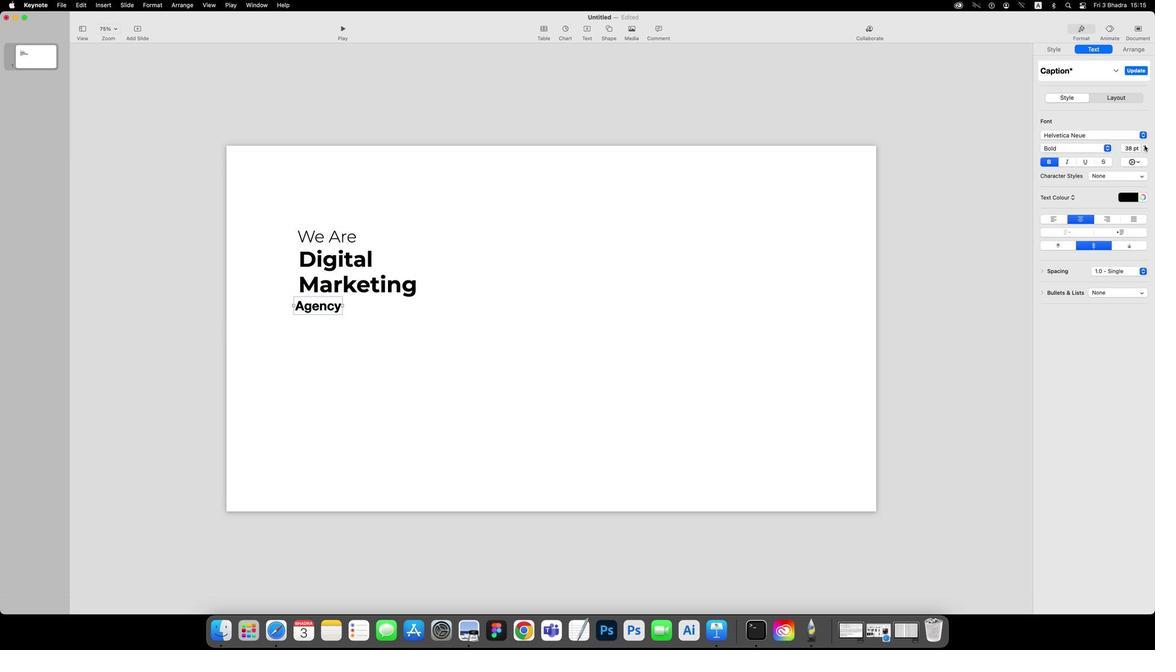 
Action: Mouse pressed left at (1143, 158)
Screenshot: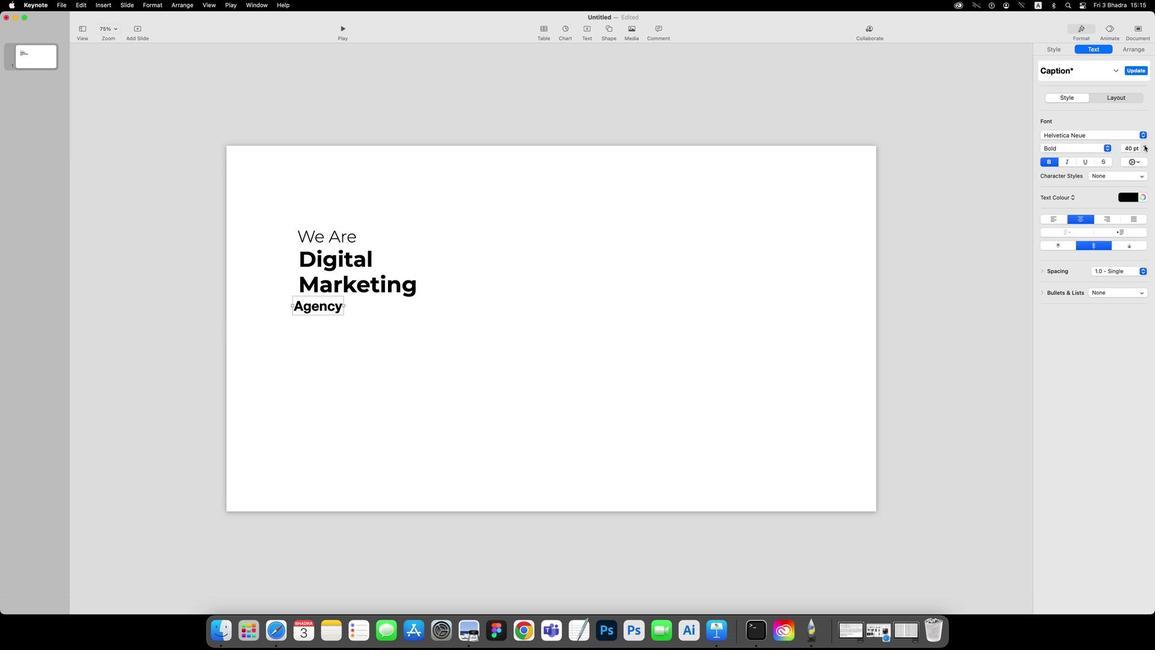 
Action: Mouse pressed left at (1143, 158)
Screenshot: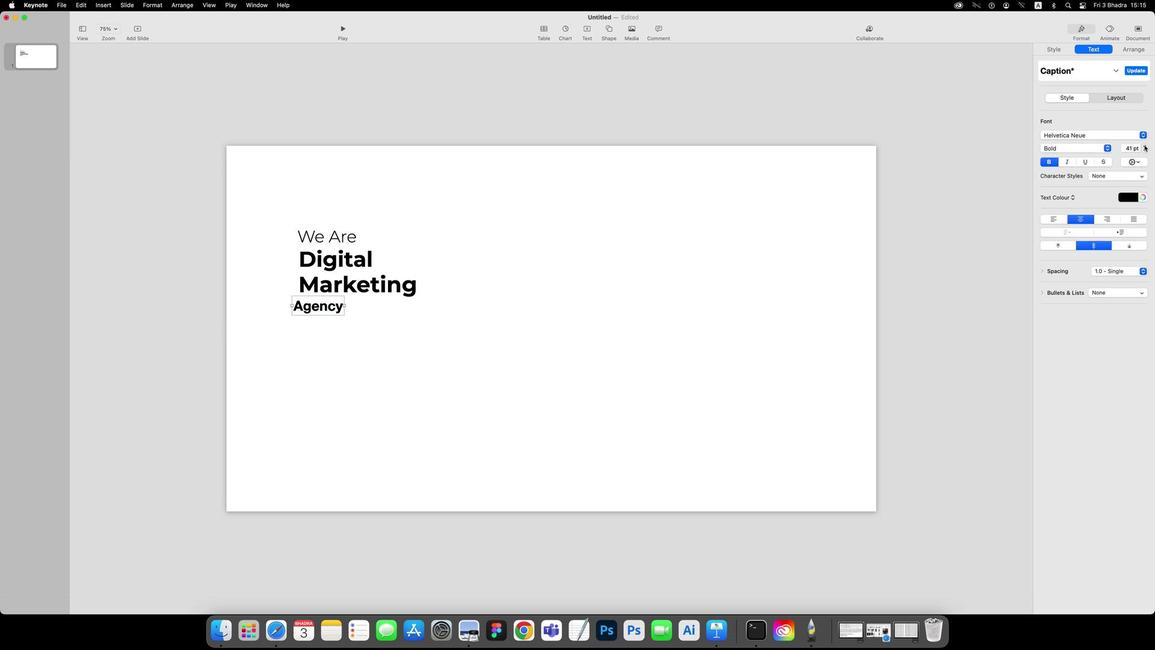 
Action: Mouse pressed left at (1143, 158)
Screenshot: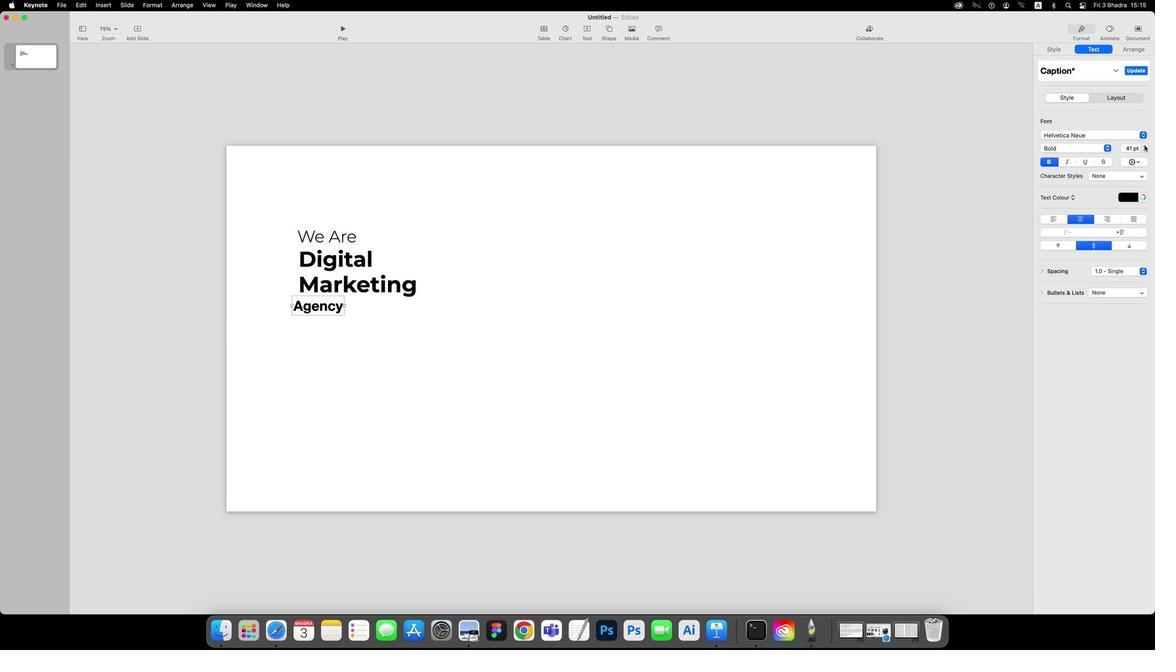 
Action: Mouse pressed left at (1143, 158)
Screenshot: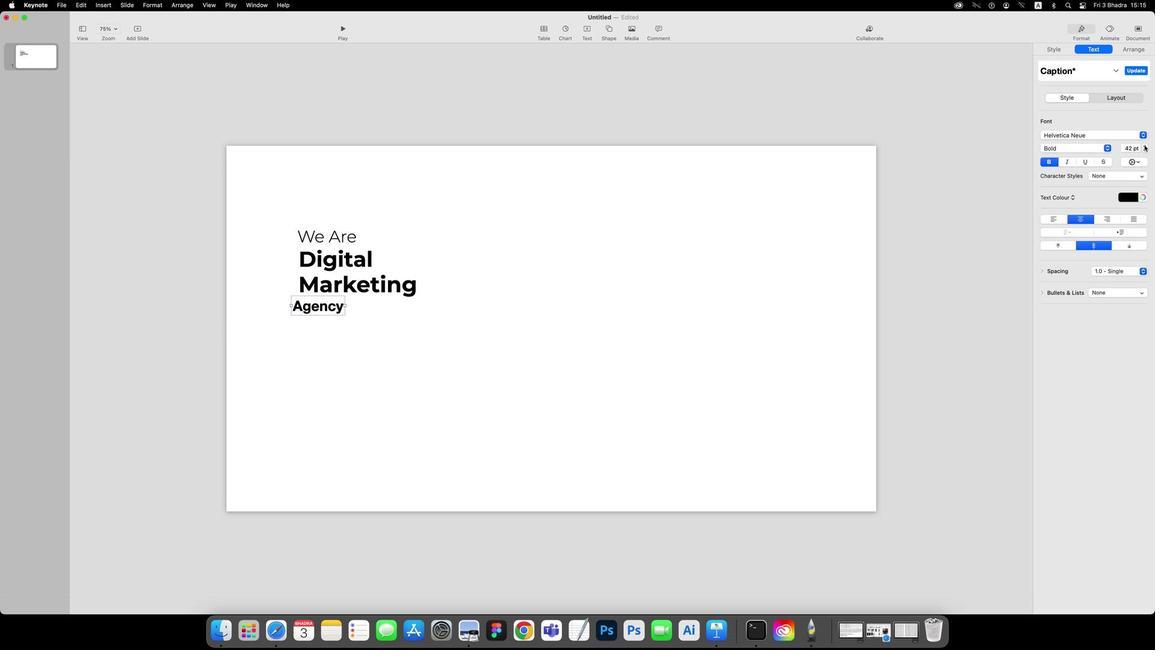 
Action: Mouse pressed left at (1143, 158)
Screenshot: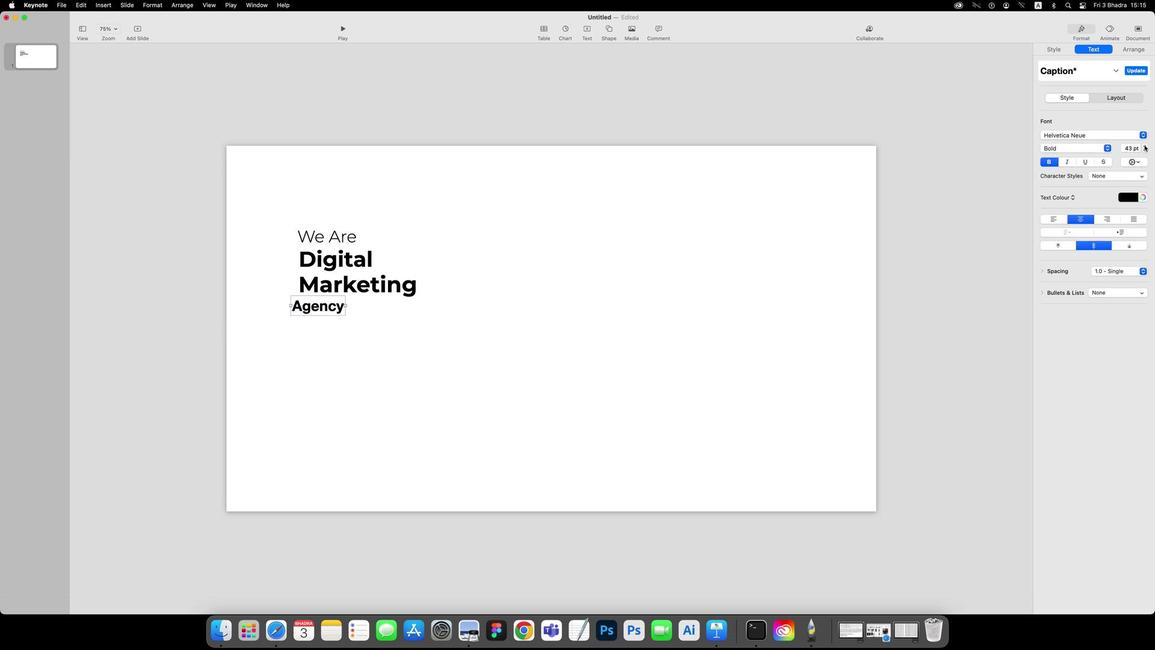 
Action: Mouse pressed left at (1143, 158)
Screenshot: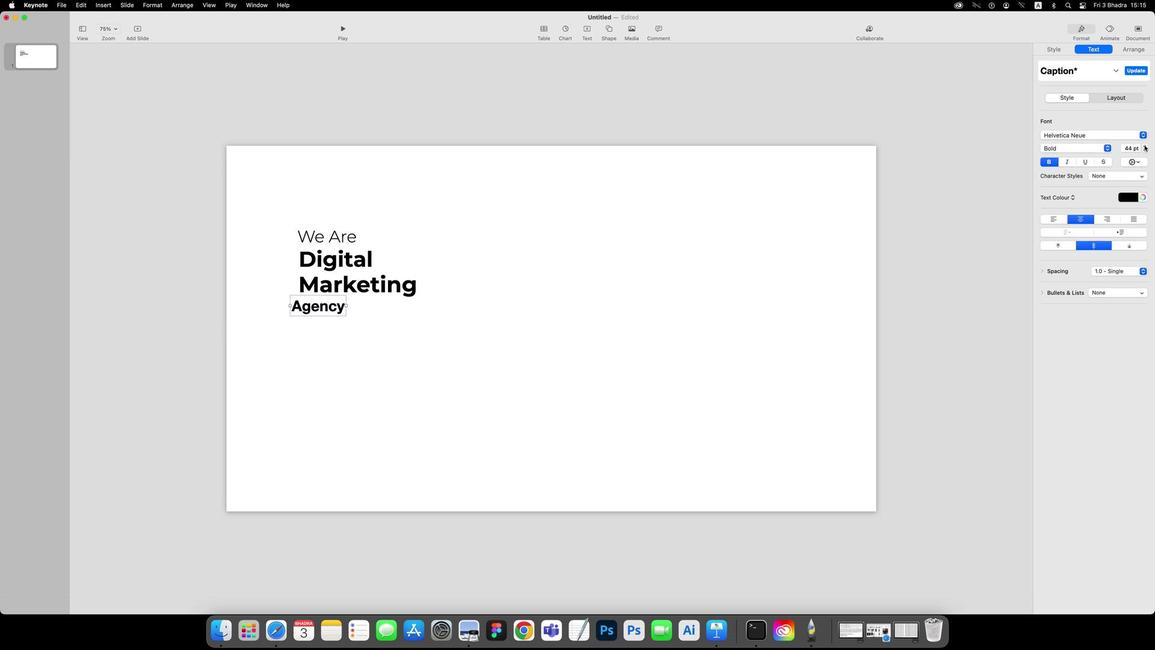 
Action: Mouse pressed left at (1143, 158)
Screenshot: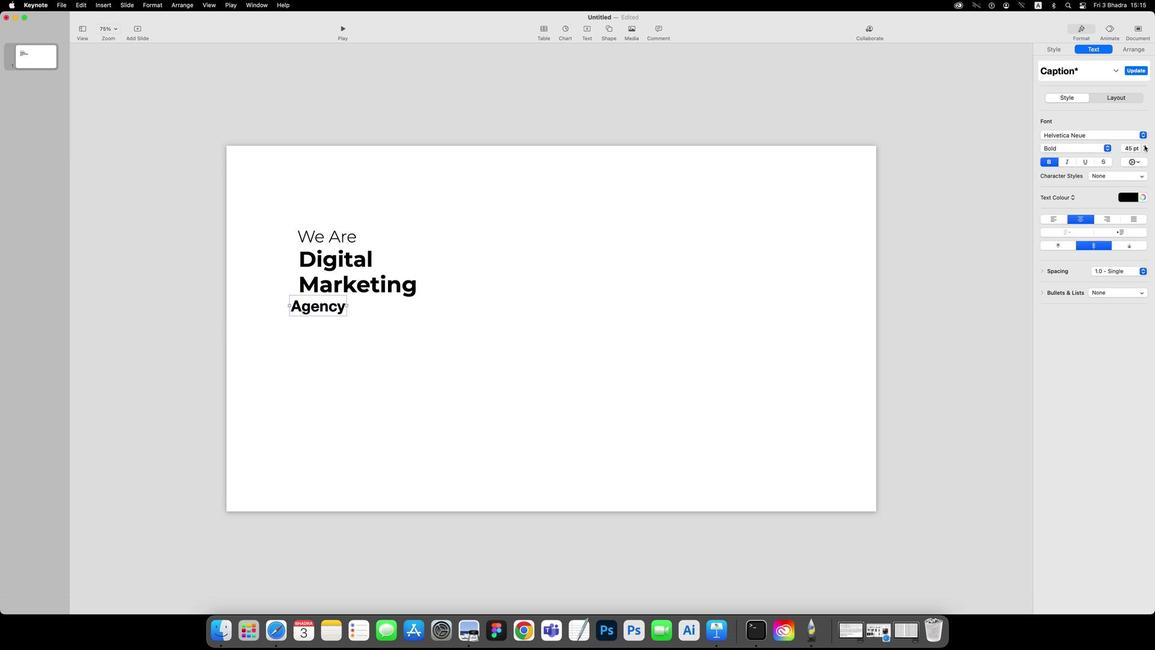 
Action: Mouse pressed left at (1143, 158)
Screenshot: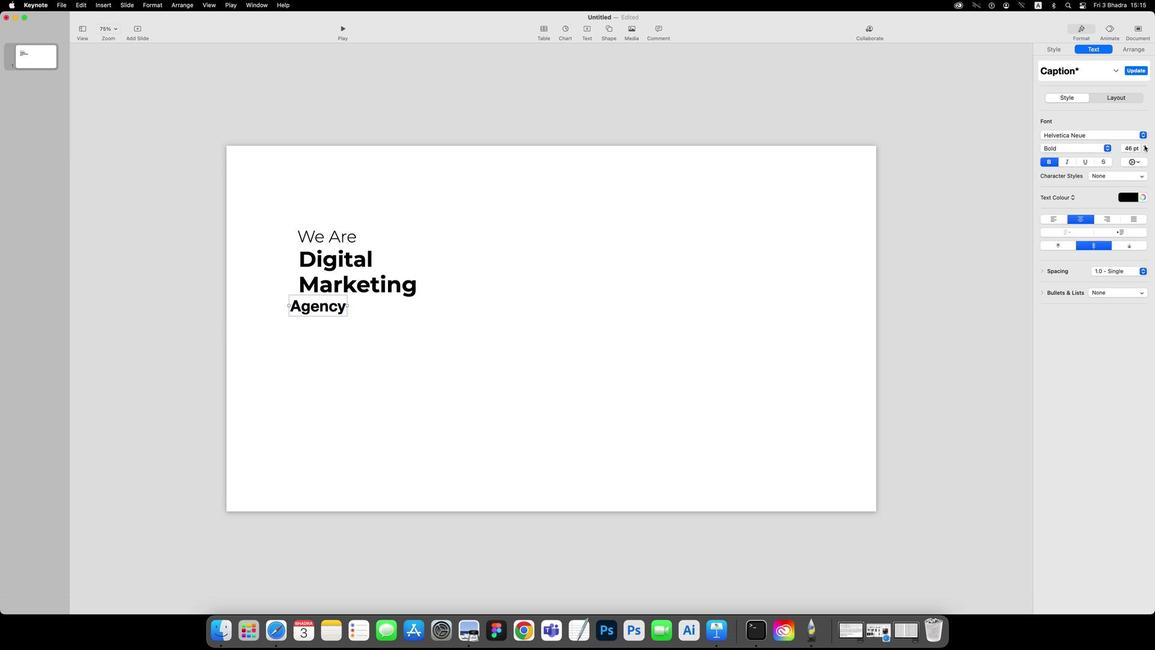 
Action: Mouse pressed left at (1143, 158)
Screenshot: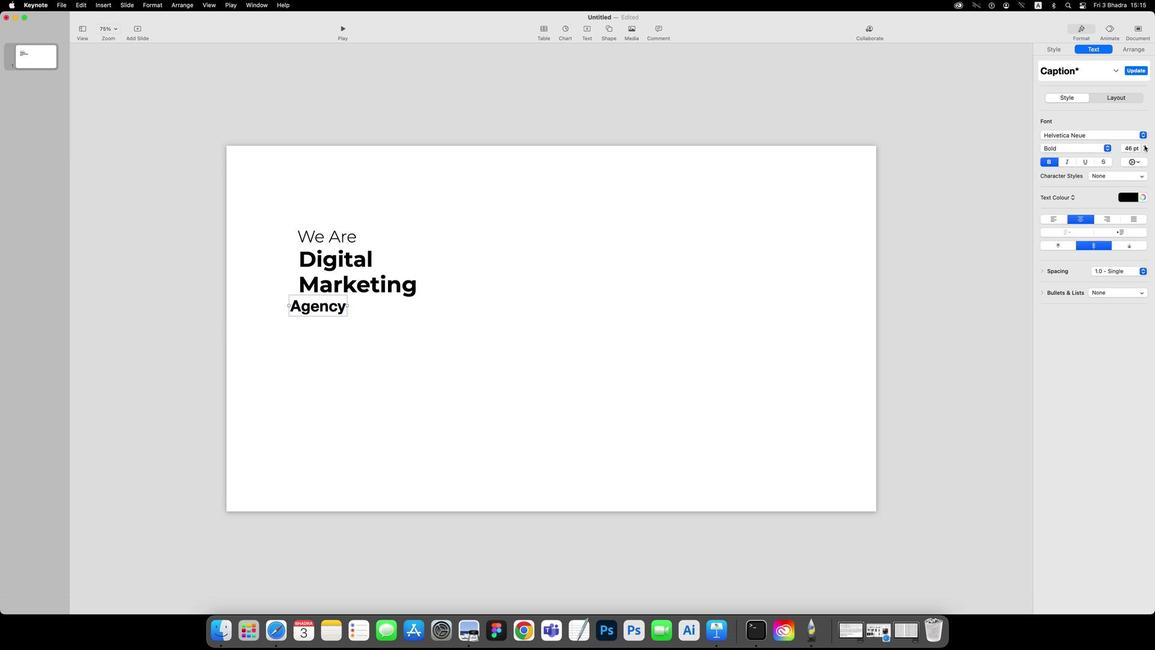 
Action: Mouse pressed left at (1143, 158)
Screenshot: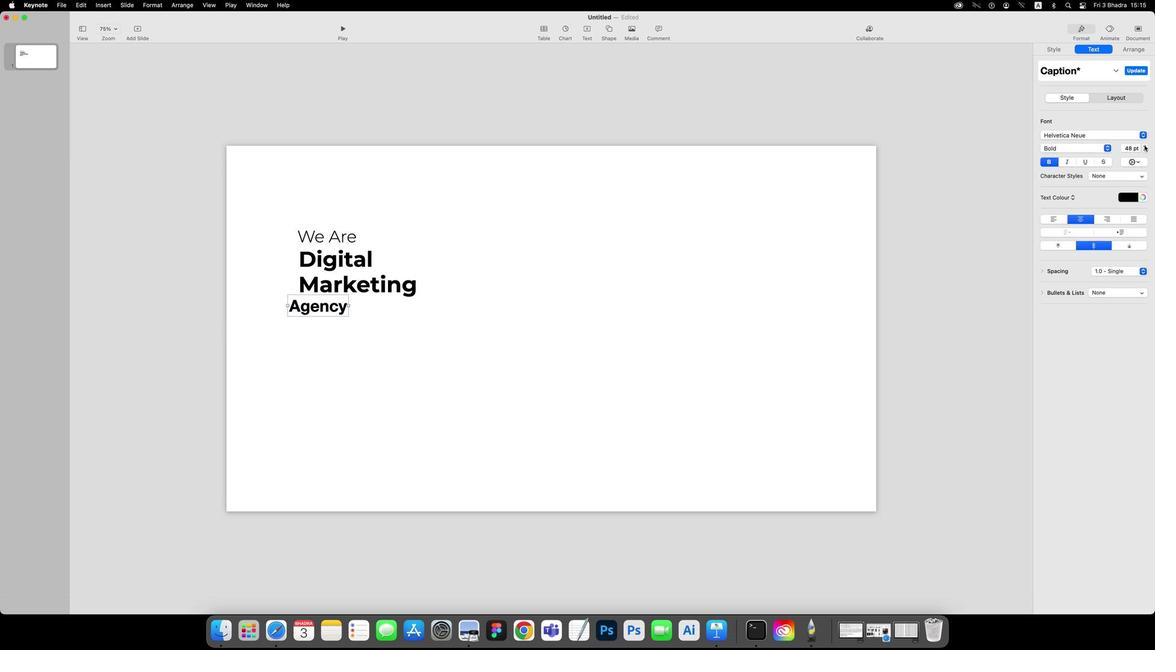 
Action: Mouse pressed left at (1143, 158)
Screenshot: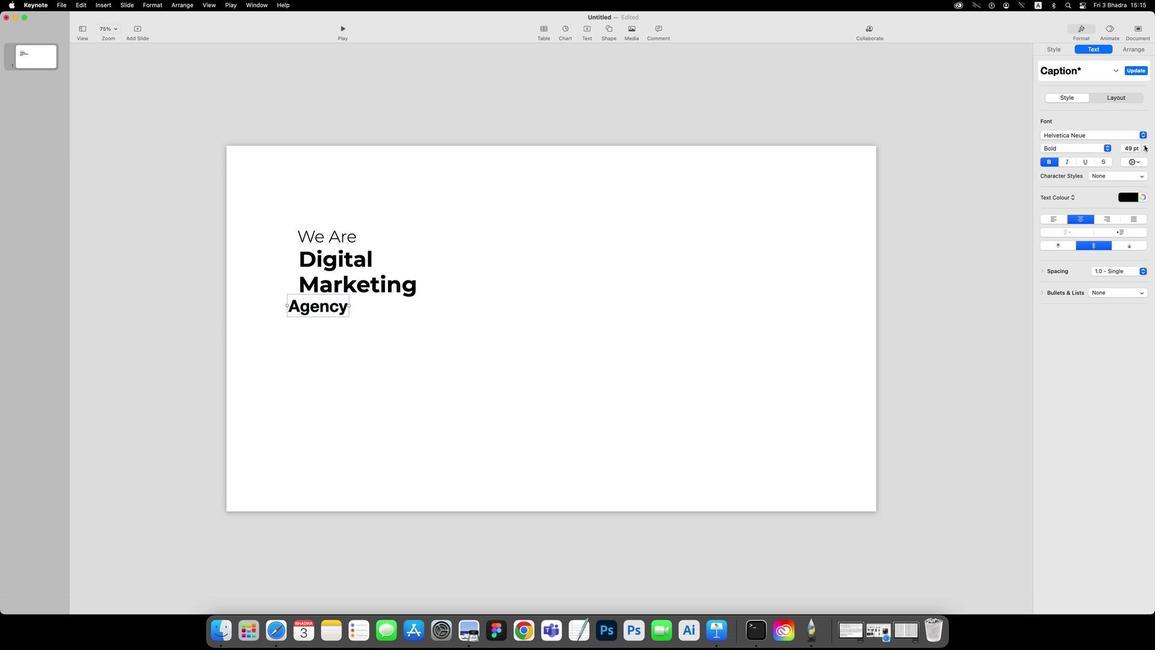
Action: Mouse pressed left at (1143, 158)
Screenshot: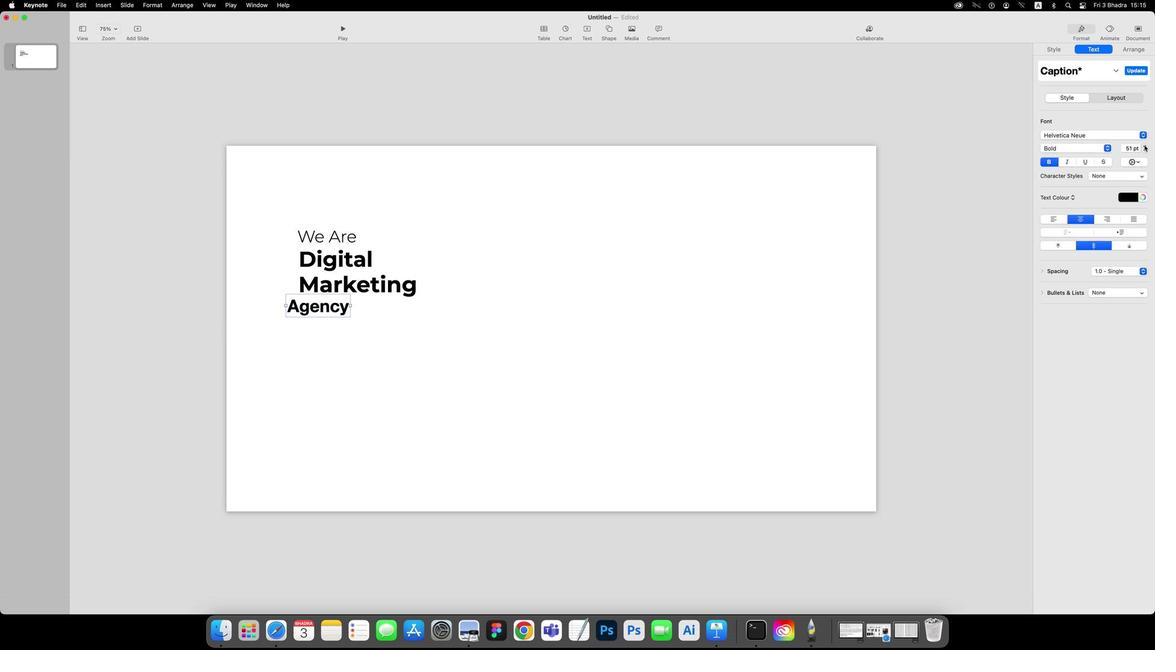 
Action: Mouse pressed left at (1143, 158)
Screenshot: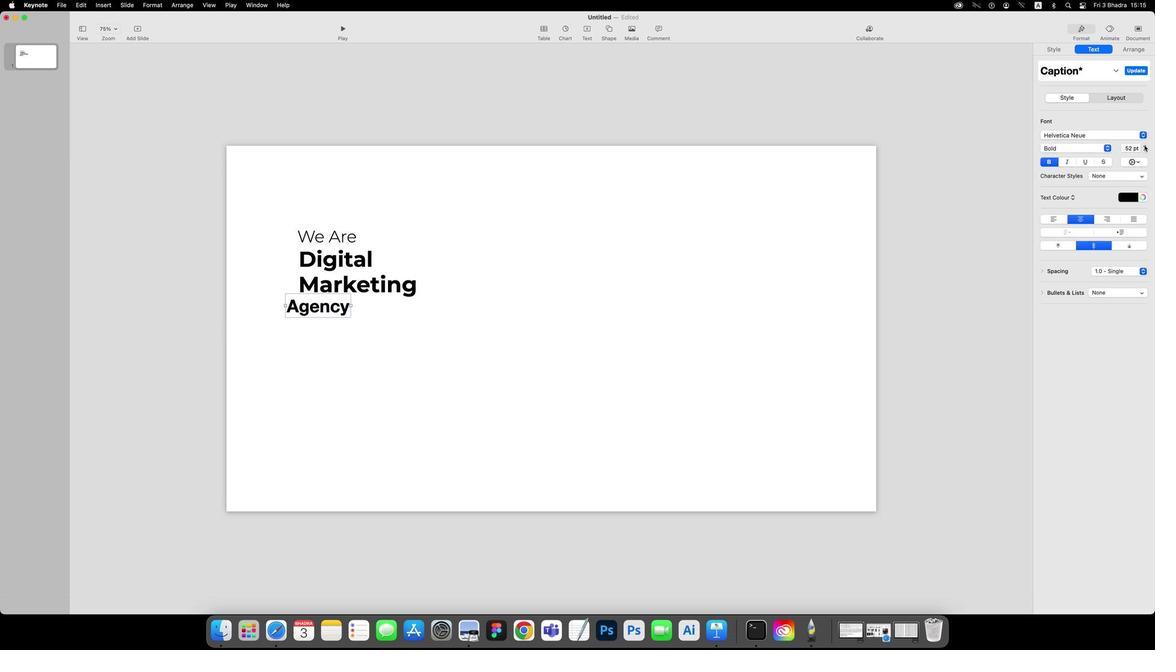 
Action: Mouse pressed left at (1143, 158)
Screenshot: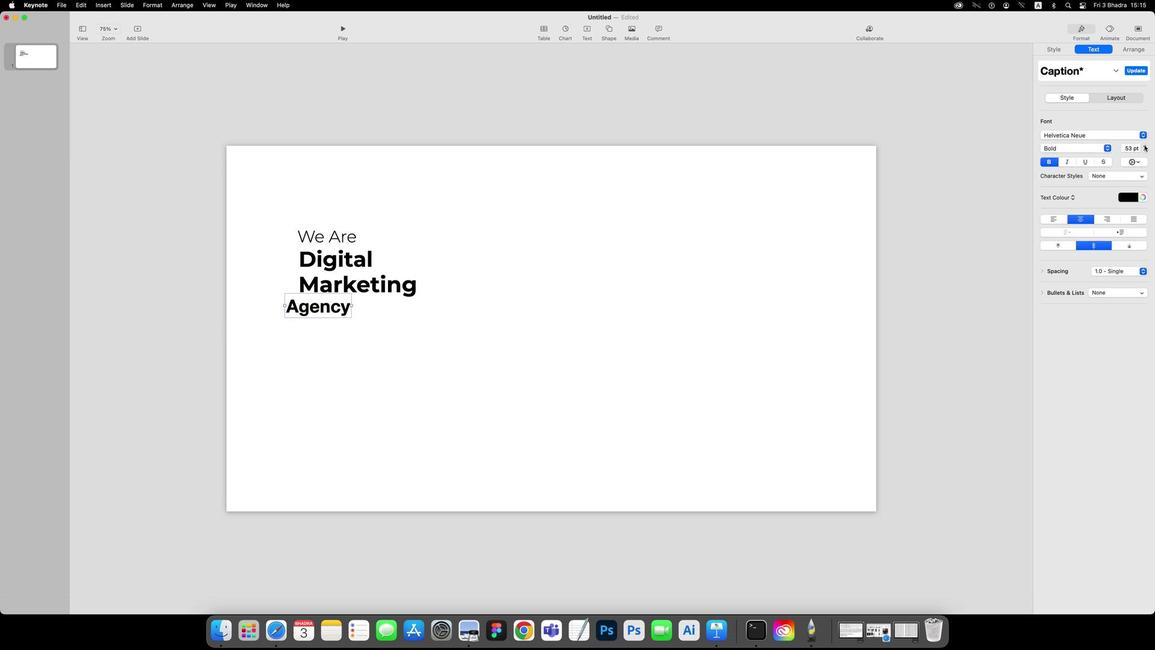 
Action: Mouse pressed left at (1143, 158)
Screenshot: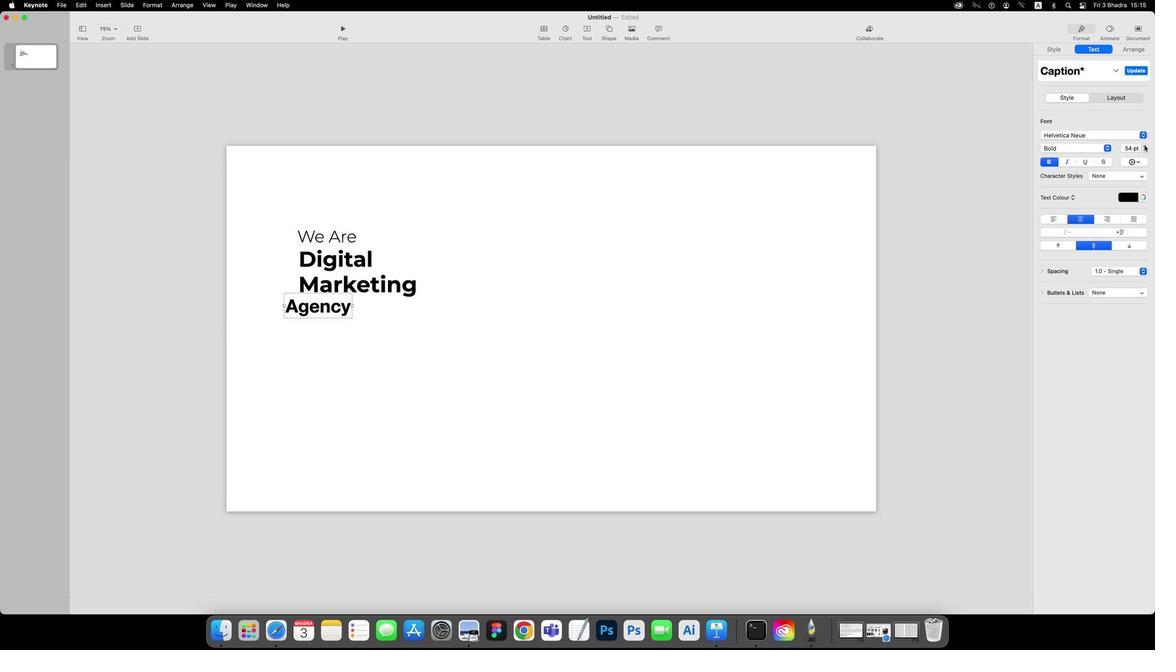 
Action: Mouse pressed left at (1143, 158)
Screenshot: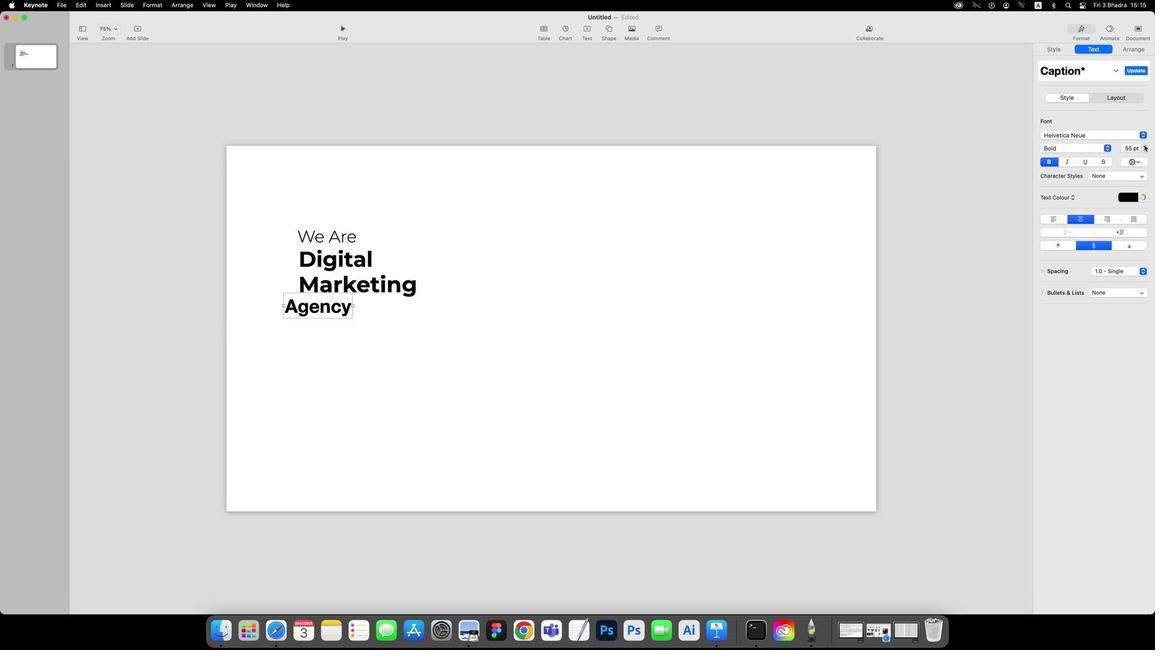 
Action: Mouse pressed left at (1143, 158)
Screenshot: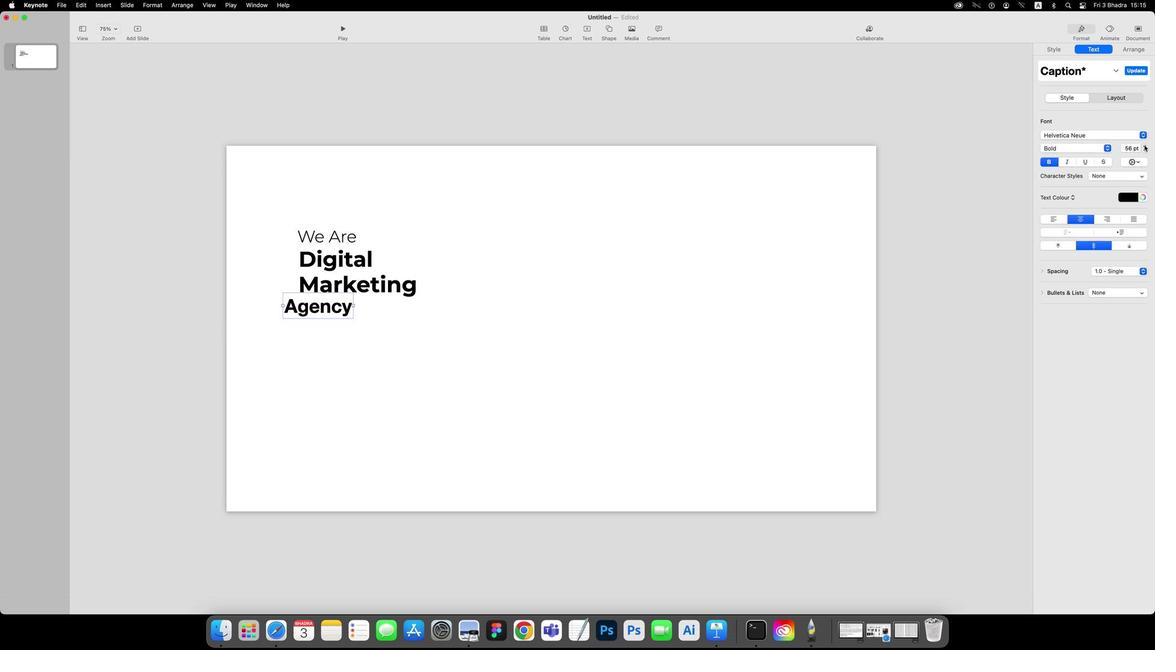 
Action: Mouse pressed left at (1143, 158)
Screenshot: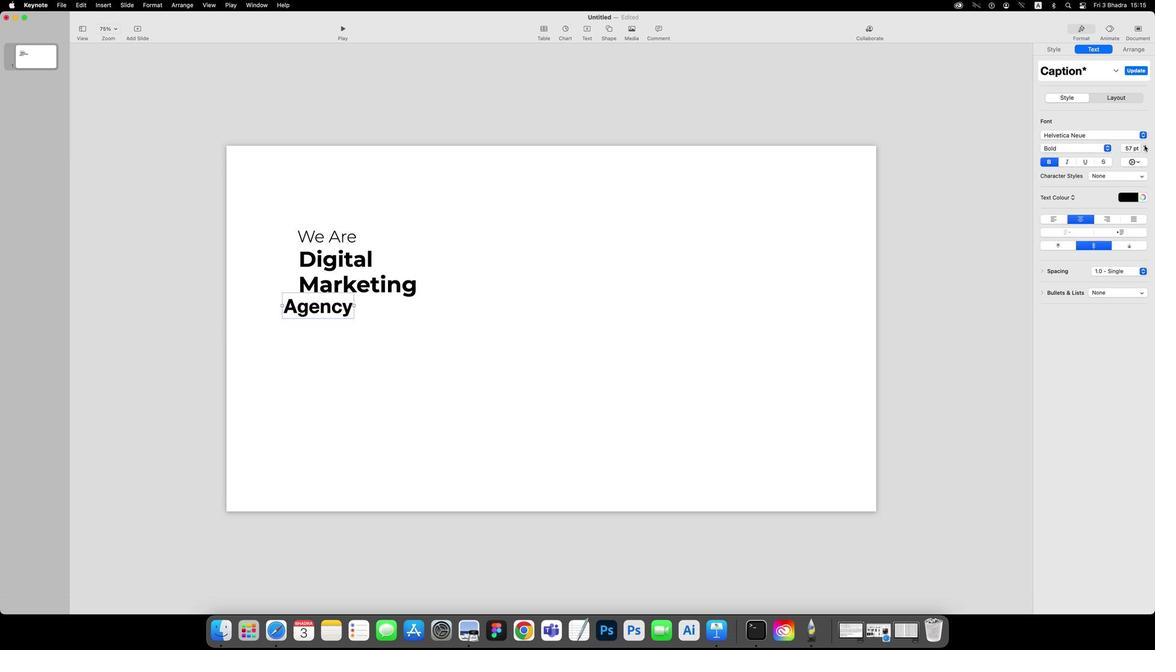 
Action: Mouse pressed left at (1143, 158)
Screenshot: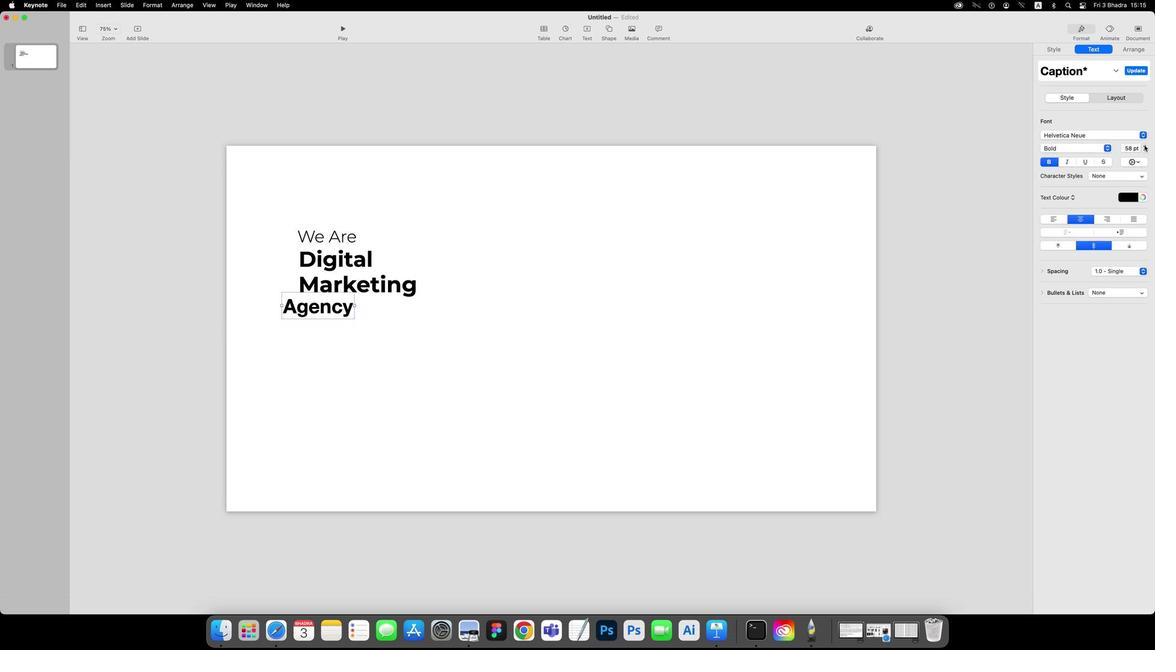 
Action: Mouse pressed left at (1143, 158)
Screenshot: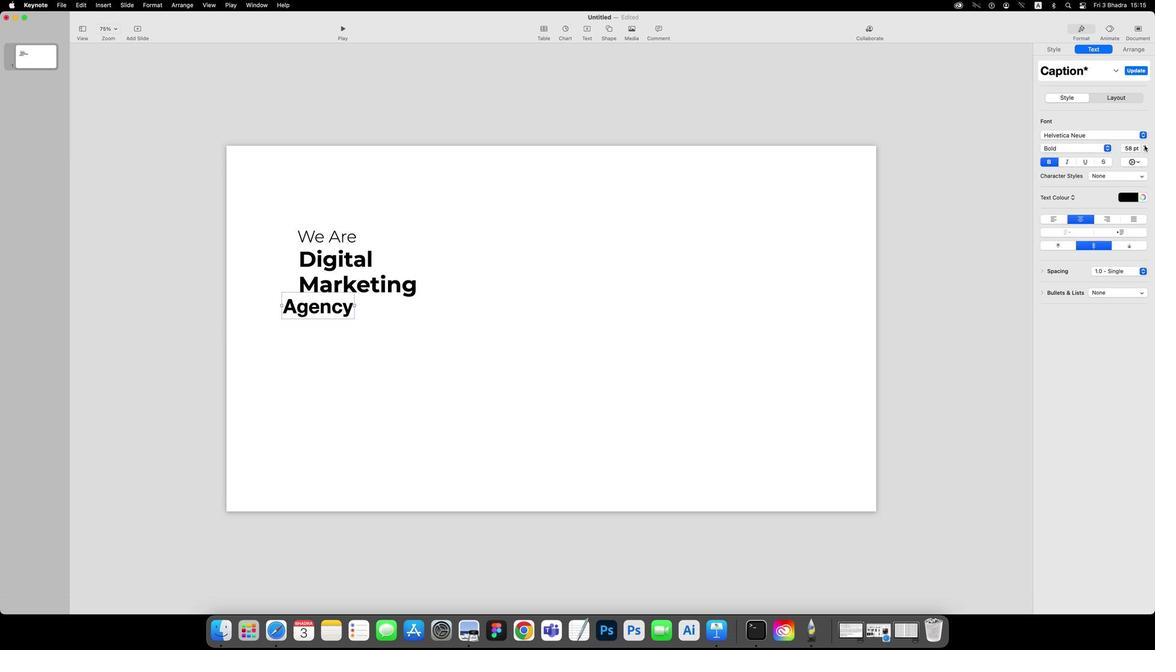 
Action: Mouse pressed left at (1143, 158)
Screenshot: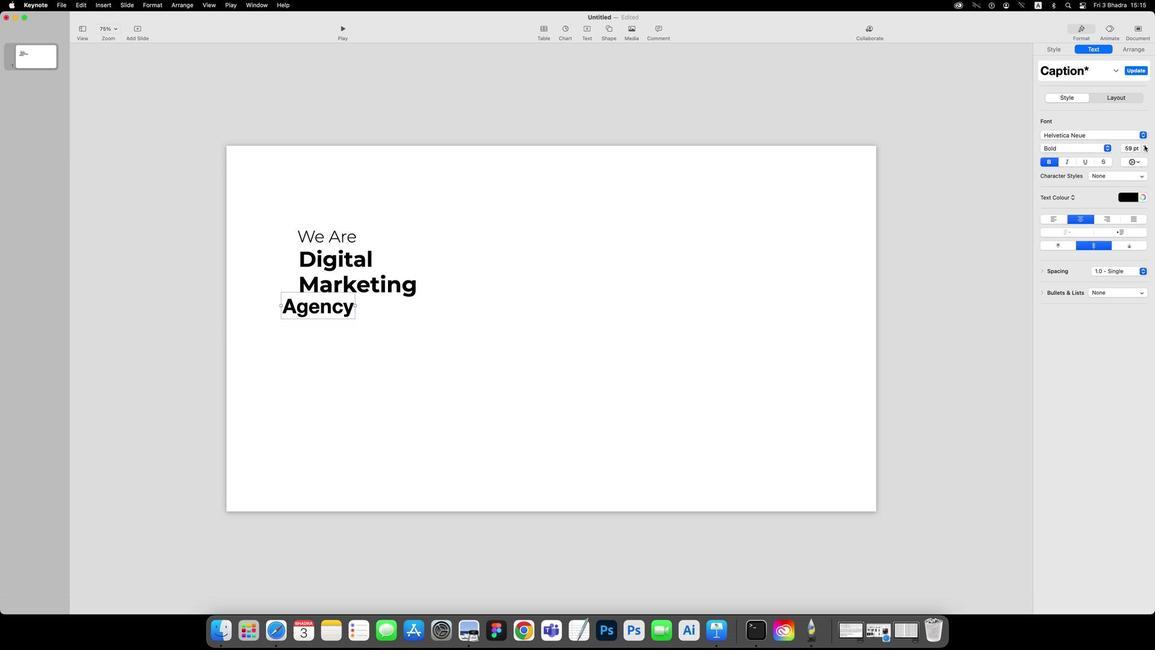 
Action: Mouse pressed left at (1143, 158)
Screenshot: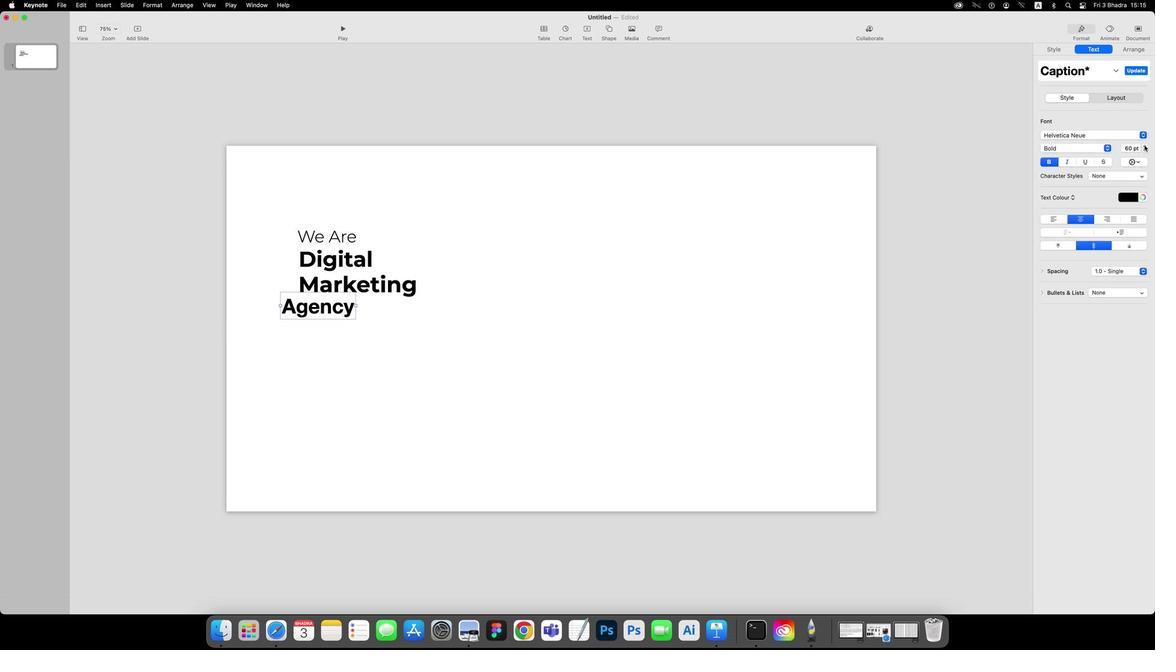 
Action: Mouse pressed left at (1143, 158)
Screenshot: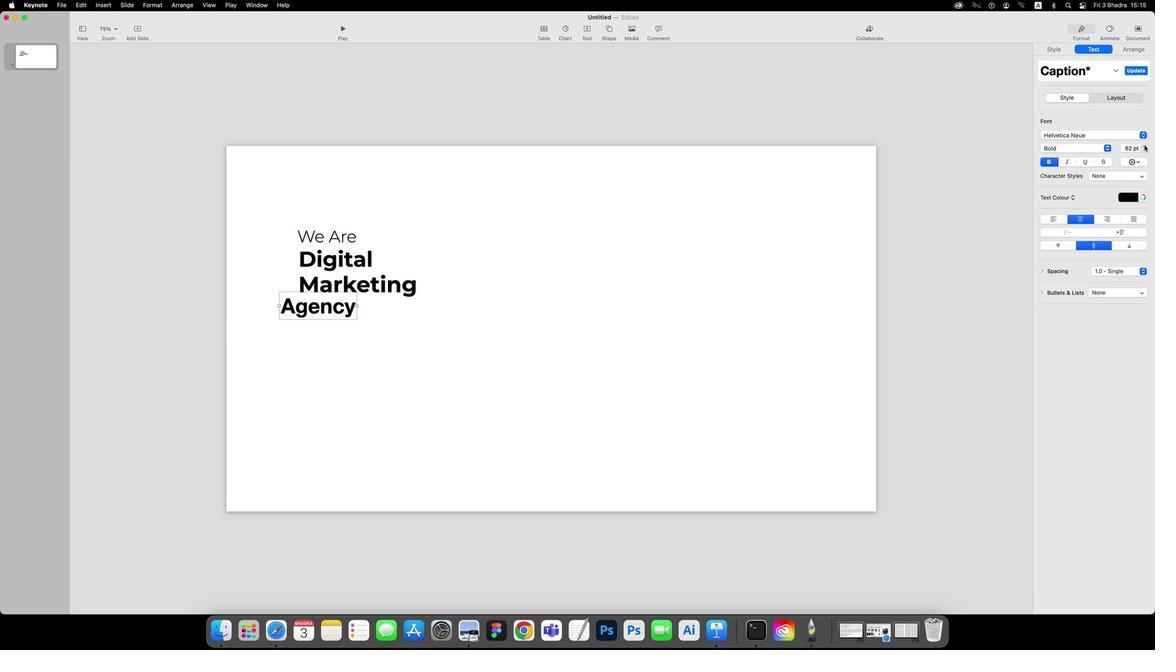 
Action: Mouse pressed left at (1143, 158)
Screenshot: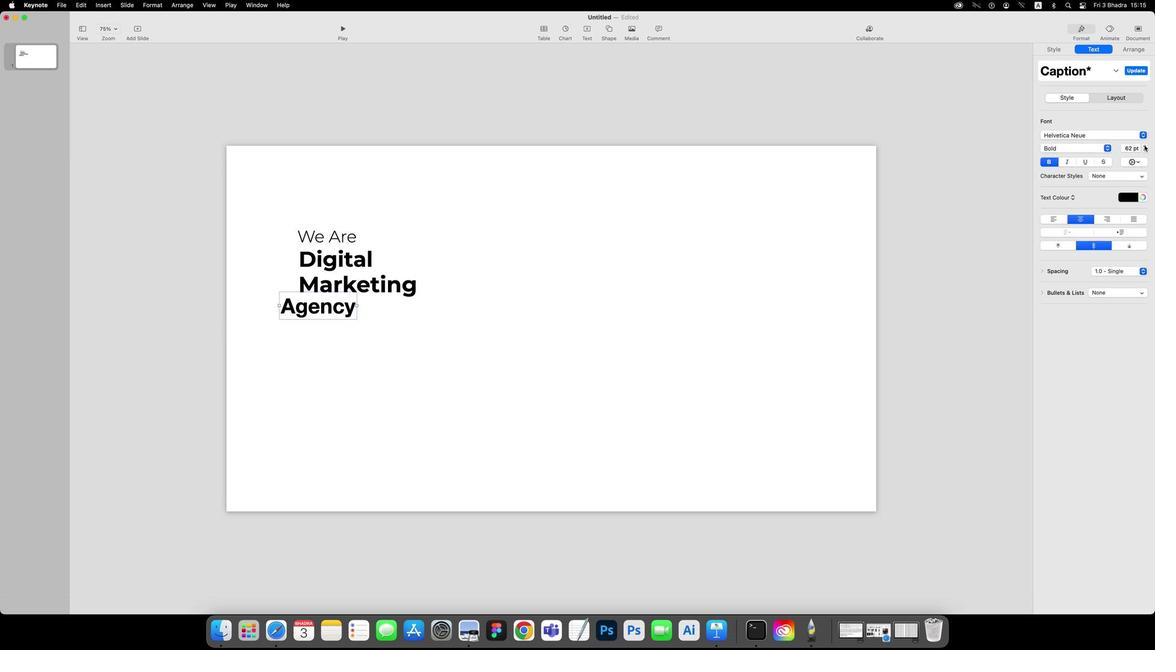 
Action: Mouse pressed left at (1143, 158)
Screenshot: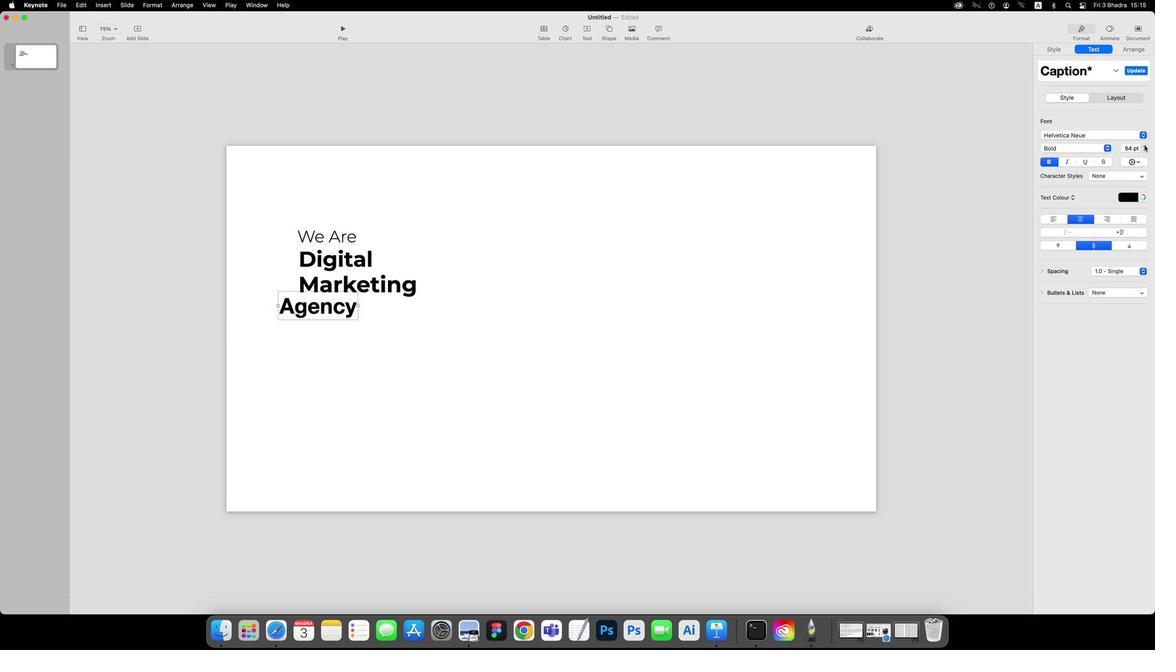 
Action: Mouse pressed left at (1143, 158)
Screenshot: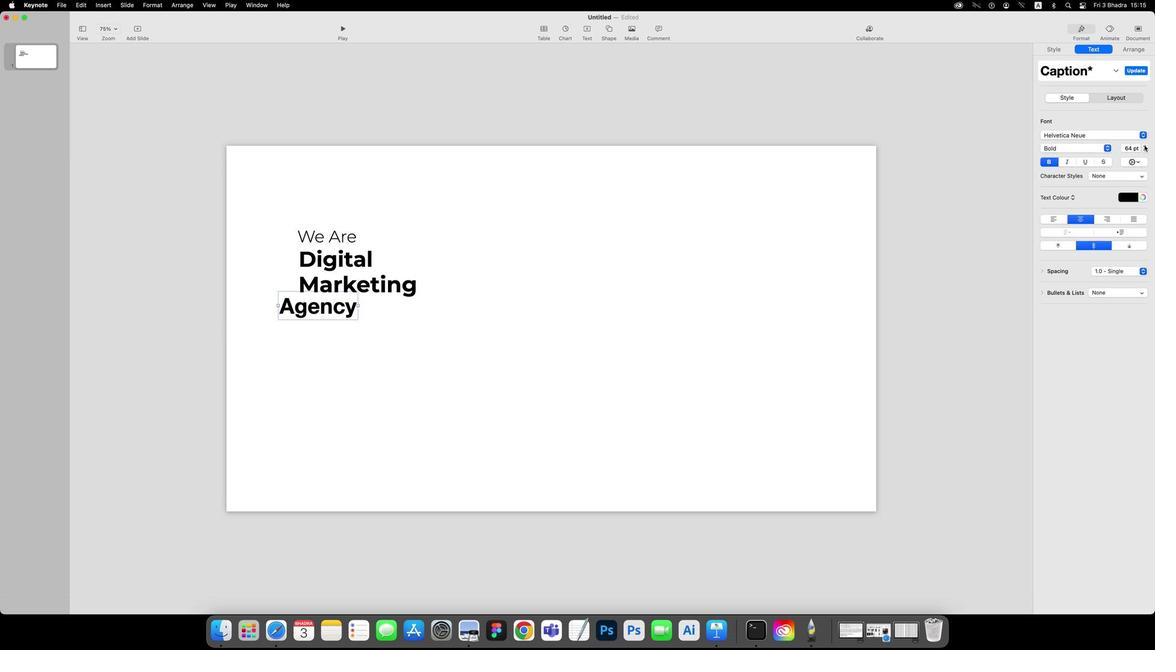 
Action: Mouse pressed left at (1143, 158)
Screenshot: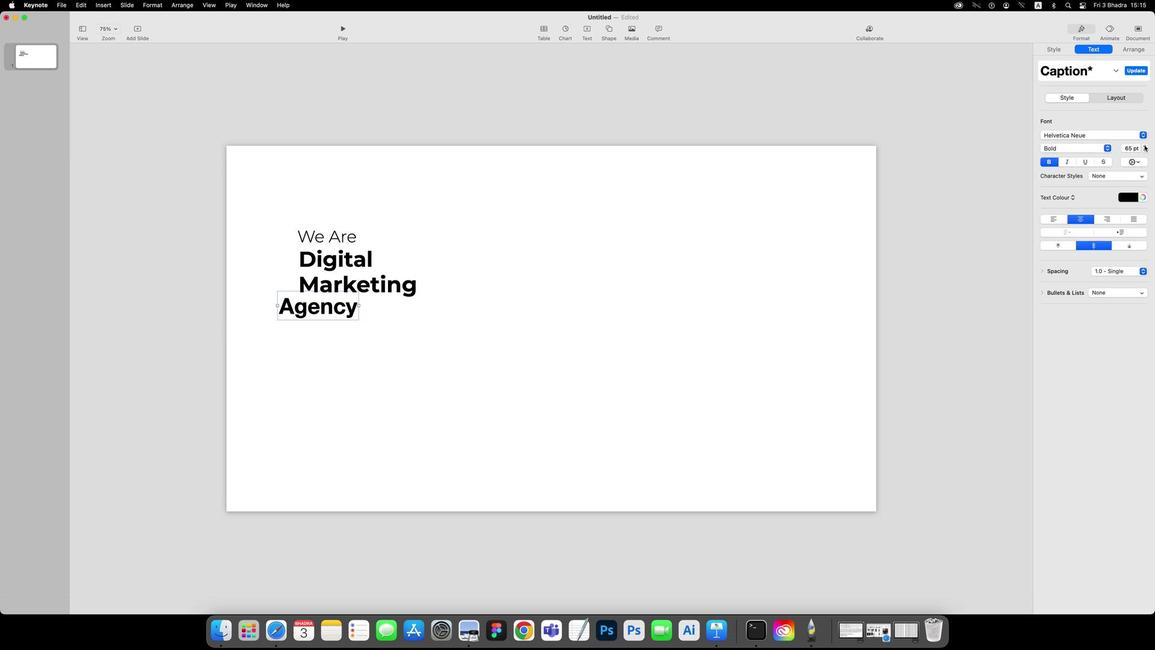 
Action: Mouse pressed left at (1143, 158)
Screenshot: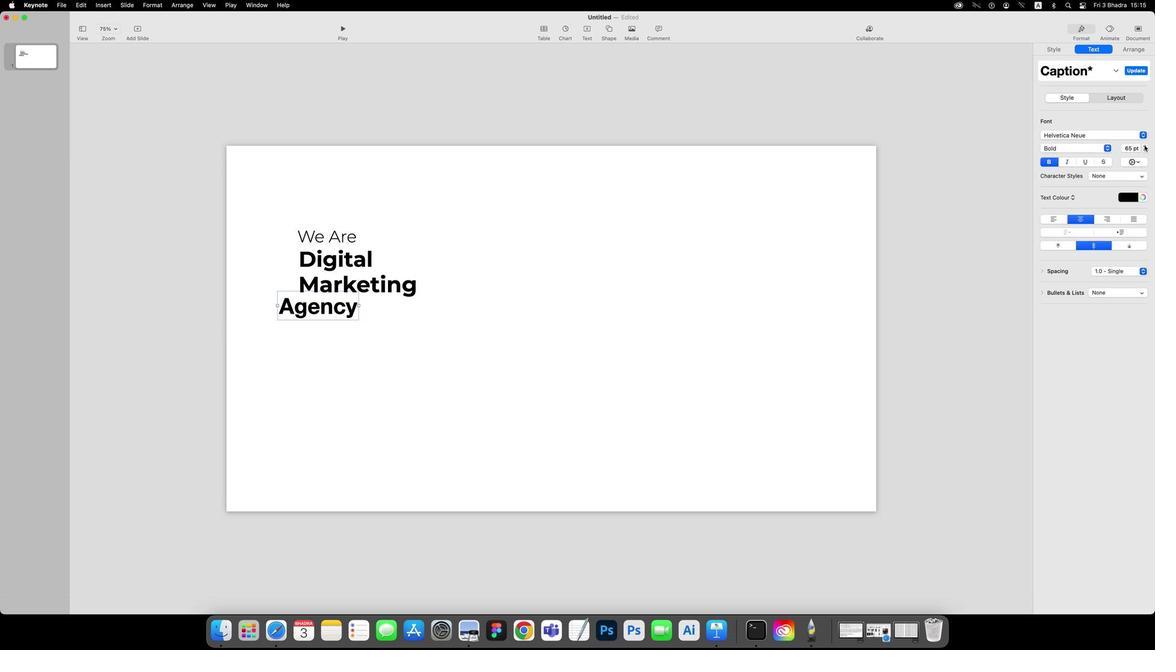 
Action: Mouse moved to (1067, 152)
Screenshot: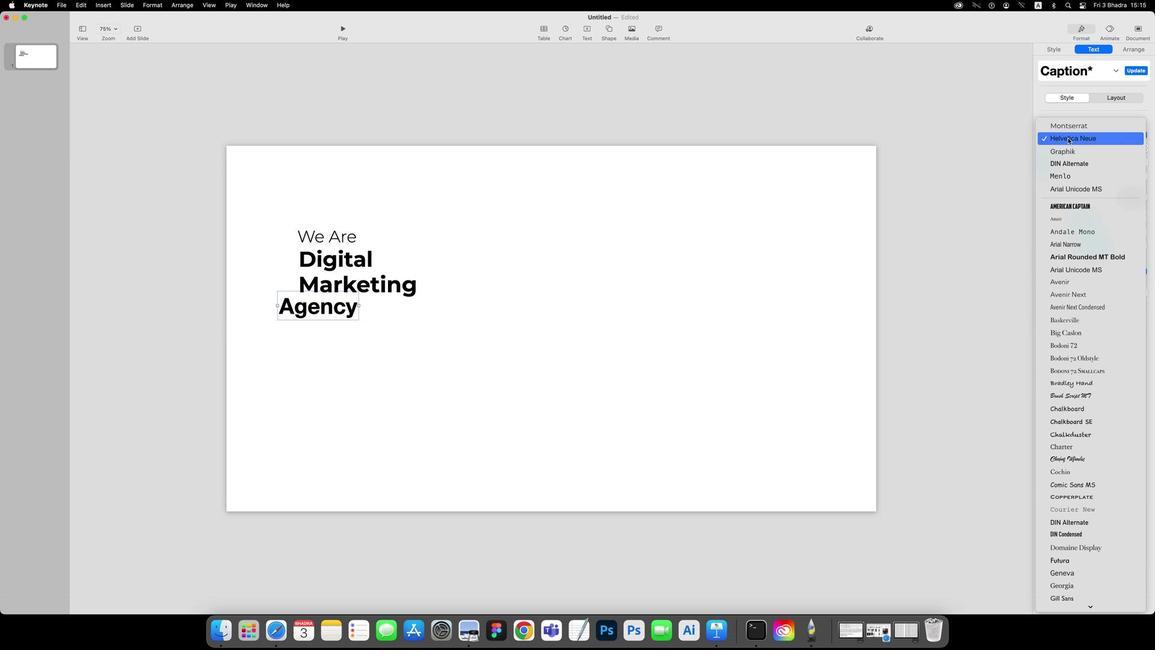 
Action: Mouse pressed left at (1067, 152)
Screenshot: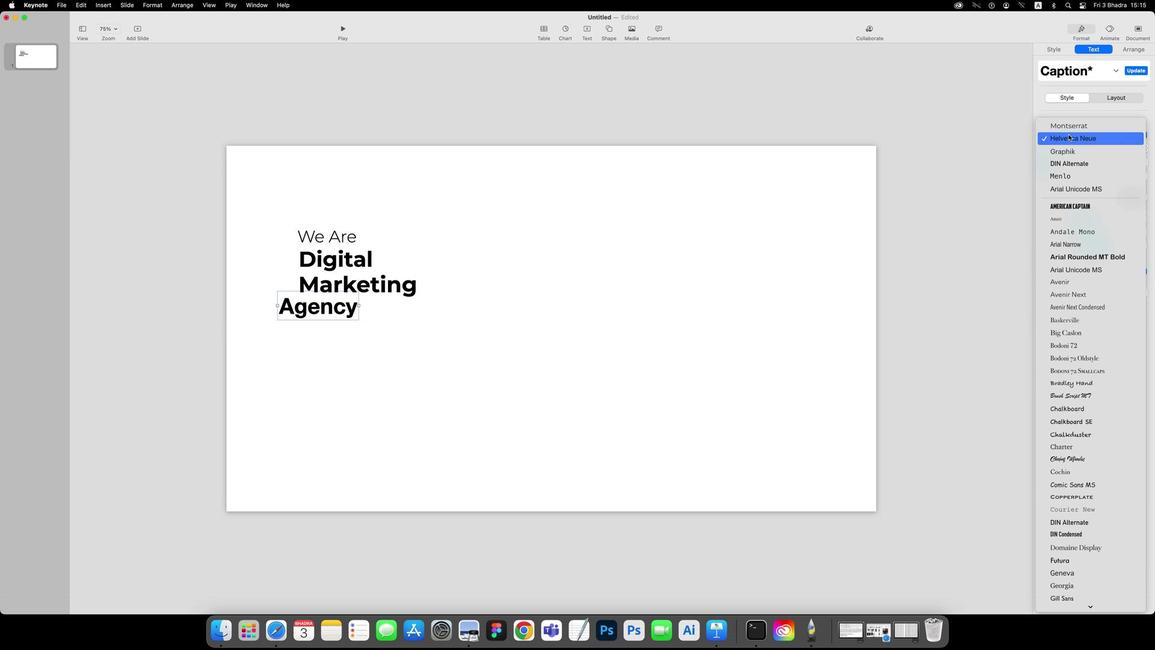 
Action: Mouse moved to (1068, 146)
Screenshot: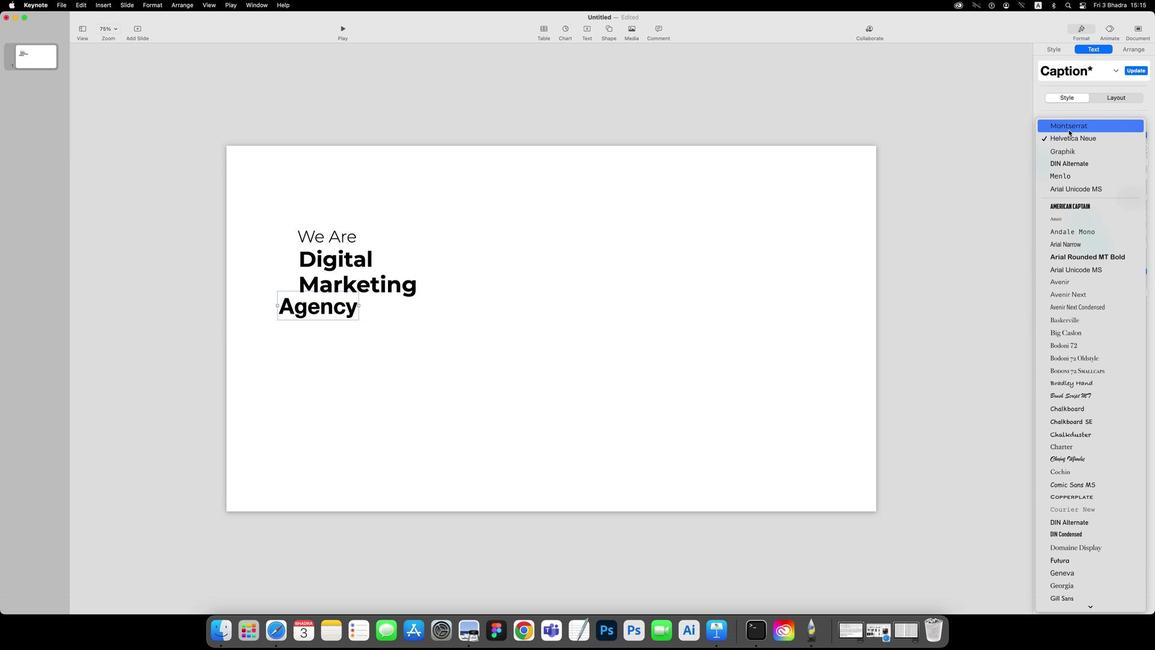 
Action: Mouse pressed left at (1068, 146)
Screenshot: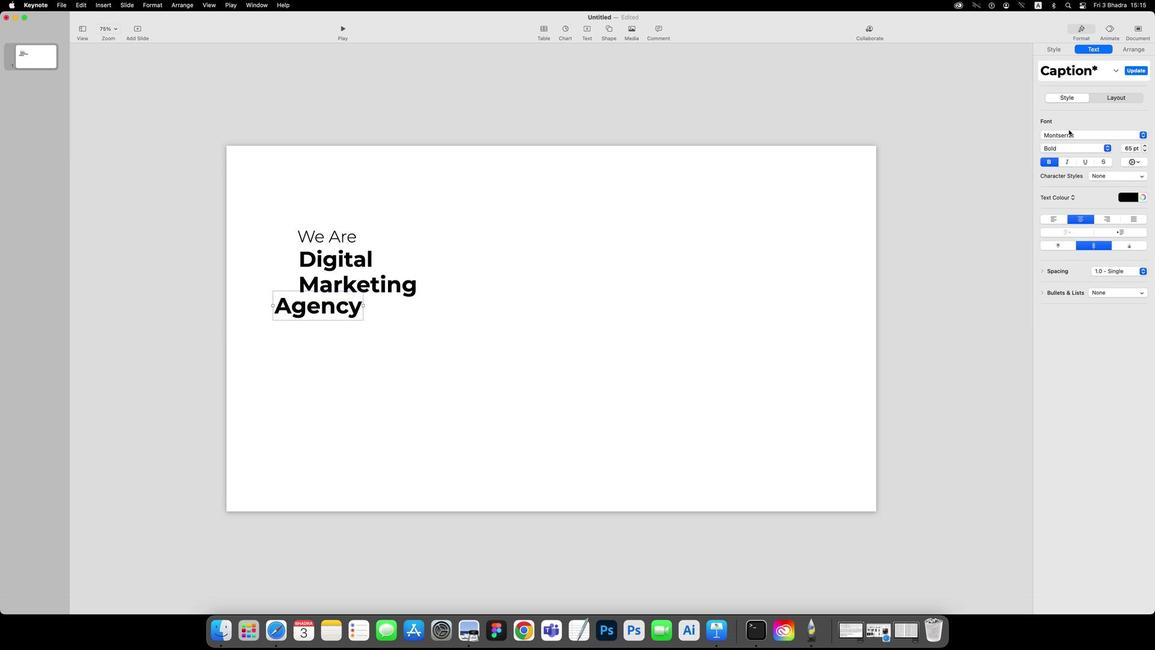 
Action: Mouse moved to (340, 291)
Screenshot: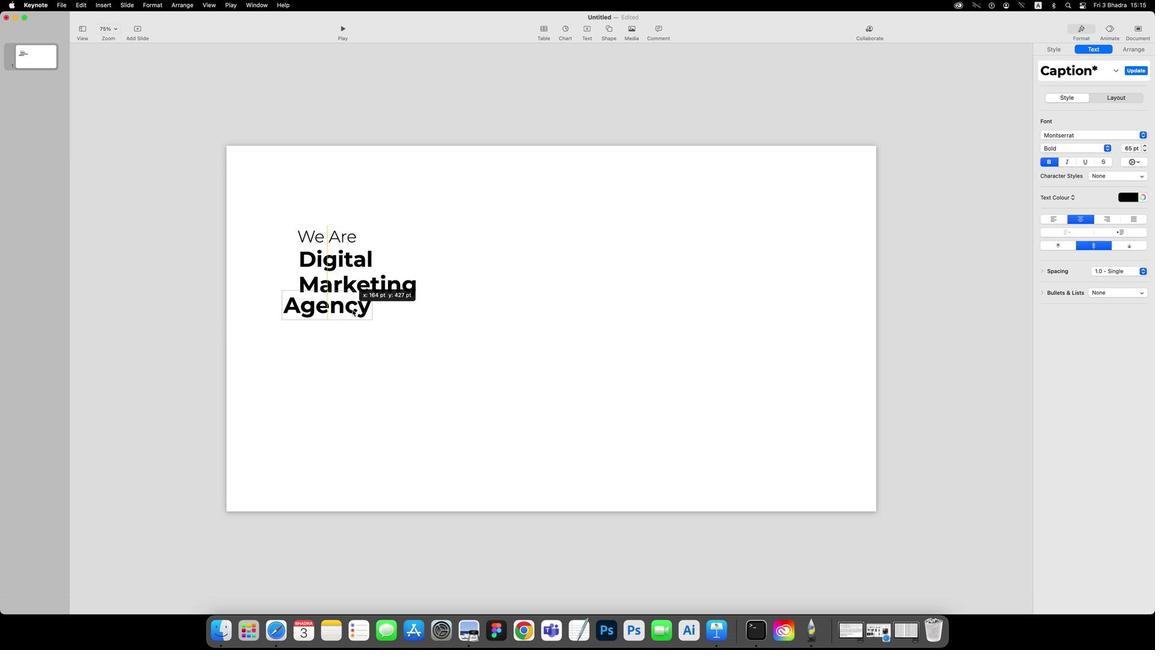 
Action: Mouse pressed left at (340, 291)
Screenshot: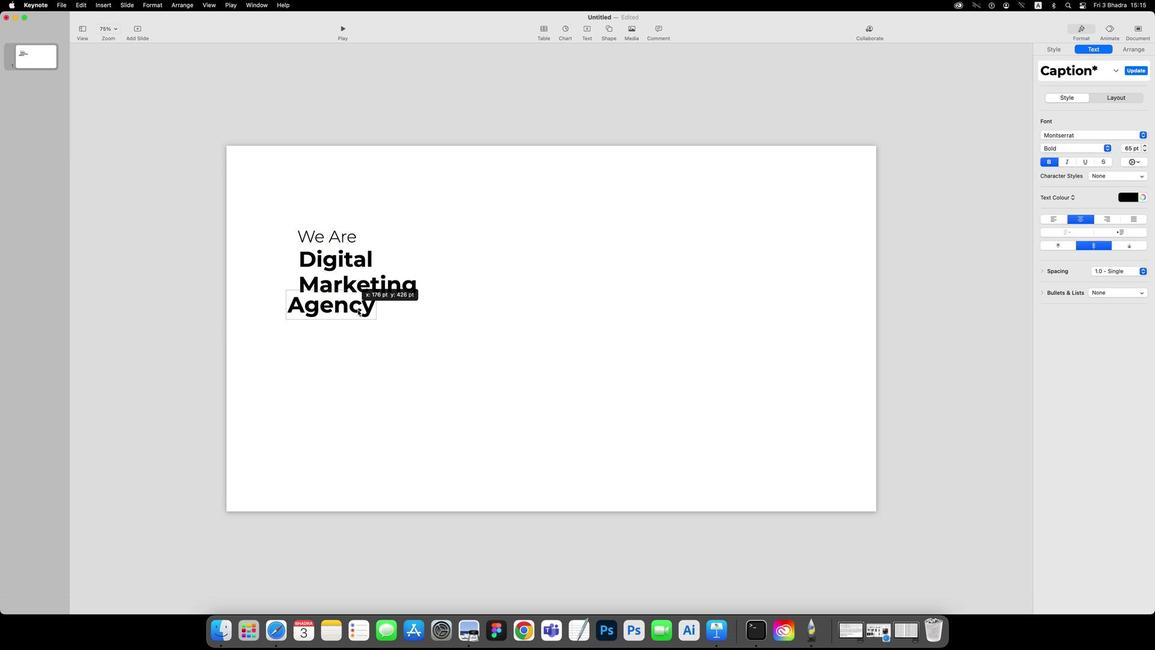 
Action: Mouse moved to (277, 218)
Screenshot: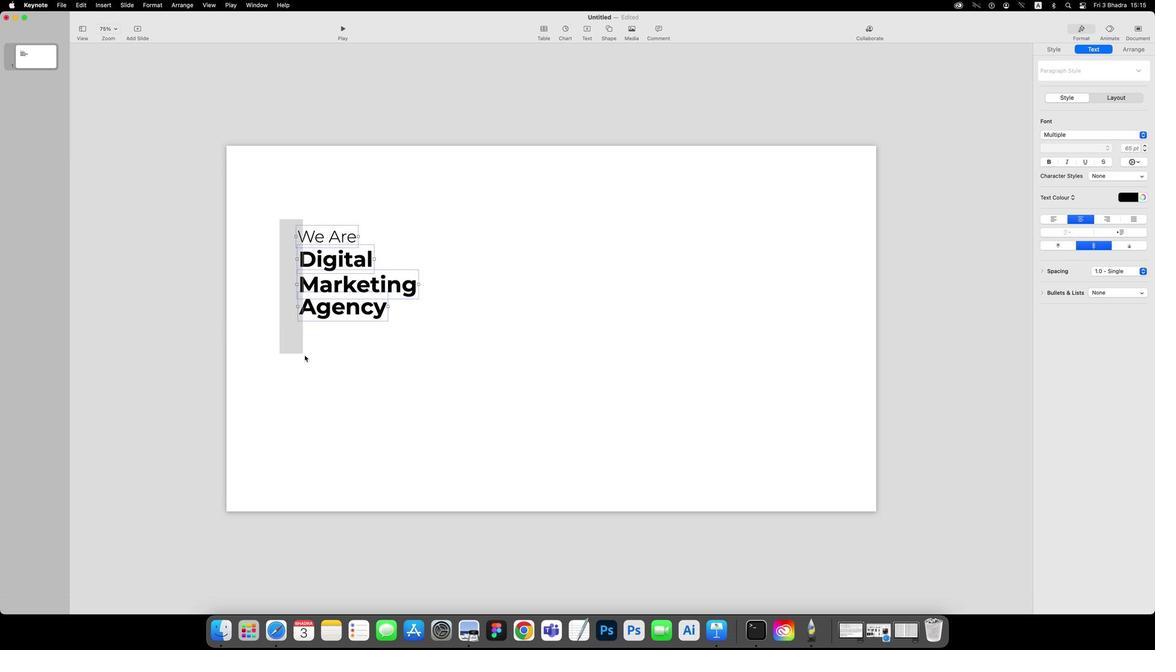 
Action: Mouse pressed left at (277, 218)
Screenshot: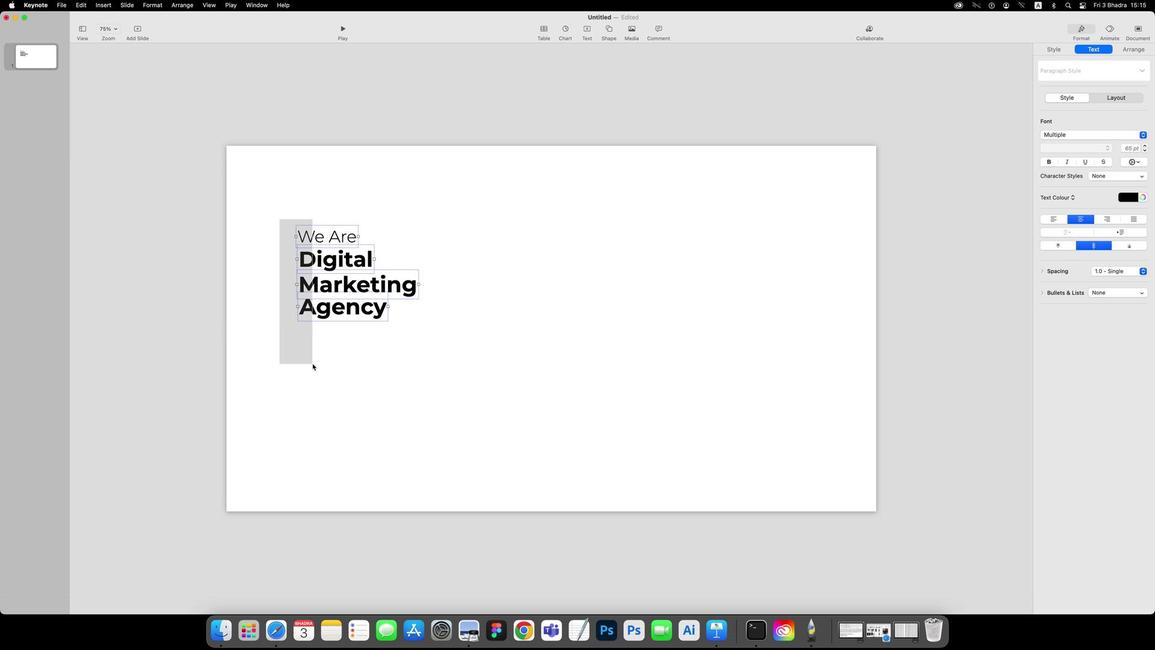 
Action: Mouse moved to (1127, 82)
Screenshot: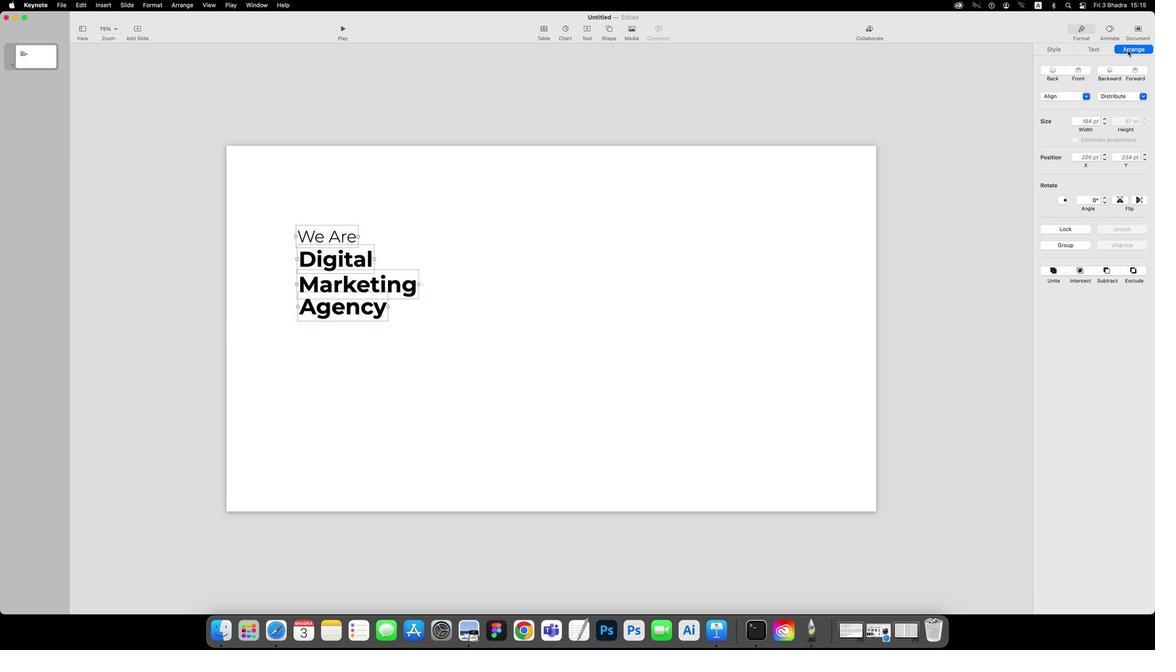 
Action: Mouse pressed left at (1127, 82)
Screenshot: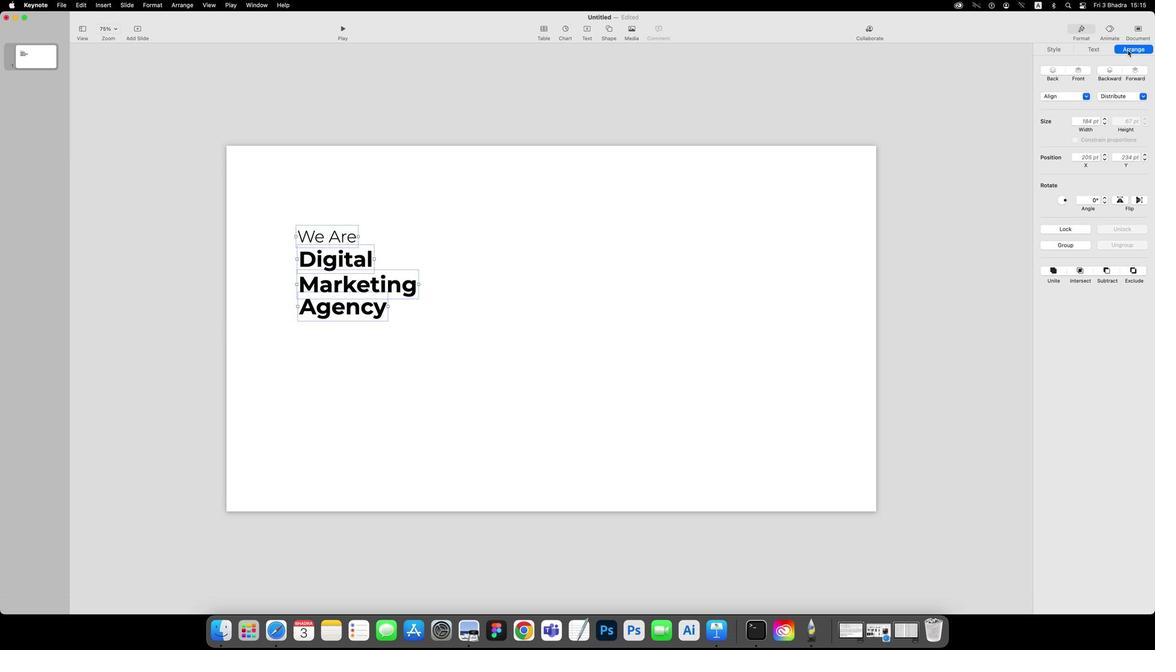 
Action: Mouse moved to (1050, 117)
Screenshot: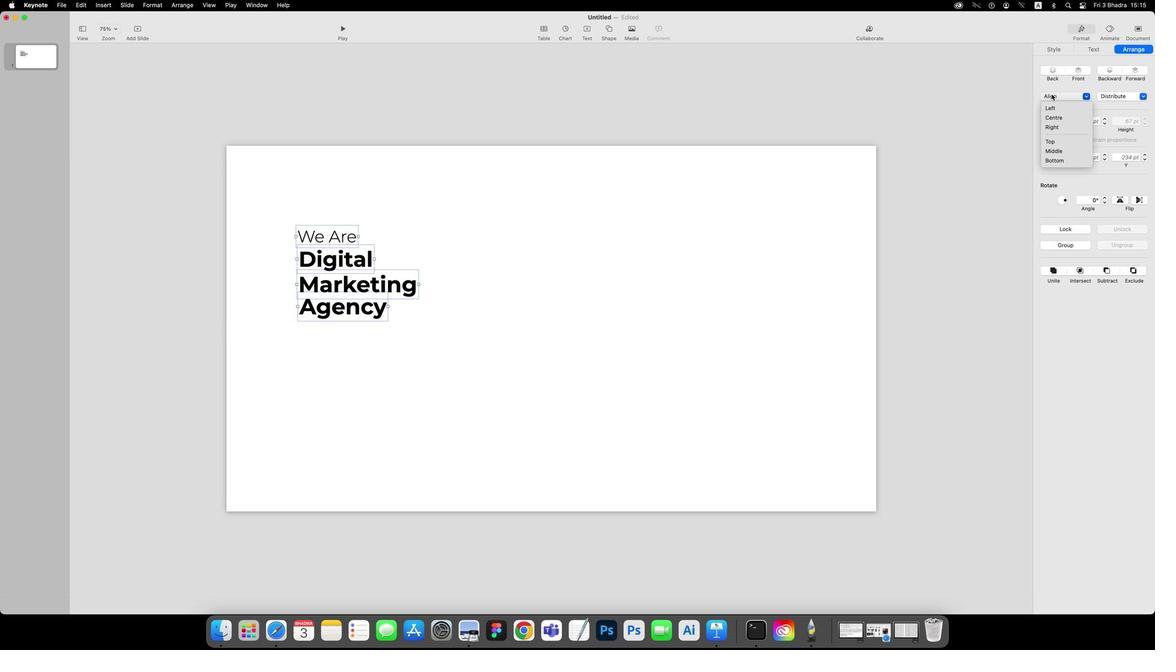 
Action: Mouse pressed left at (1050, 117)
Screenshot: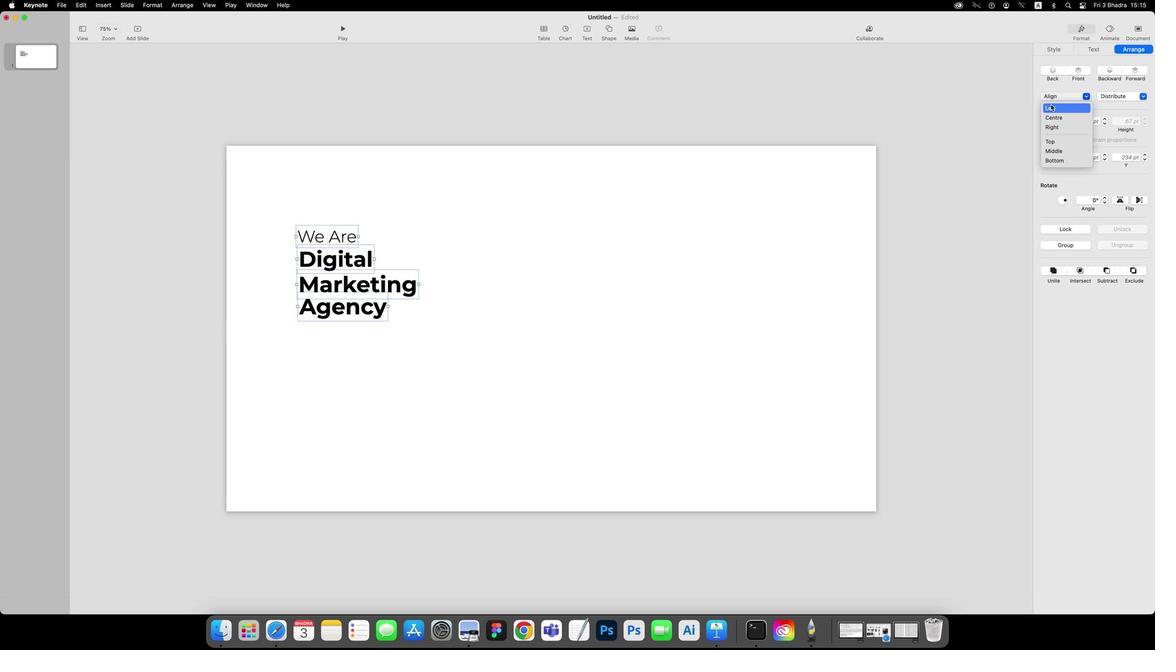 
Action: Mouse moved to (1050, 127)
Screenshot: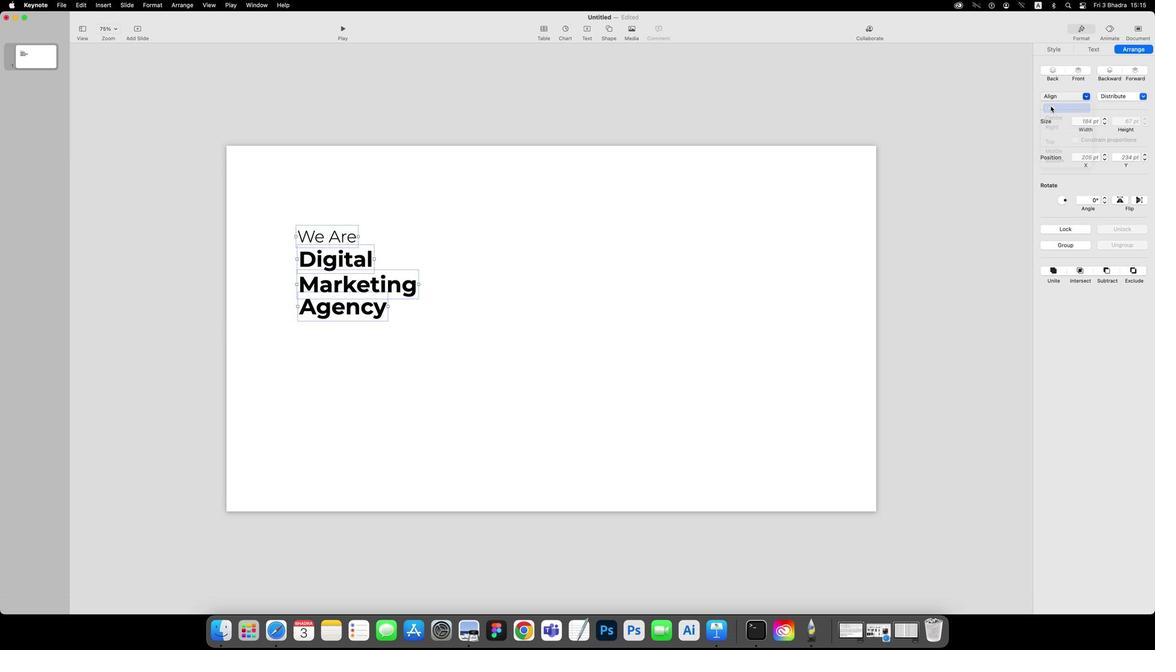 
Action: Mouse pressed left at (1050, 127)
Screenshot: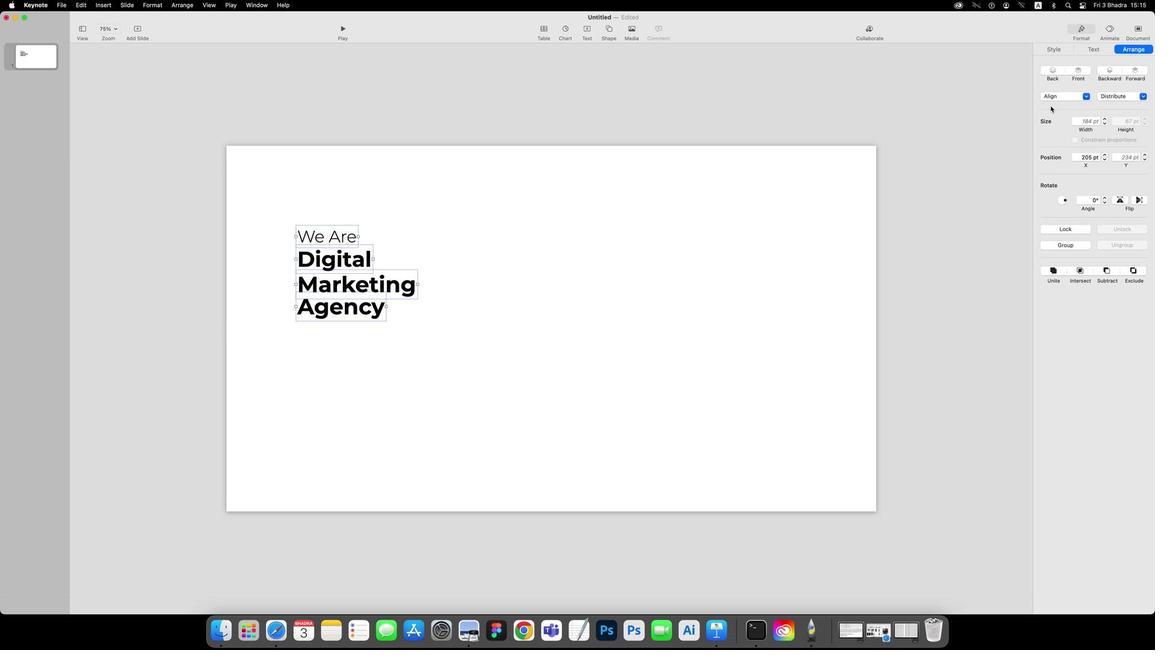 
Action: Mouse moved to (733, 290)
Screenshot: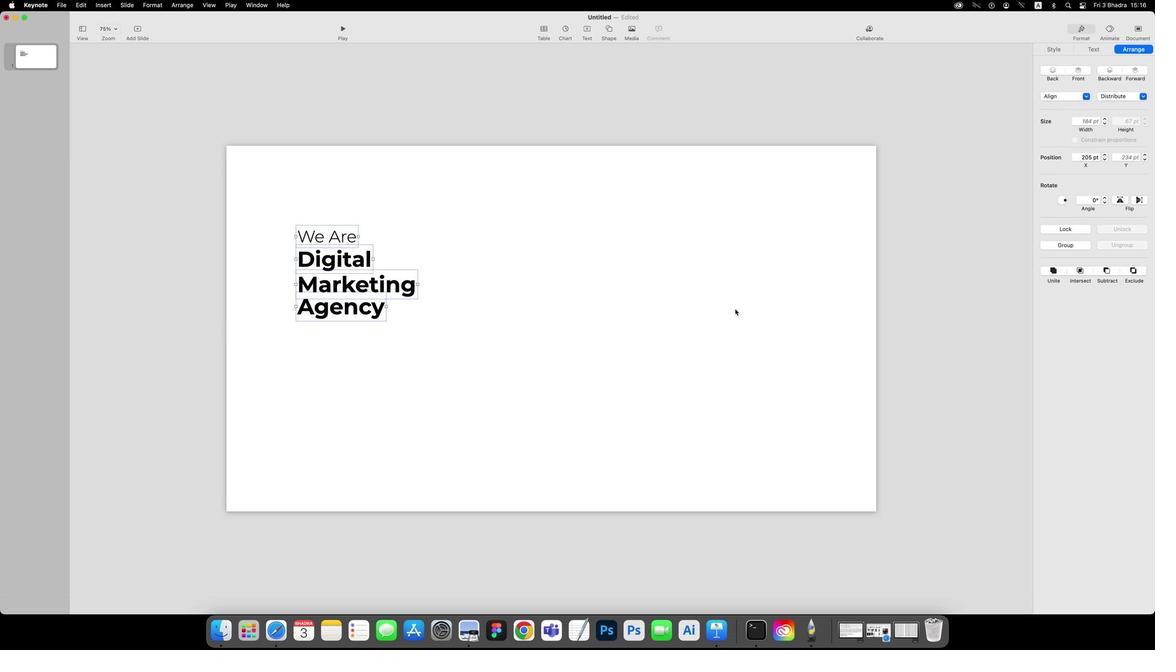 
Action: Mouse pressed left at (733, 290)
Screenshot: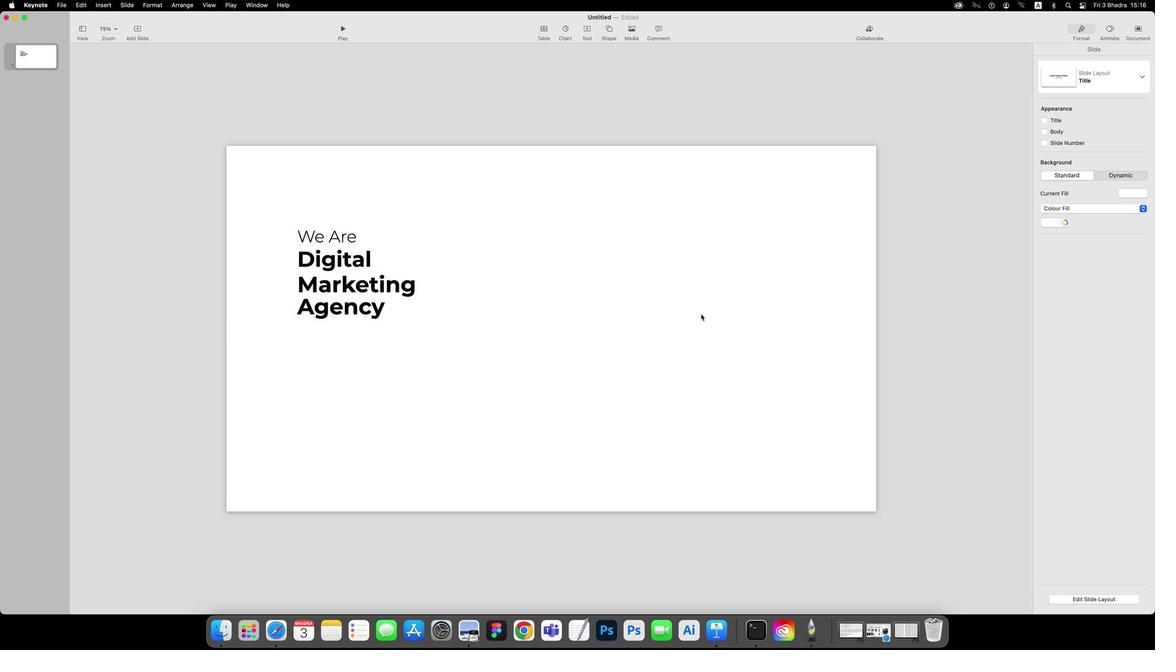 
Action: Mouse moved to (582, 63)
Screenshot: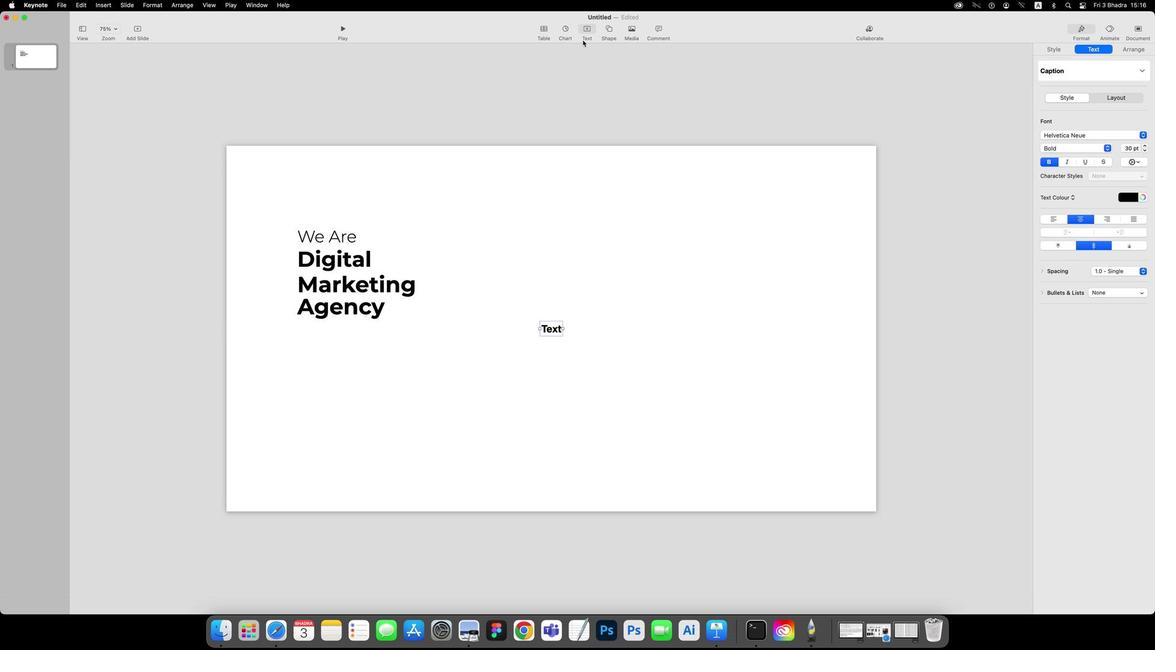 
Action: Mouse pressed left at (582, 63)
Screenshot: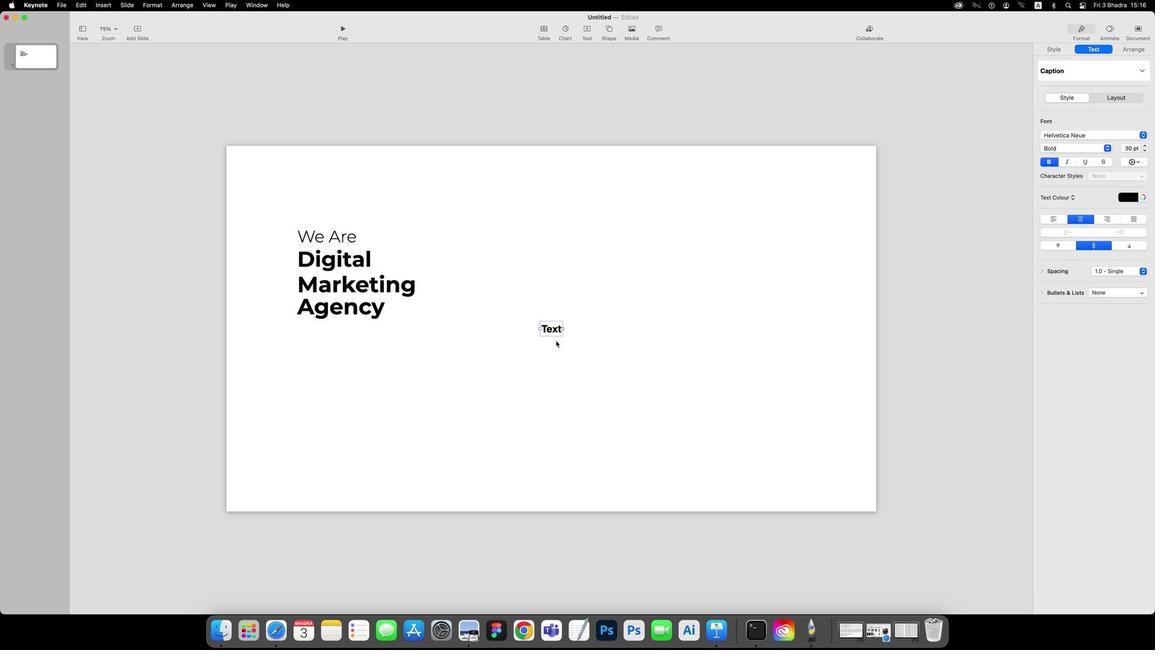 
Action: Mouse moved to (553, 305)
Screenshot: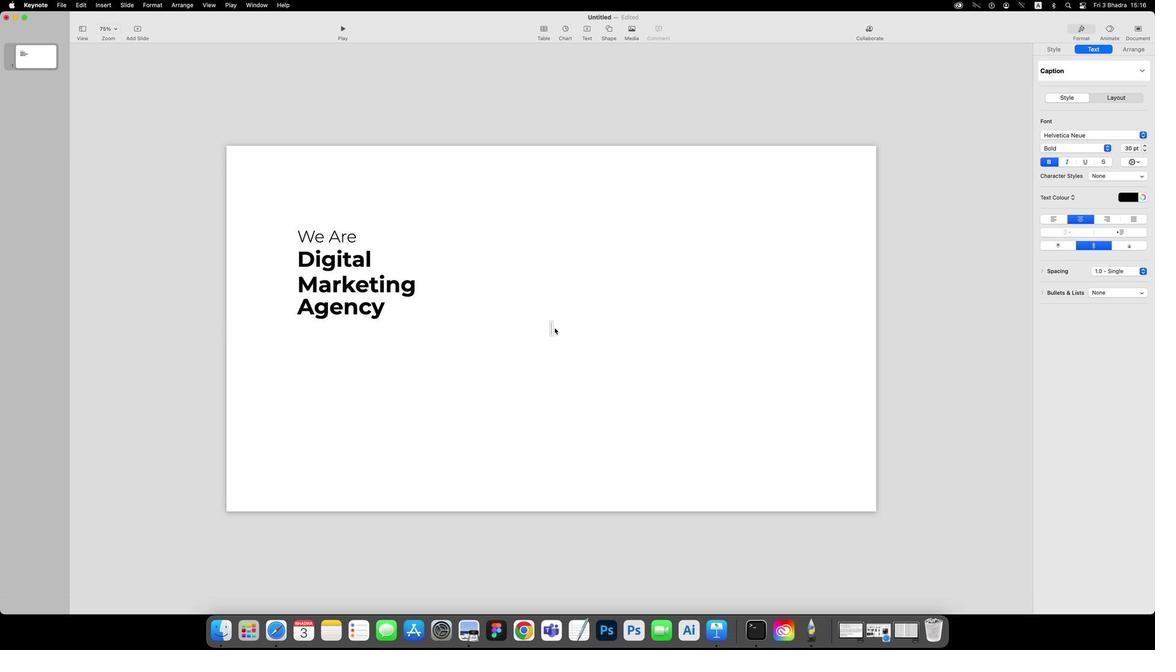 
Action: Mouse pressed left at (553, 305)
Screenshot: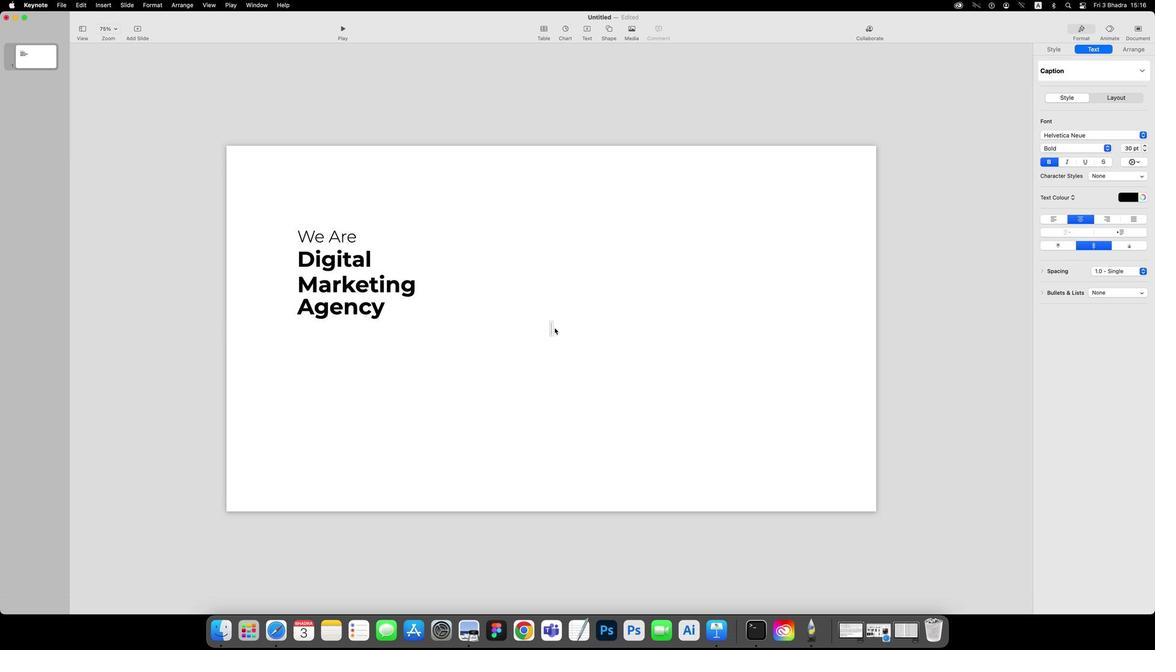 
Action: Key pressed Key.caps_lock'L'Key.caps_lock'o''r''e''m'Key.space'i''p''s''u''m'Key.space'i''s'Key.space's''i''m''p''l''e'Key.space'd''u''m''m''y'Key.space't''e''x''t'Key.space'o''f'Key.space't''h''e'Key.spaceKey.enter'p''r''i''n''t''i''n''g'Key.space'a''n''d'Key.space't''y''p''e''s''e''t''t''i''n''g'Key.space'i''n''d''u''s''t''r''y''.'Key.esc
Screenshot: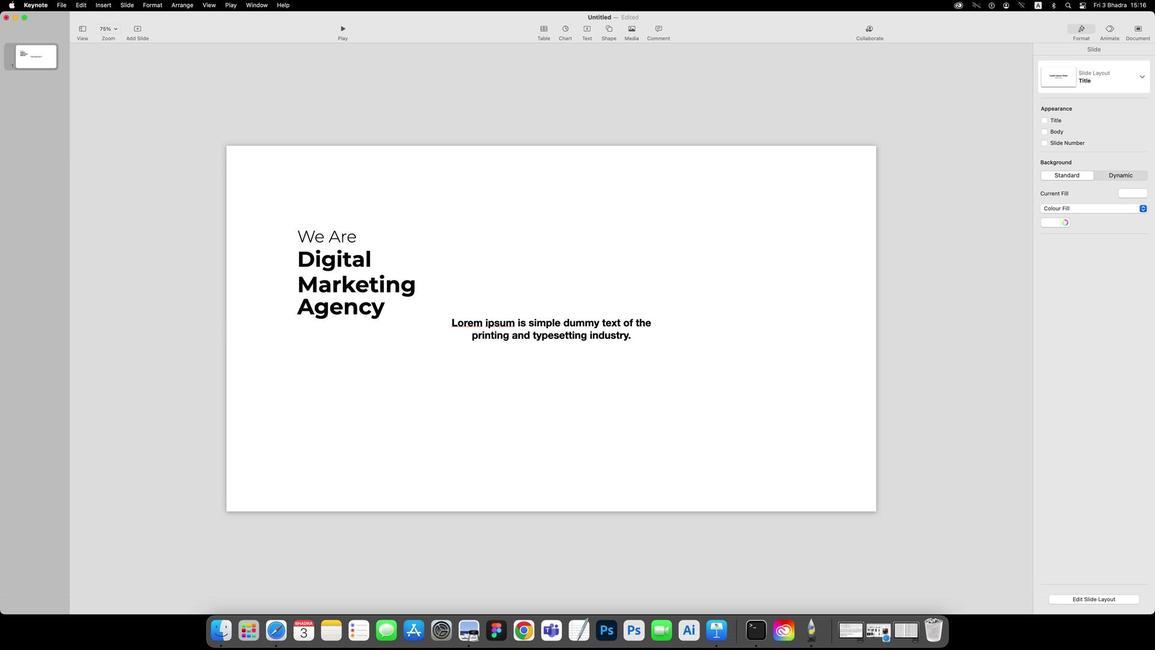 
Action: Mouse moved to (544, 302)
Screenshot: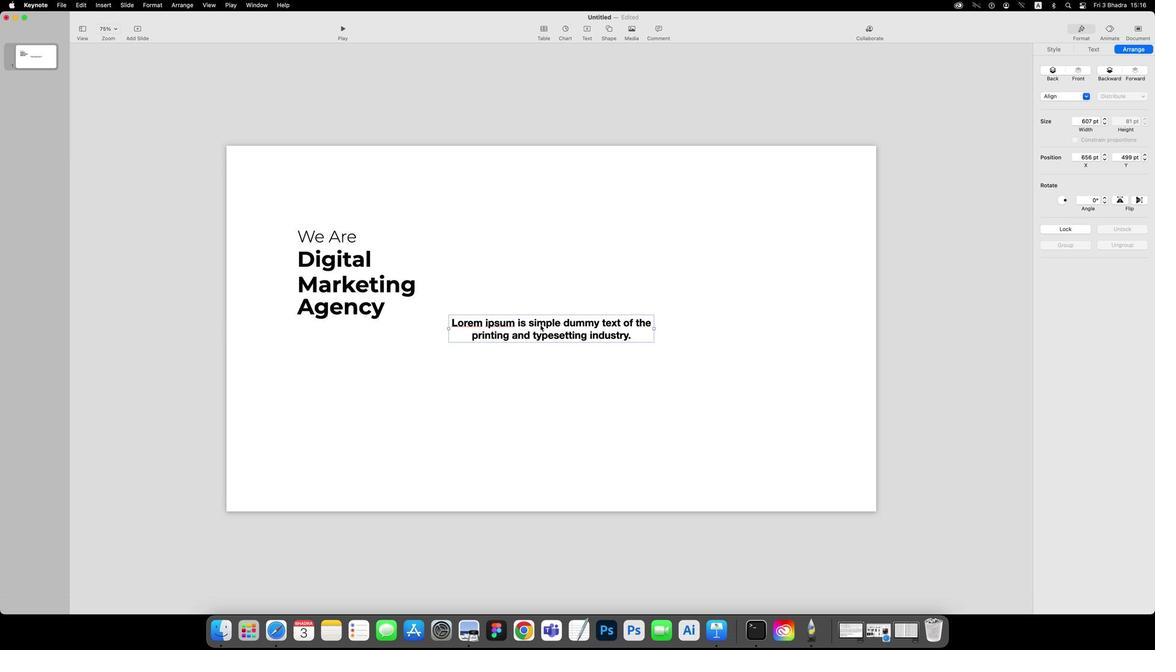 
Action: Mouse pressed left at (544, 302)
Screenshot: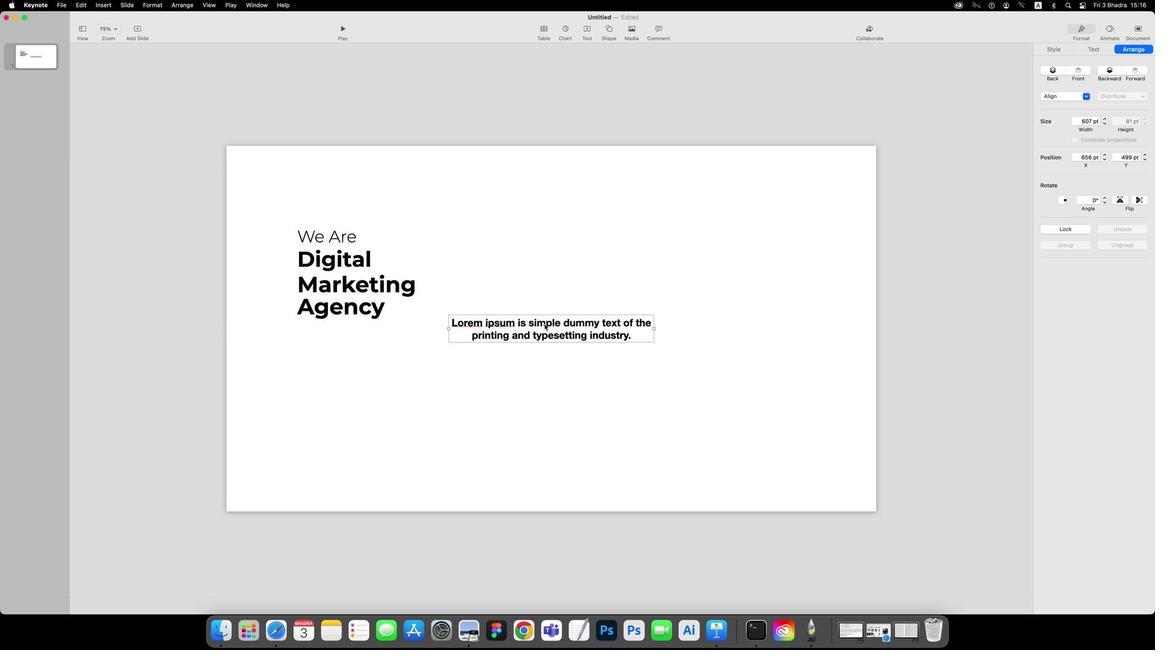 
Action: Mouse moved to (1087, 82)
Screenshot: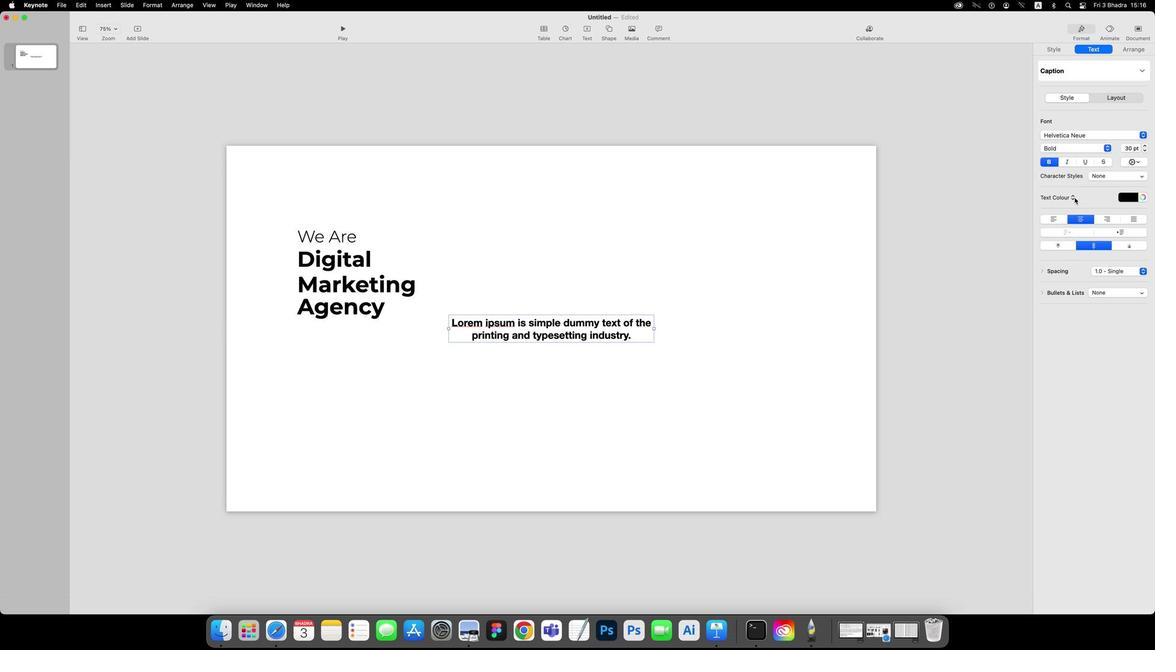 
Action: Mouse pressed left at (1087, 82)
Screenshot: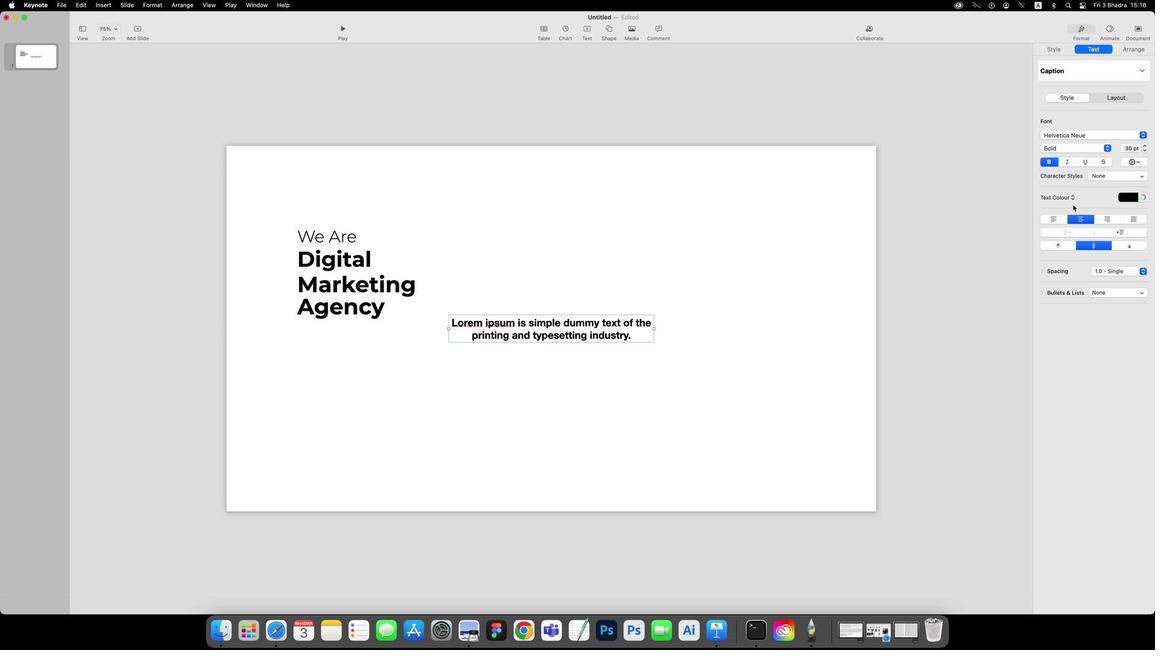 
Action: Mouse moved to (1050, 218)
Screenshot: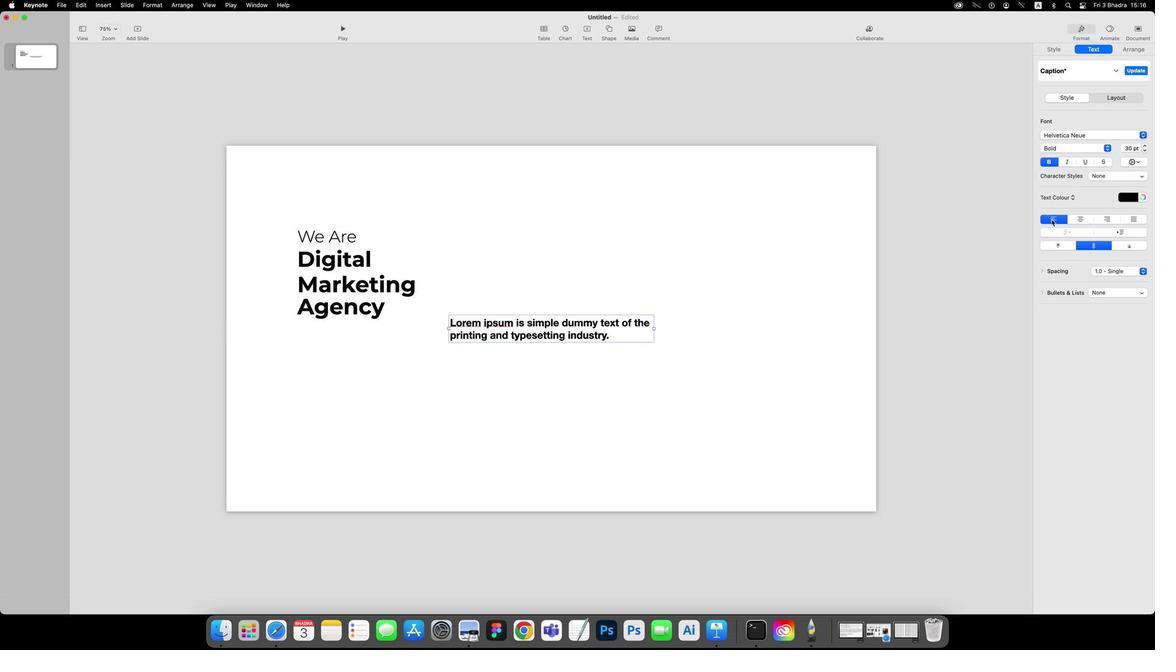 
Action: Mouse pressed left at (1050, 218)
Screenshot: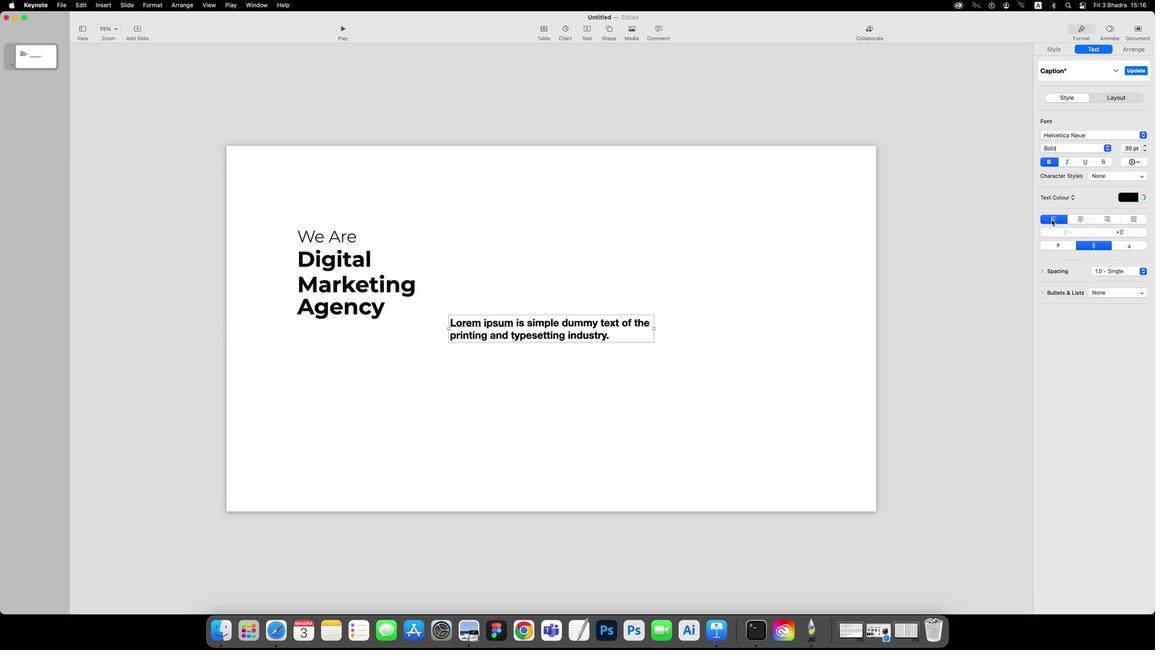 
Action: Mouse moved to (1064, 163)
Screenshot: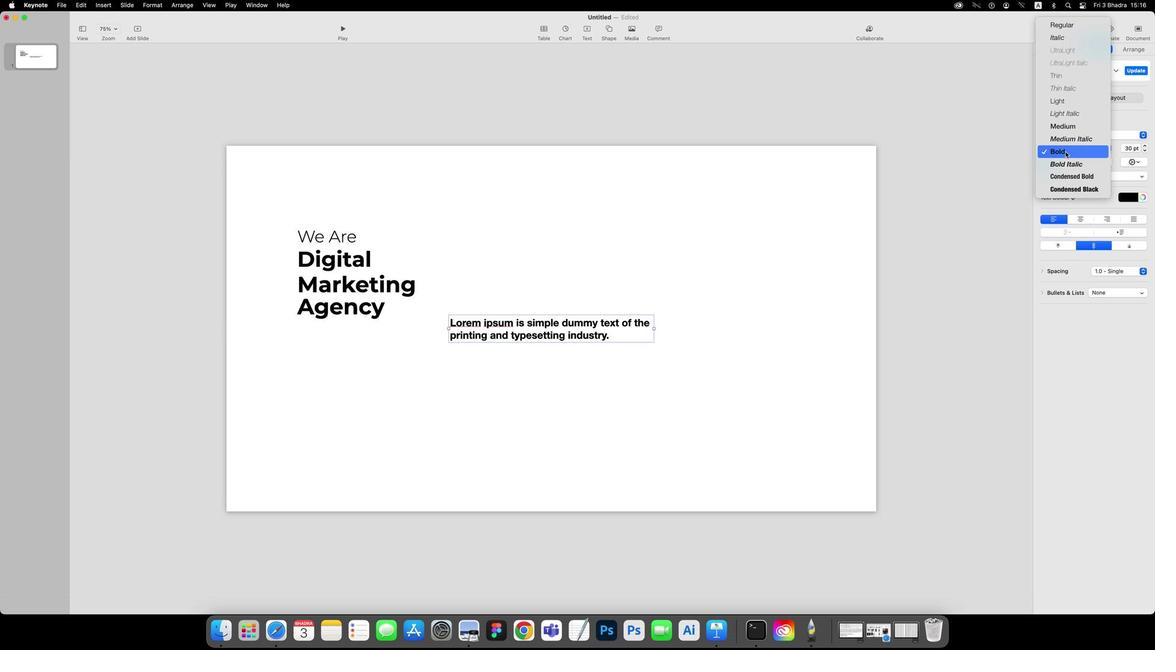 
Action: Mouse pressed left at (1064, 163)
Screenshot: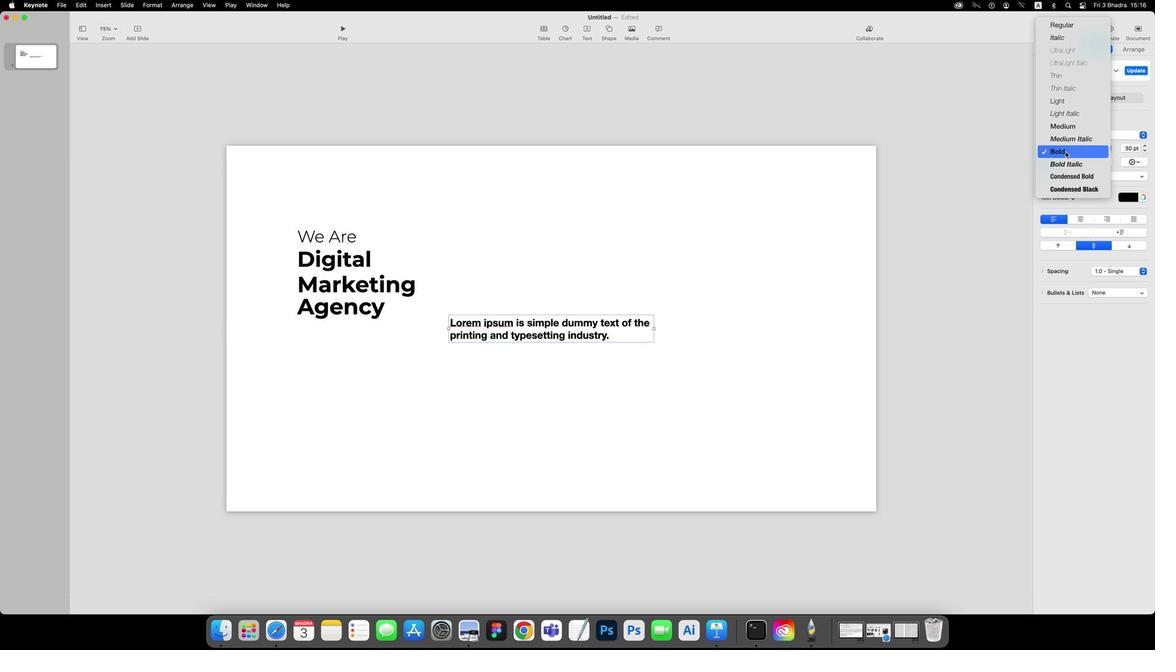 
Action: Mouse moved to (1057, 63)
Screenshot: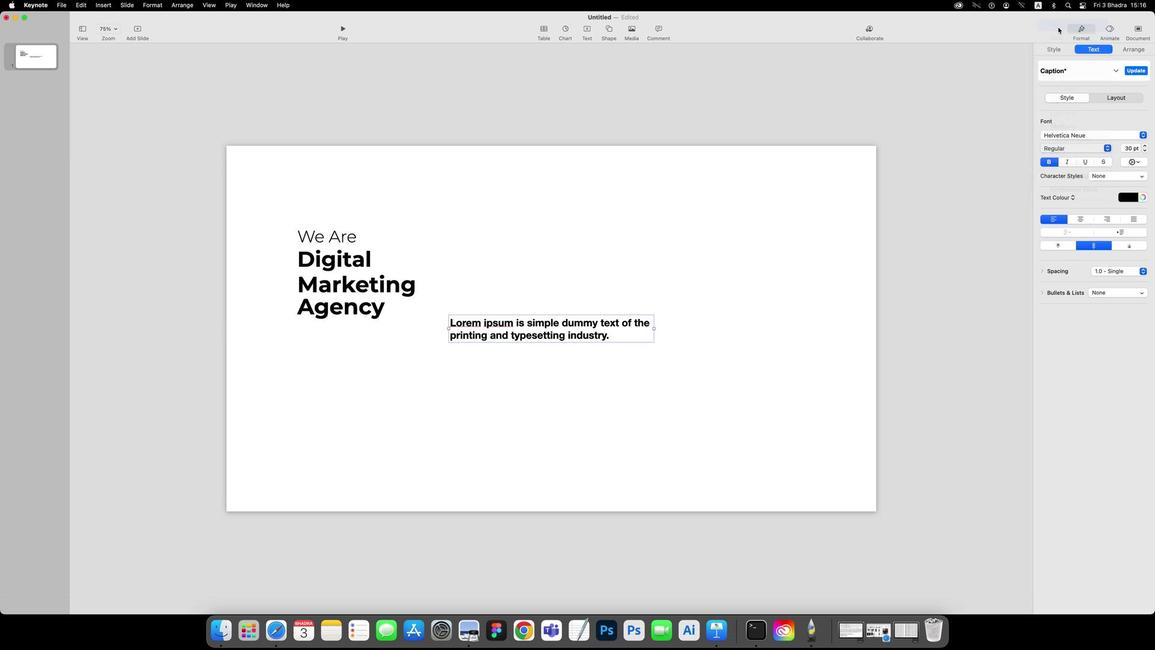 
Action: Mouse pressed left at (1057, 63)
Screenshot: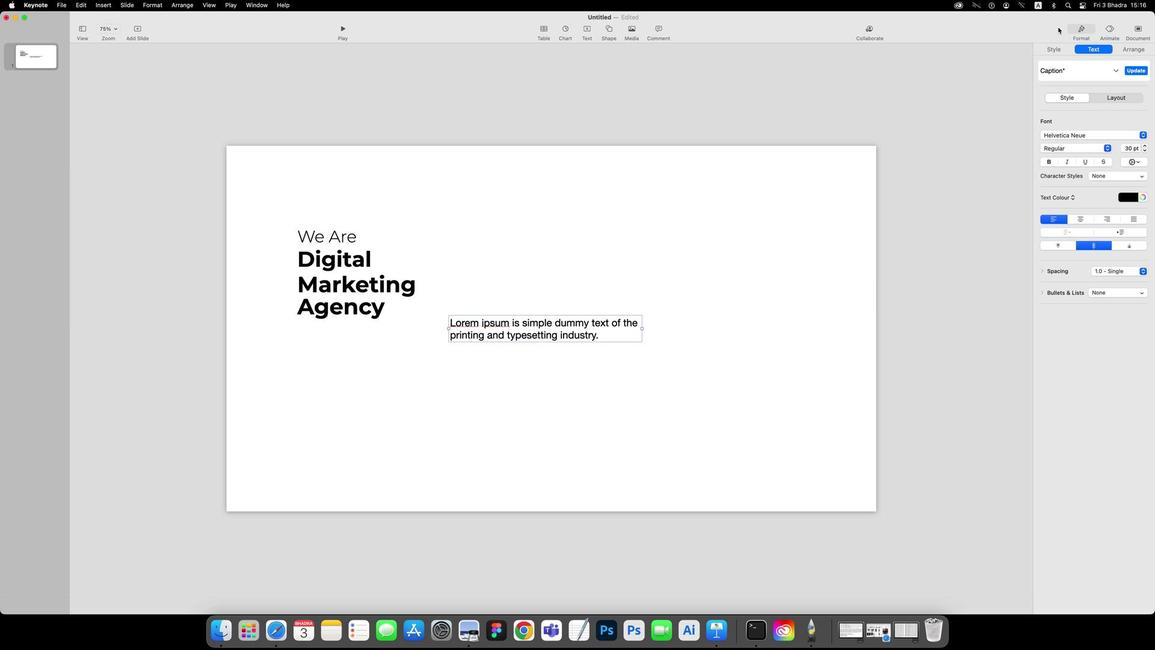 
Action: Mouse moved to (582, 302)
Screenshot: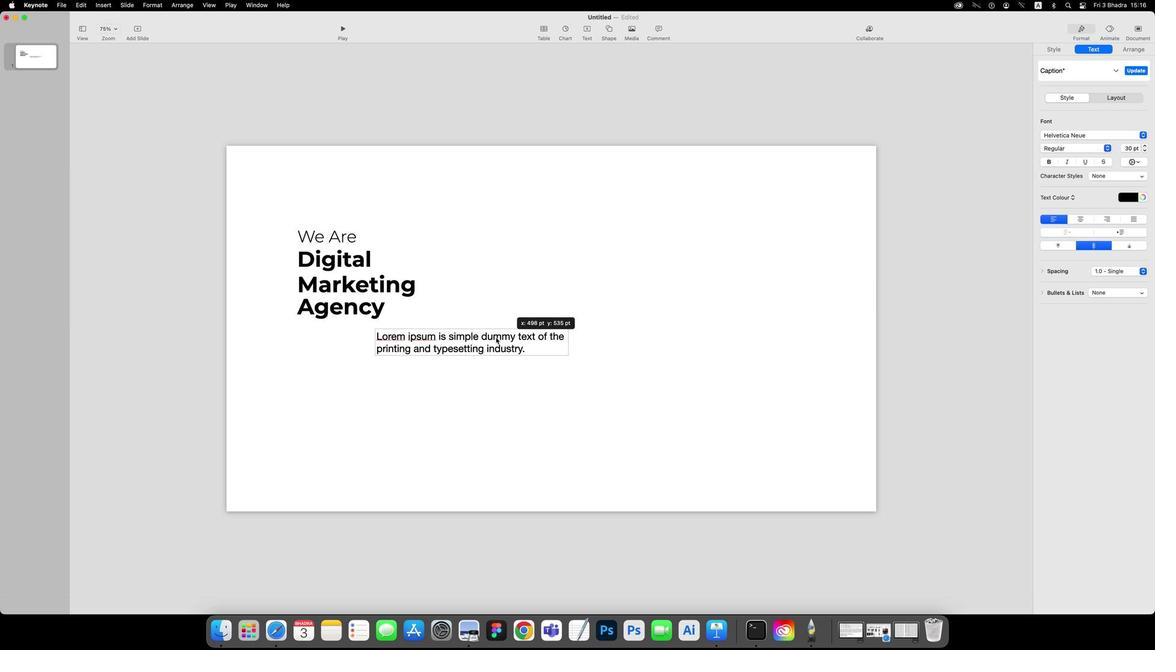 
Action: Mouse pressed left at (582, 302)
Screenshot: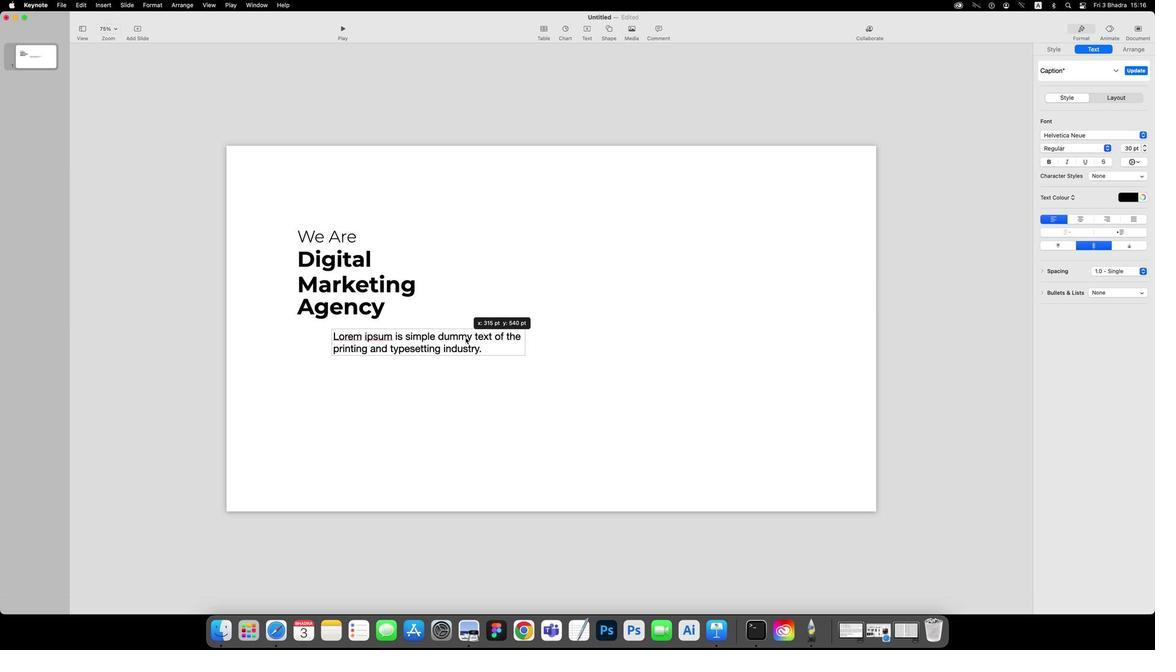 
Action: Mouse moved to (429, 312)
Screenshot: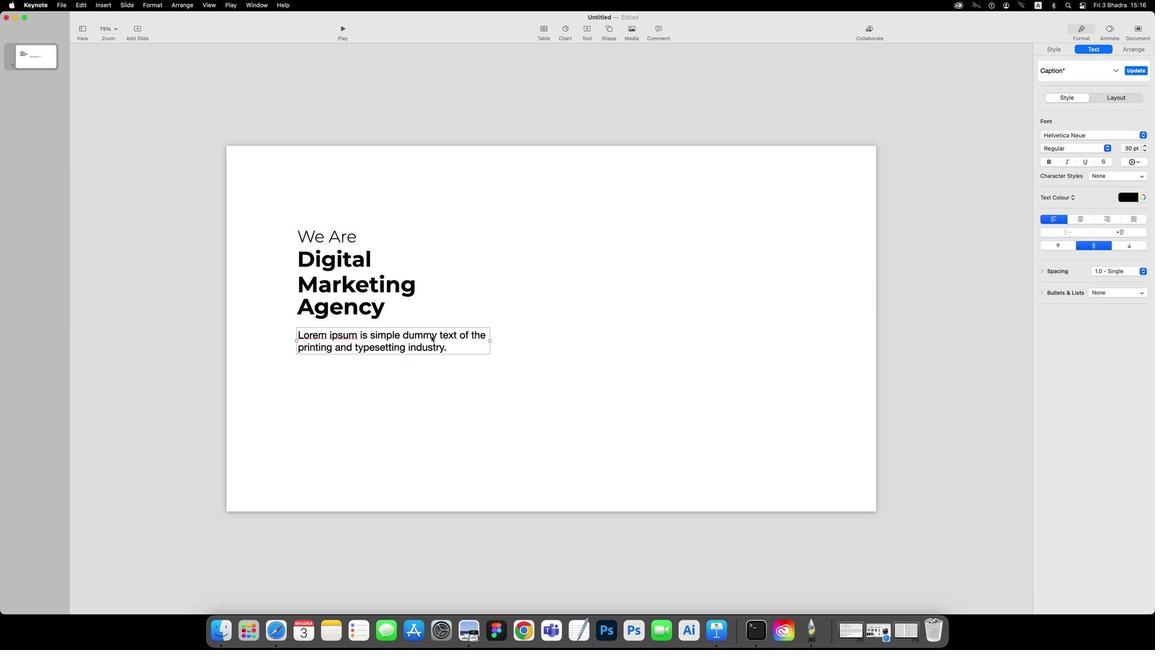 
Action: Mouse pressed left at (429, 312)
Screenshot: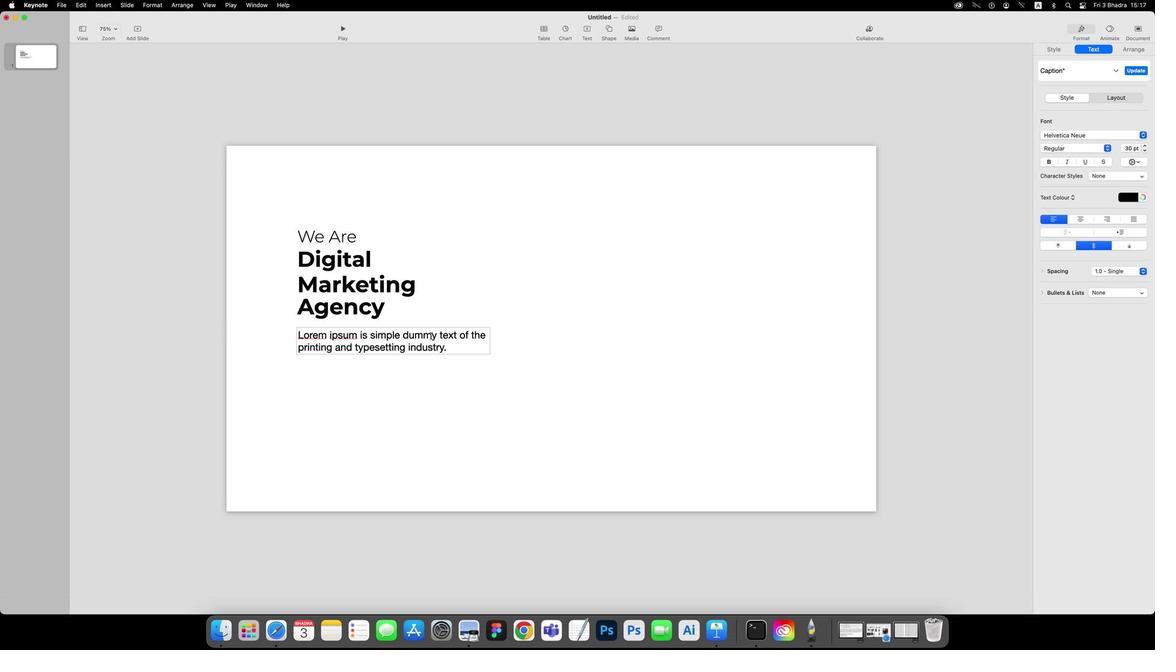 
Action: Mouse moved to (1052, 159)
Screenshot: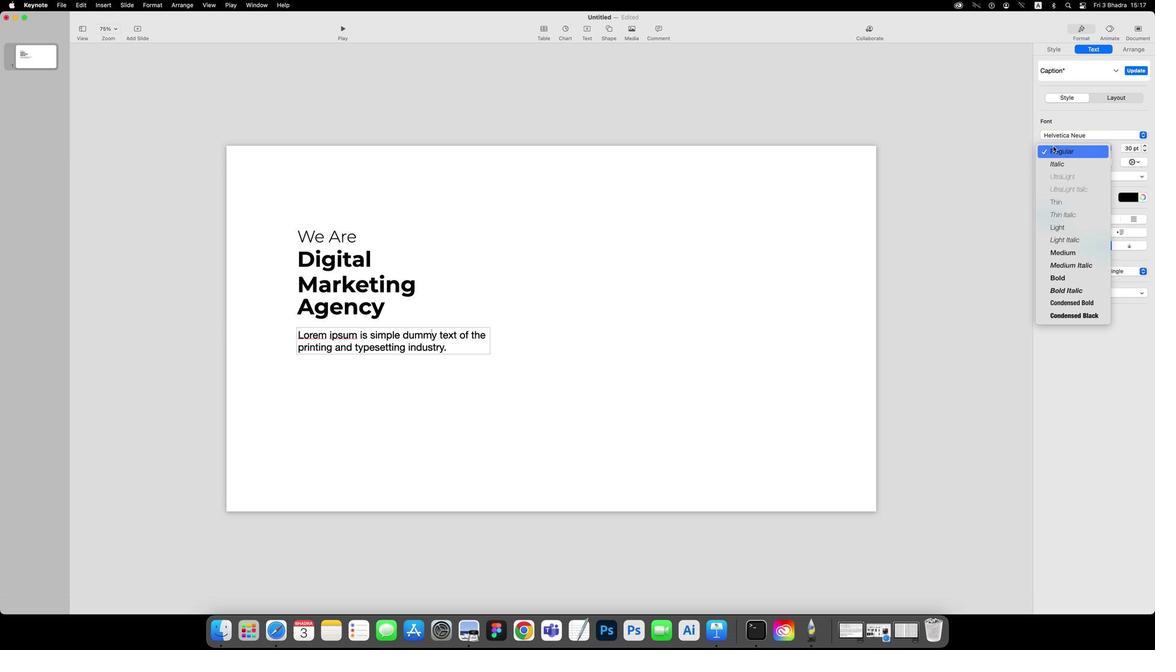 
Action: Mouse pressed left at (1052, 159)
Screenshot: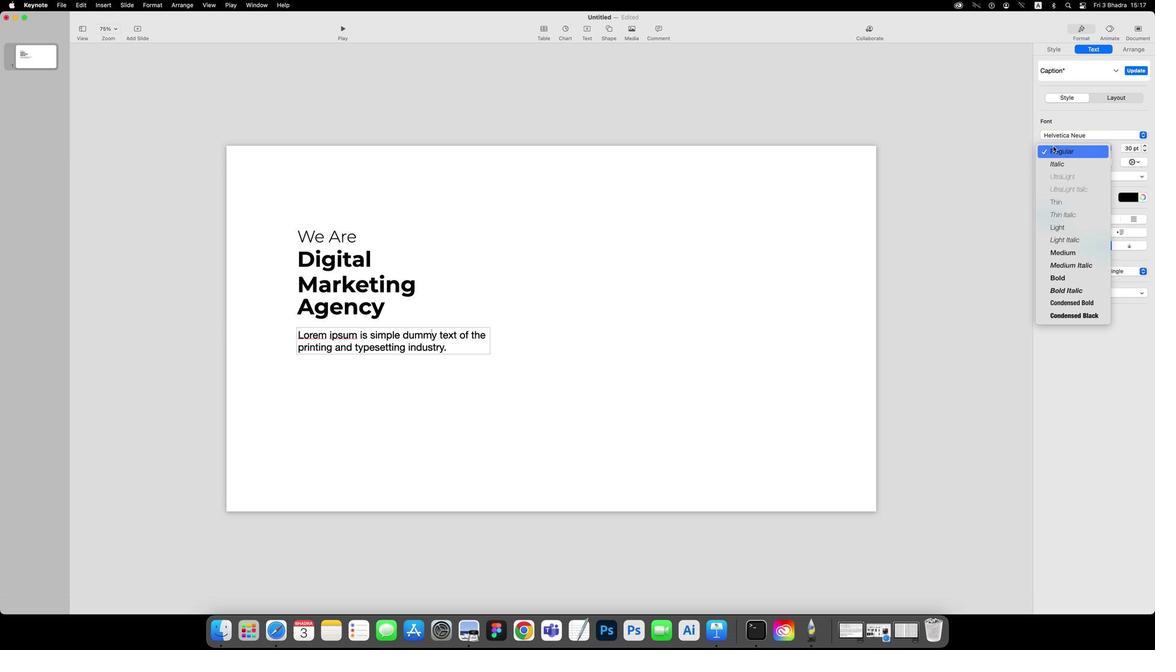 
Action: Mouse moved to (1055, 149)
Screenshot: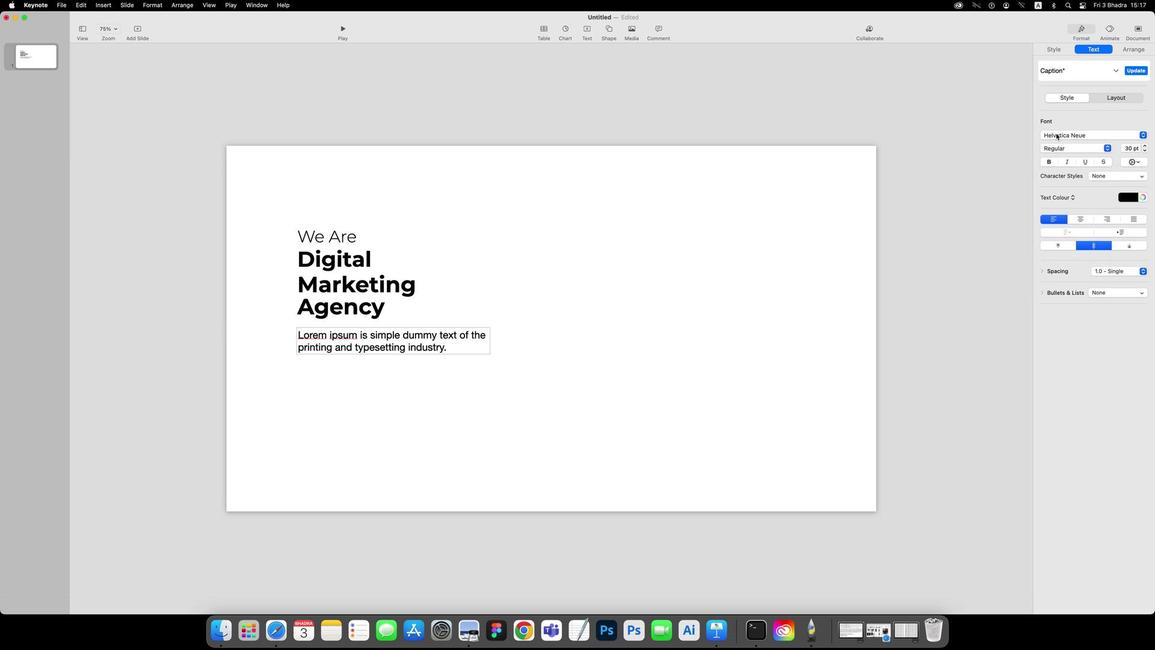 
Action: Mouse pressed left at (1055, 149)
Screenshot: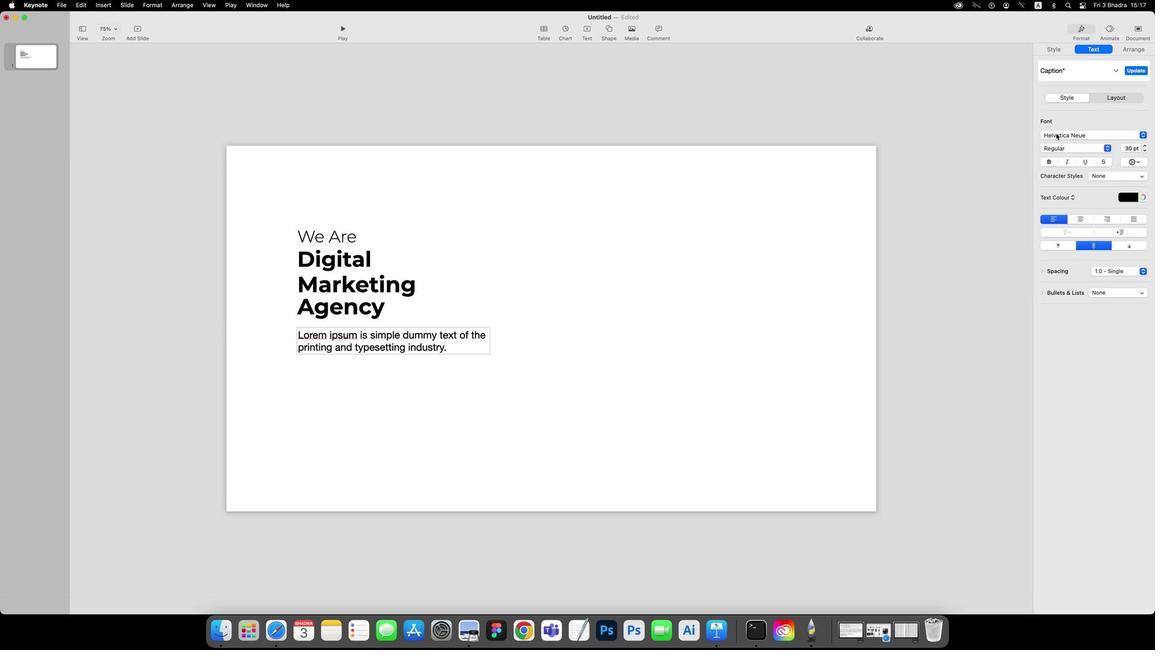 
Action: Mouse pressed left at (1055, 149)
Screenshot: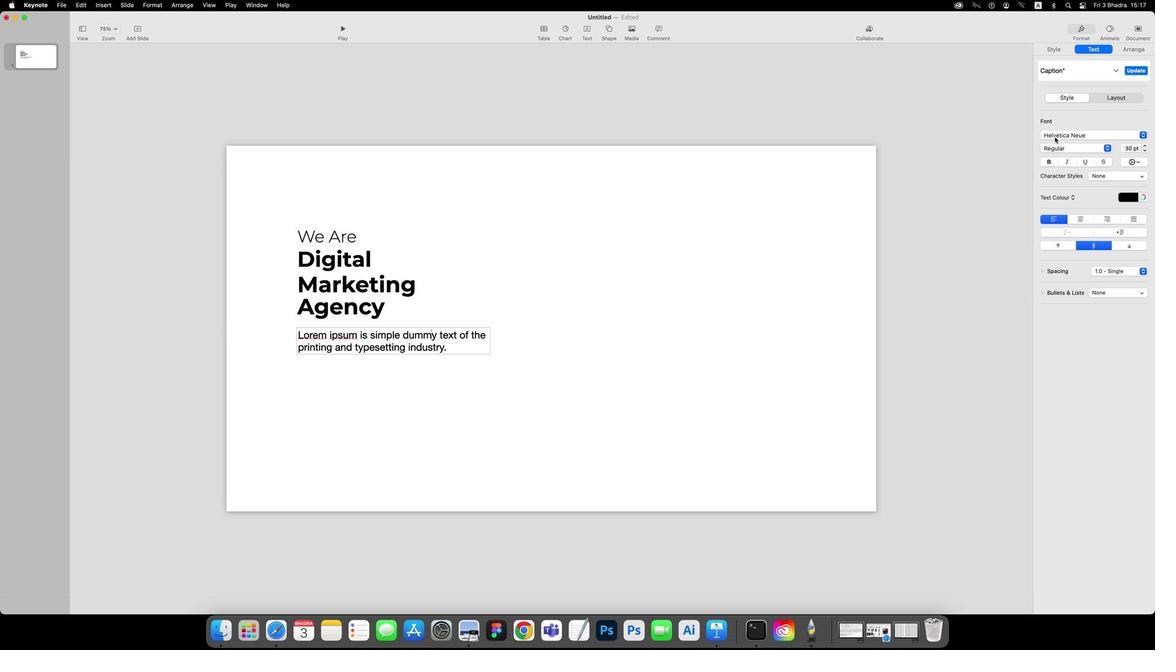 
Action: Mouse moved to (1053, 152)
Screenshot: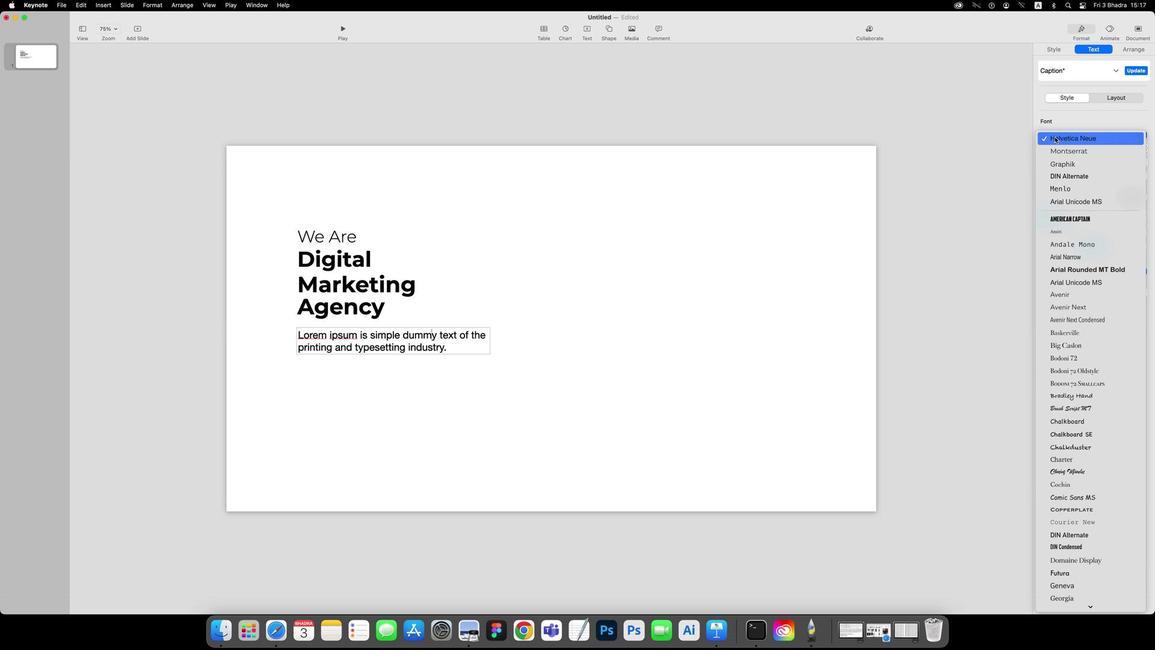 
Action: Mouse pressed left at (1053, 152)
Screenshot: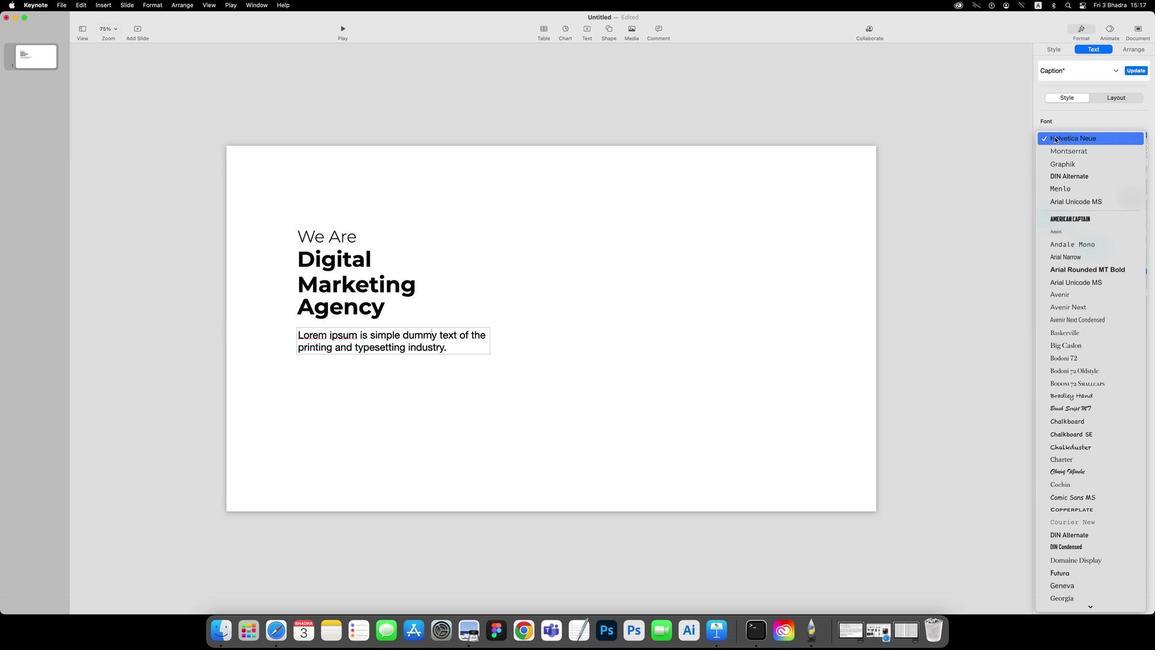 
Action: Mouse moved to (1054, 162)
Screenshot: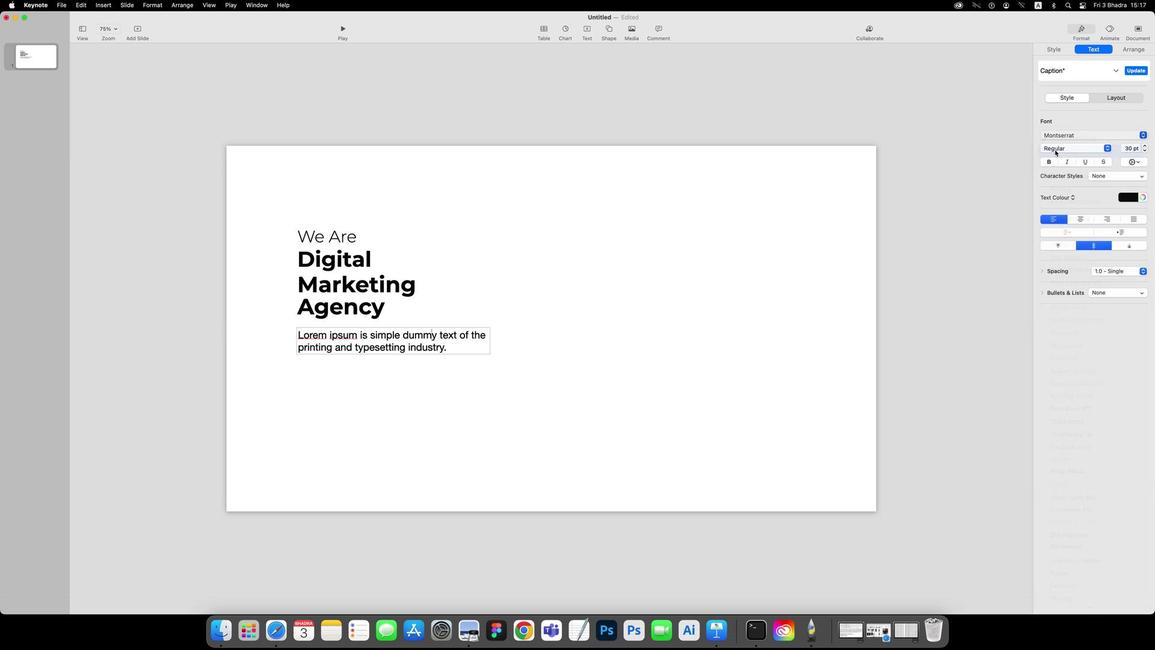 
Action: Mouse pressed left at (1054, 162)
Screenshot: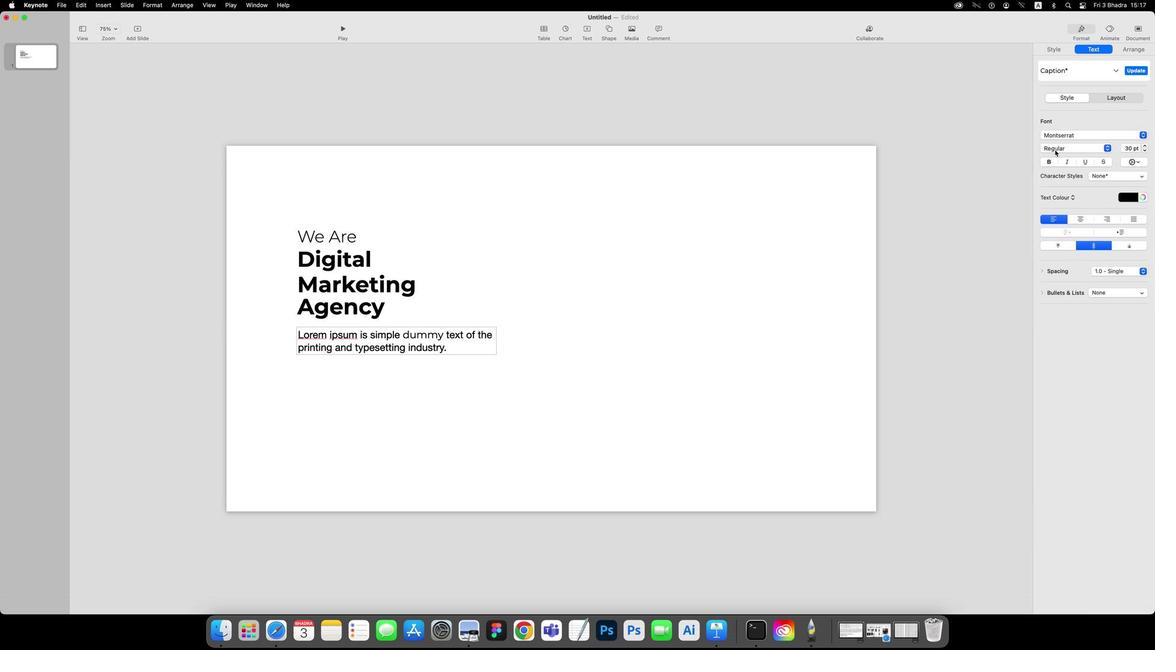 
Action: Mouse pressed left at (1054, 162)
Screenshot: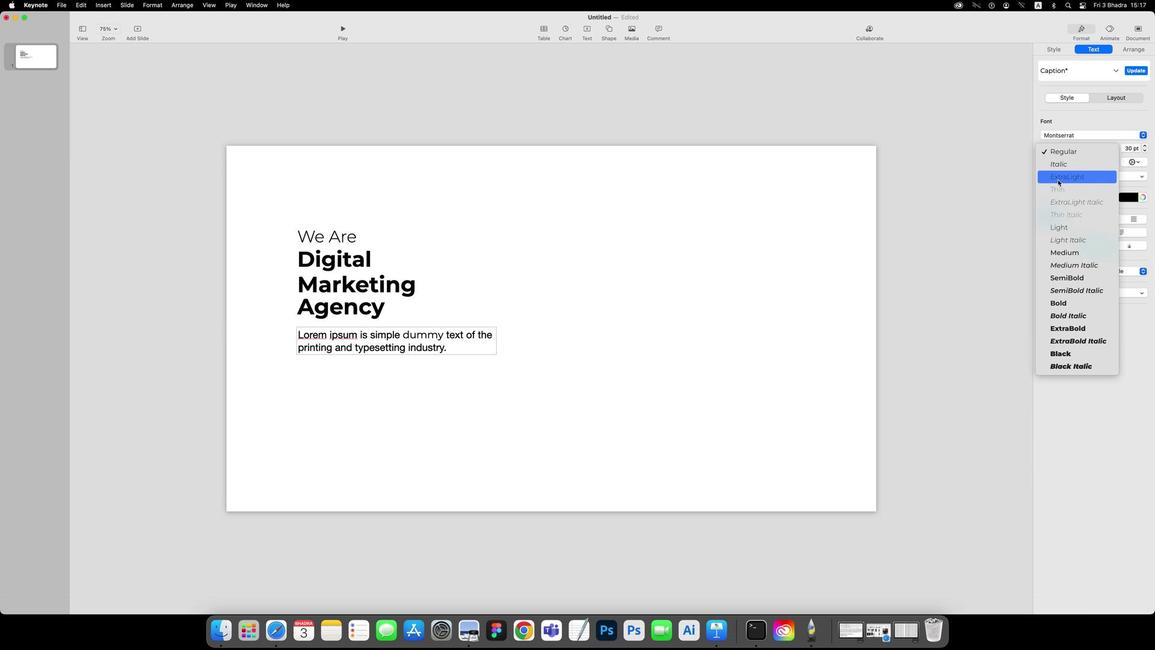 
Action: Mouse moved to (1063, 223)
Screenshot: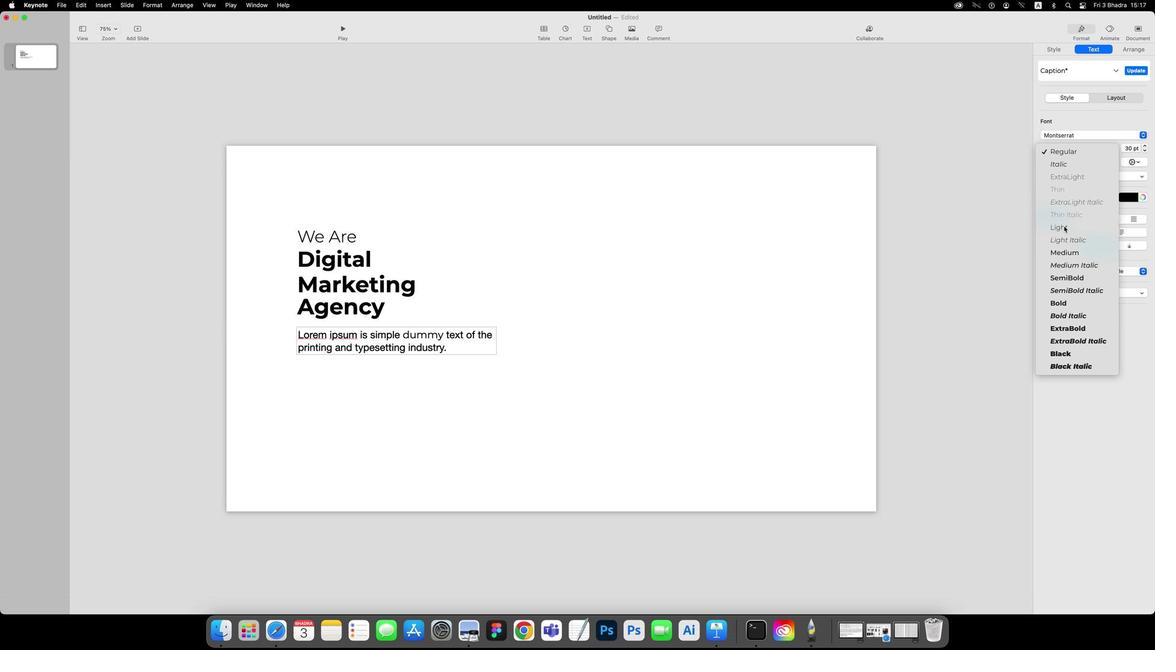 
Action: Mouse pressed left at (1063, 223)
Screenshot: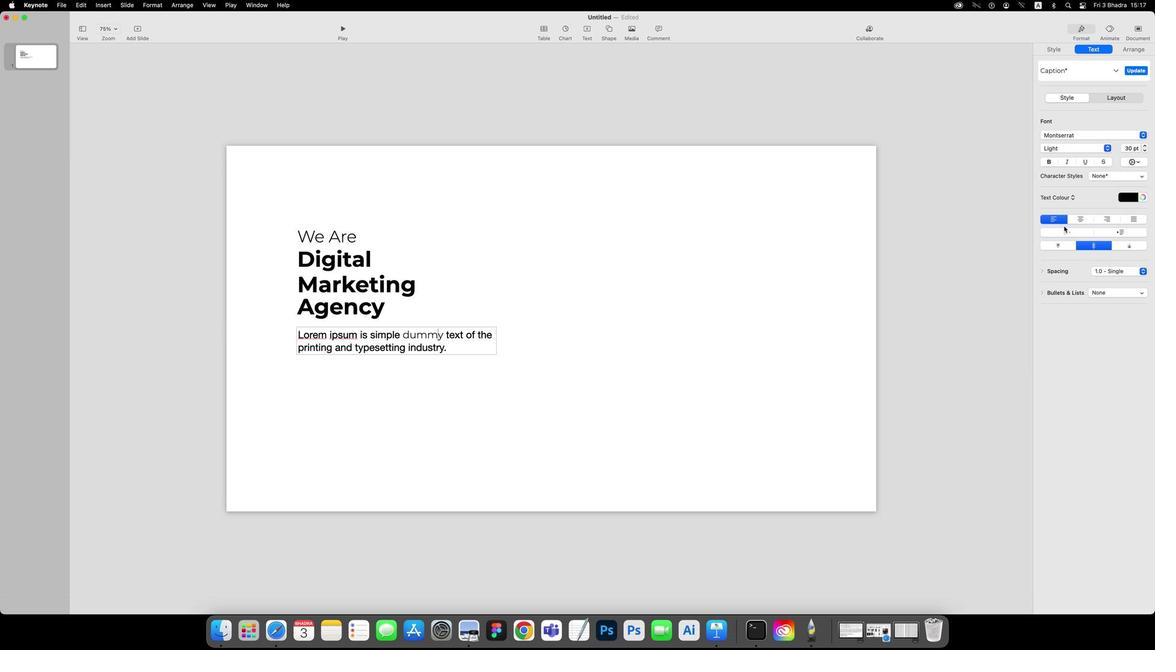 
Action: Mouse moved to (739, 329)
Screenshot: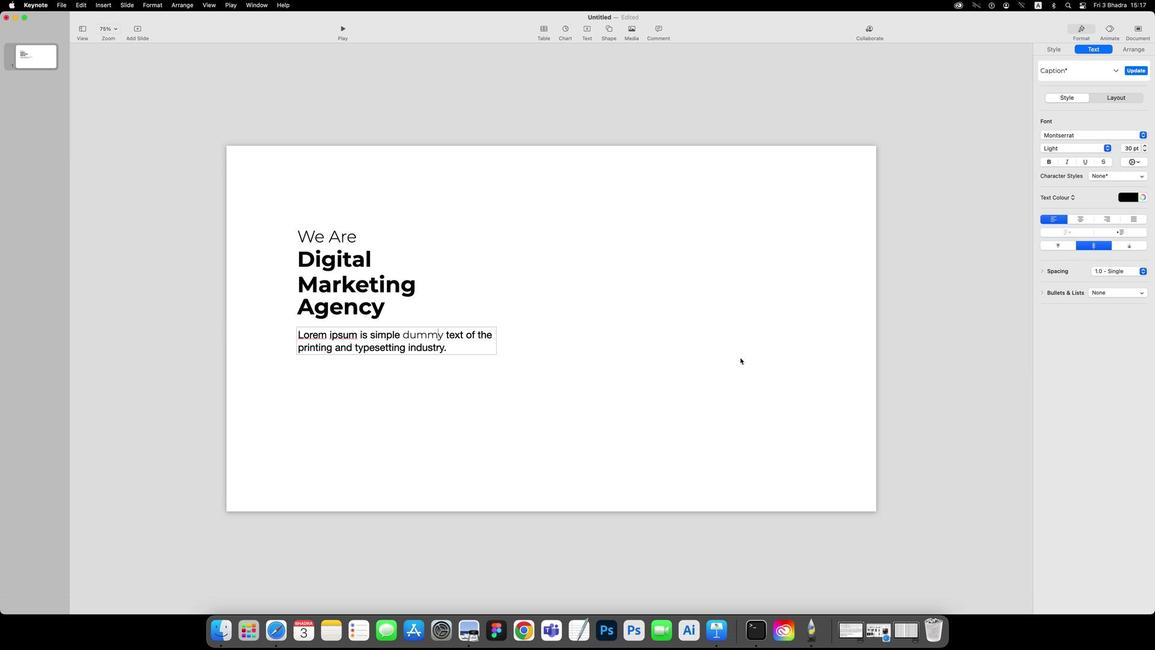 
Action: Key pressed Key.esc
Screenshot: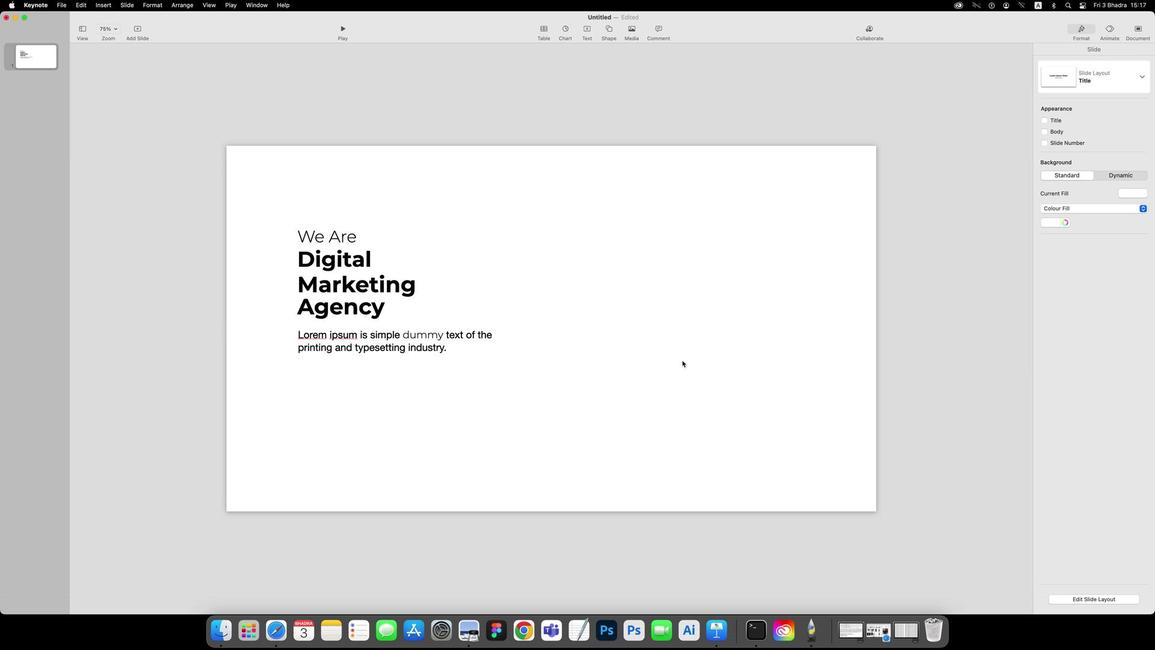 
Action: Mouse moved to (439, 316)
